 Task: Plan a trip to Dehradun, including famous places to visit, nearby cities, transportation options, and budget details.
Action: Mouse moved to (411, 435)
Screenshot: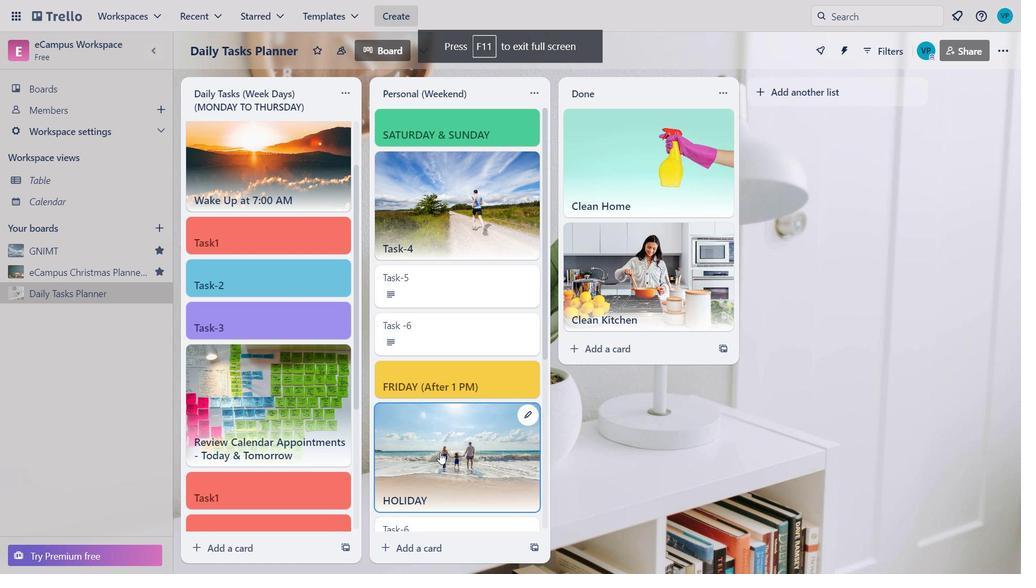 
Action: Mouse scrolled (411, 434) with delta (0, 0)
Screenshot: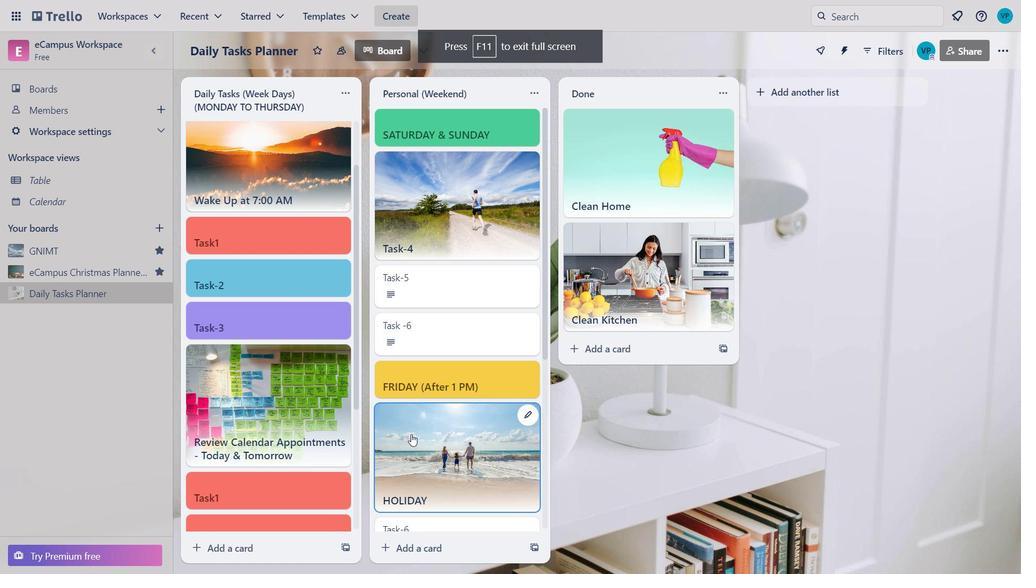 
Action: Mouse scrolled (411, 434) with delta (0, 0)
Screenshot: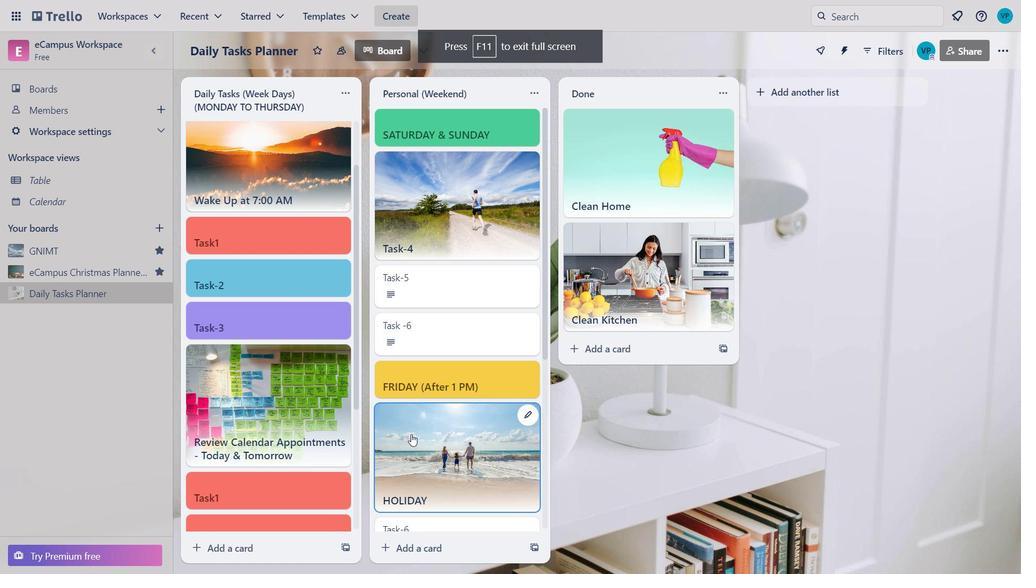 
Action: Mouse scrolled (411, 434) with delta (0, 0)
Screenshot: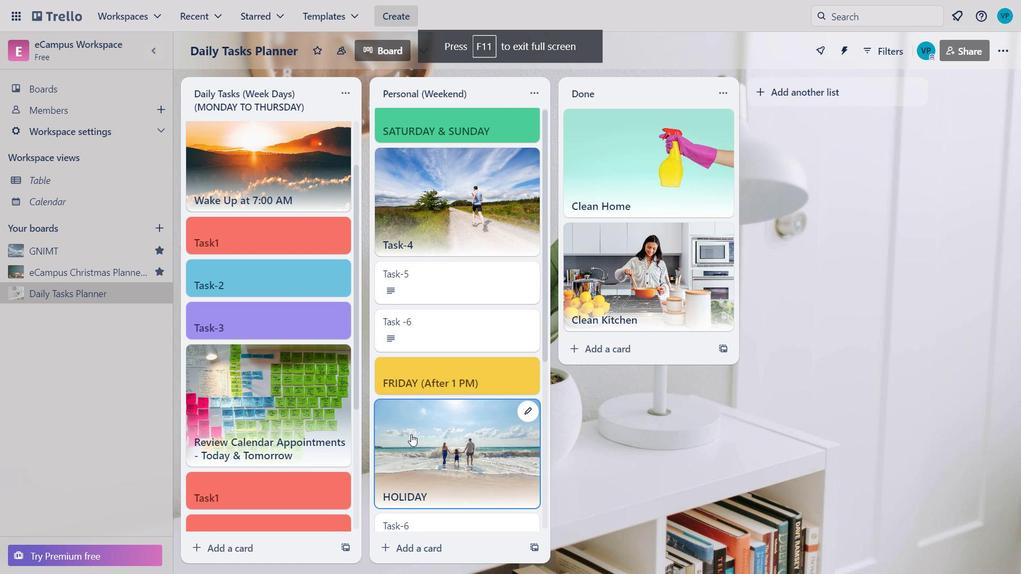 
Action: Mouse scrolled (411, 434) with delta (0, 0)
Screenshot: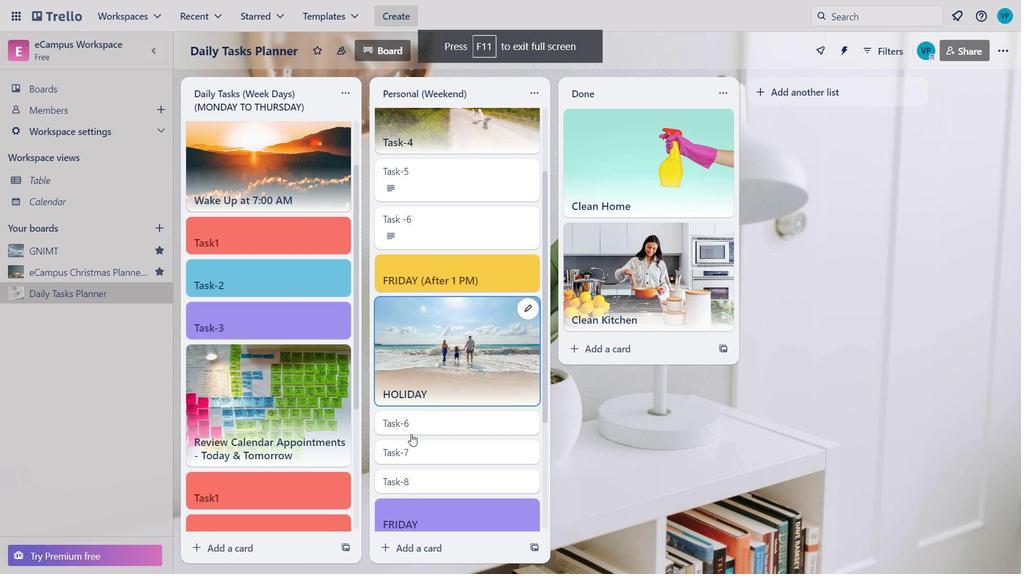 
Action: Mouse moved to (420, 276)
Screenshot: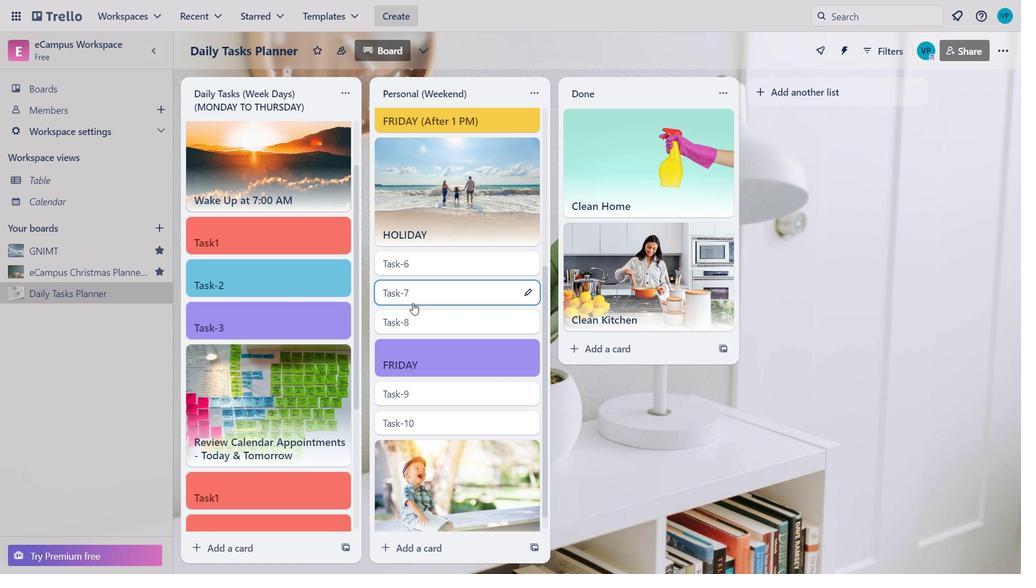 
Action: Mouse scrolled (420, 275) with delta (0, 0)
Screenshot: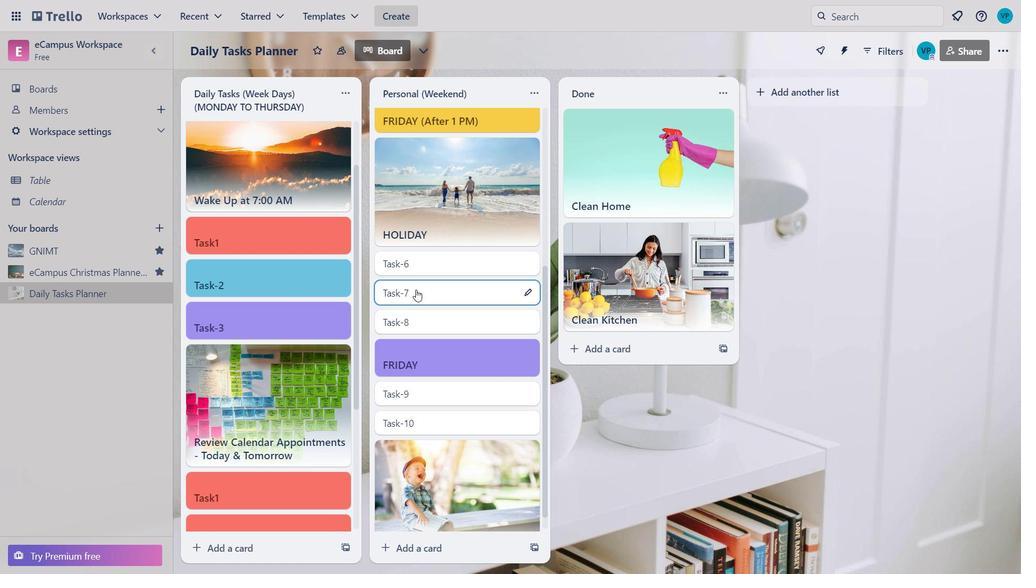 
Action: Mouse scrolled (420, 275) with delta (0, 0)
Screenshot: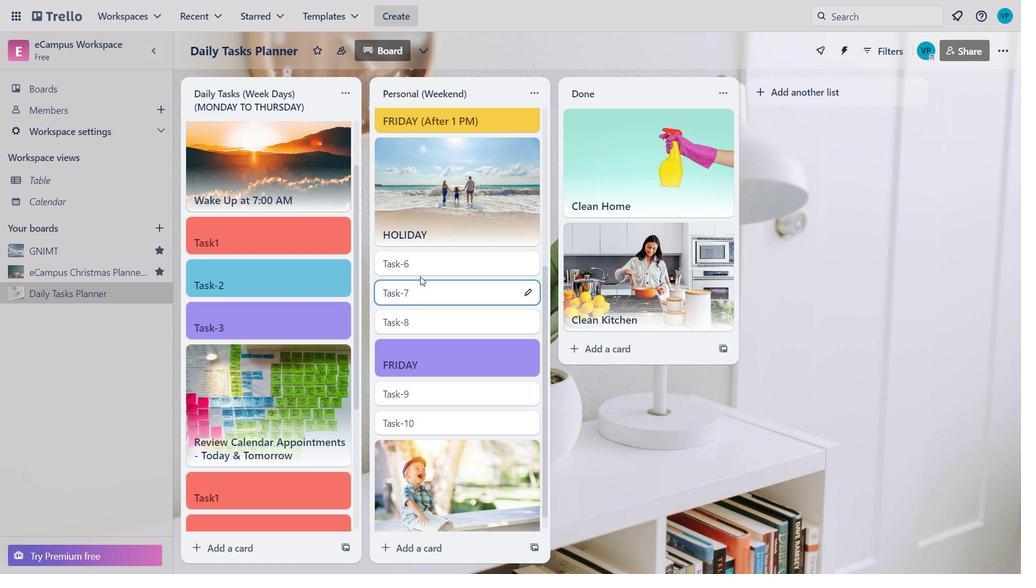 
Action: Mouse moved to (420, 272)
Screenshot: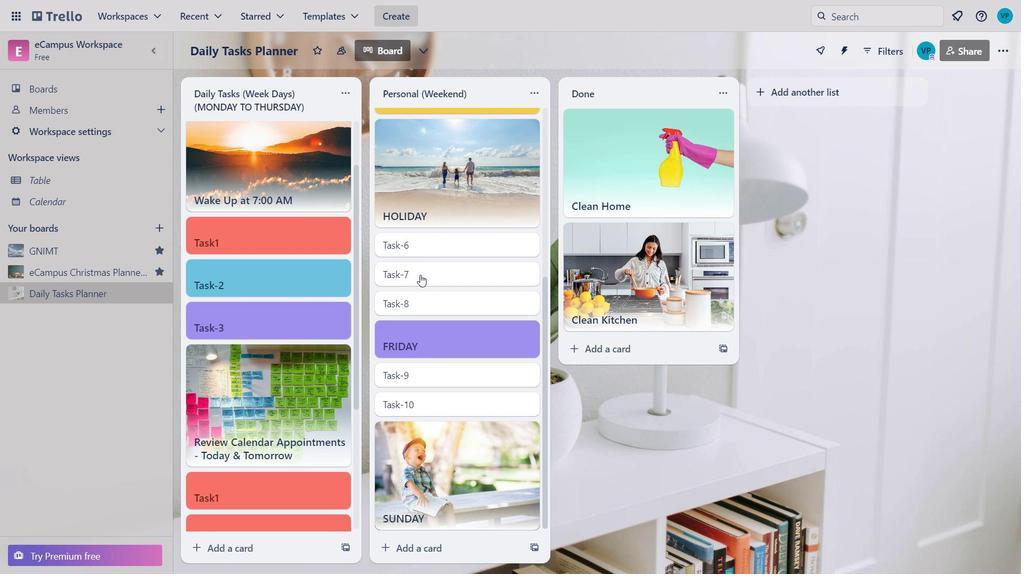 
Action: Mouse scrolled (420, 273) with delta (0, 0)
Screenshot: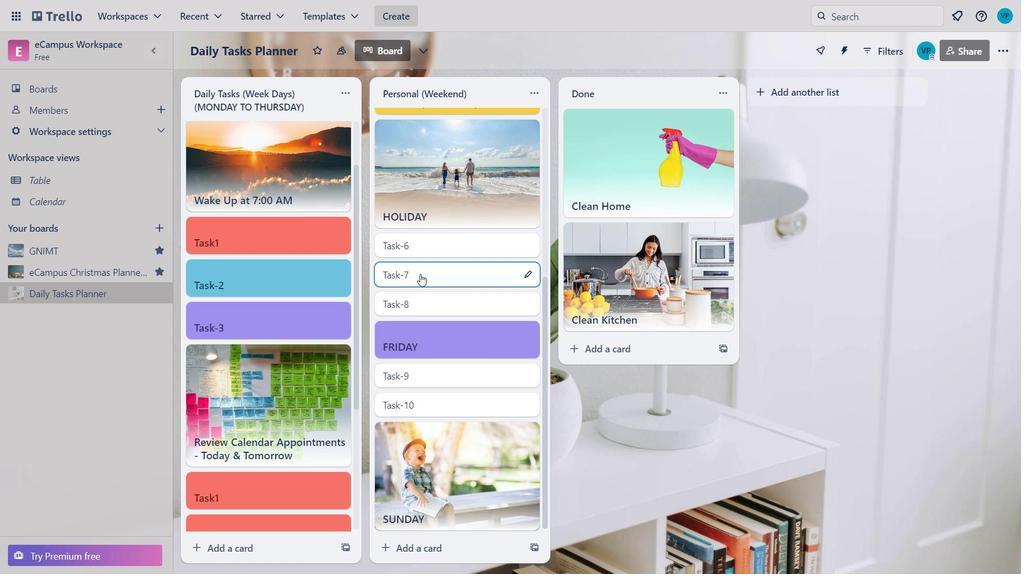 
Action: Mouse moved to (414, 309)
Screenshot: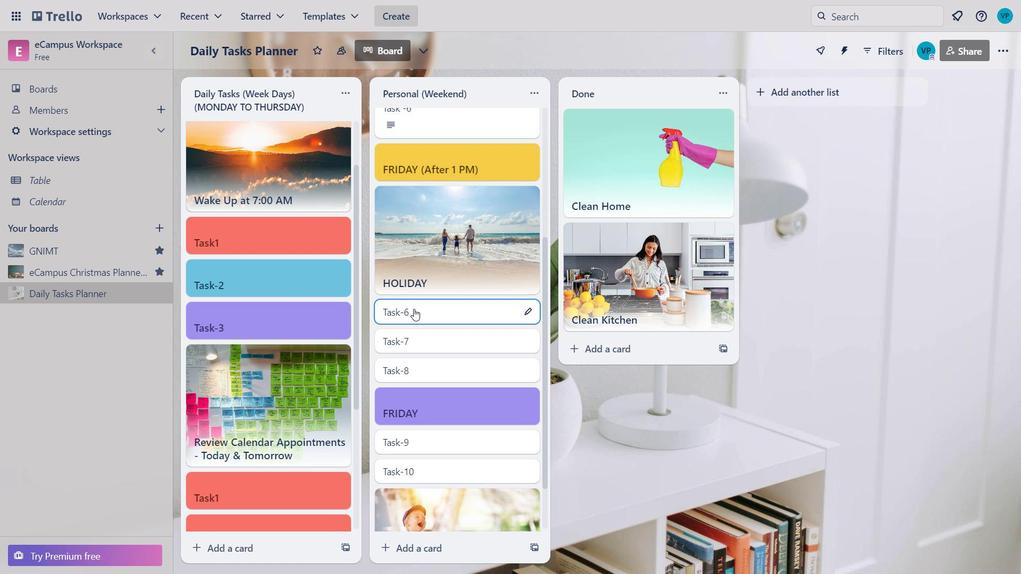 
Action: Mouse pressed left at (414, 309)
Screenshot: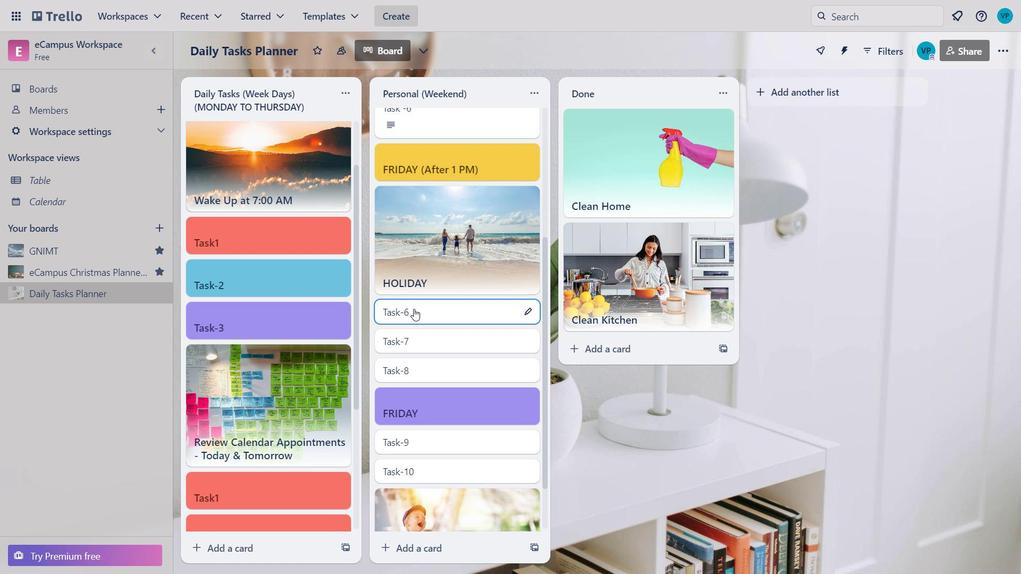 
Action: Mouse moved to (361, 187)
Screenshot: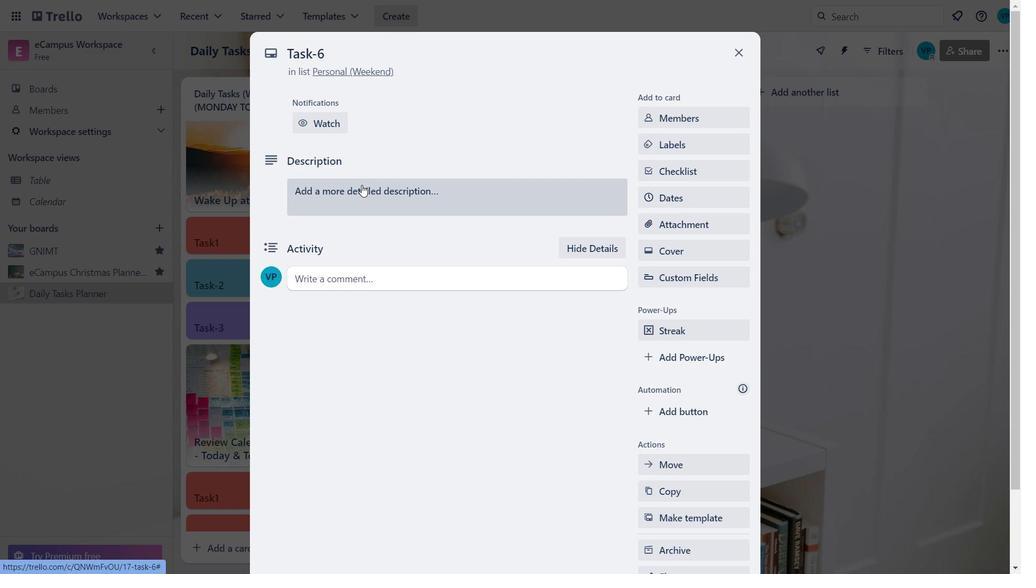 
Action: Mouse pressed left at (361, 187)
Screenshot: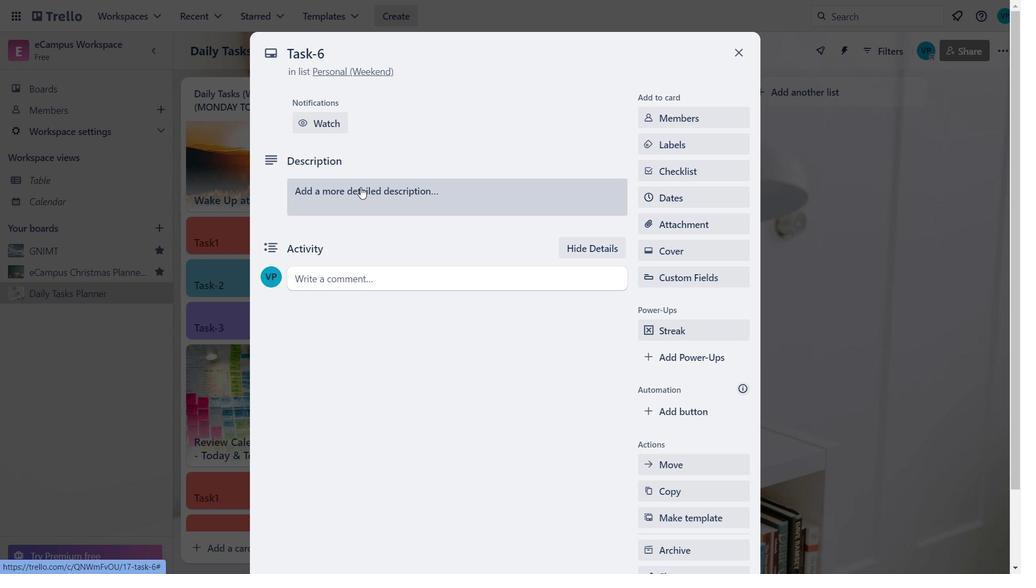 
Action: Mouse moved to (341, 235)
Screenshot: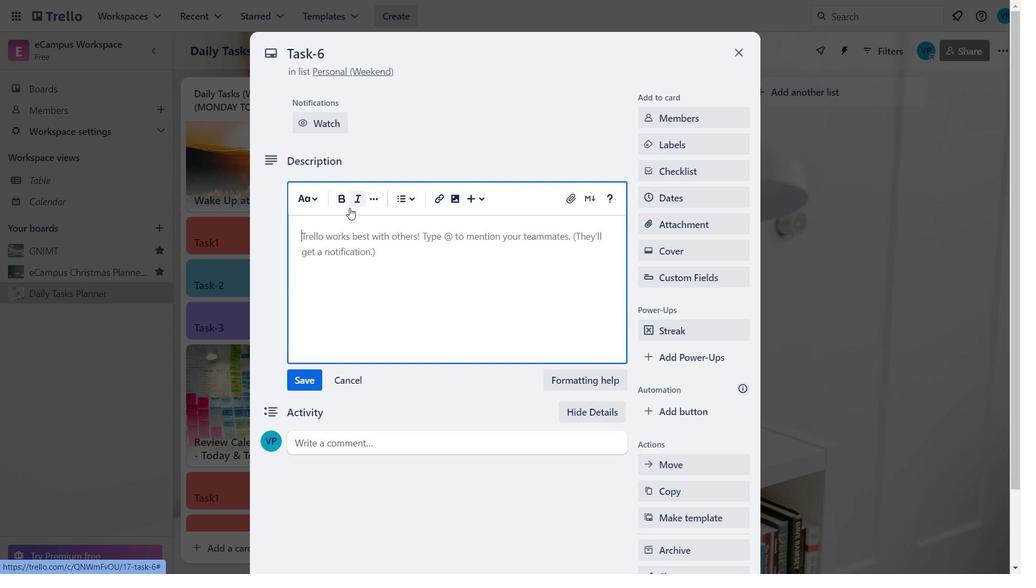 
Action: Mouse pressed left at (341, 235)
Screenshot: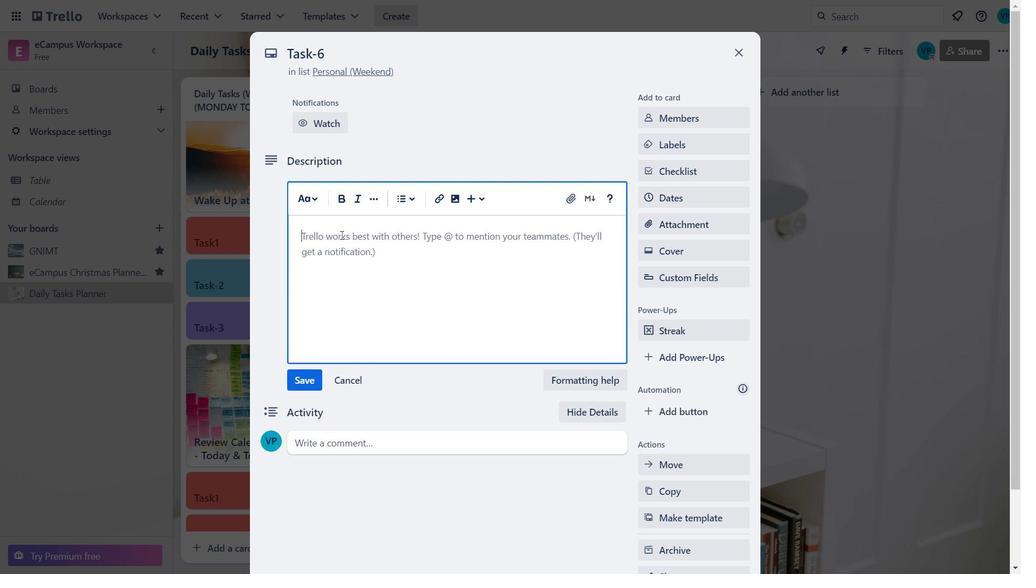 
Action: Mouse moved to (361, 247)
Screenshot: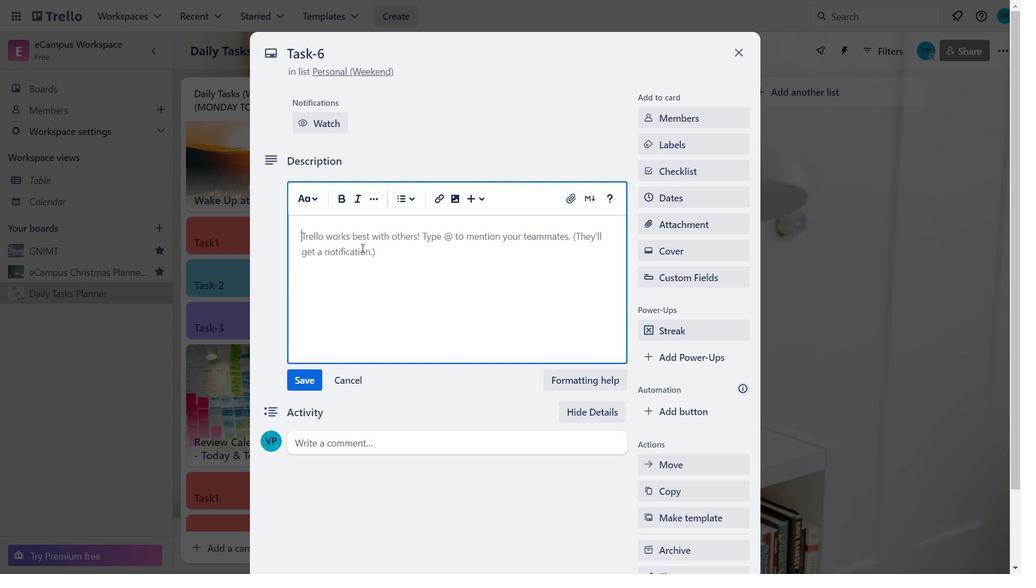 
Action: Key pressed <Key.caps_lock>H<Key.backspace><Key.caps_lock>p<Key.caps_lock><Key.caps_lock><Key.caps_lock>LAN<Key.space>TO<Key.space>VISIT<Key.space>
Screenshot: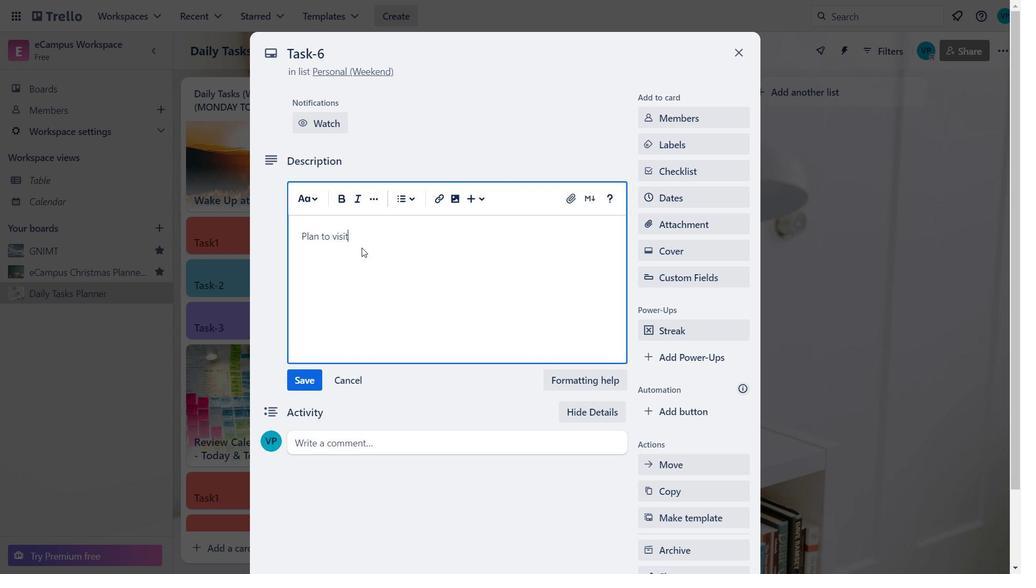 
Action: Mouse moved to (361, 246)
Screenshot: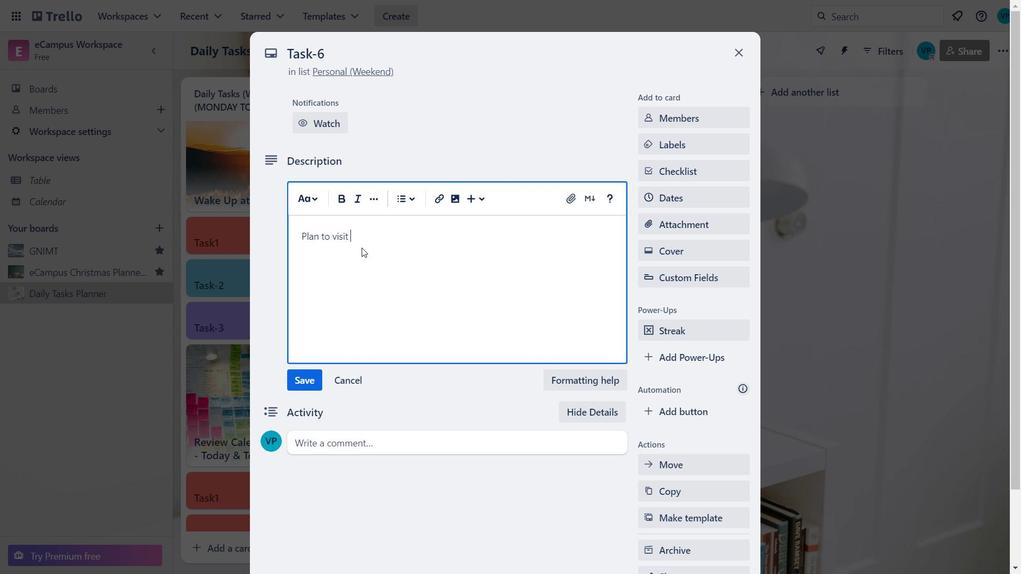 
Action: Key pressed <Key.caps_lock>d<Key.caps_lock>EHRADOON
Screenshot: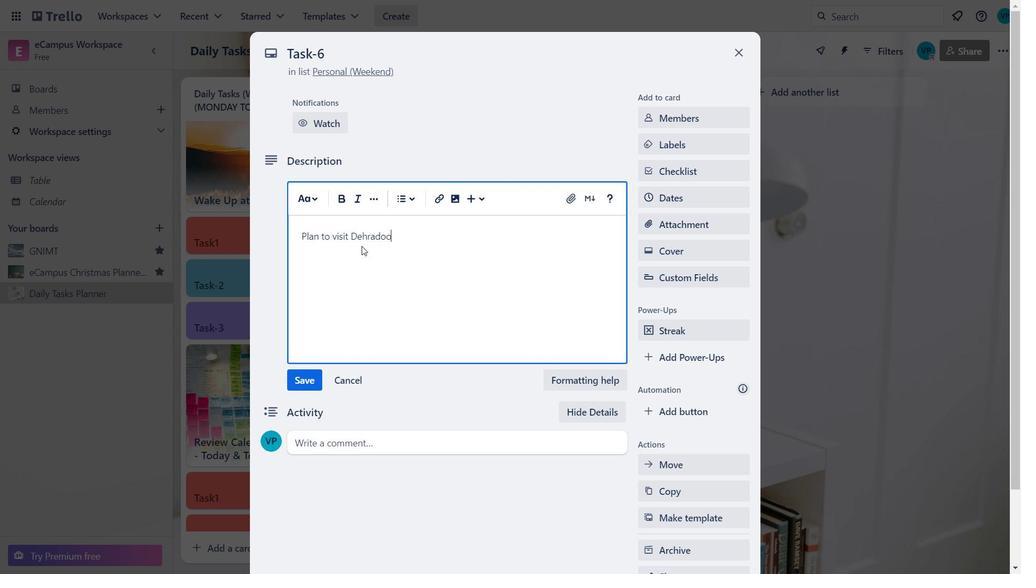 
Action: Mouse moved to (442, 237)
Screenshot: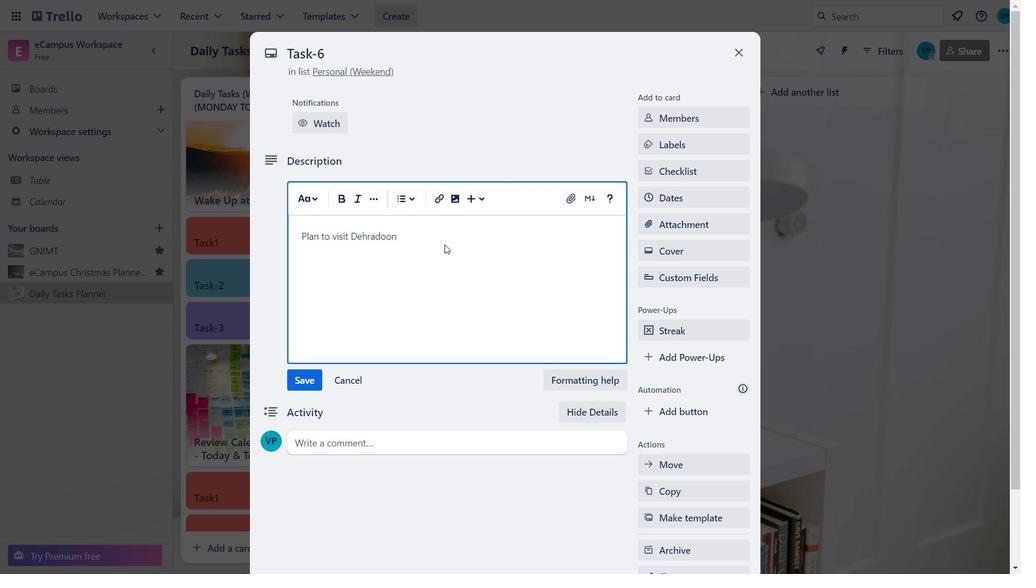 
Action: Key pressed <Key.backspace><Key.backspace><Key.backspace>UN
Screenshot: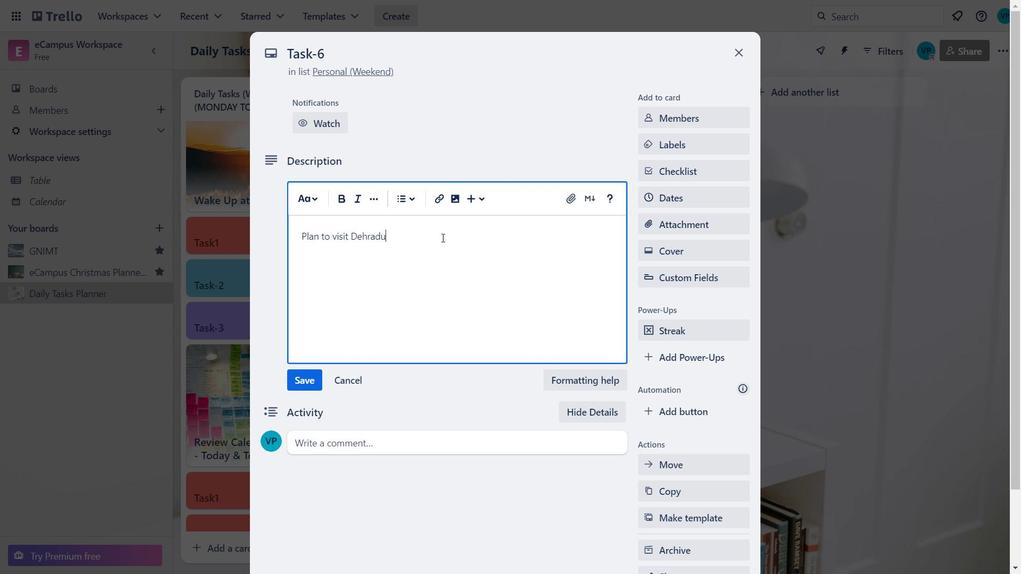 
Action: Mouse moved to (402, 242)
Screenshot: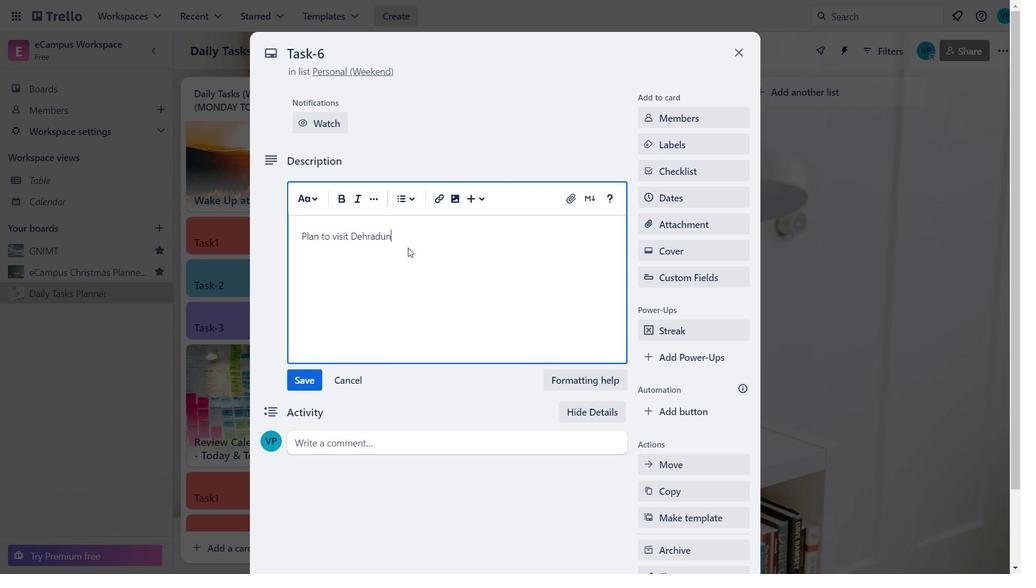 
Action: Mouse pressed left at (402, 242)
Screenshot: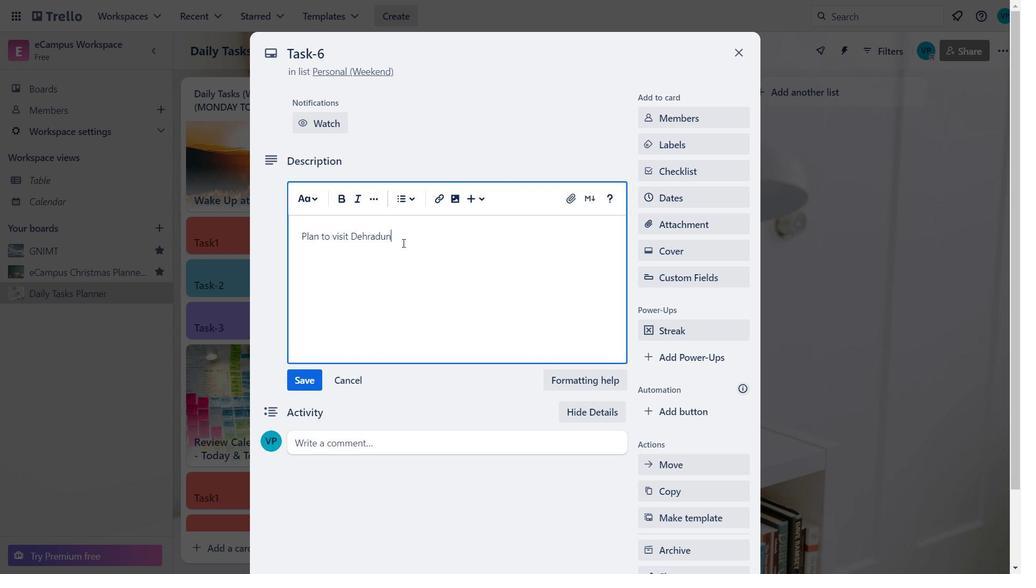 
Action: Mouse moved to (333, 197)
Screenshot: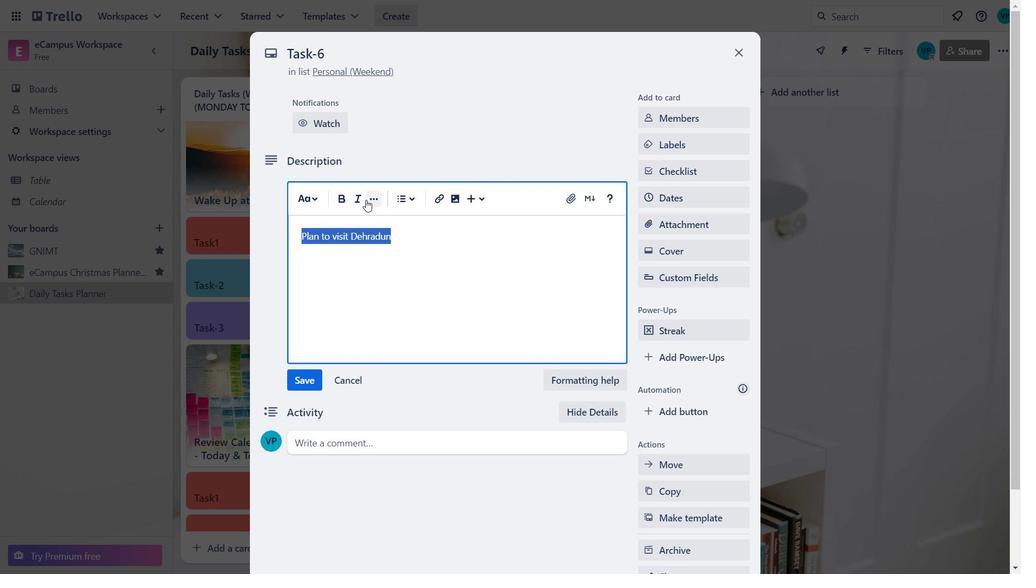 
Action: Mouse pressed left at (333, 197)
Screenshot: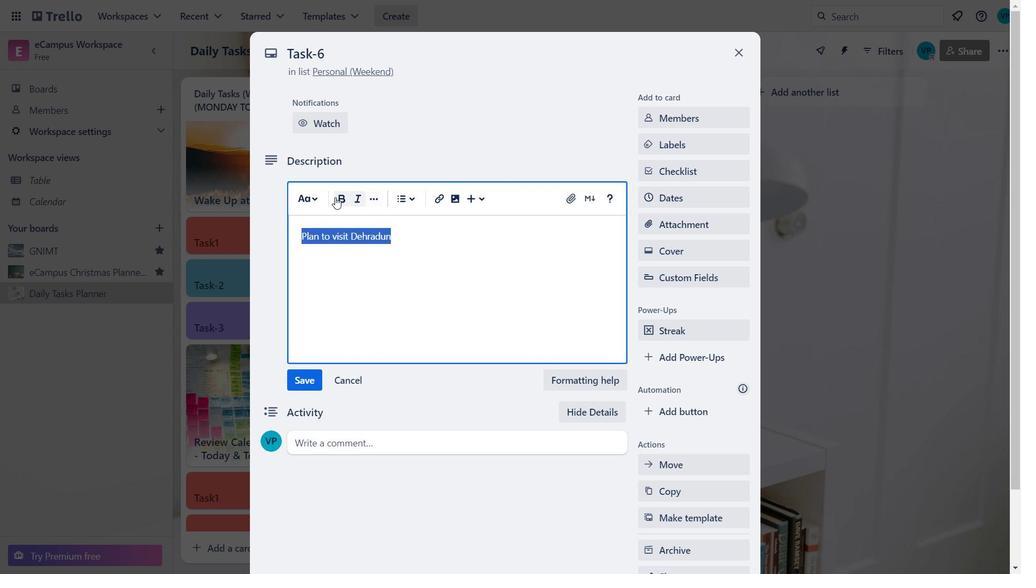 
Action: Mouse moved to (407, 239)
Screenshot: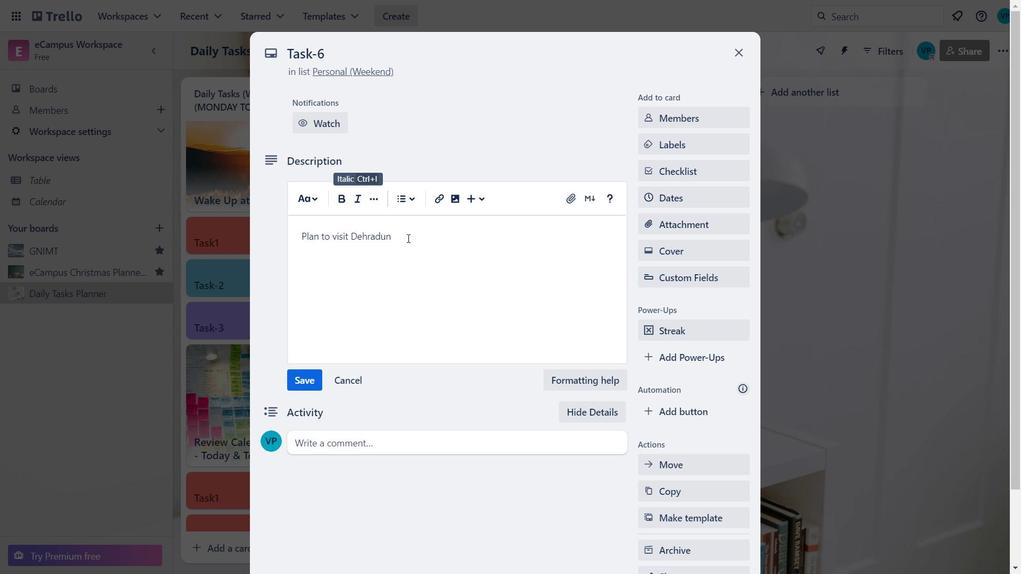 
Action: Mouse pressed left at (407, 239)
Screenshot: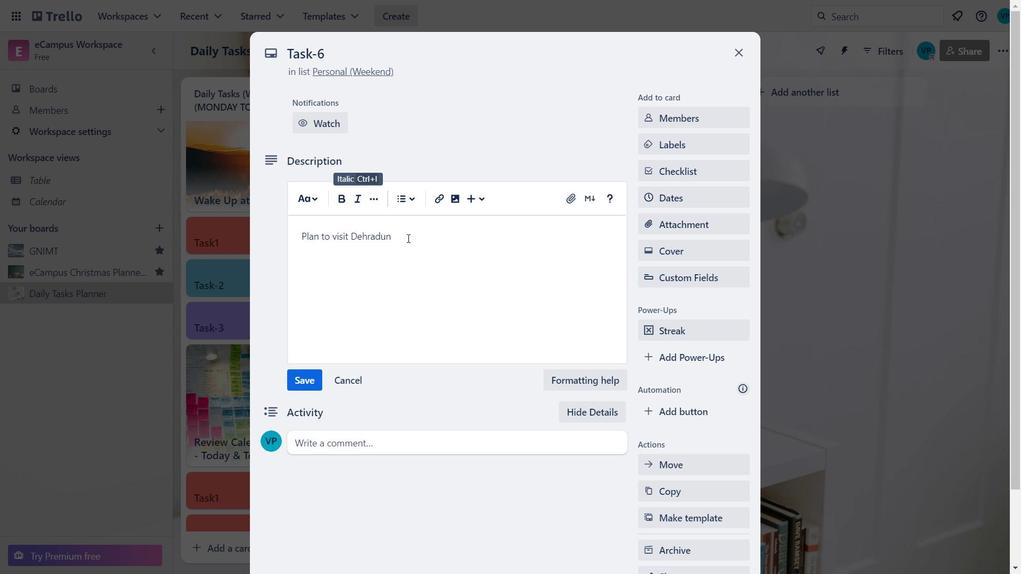 
Action: Mouse moved to (339, 201)
Screenshot: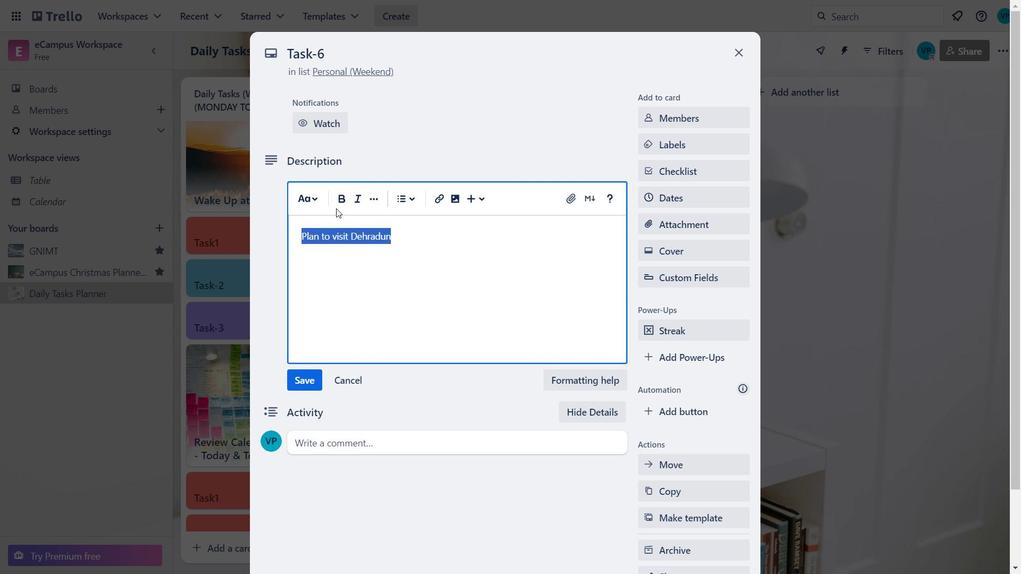 
Action: Mouse pressed left at (339, 201)
Screenshot: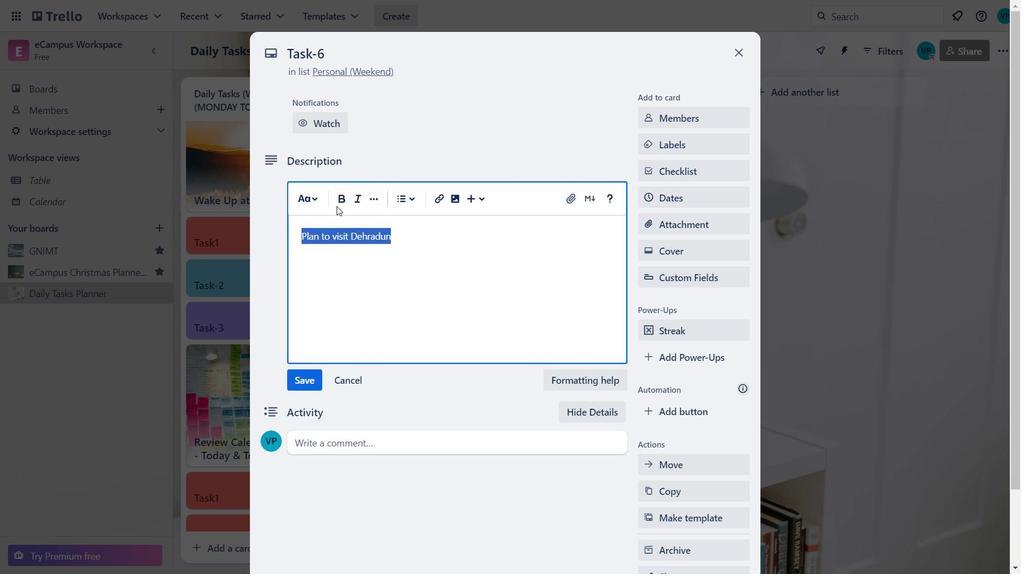 
Action: Mouse moved to (444, 254)
Screenshot: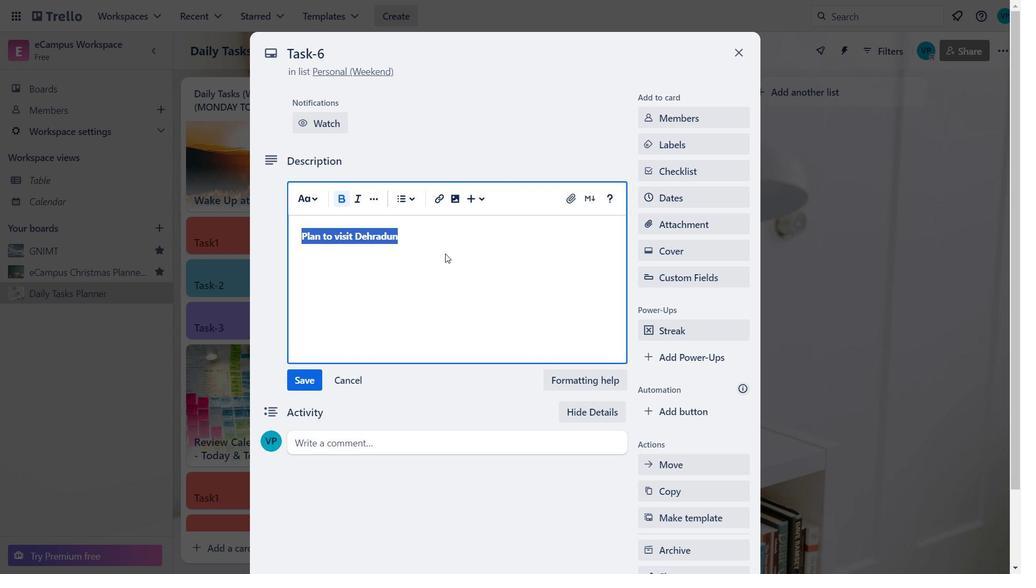 
Action: Mouse pressed left at (444, 254)
Screenshot: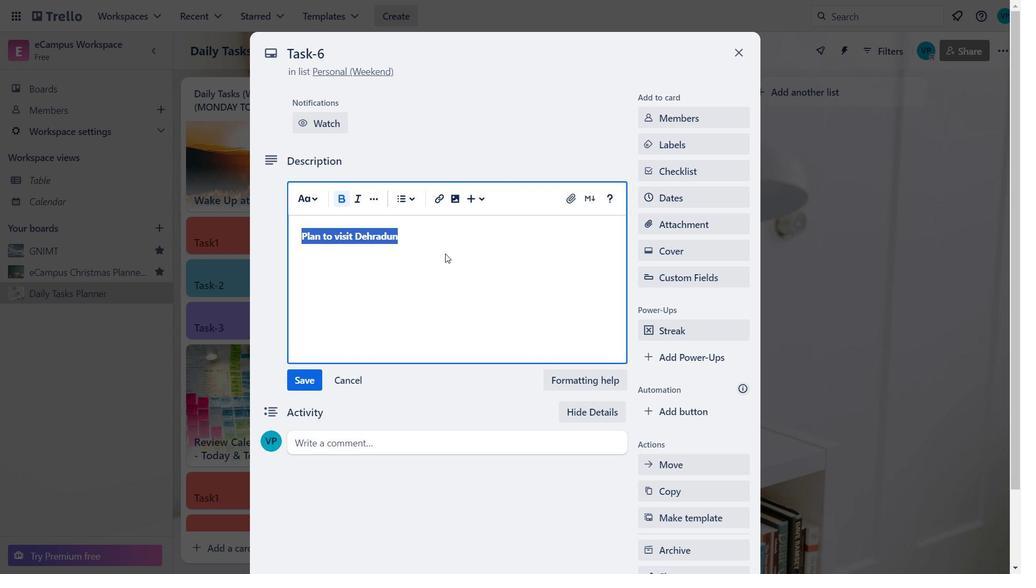 
Action: Mouse moved to (347, 428)
Screenshot: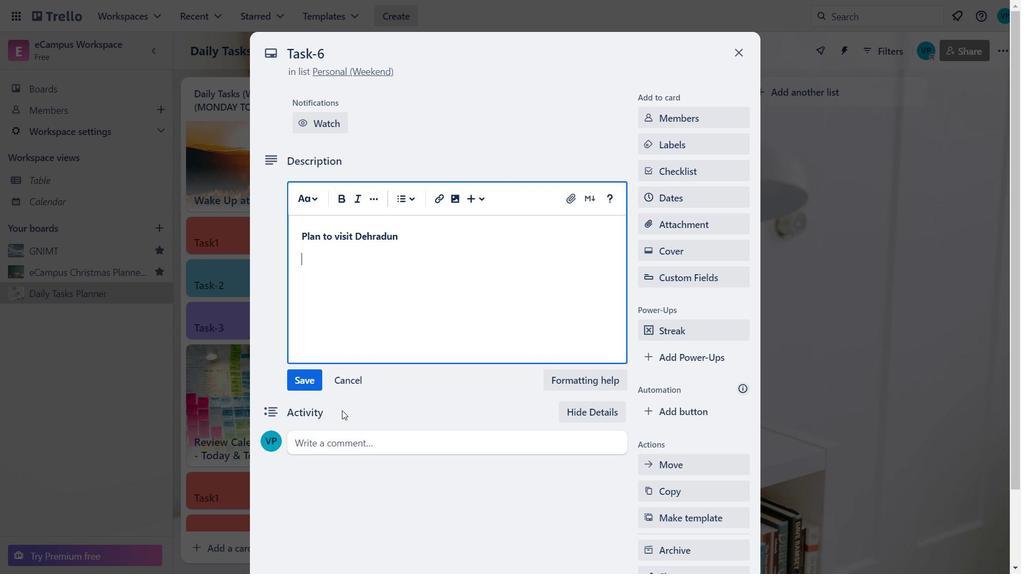 
Action: Mouse scrolled (347, 427) with delta (0, 0)
Screenshot: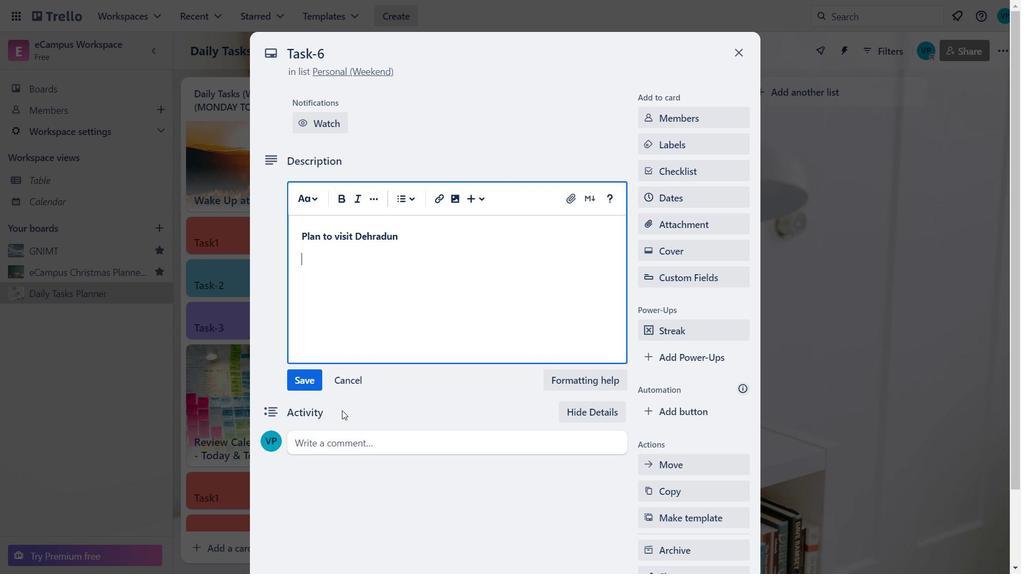 
Action: Mouse moved to (346, 382)
Screenshot: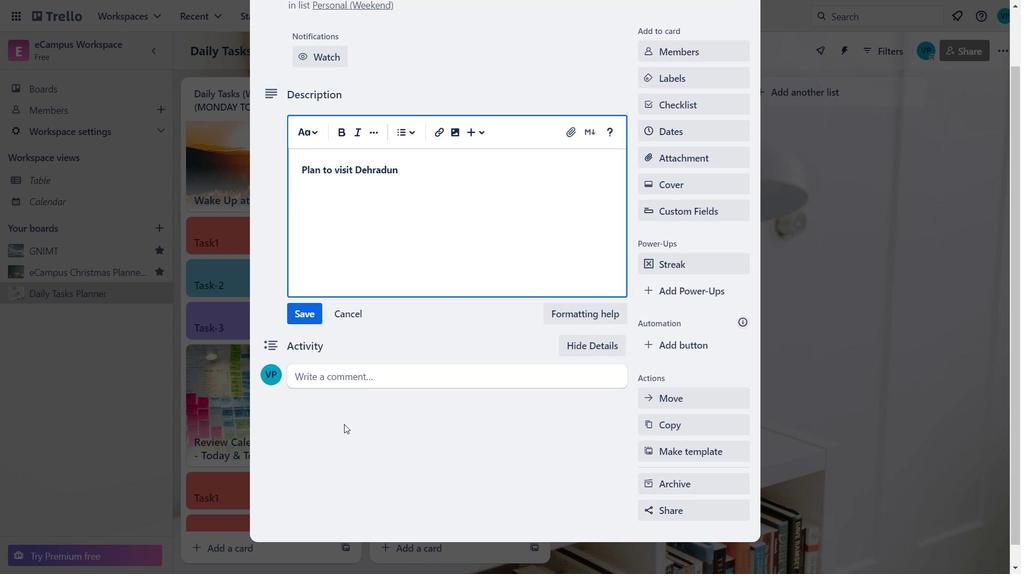 
Action: Mouse pressed left at (346, 382)
Screenshot: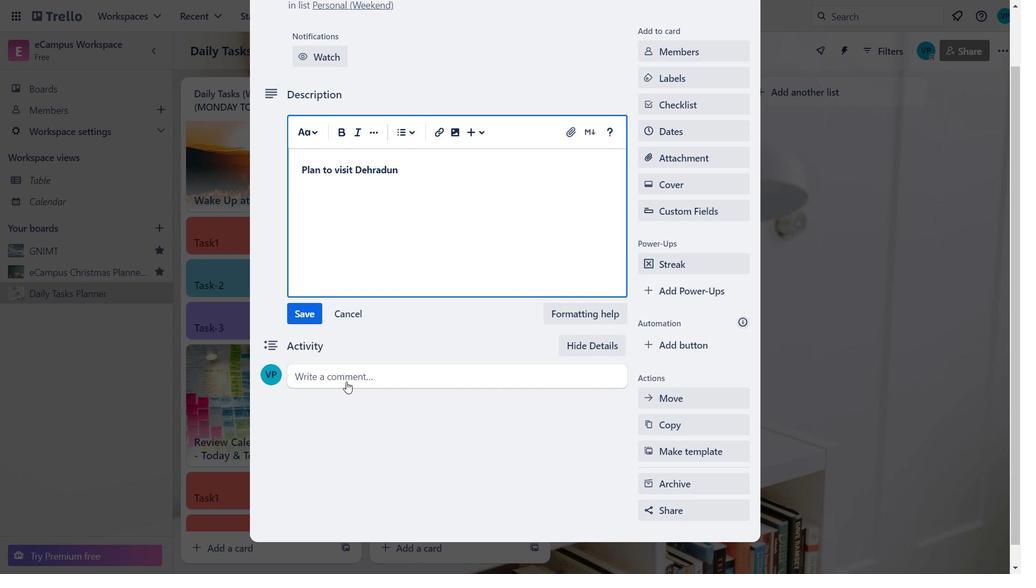 
Action: Mouse moved to (396, 343)
Screenshot: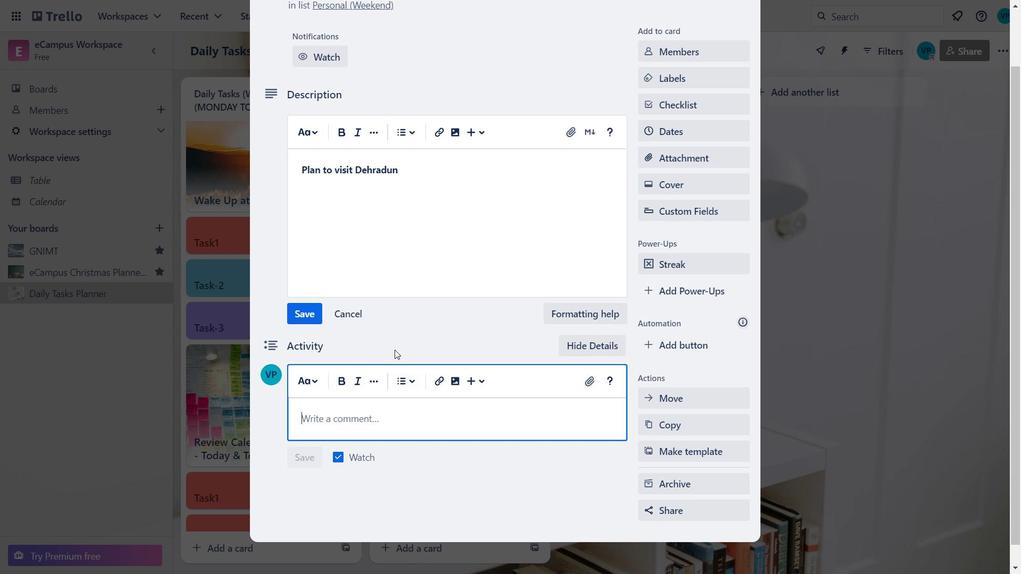 
Action: Mouse pressed left at (396, 343)
Screenshot: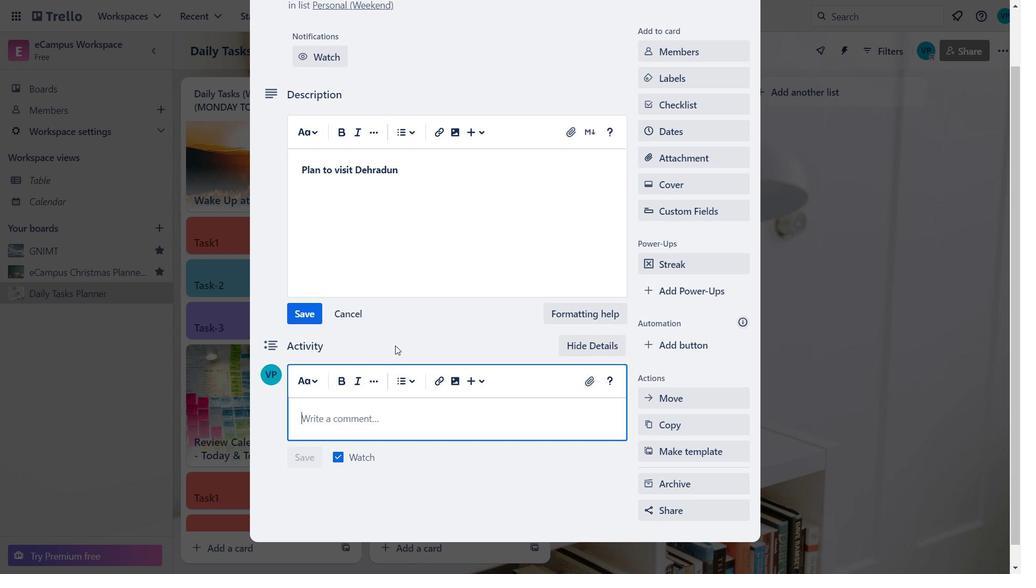
Action: Mouse moved to (383, 125)
Screenshot: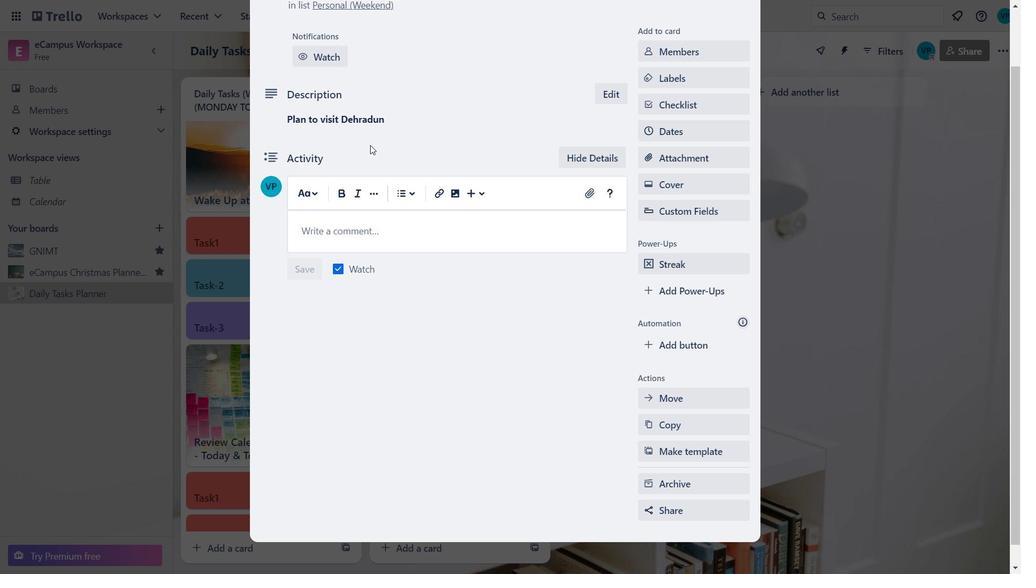 
Action: Mouse pressed left at (383, 125)
Screenshot: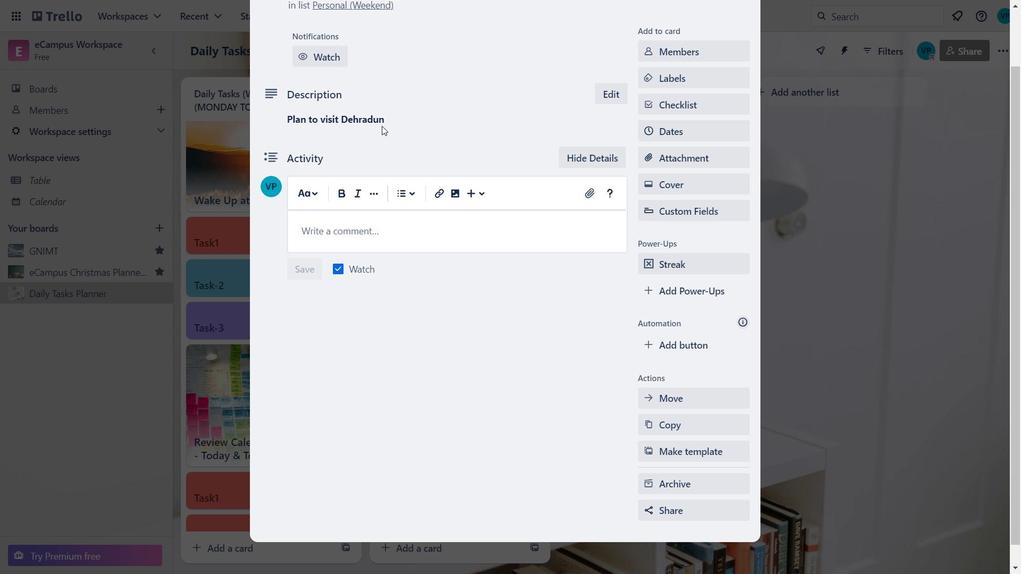
Action: Mouse moved to (391, 119)
Screenshot: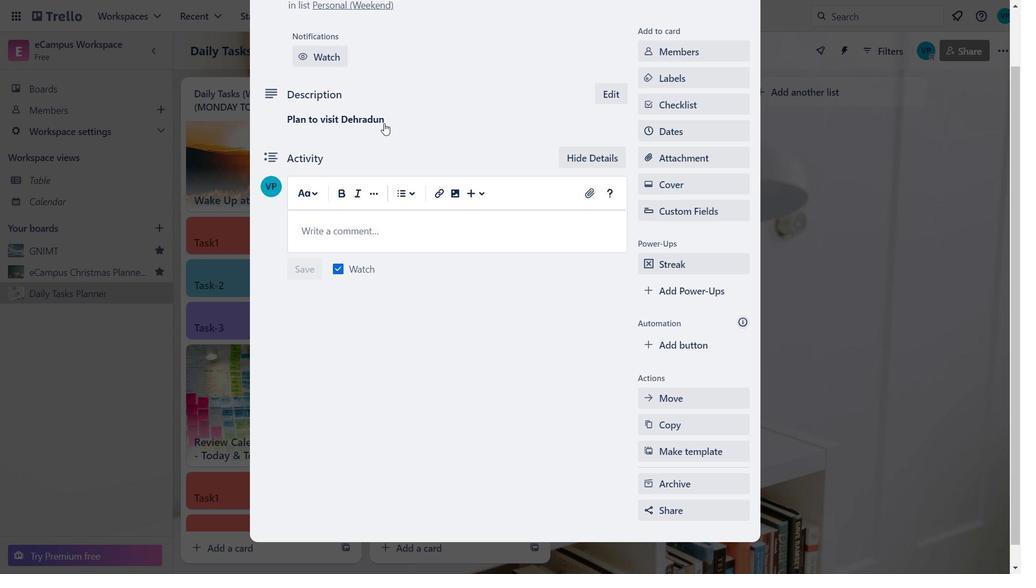 
Action: Mouse pressed left at (391, 119)
Screenshot: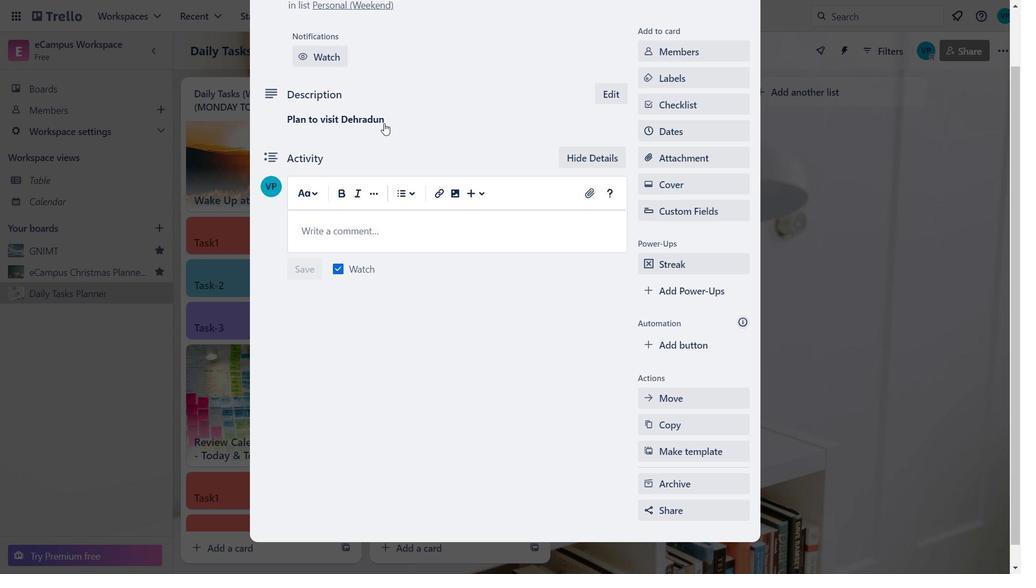 
Action: Mouse moved to (411, 172)
Screenshot: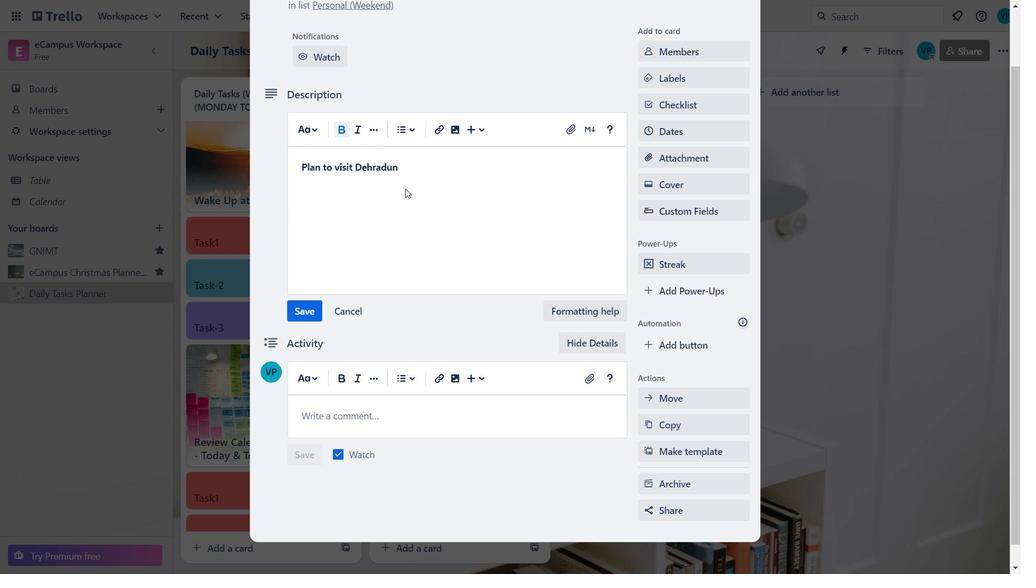 
Action: Mouse pressed left at (411, 172)
Screenshot: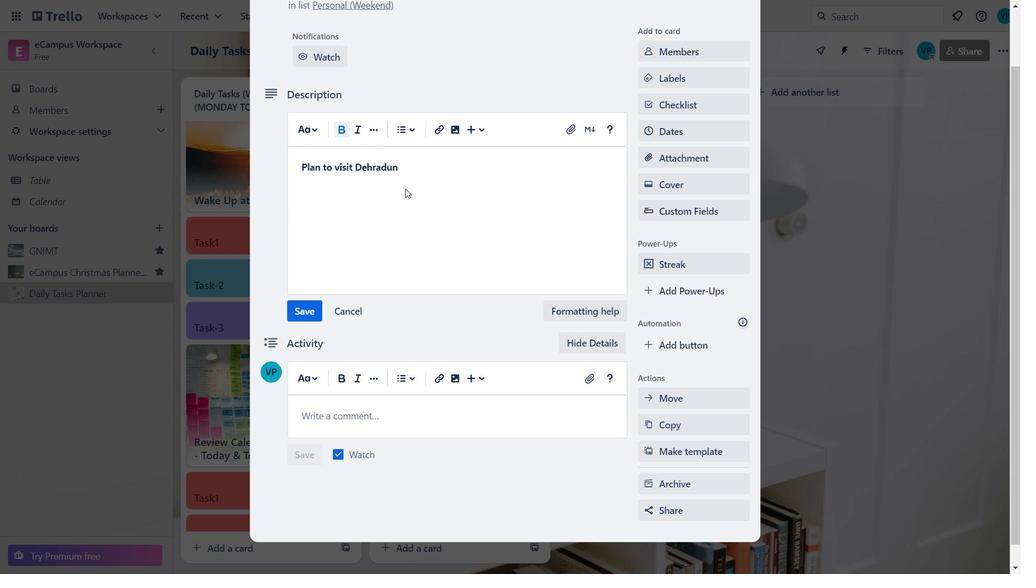 
Action: Mouse moved to (405, 172)
Screenshot: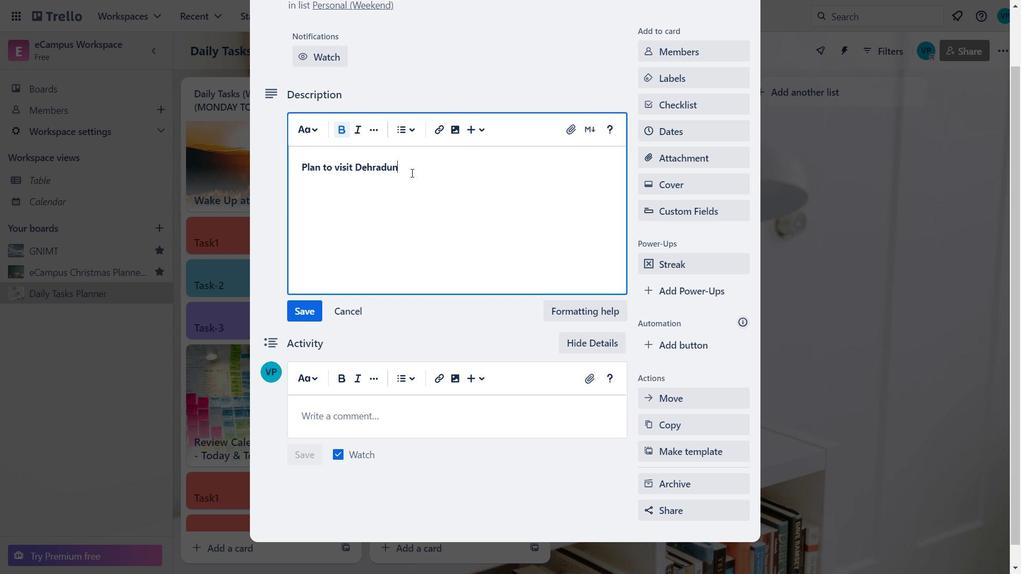
Action: Key pressed <Key.enter><Key.caps_lock>famous<Key.space>o<Key.backspace>places<Key.space><Key.caps_lock><Key.caps_lock>for<Key.space>visiting
Screenshot: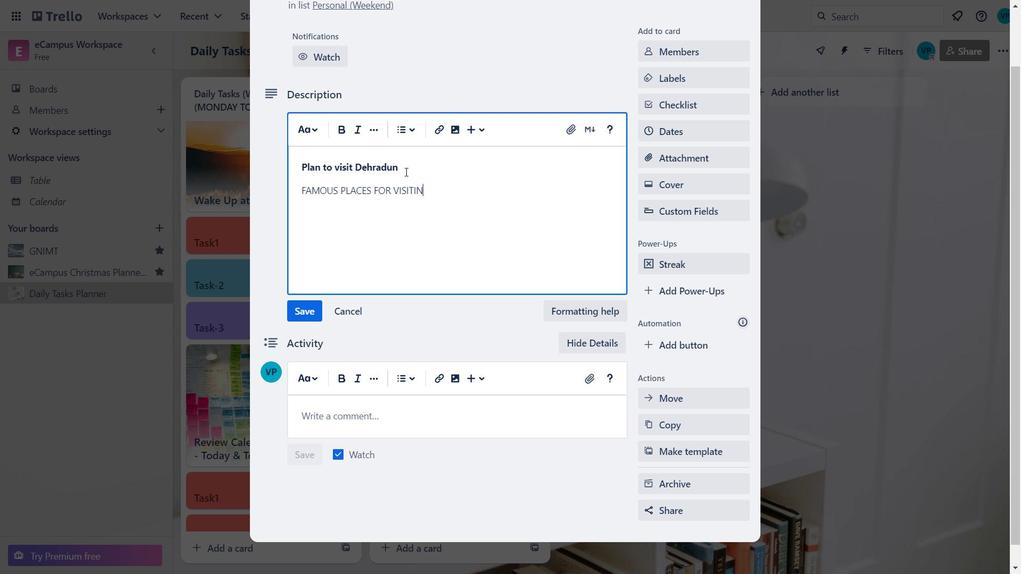 
Action: Mouse moved to (420, 158)
Screenshot: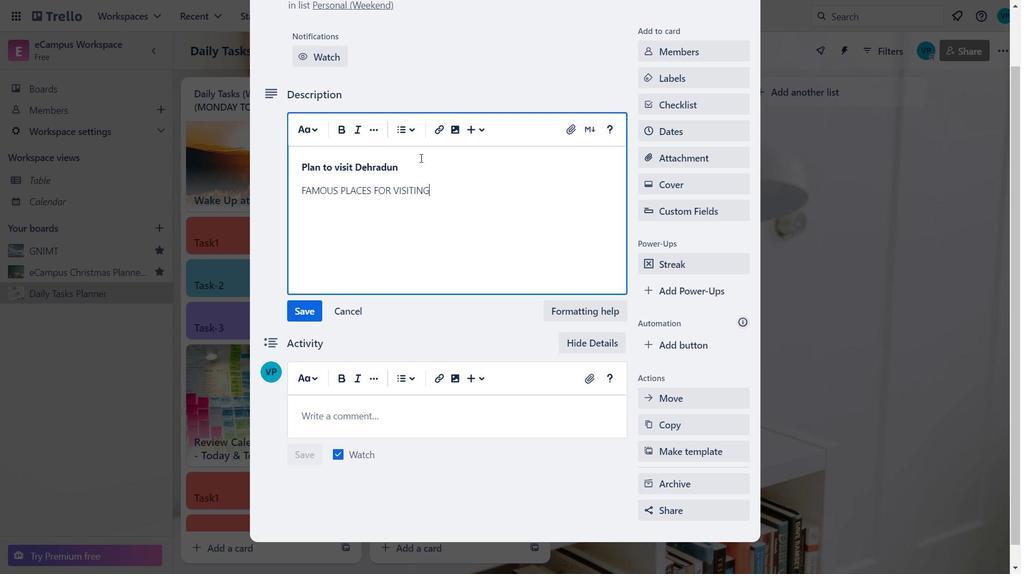
Action: Mouse scrolled (420, 158) with delta (0, 0)
Screenshot: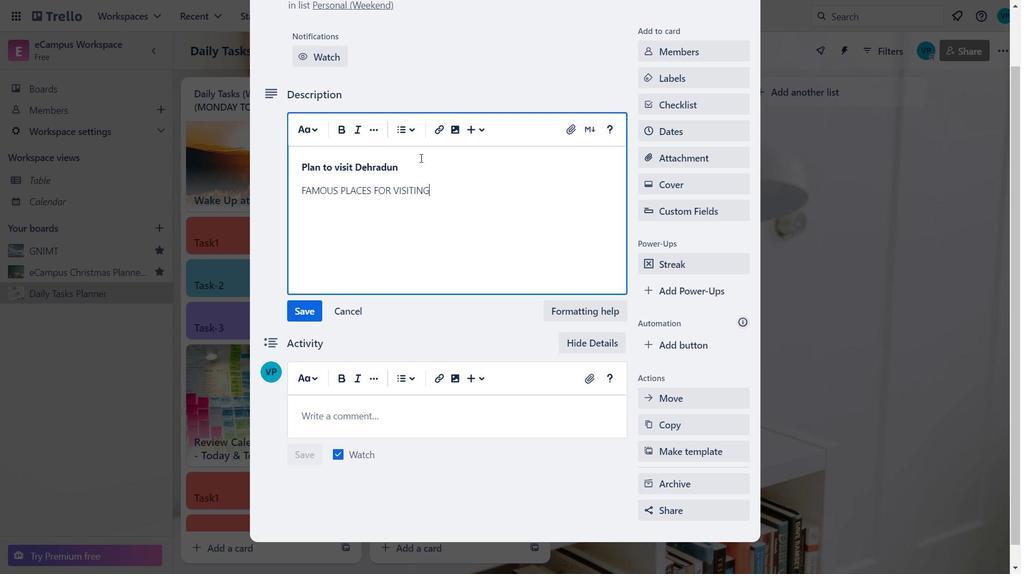 
Action: Mouse moved to (431, 250)
Screenshot: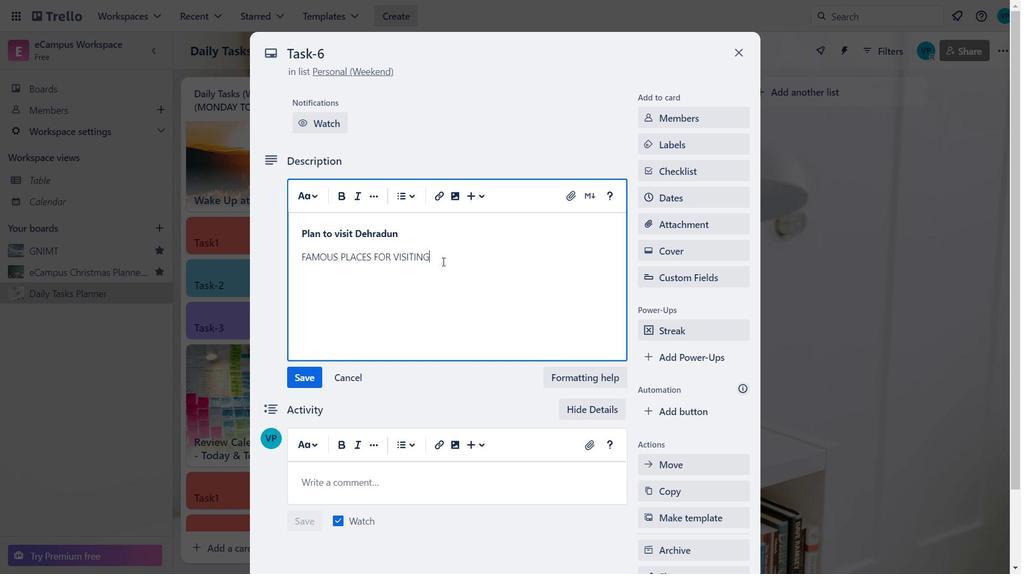 
Action: Mouse pressed left at (431, 250)
Screenshot: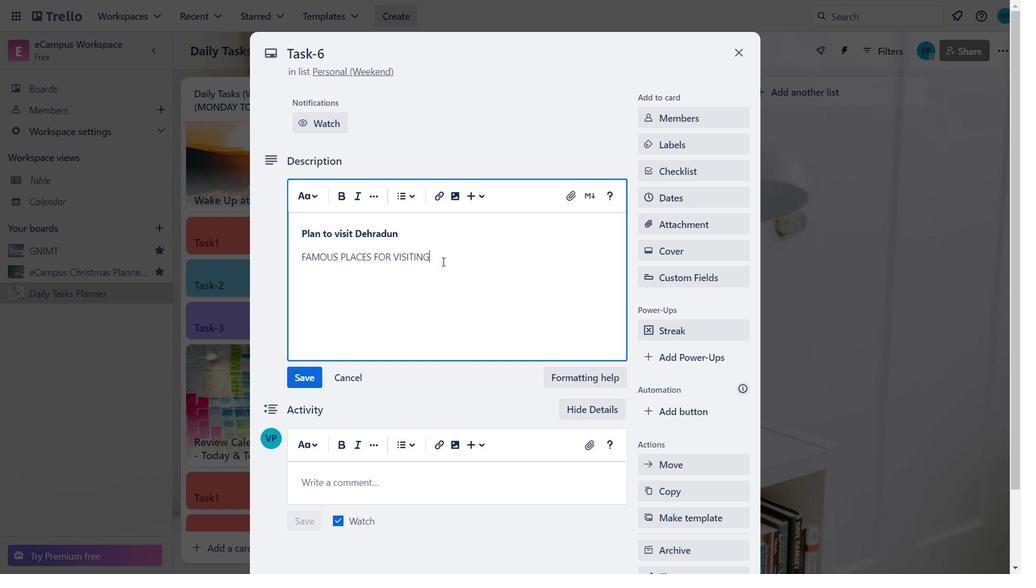 
Action: Mouse moved to (395, 190)
Screenshot: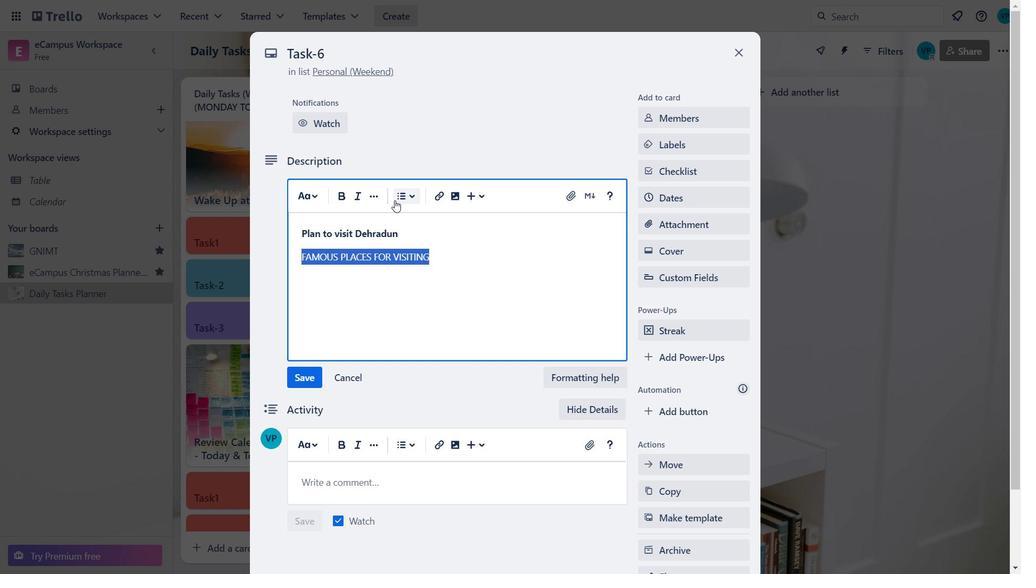 
Action: Mouse pressed left at (395, 190)
Screenshot: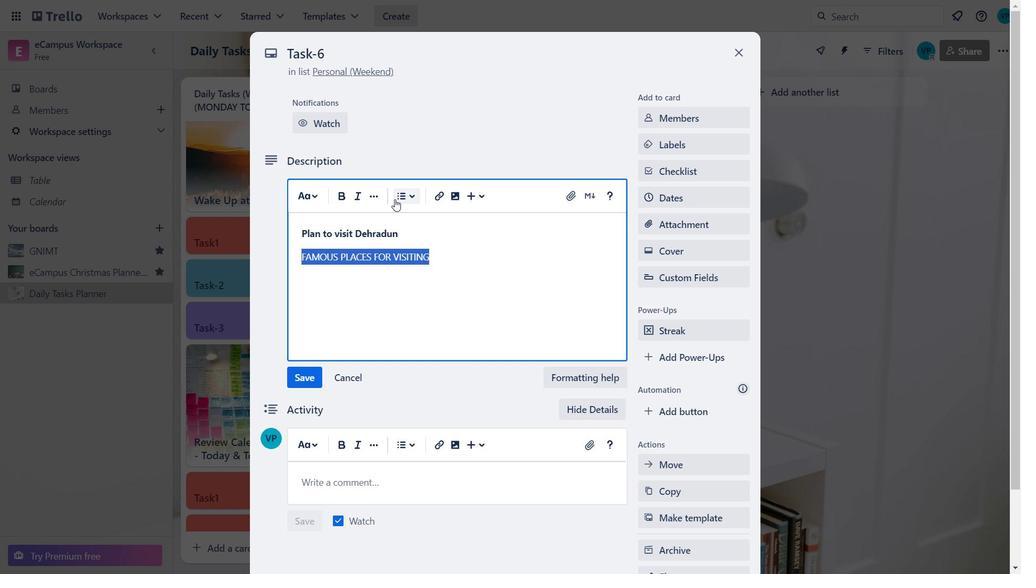 
Action: Mouse moved to (423, 227)
Screenshot: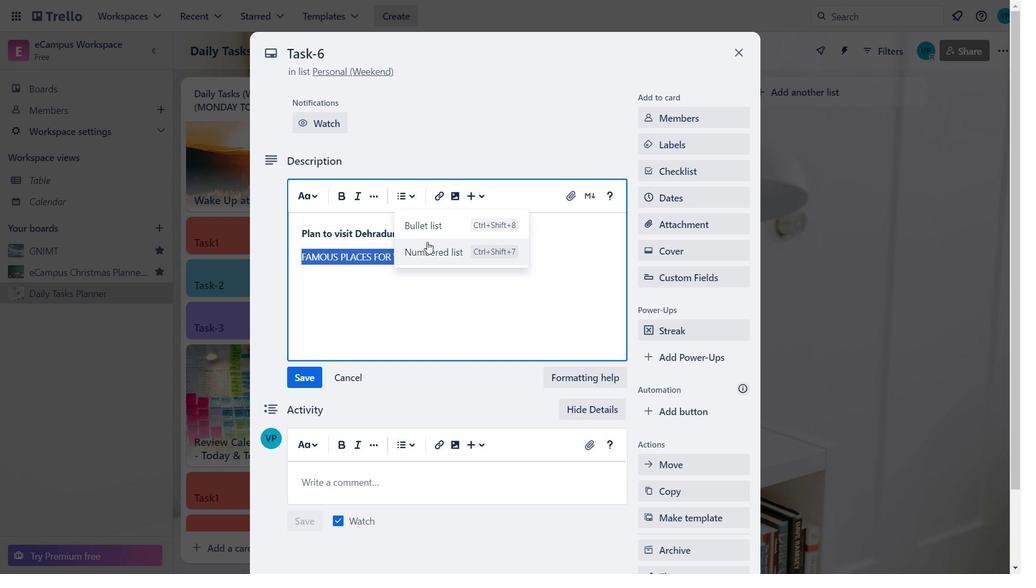 
Action: Mouse pressed left at (423, 227)
Screenshot: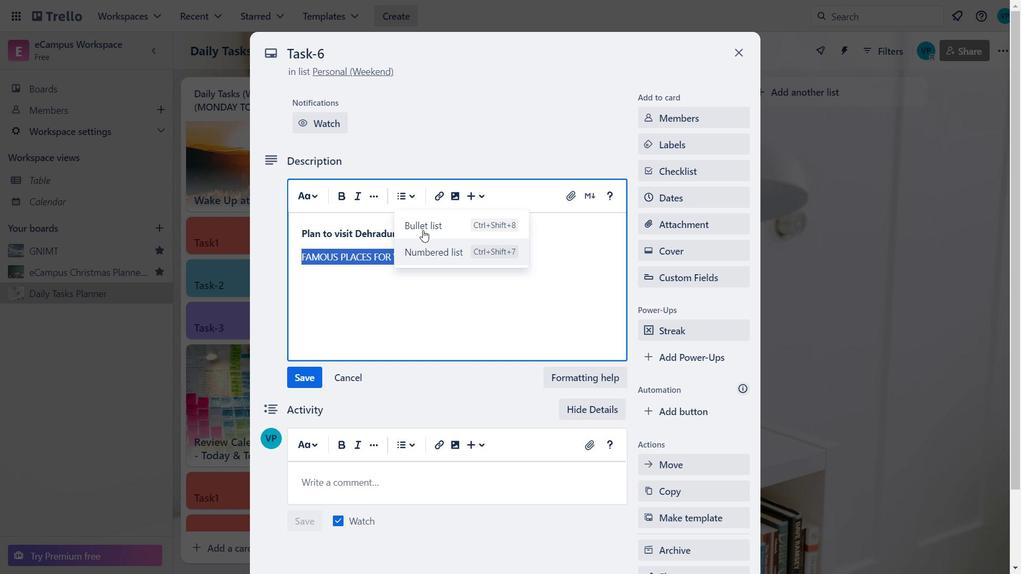 
Action: Mouse moved to (436, 329)
Screenshot: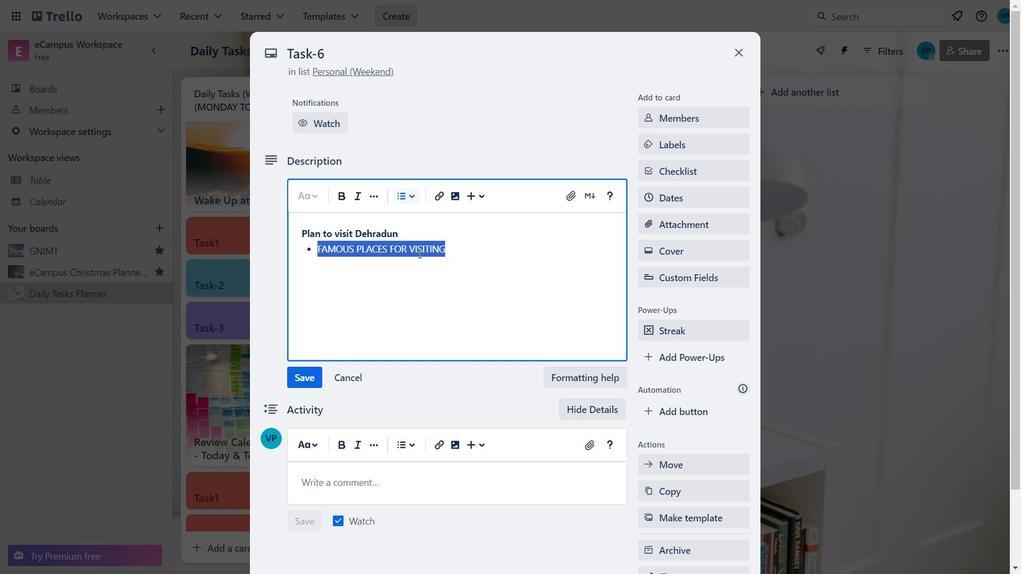 
Action: Mouse pressed left at (436, 329)
Screenshot: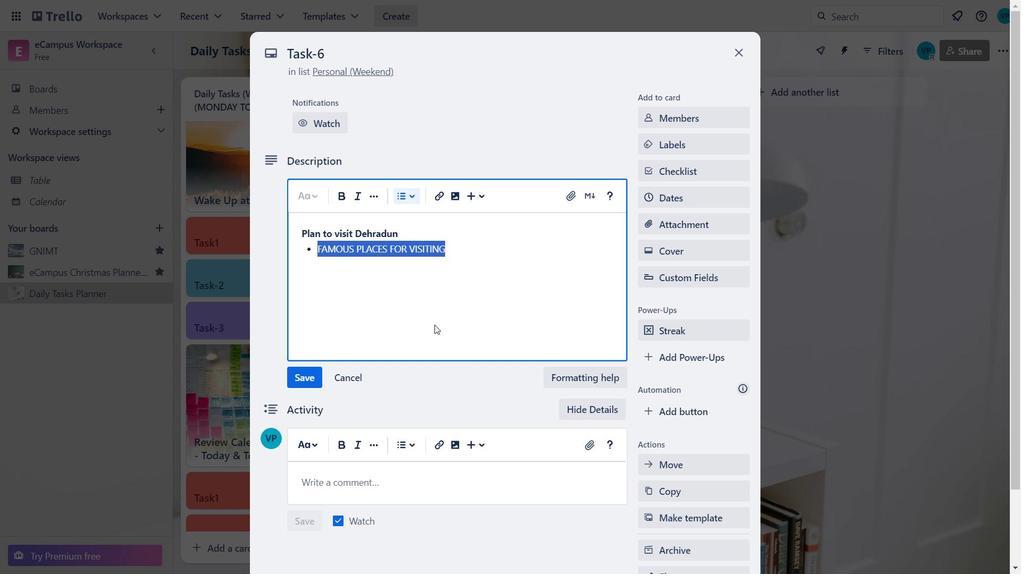 
Action: Mouse moved to (281, 374)
Screenshot: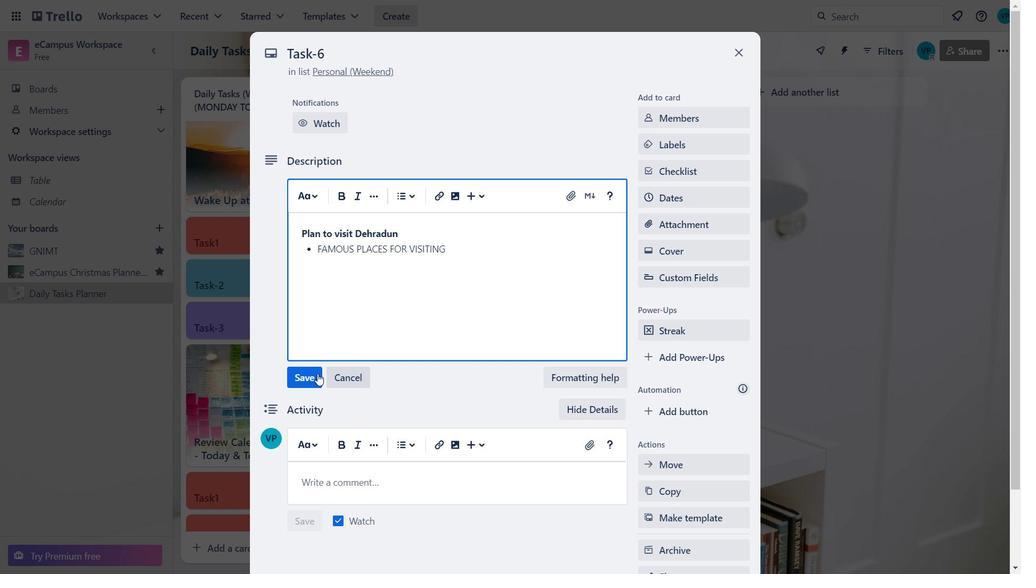 
Action: Mouse pressed left at (281, 374)
Screenshot: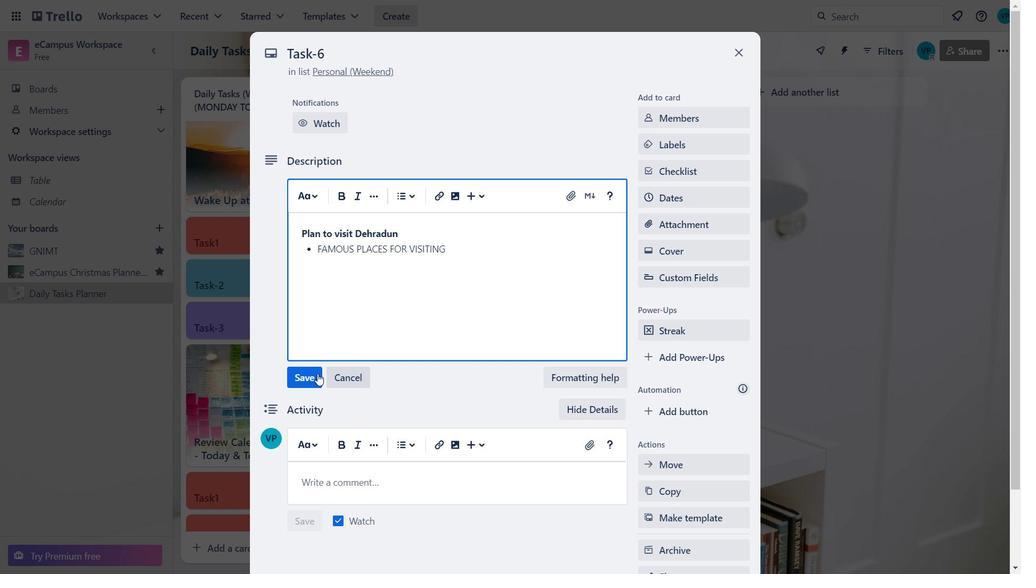 
Action: Mouse moved to (683, 169)
Screenshot: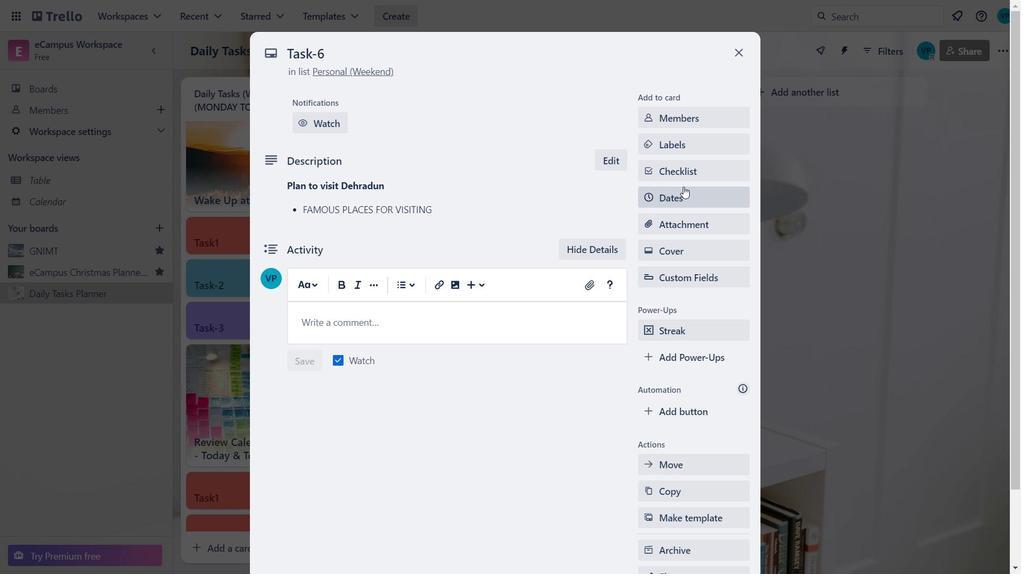 
Action: Mouse pressed left at (683, 169)
Screenshot: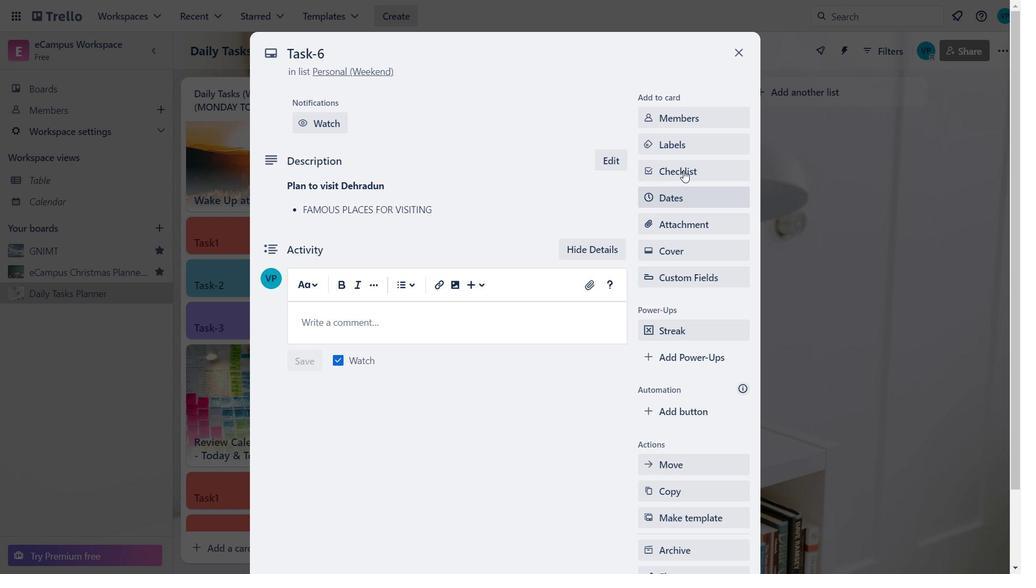 
Action: Mouse moved to (701, 230)
Screenshot: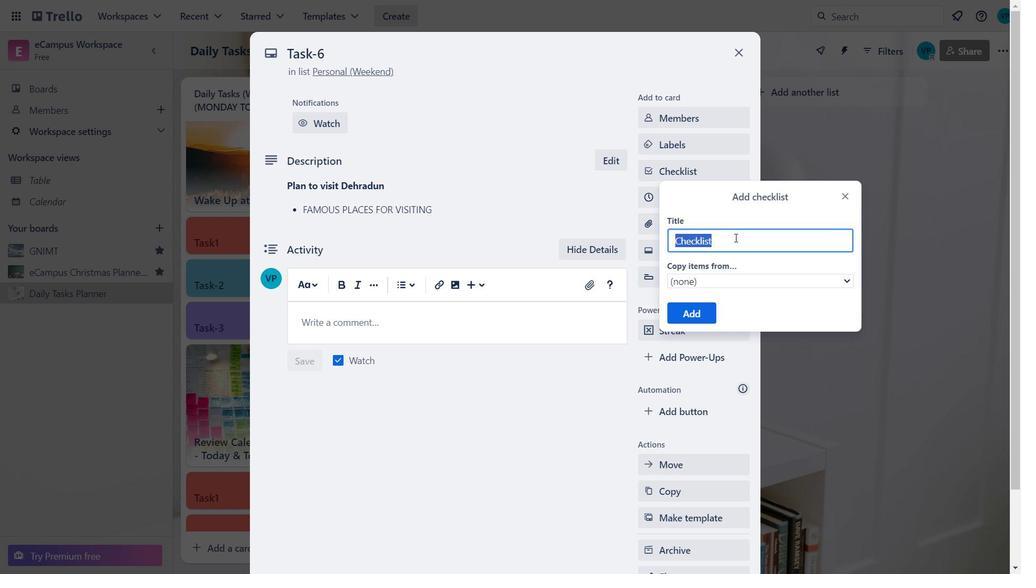 
Action: Key pressed <Key.backspace><Key.caps_lock>F<Key.backspace><Key.caps_lock>
Screenshot: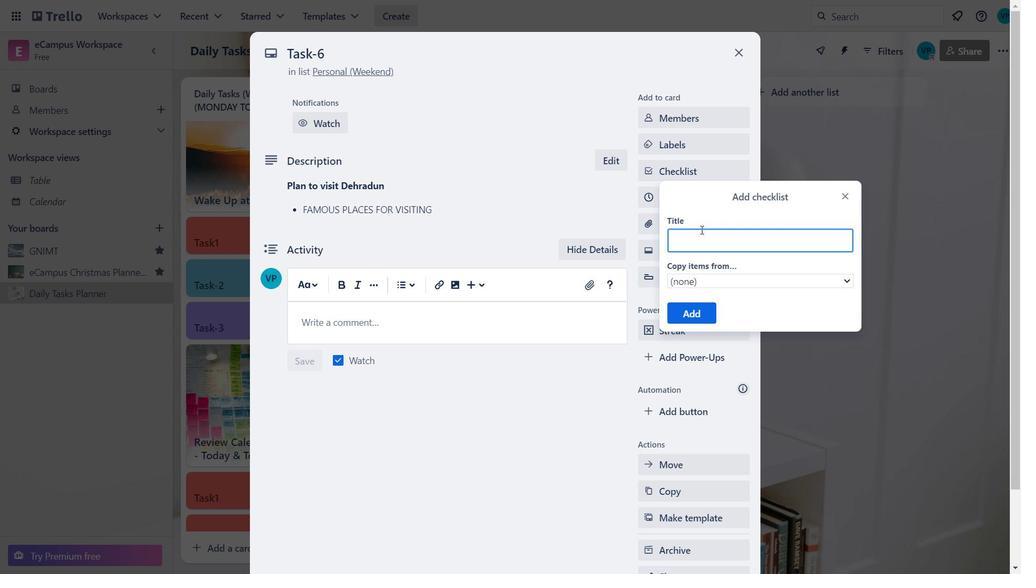 
Action: Mouse moved to (701, 230)
Screenshot: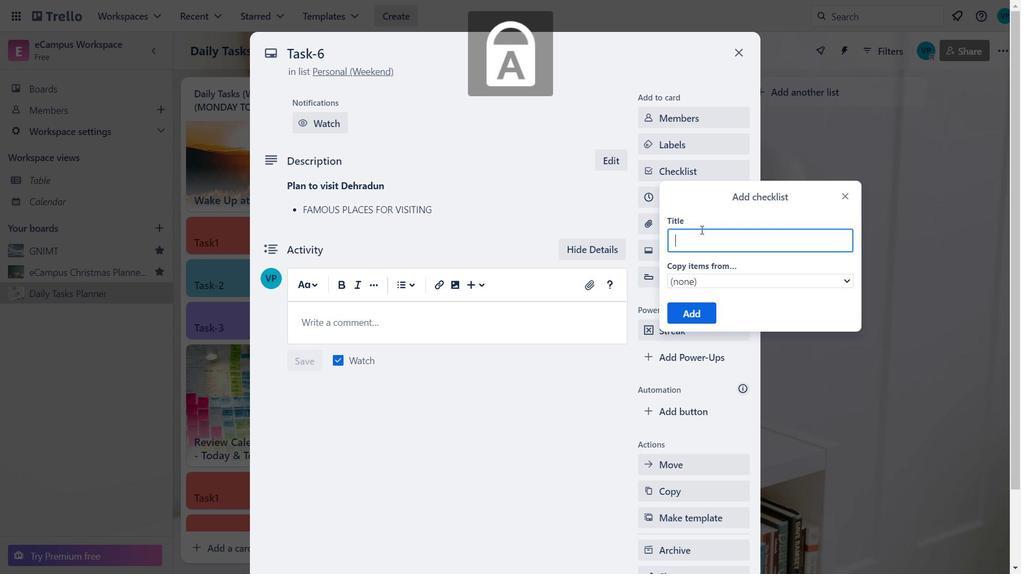 
Action: Key pressed f<Key.caps_lock>AMOUS<Key.space><Key.caps_lock>p<Key.caps_lock>LACES
Screenshot: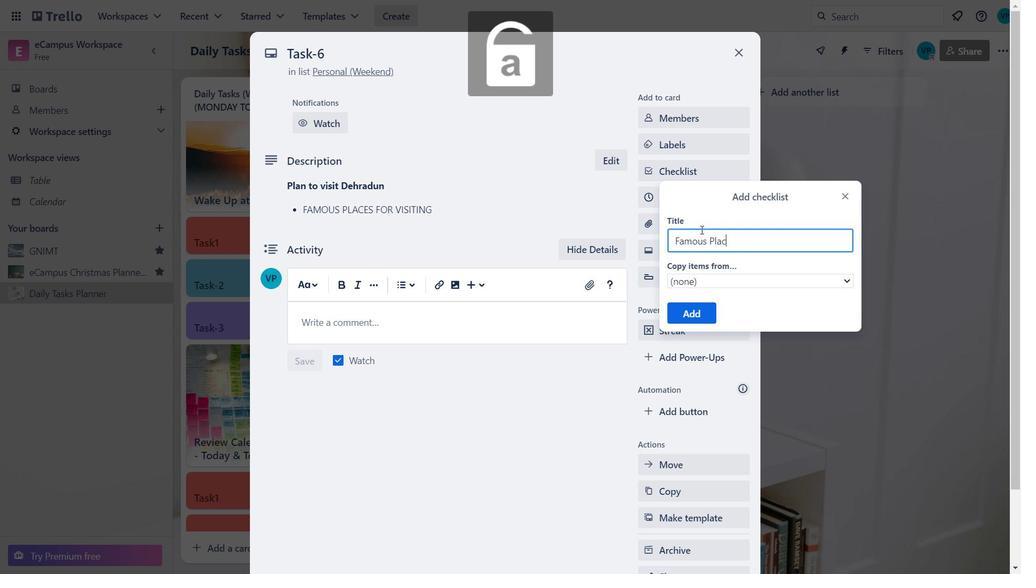 
Action: Mouse moved to (700, 314)
Screenshot: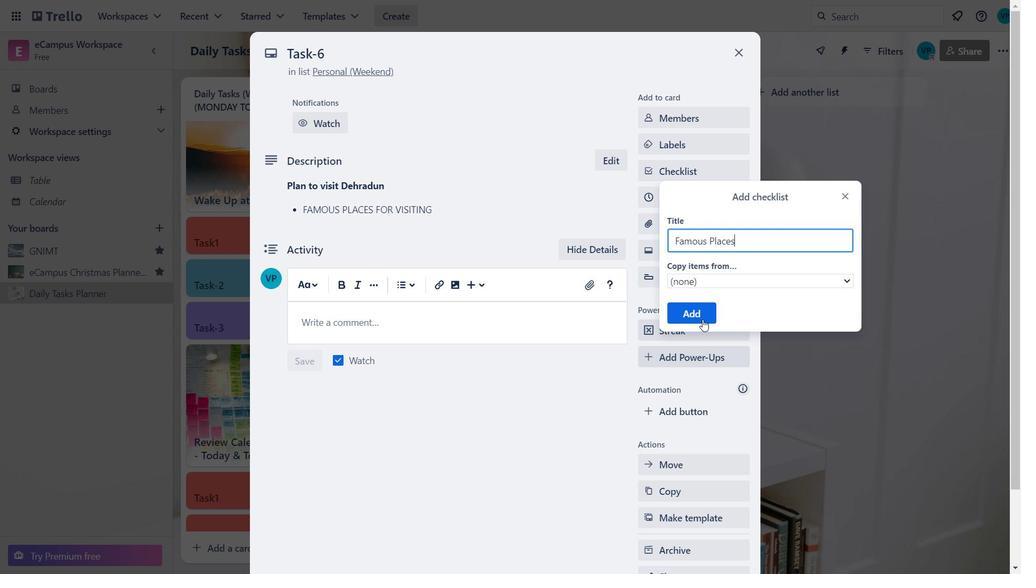 
Action: Mouse pressed left at (700, 314)
Screenshot: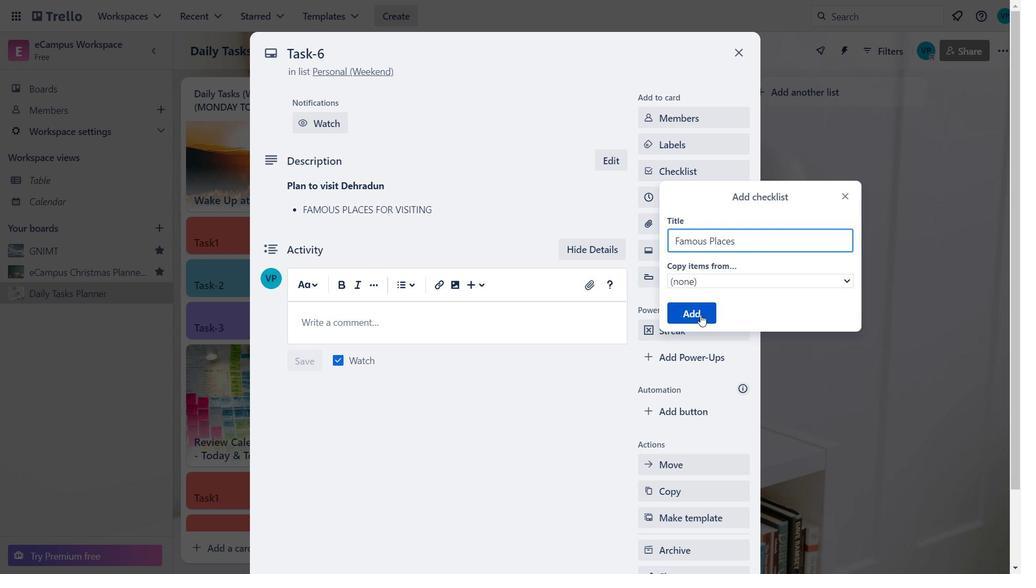 
Action: Mouse moved to (318, 298)
Screenshot: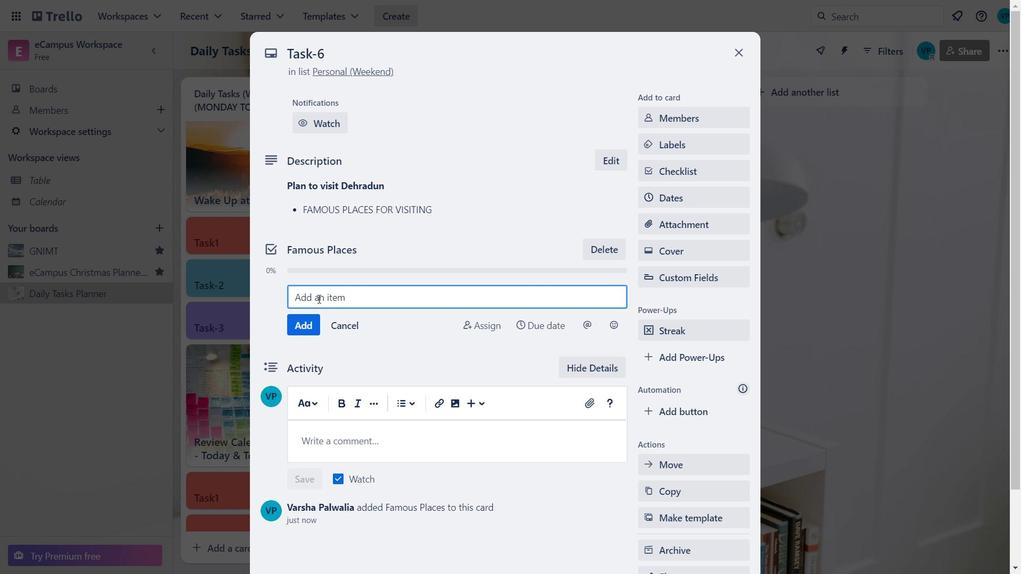 
Action: Mouse pressed left at (318, 298)
Screenshot: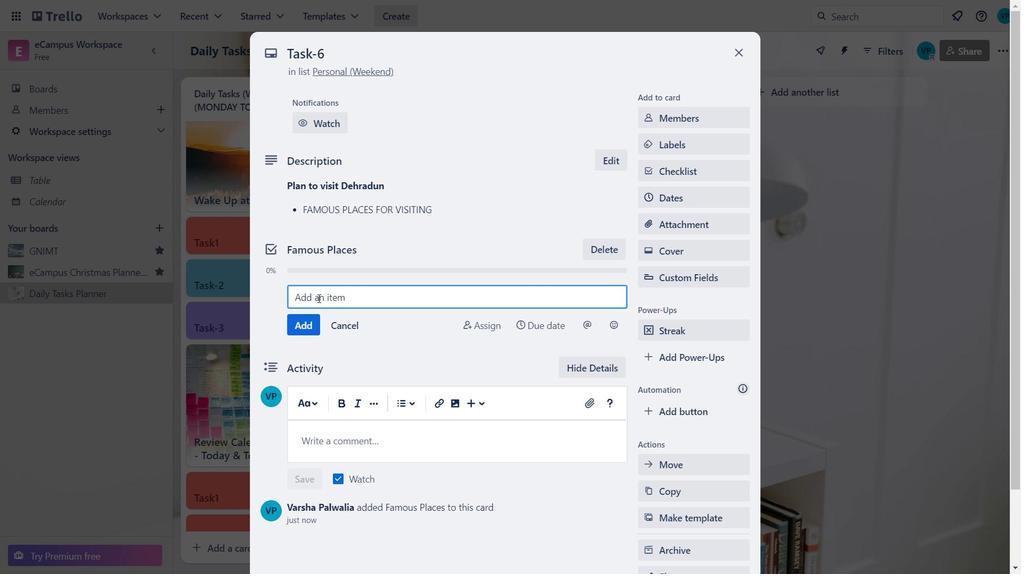 
Action: Mouse moved to (305, 325)
Screenshot: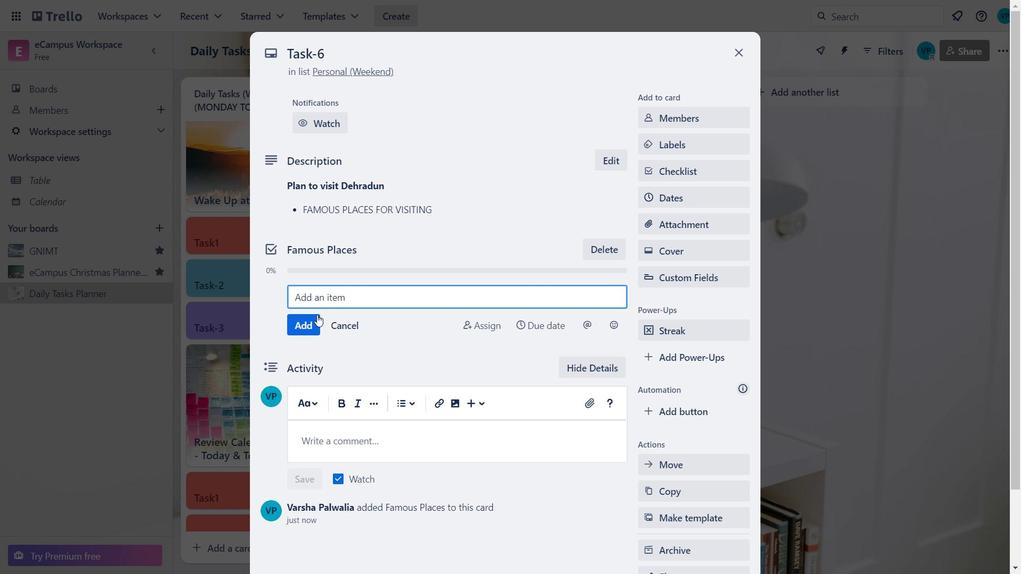 
Action: Mouse pressed left at (305, 325)
Screenshot: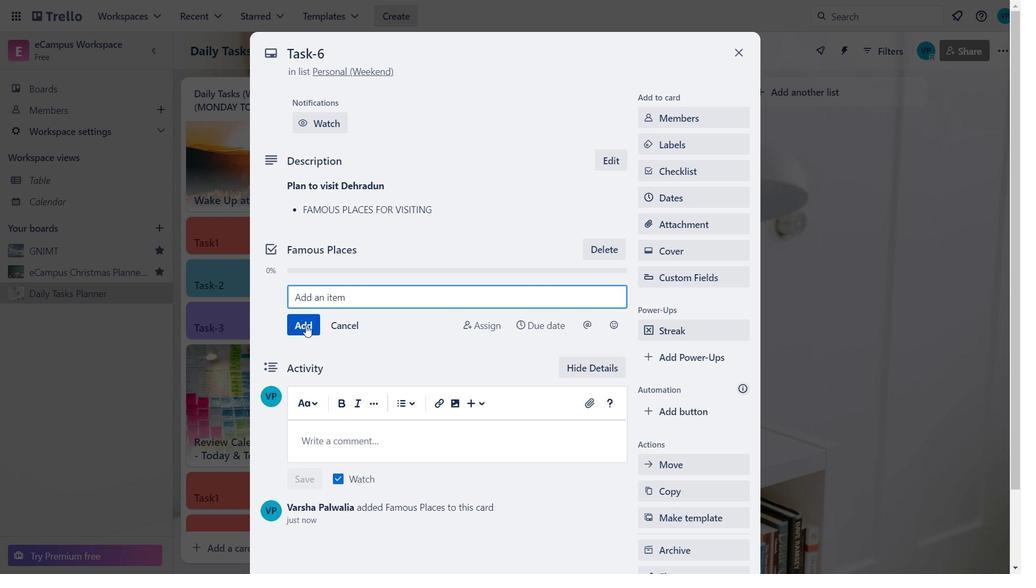 
Action: Mouse moved to (332, 287)
Screenshot: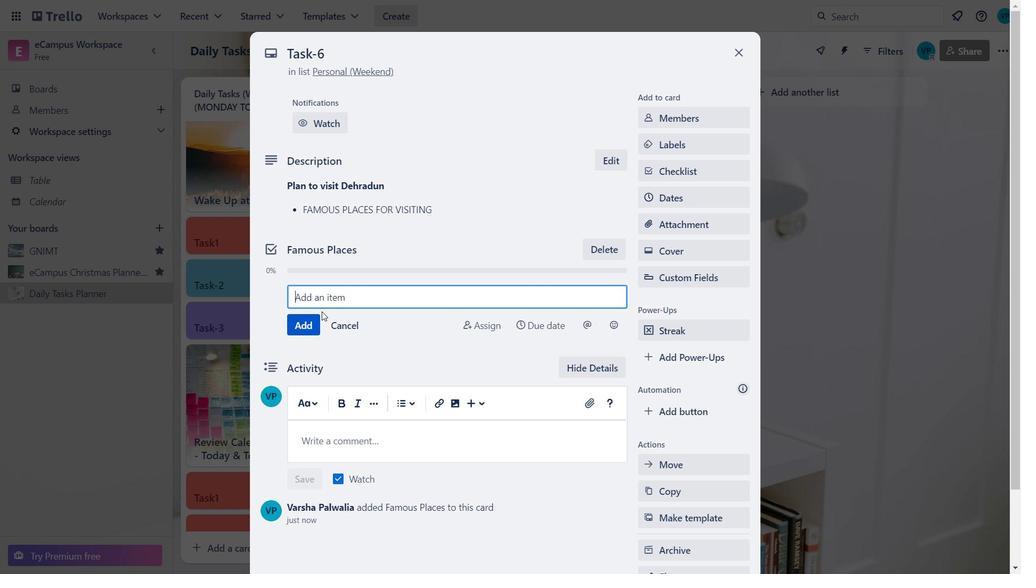 
Action: Mouse pressed left at (332, 287)
Screenshot: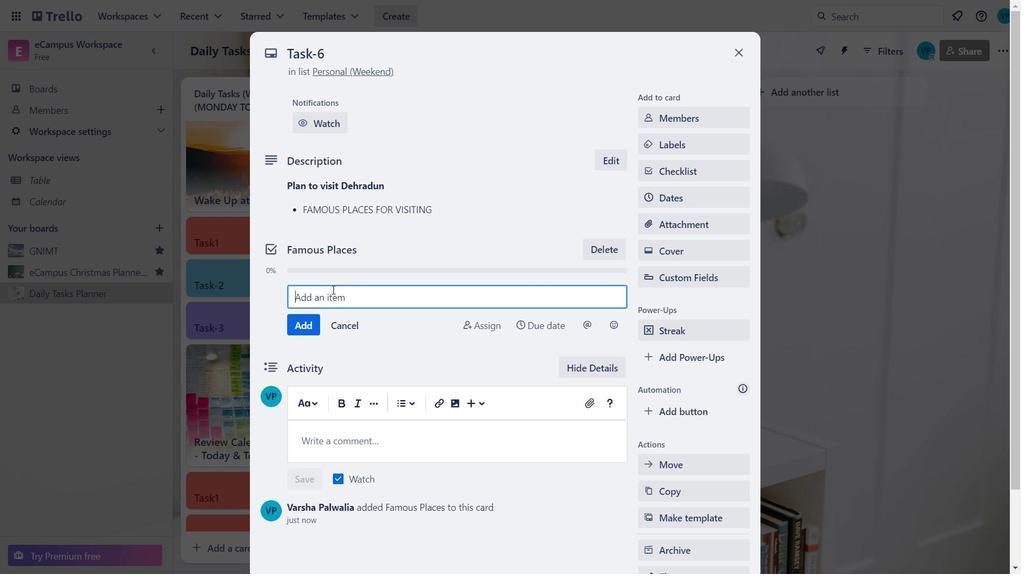 
Action: Mouse moved to (326, 300)
Screenshot: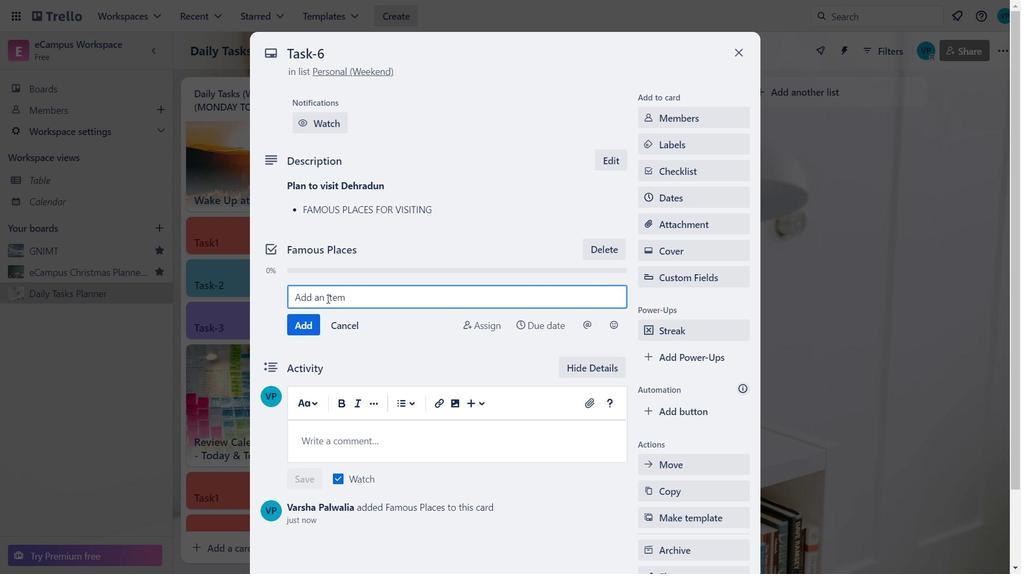 
Action: Mouse pressed left at (326, 300)
Screenshot: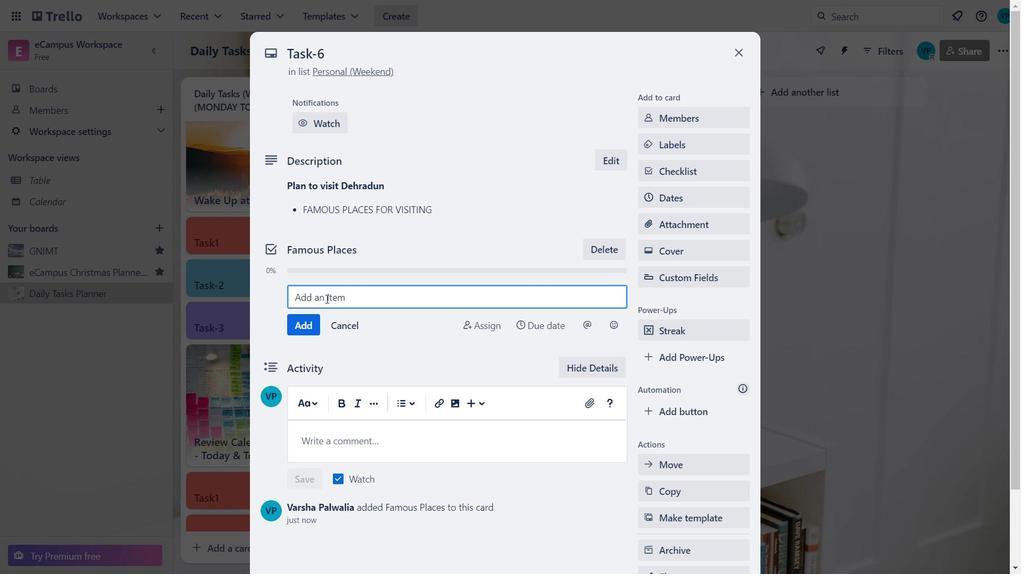 
Action: Mouse moved to (329, 295)
Screenshot: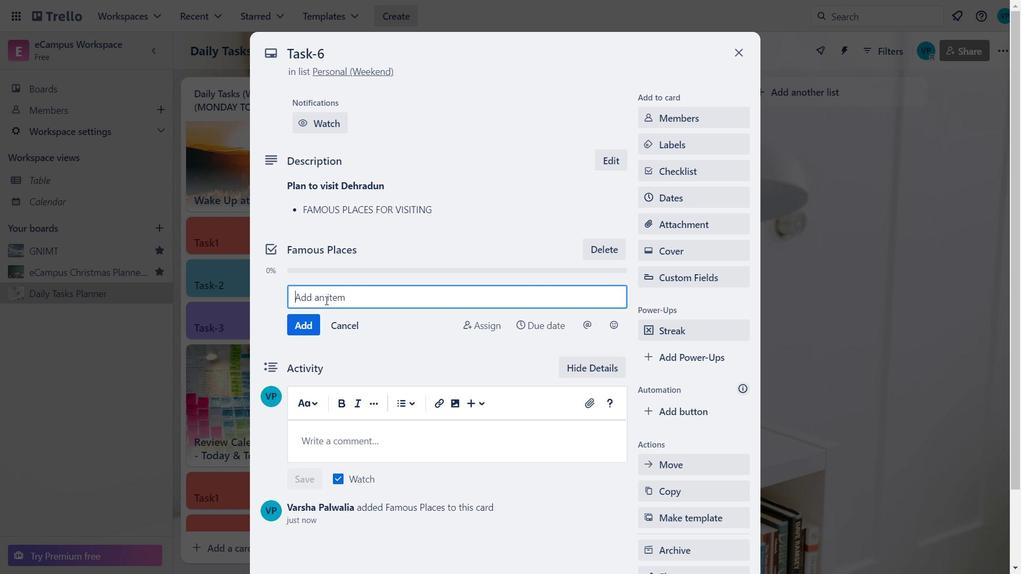 
Action: Key pressed <Key.caps_lock>f<Key.caps_lock>OREST<Key.space><Key.caps_lock>r<Key.caps_lock>ESEARCH<Key.space><Key.caps_lock>i<Key.caps_lock>NSTITUR<Key.backspace>TE
Screenshot: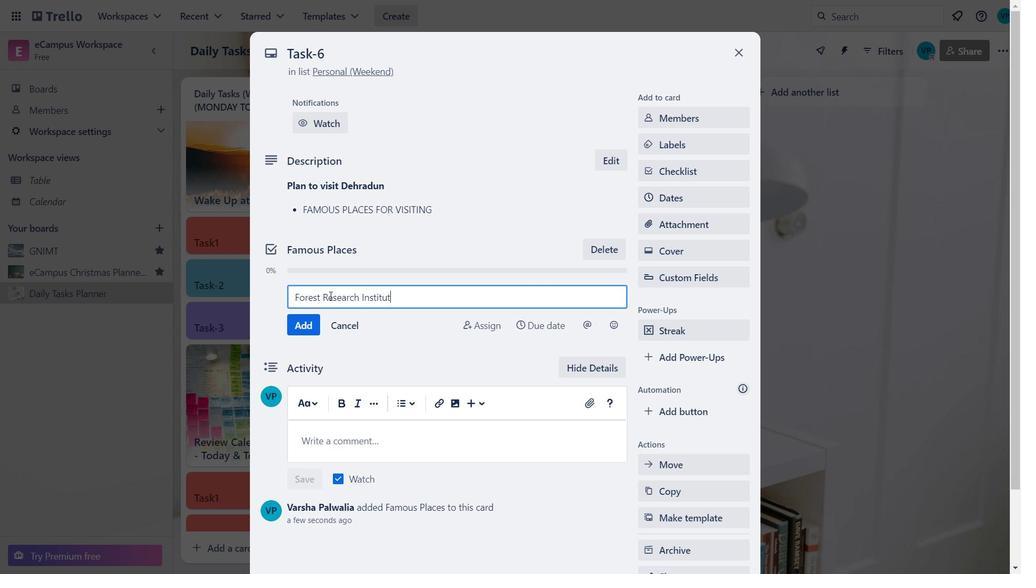 
Action: Mouse moved to (302, 322)
Screenshot: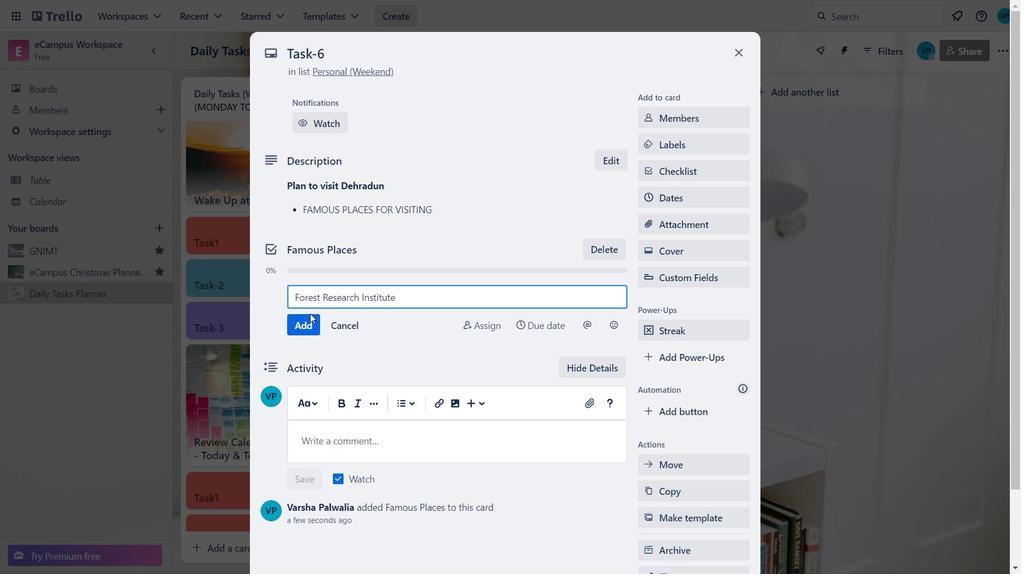
Action: Mouse pressed left at (302, 322)
Screenshot: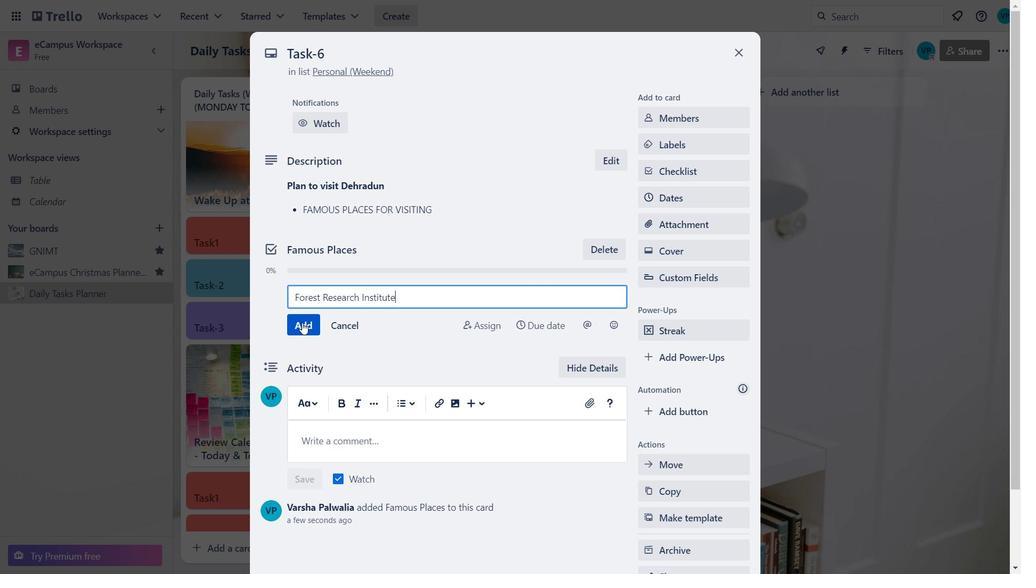 
Action: Mouse moved to (309, 320)
Screenshot: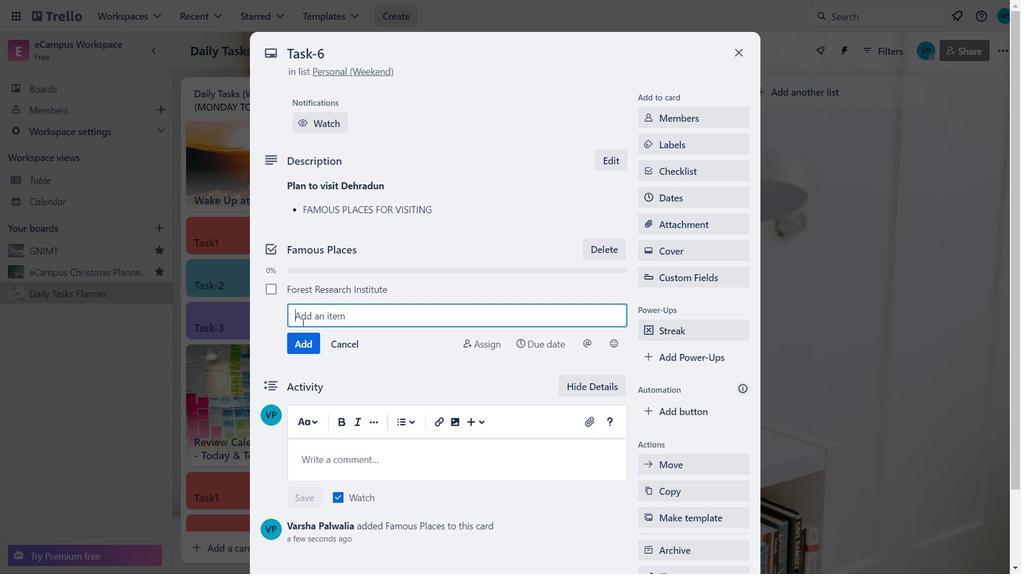 
Action: Key pressed <Key.caps_lock>t<Key.caps_lock>APESH
Screenshot: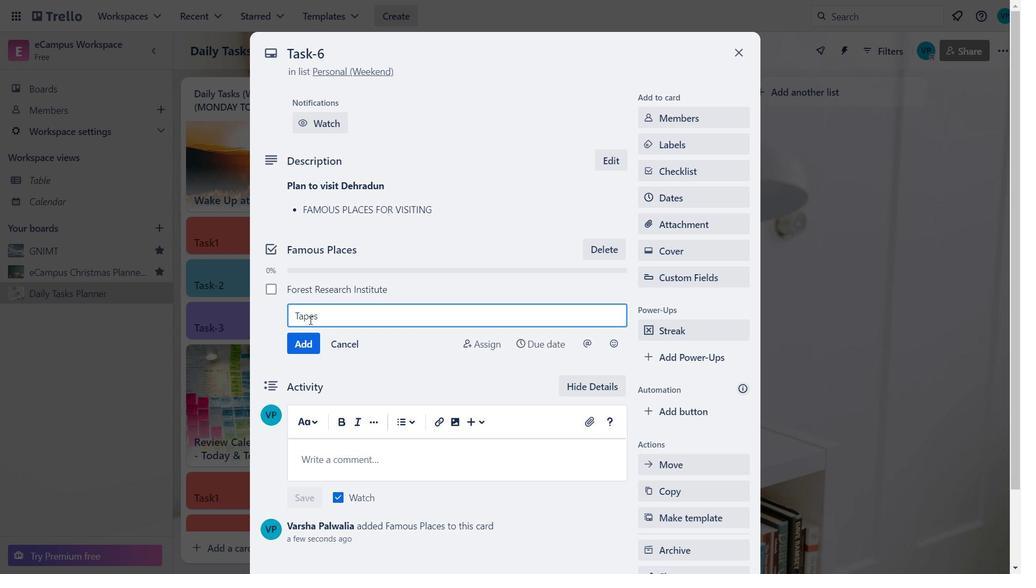 
Action: Mouse moved to (485, 349)
Screenshot: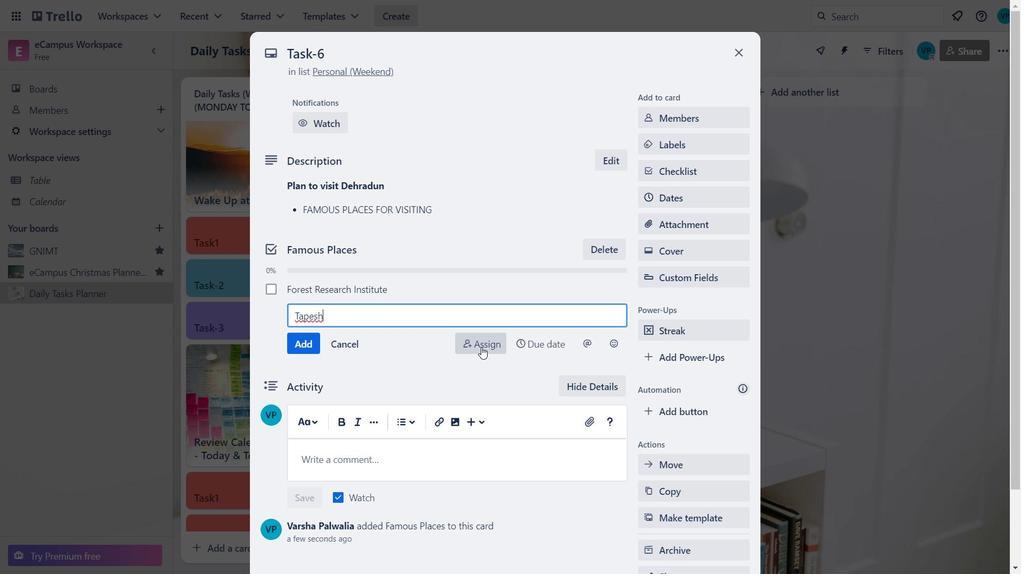 
Action: Key pressed <Key.backspace><Key.backspace><Key.backspace>KESHWAR<Key.space><Key.caps_lock>m<Key.caps_lock>AHADEV<Key.space><Key.caps_lock>m<Key.caps_lock>ANDIR
Screenshot: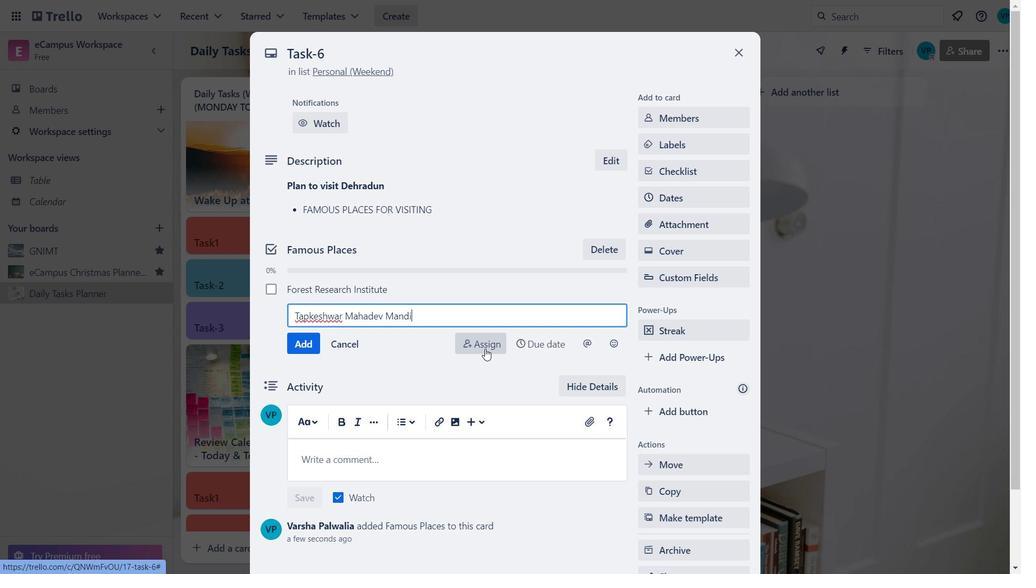 
Action: Mouse moved to (308, 344)
Screenshot: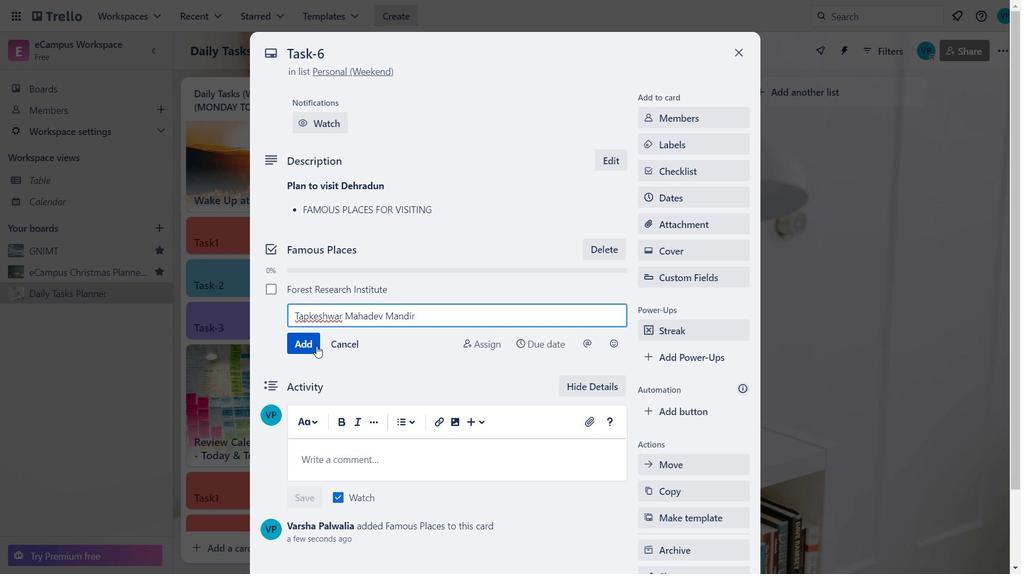 
Action: Mouse pressed left at (308, 344)
Screenshot: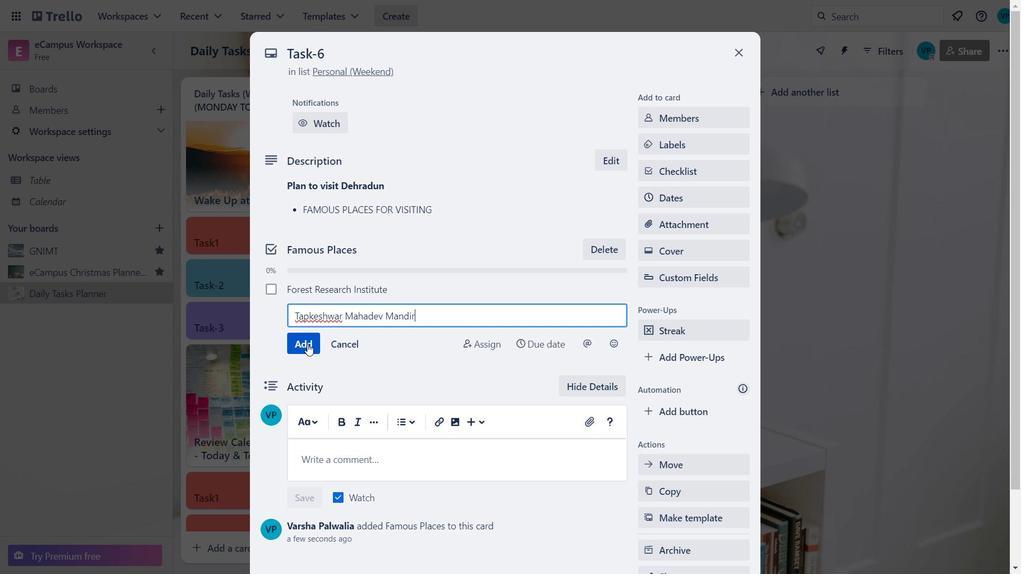 
Action: Mouse moved to (308, 339)
Screenshot: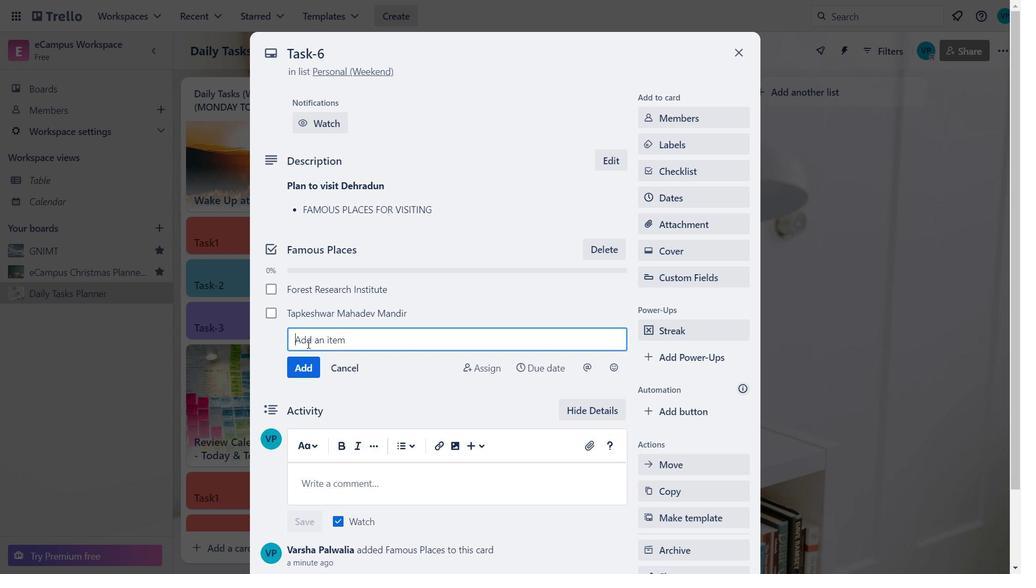 
Action: Key pressed <Key.caps_lock>m<Key.caps_lock>INDROLING<Key.space>
Screenshot: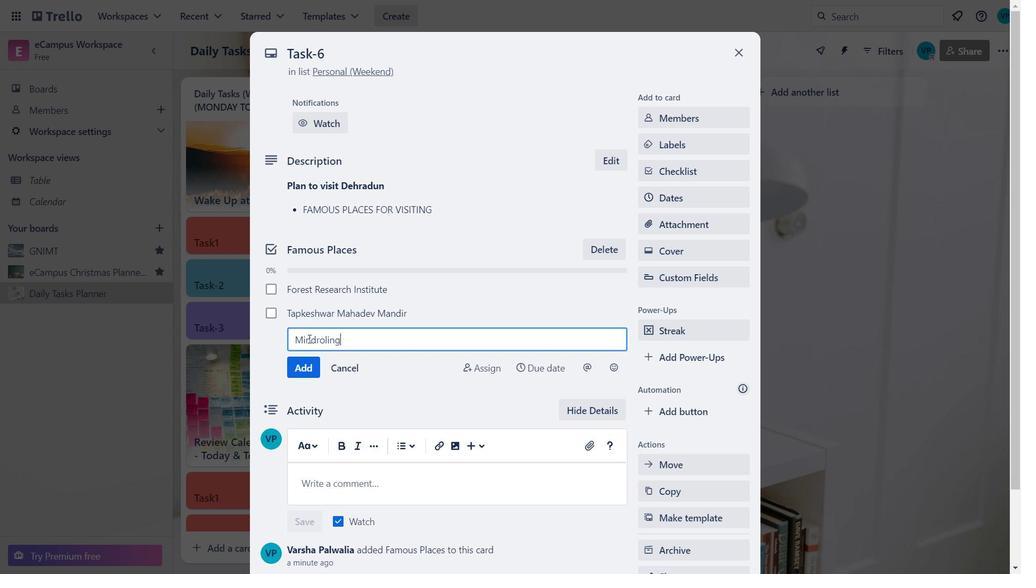 
Action: Mouse moved to (325, 344)
Screenshot: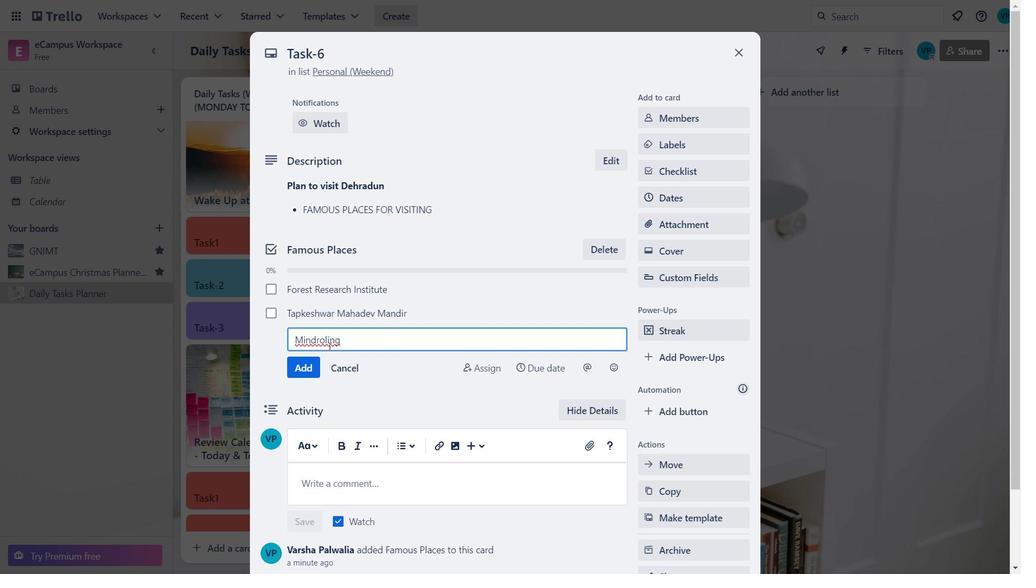 
Action: Mouse pressed left at (325, 344)
Screenshot: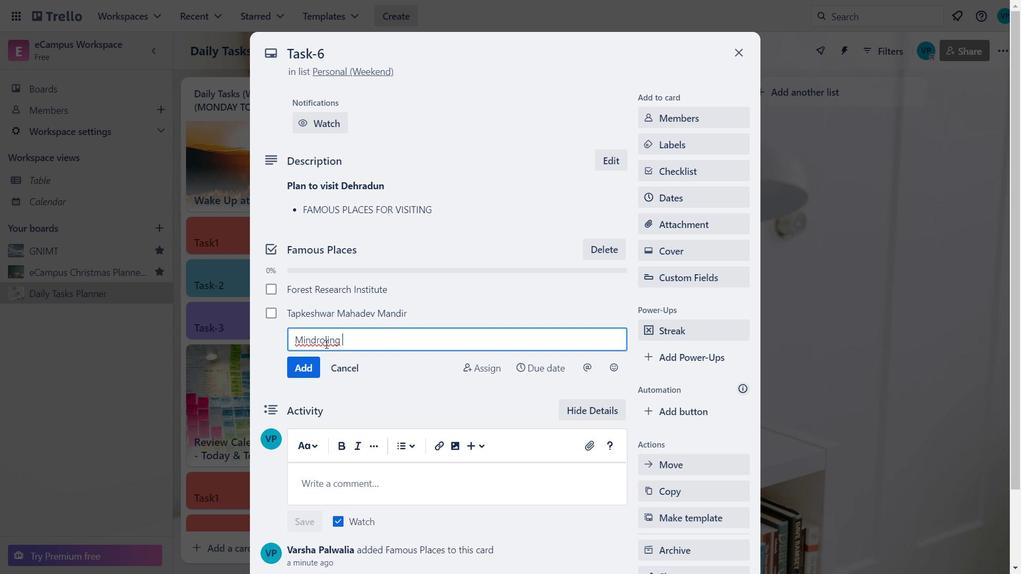 
Action: Key pressed L
Screenshot: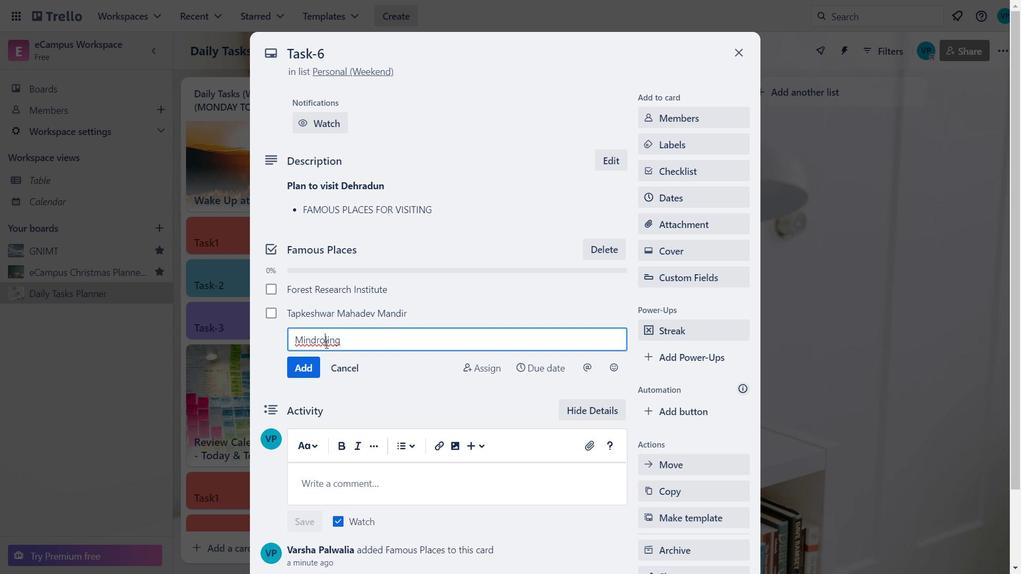 
Action: Mouse moved to (359, 334)
Screenshot: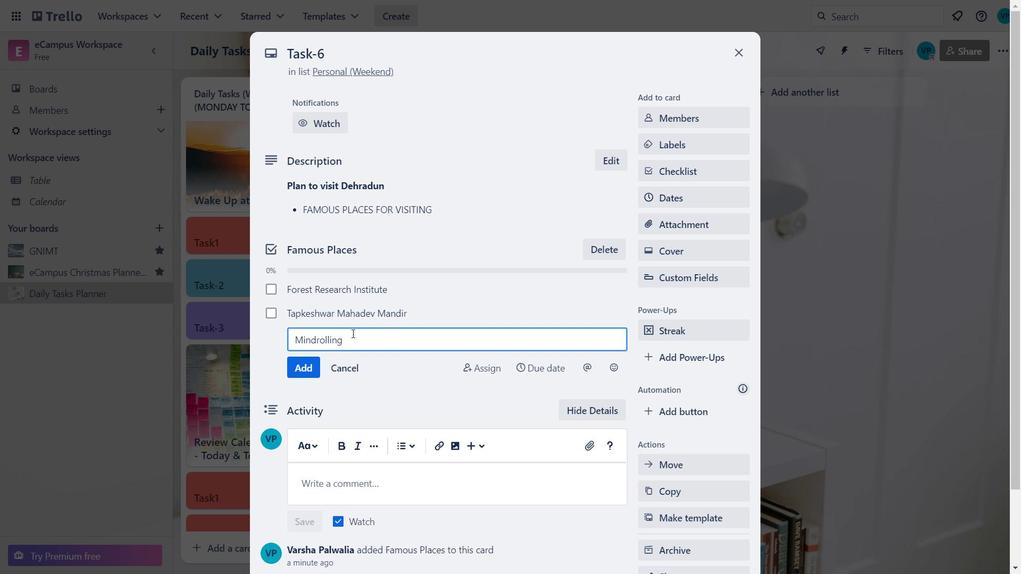 
Action: Mouse pressed left at (359, 334)
Screenshot: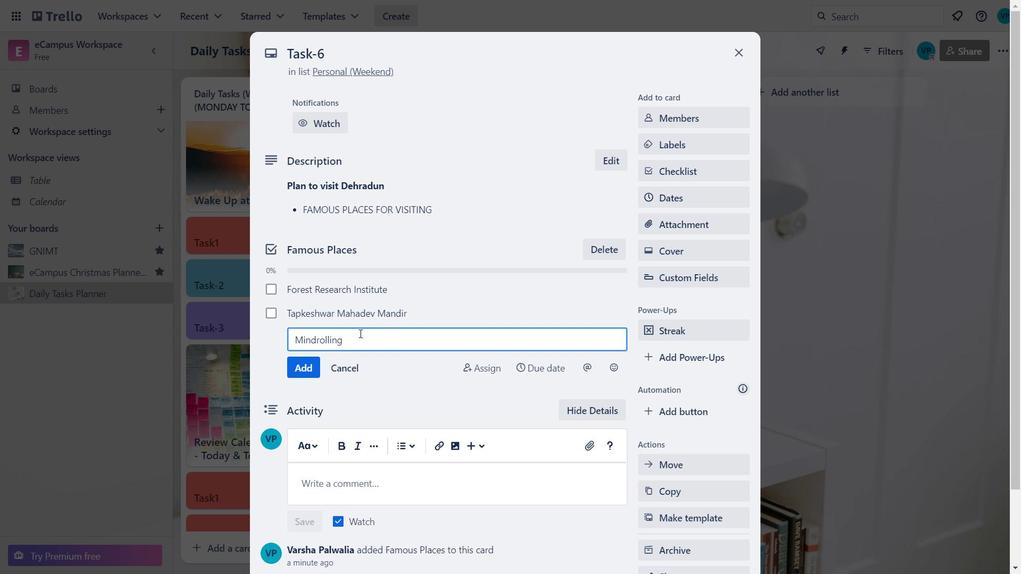 
Action: Key pressed <Key.caps_lock>m<Key.caps_lock>ONASTRY
Screenshot: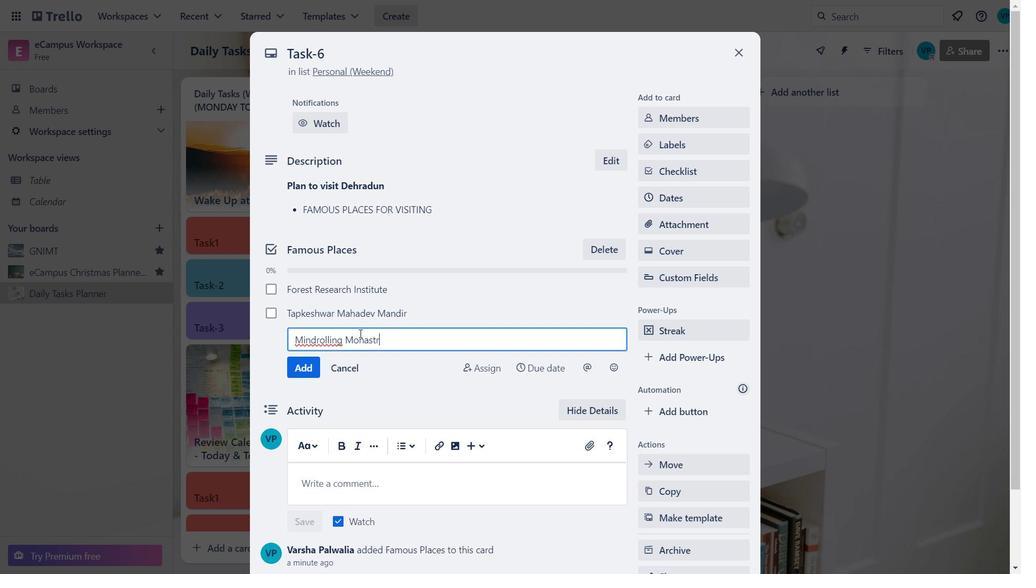
Action: Mouse moved to (299, 367)
Screenshot: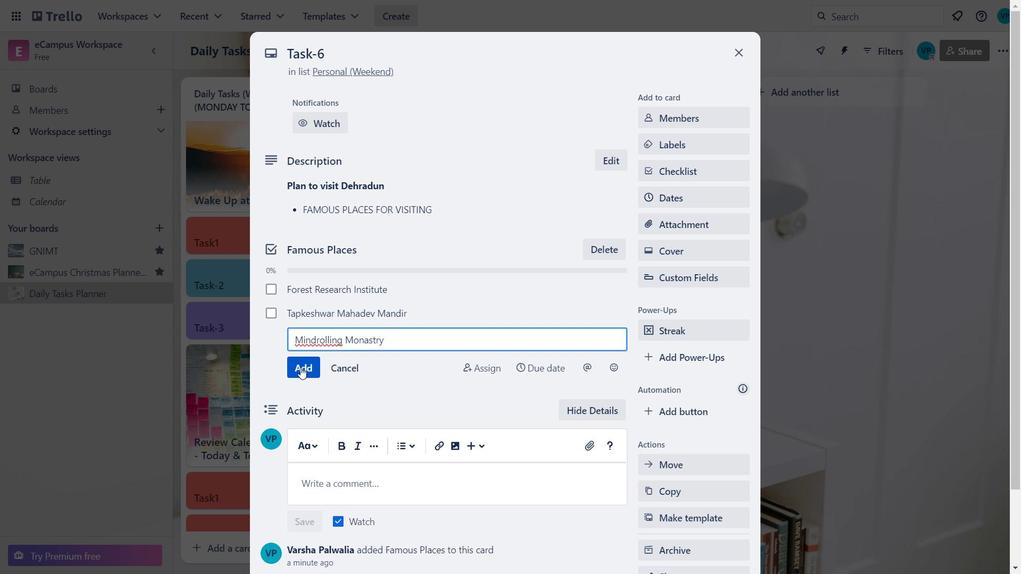
Action: Mouse pressed left at (299, 367)
Screenshot: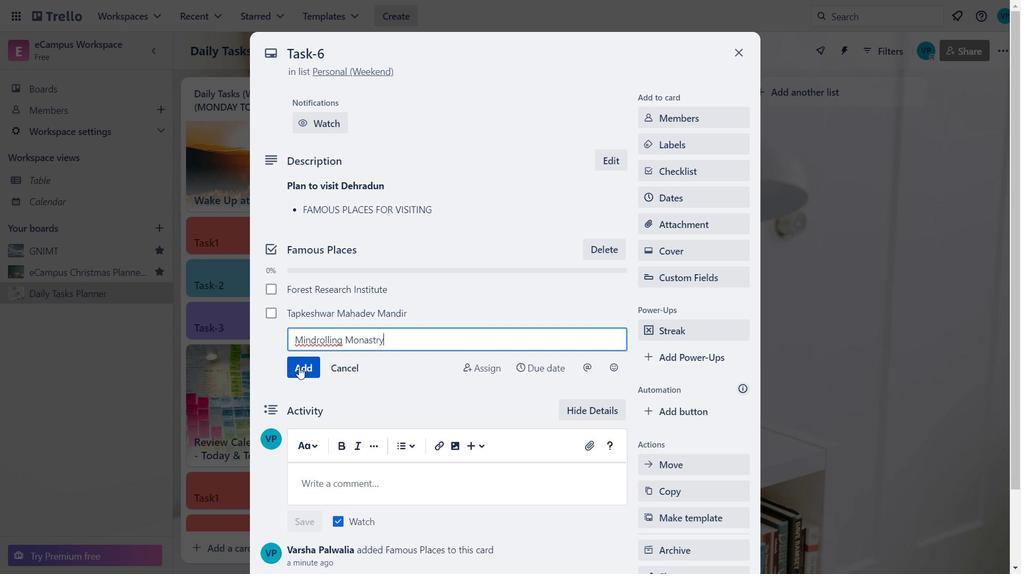 
Action: Mouse moved to (319, 361)
Screenshot: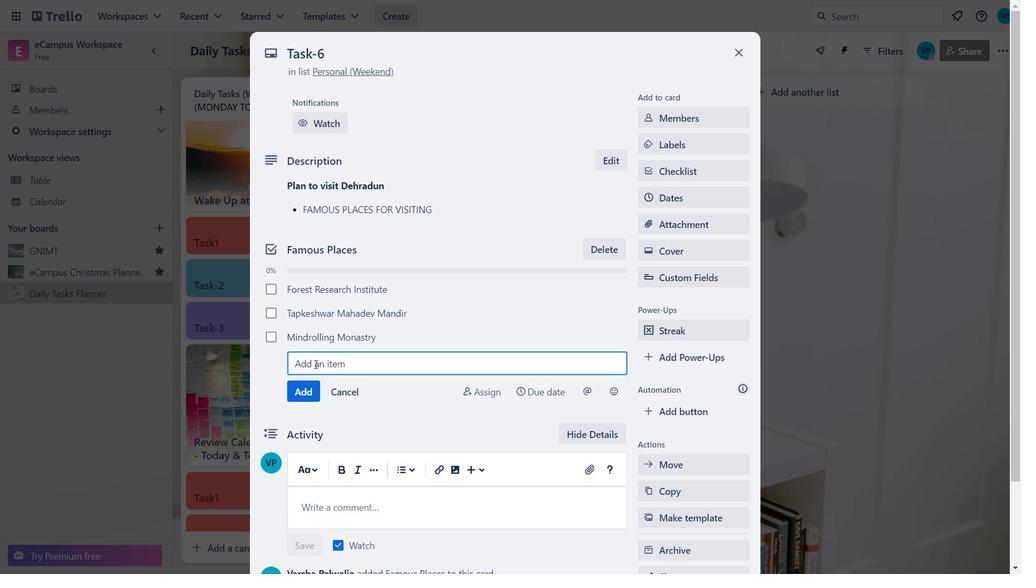 
Action: Key pressed <Key.caps_lock>r<Key.caps_lock>OBBER'S<Key.space><Key.caps_lock>c<Key.caps_lock>AVE
Screenshot: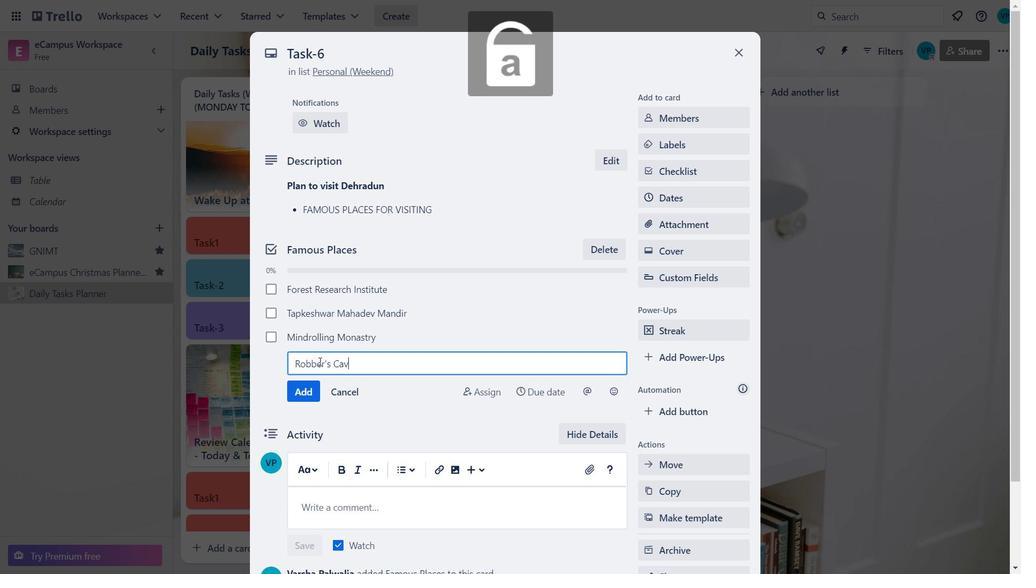 
Action: Mouse moved to (305, 396)
Screenshot: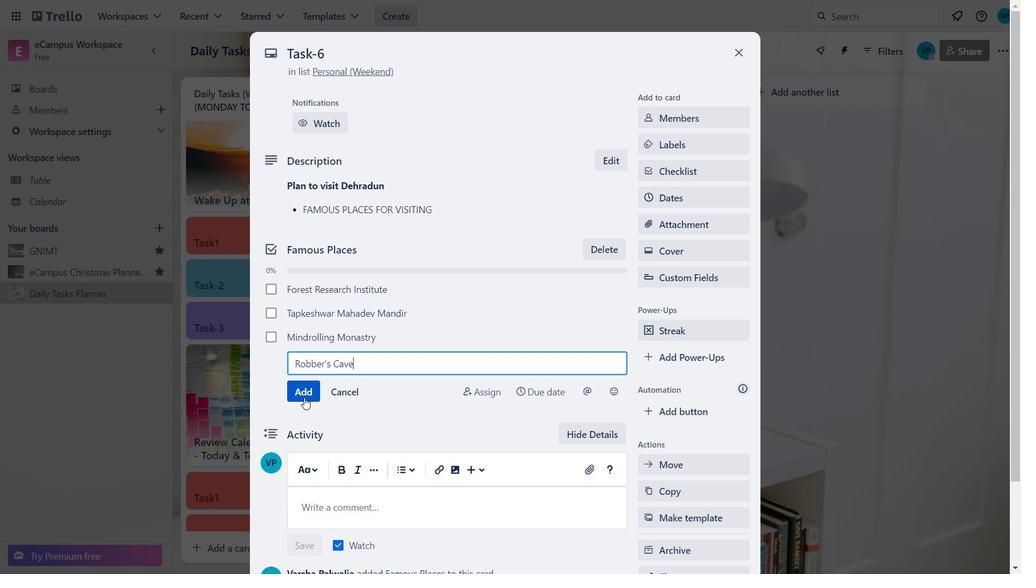 
Action: Mouse pressed left at (305, 396)
Screenshot: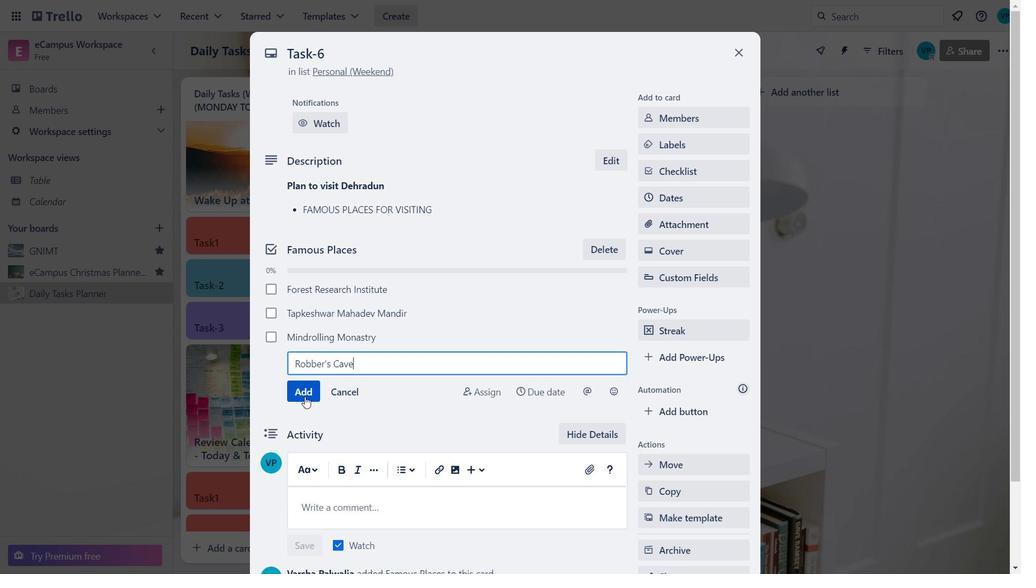 
Action: Mouse moved to (335, 384)
Screenshot: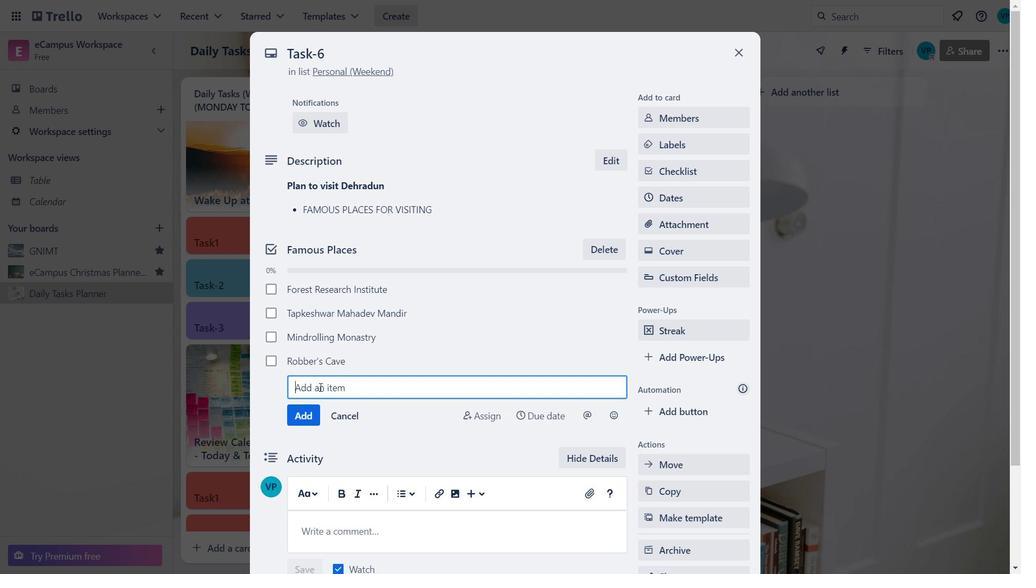
Action: Key pressed <Key.caps_lock>m<Key.caps_lock>ALSI<Key.space><Key.caps_lock>d<Key.caps_lock>EER<Key.space><Key.caps_lock>p<Key.caps_lock>ARK
Screenshot: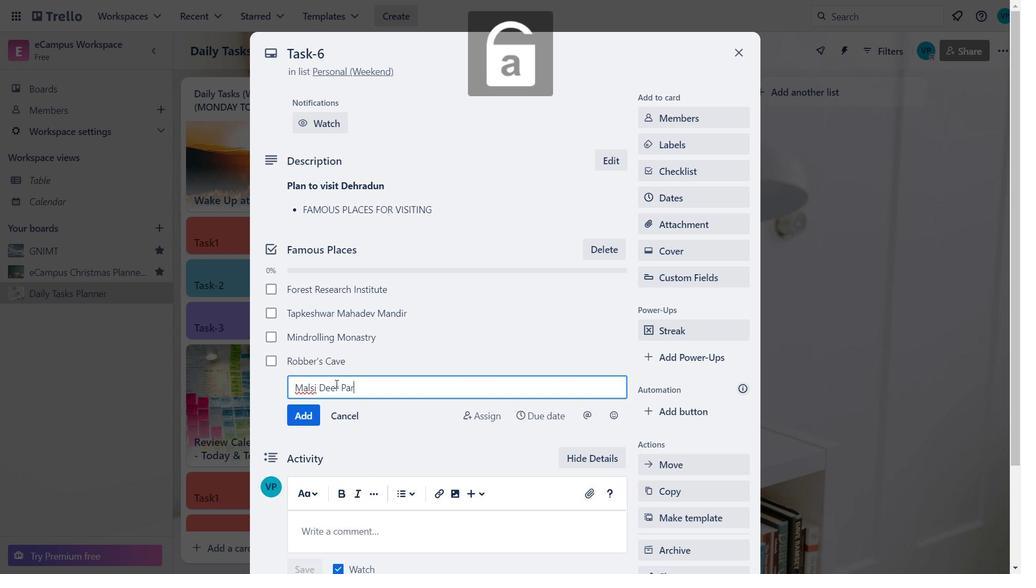 
Action: Mouse moved to (310, 405)
Screenshot: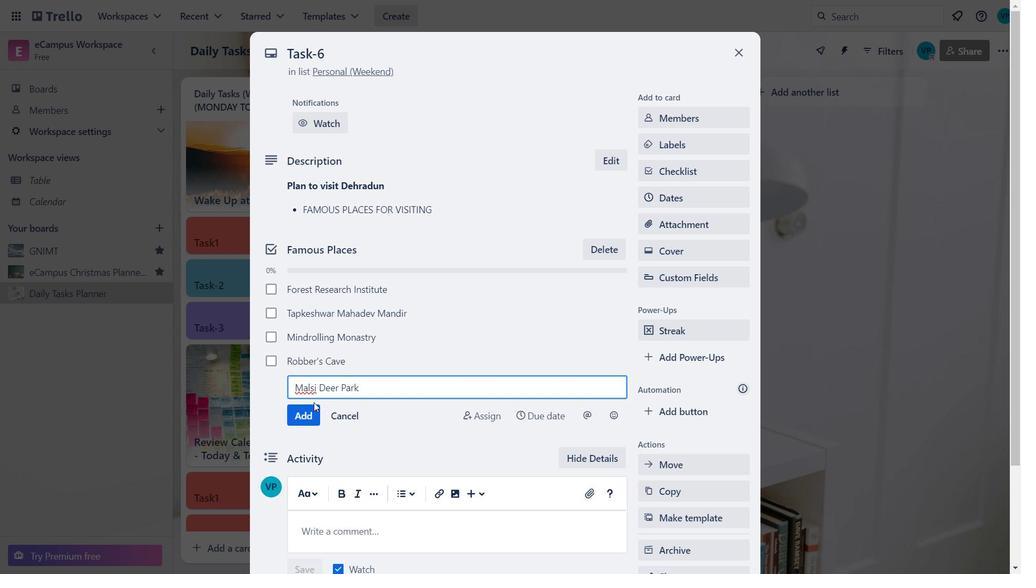
Action: Mouse pressed left at (310, 405)
Screenshot: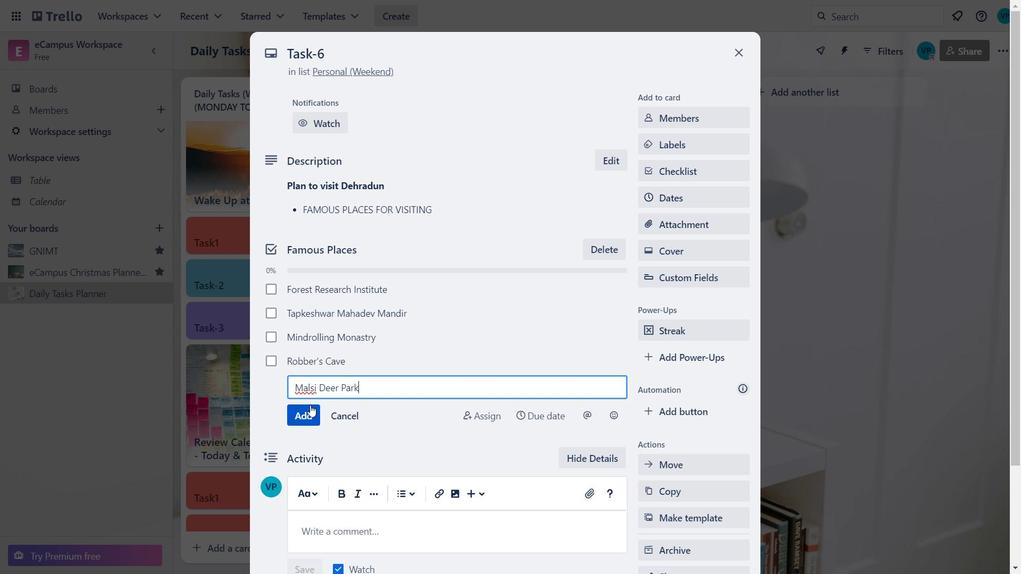 
Action: Key pressed <Key.caps_lock>d<Key.caps_lock>EHRADUN<Key.space><Key.caps_lock>z<Key.caps_lock>OO
Screenshot: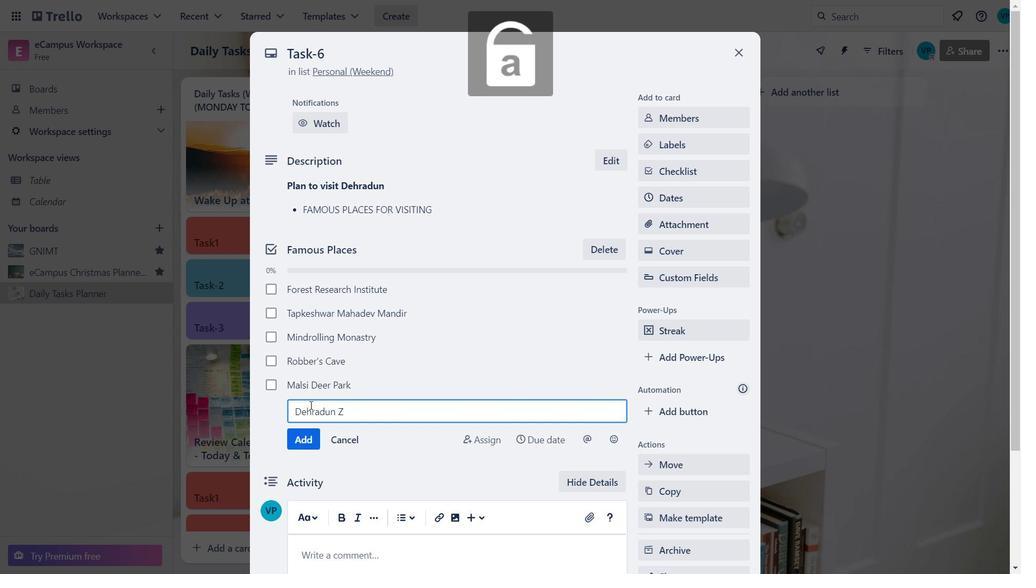 
Action: Mouse moved to (304, 438)
Screenshot: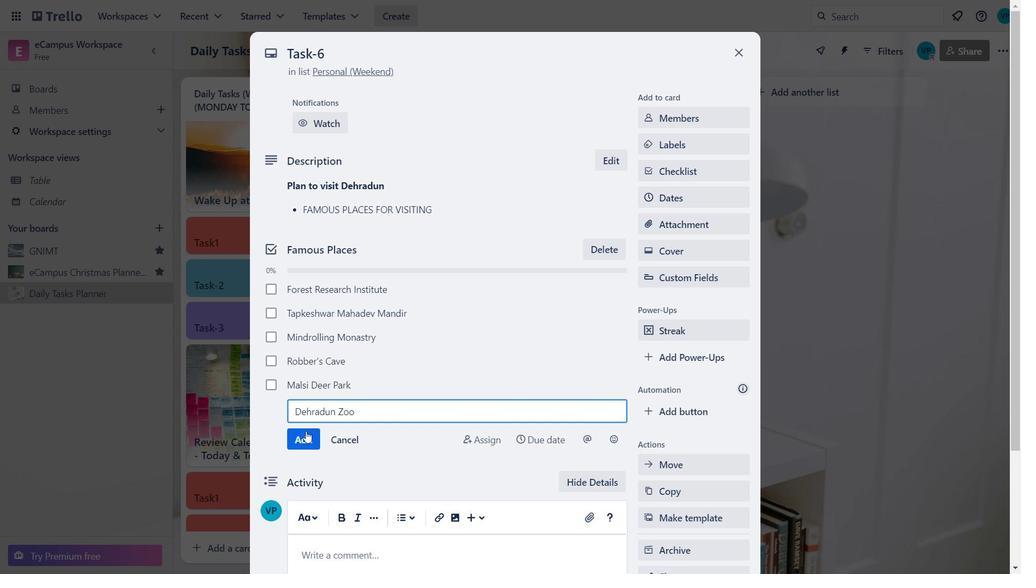 
Action: Mouse pressed left at (304, 438)
Screenshot: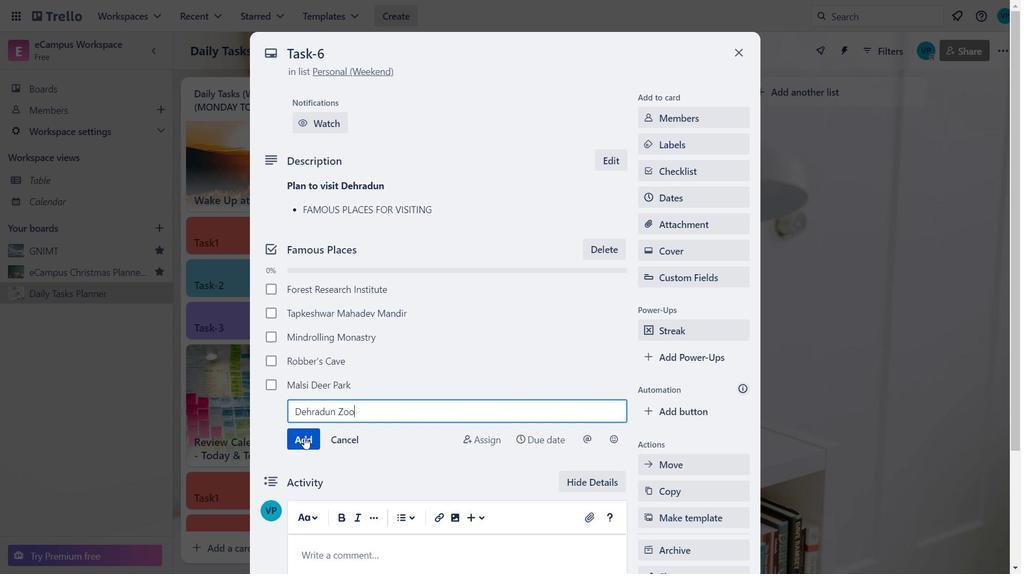 
Action: Key pressed <Key.caps_lock>s<Key.caps_lock>HIKHAR<Key.space><Key.caps_lock>f<Key.caps_lock>ALL
Screenshot: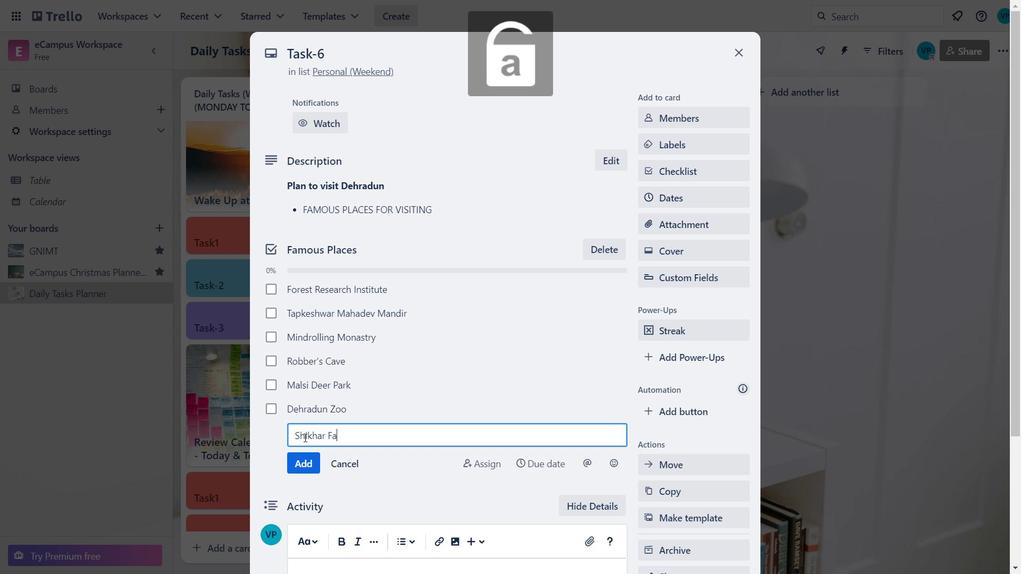
Action: Mouse moved to (307, 470)
Screenshot: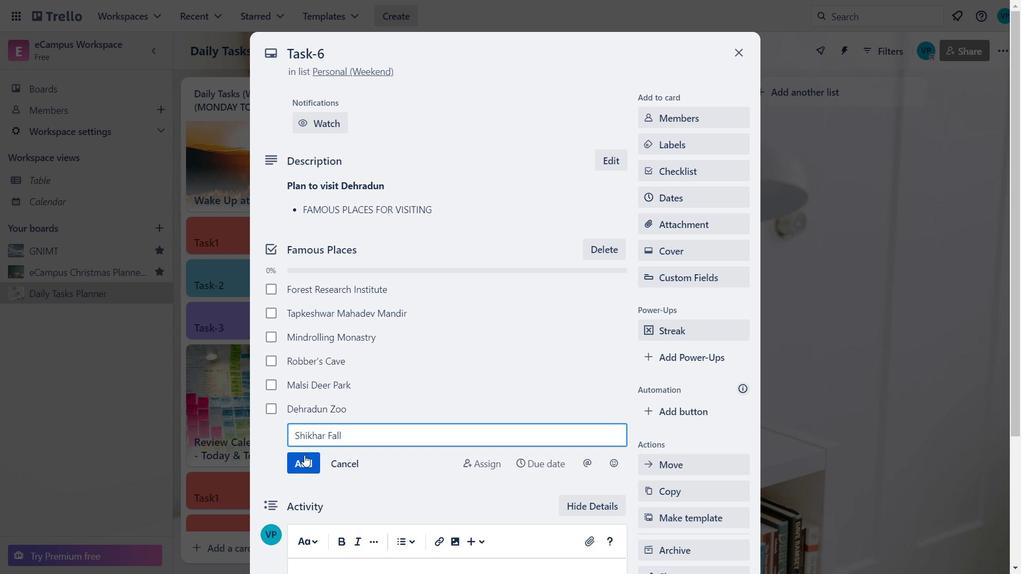 
Action: Mouse pressed left at (307, 470)
Screenshot: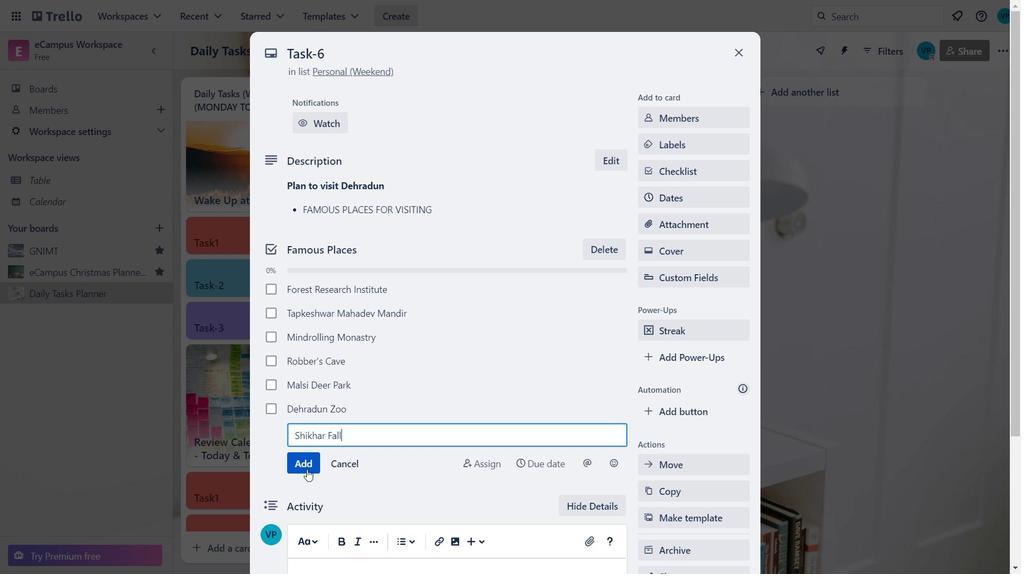 
Action: Key pressed <Key.caps_lock>t<Key.caps_lock>APOVAN<Key.space><Key.caps_lock>t<Key.caps_lock>EMOPP<Key.backspace><Key.backspace><Key.backspace>PLE
Screenshot: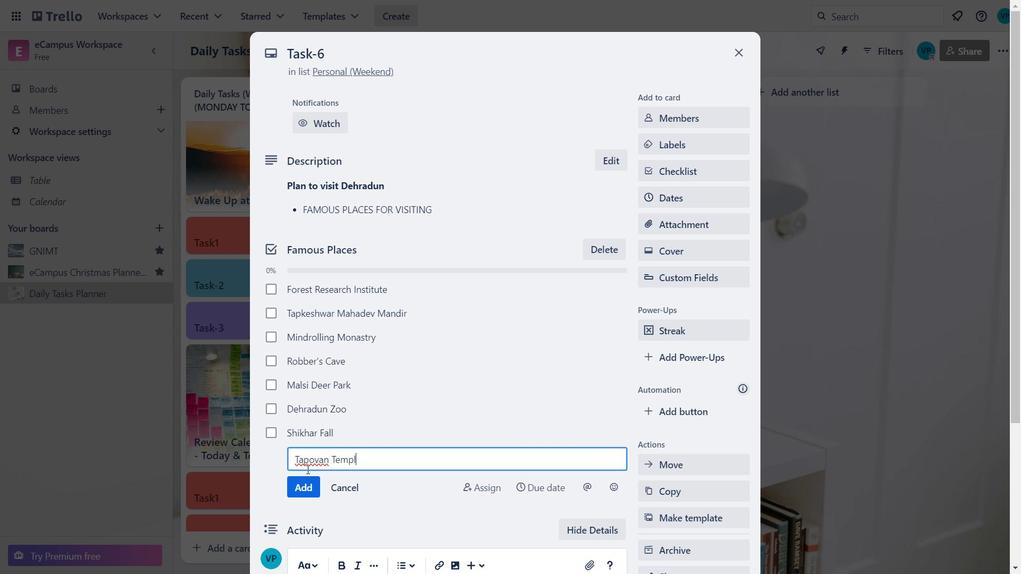 
Action: Mouse moved to (300, 487)
Screenshot: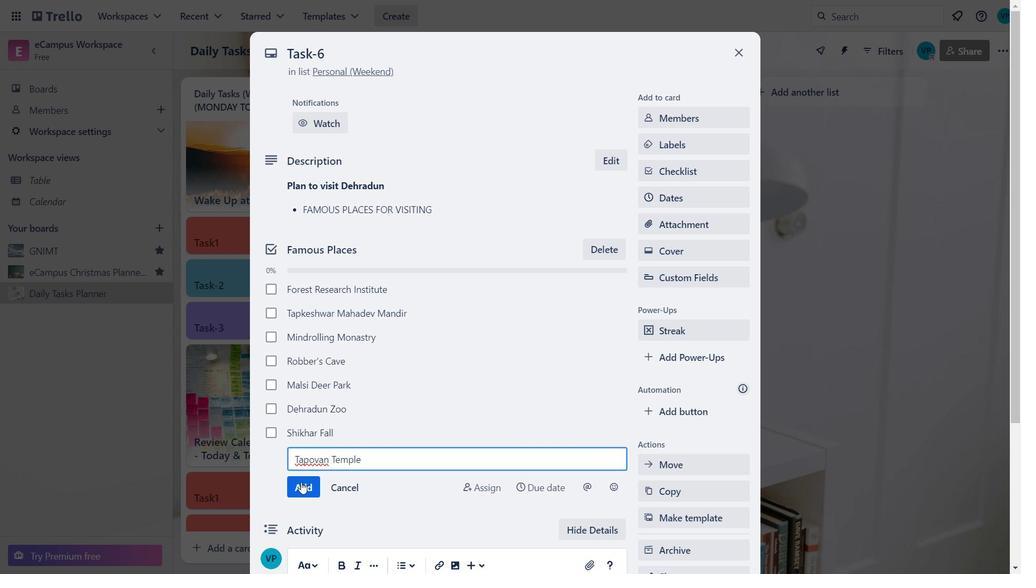 
Action: Mouse pressed left at (300, 487)
Screenshot: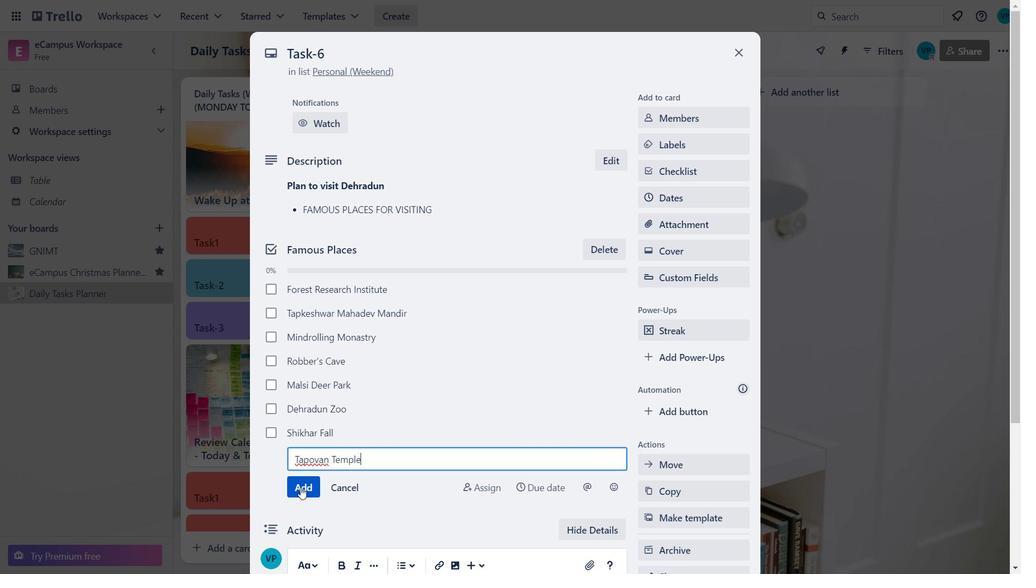 
Action: Key pressed <Key.caps_lock>r<Key.caps_lock>AJAJI<Key.space><Key.caps_lock>n<Key.caps_lock>ATIONAL<Key.space><Key.caps_lock>p<Key.caps_lock>ARK
Screenshot: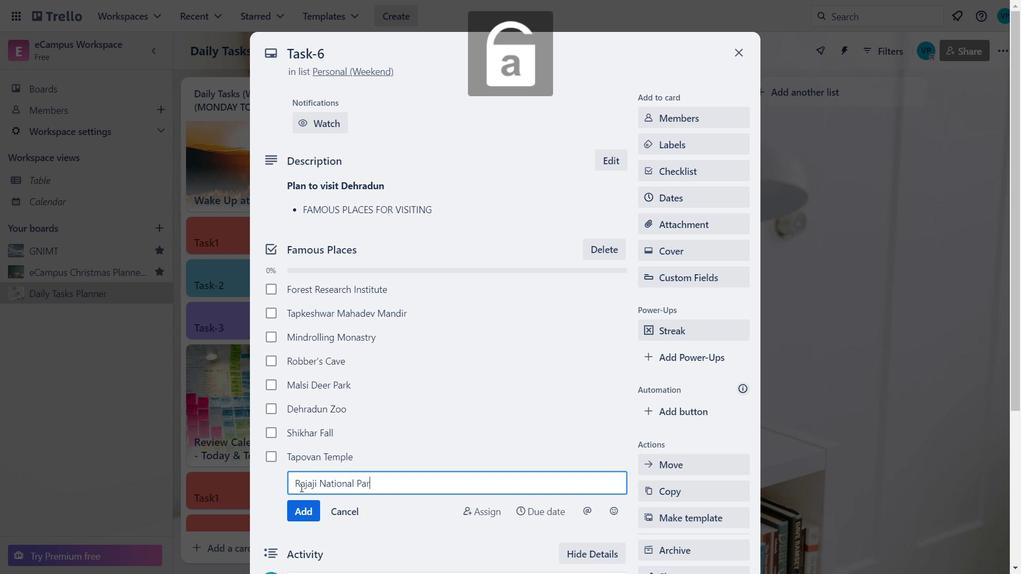 
Action: Mouse moved to (308, 507)
Screenshot: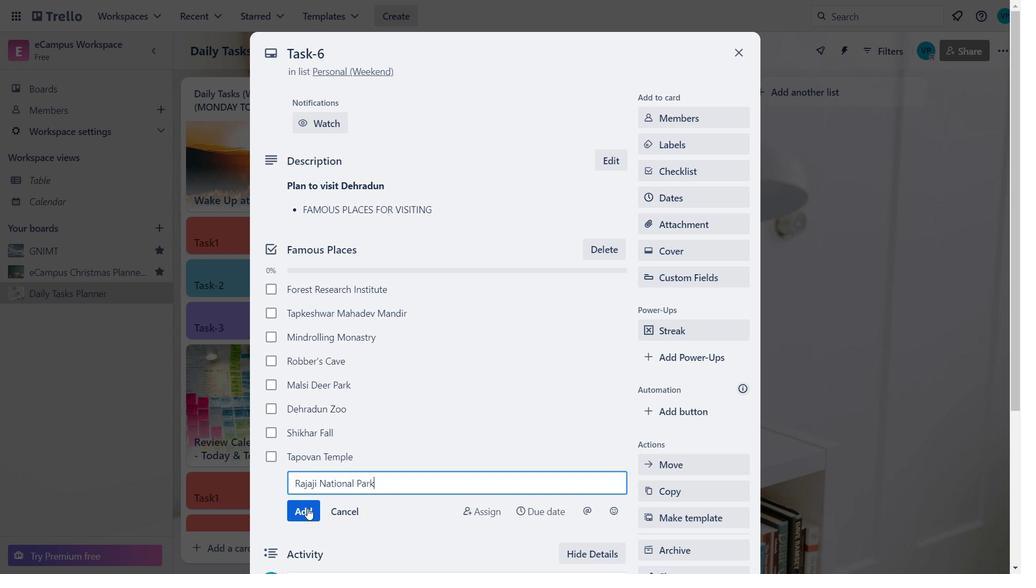 
Action: Mouse pressed left at (308, 507)
Screenshot: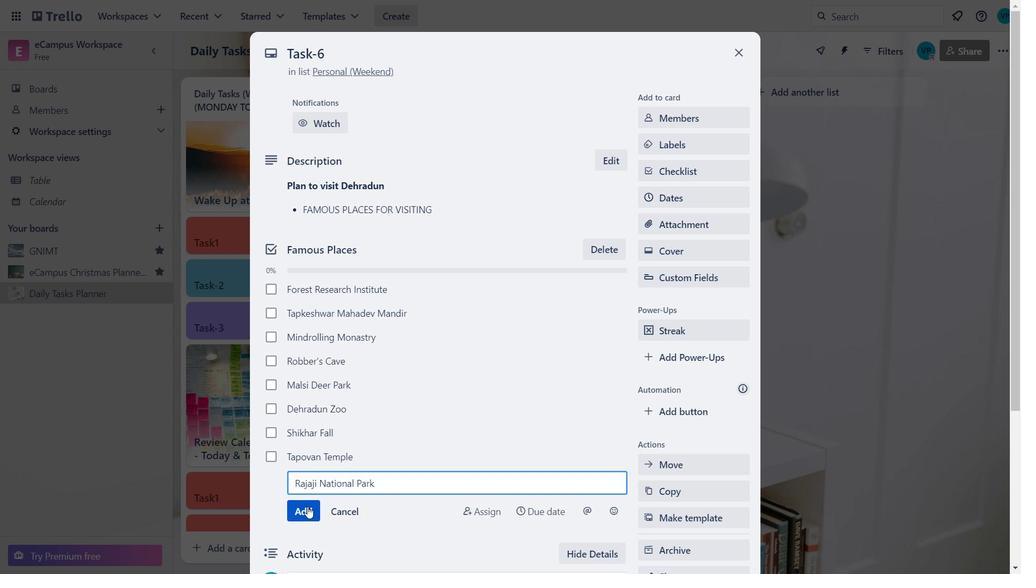 
Action: Key pressed <Key.caps_lock>t<Key.caps_lock>IGER<Key.space><Key.caps_lock>f<Key.caps_lock>ALL<Key.space>-<Key.space><Key.caps_lock>c<Key.caps_lock>HAKRATA
Screenshot: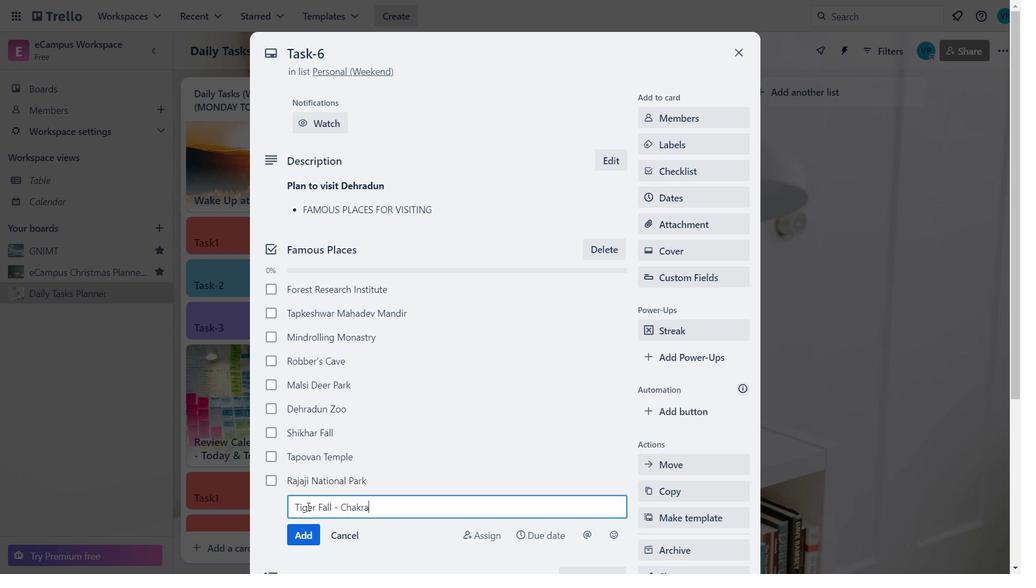 
Action: Mouse moved to (296, 533)
Screenshot: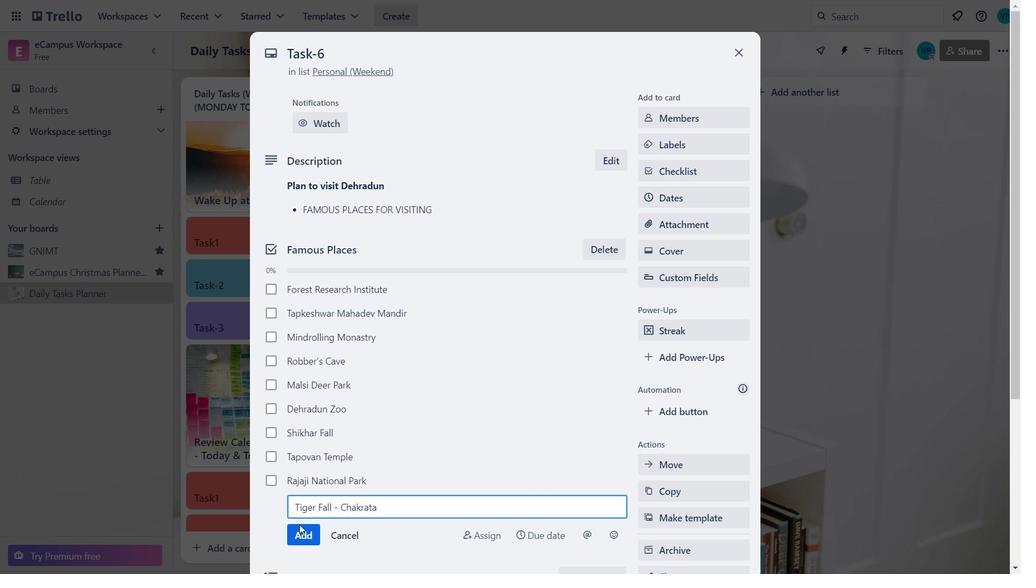 
Action: Mouse pressed left at (296, 533)
Screenshot: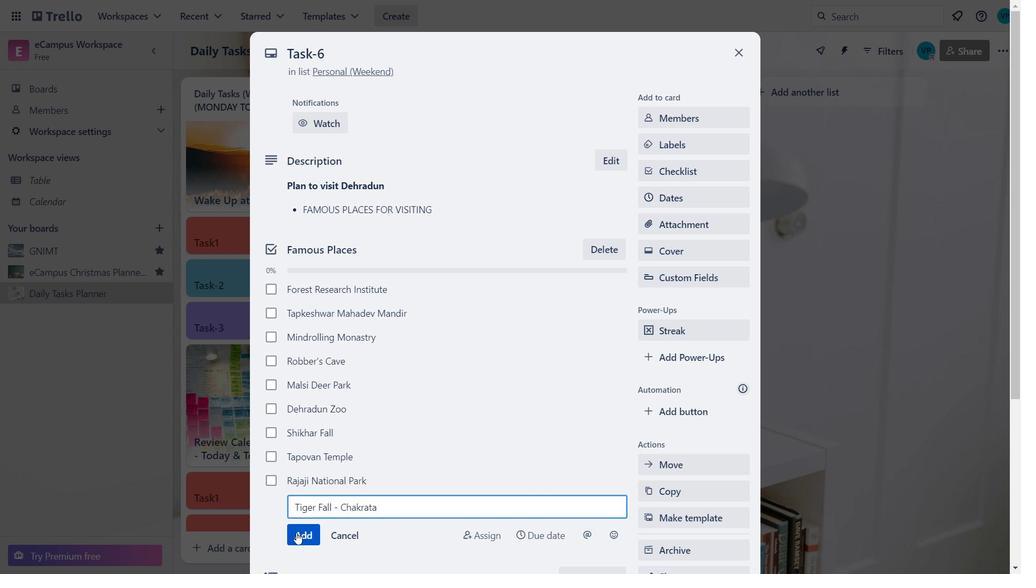 
Action: Key pressed <Key.caps_lock>b<Key.caps_lock>UDDHA<Key.space><Key.caps_lock>t<Key.caps_lock>EMPLE
Screenshot: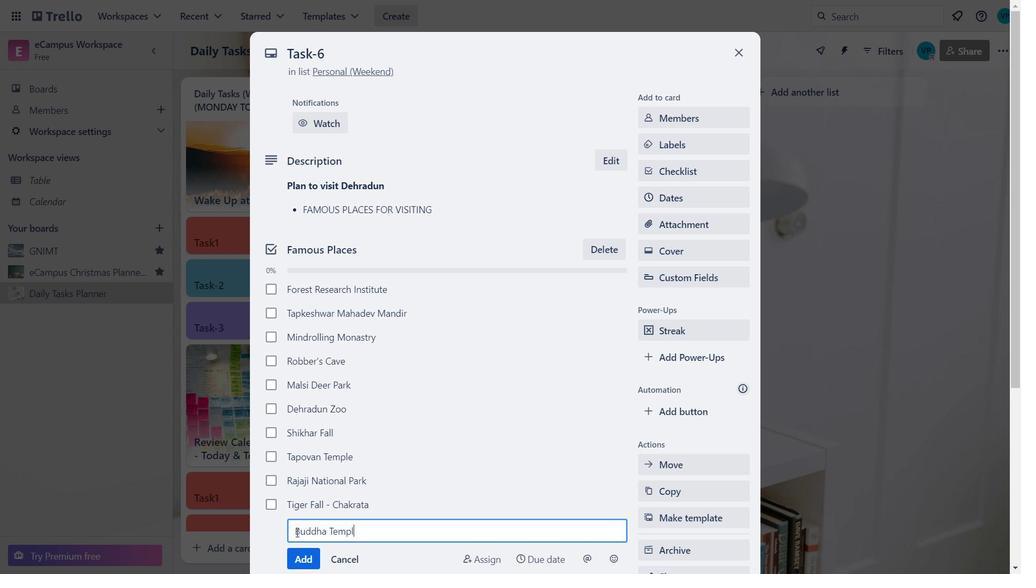 
Action: Mouse moved to (301, 559)
Screenshot: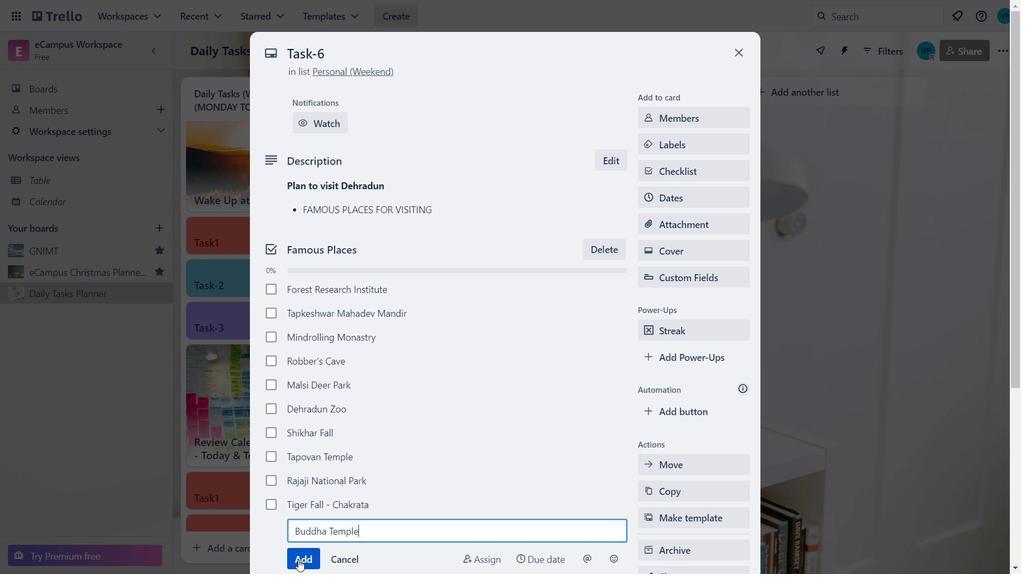 
Action: Mouse pressed left at (301, 559)
Screenshot: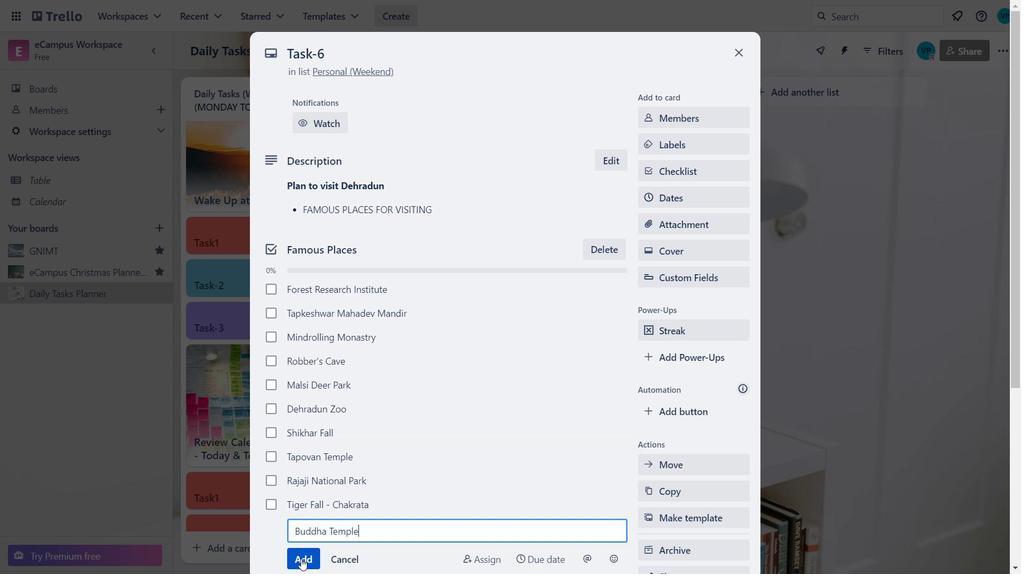 
Action: Mouse moved to (365, 272)
Screenshot: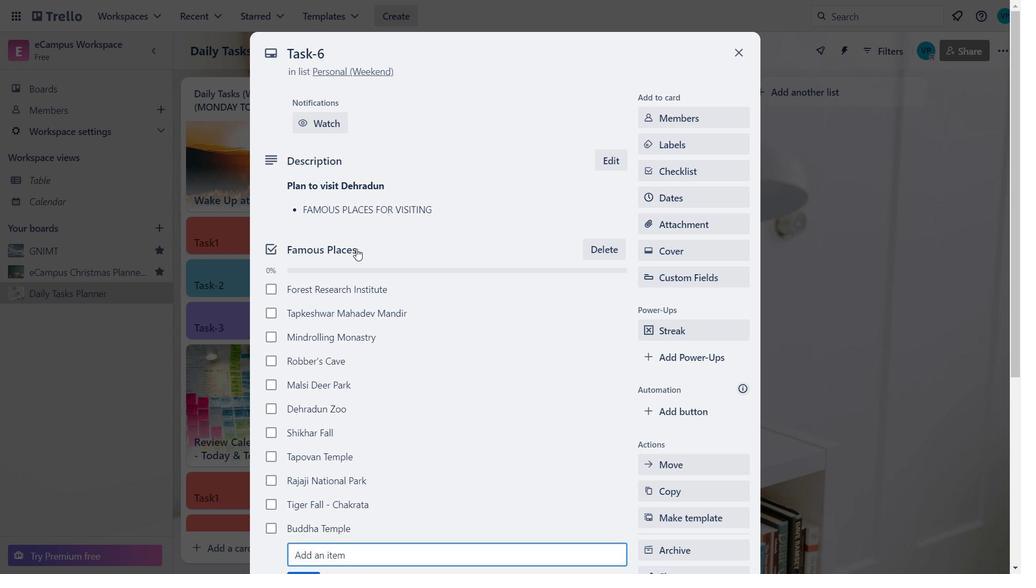 
Action: Mouse scrolled (365, 272) with delta (0, 0)
Screenshot: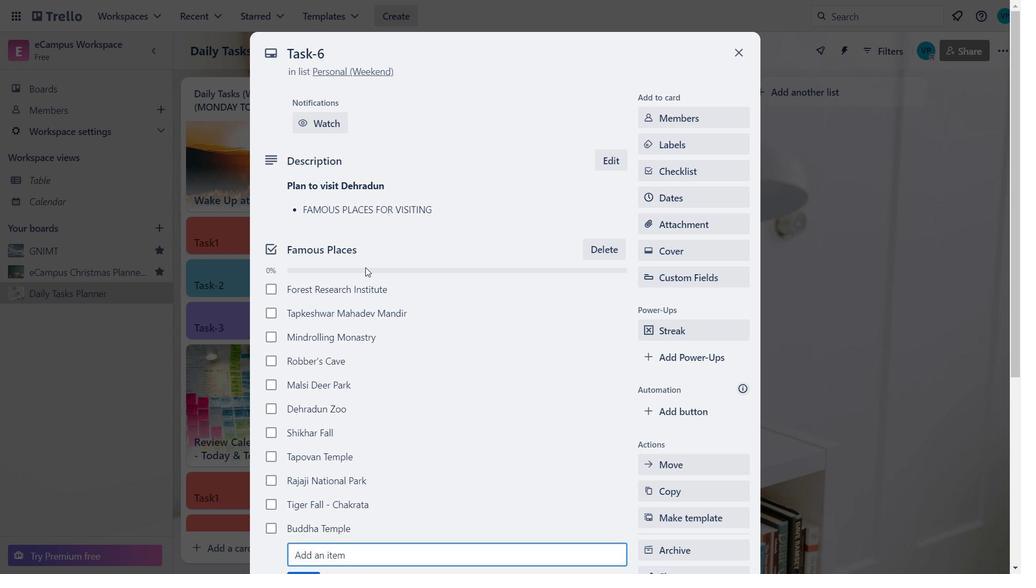 
Action: Mouse moved to (367, 283)
Screenshot: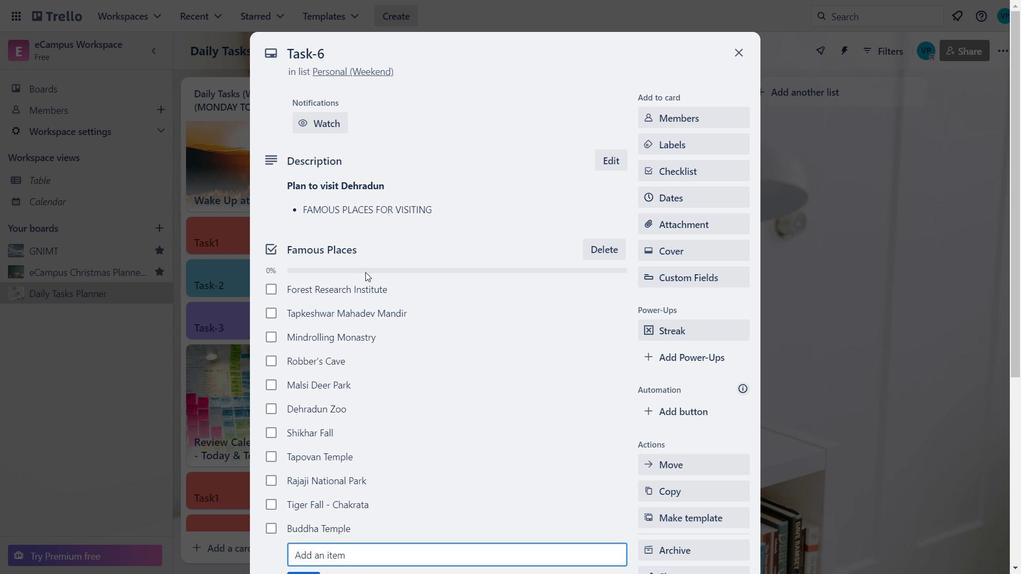 
Action: Mouse scrolled (367, 283) with delta (0, 0)
Screenshot: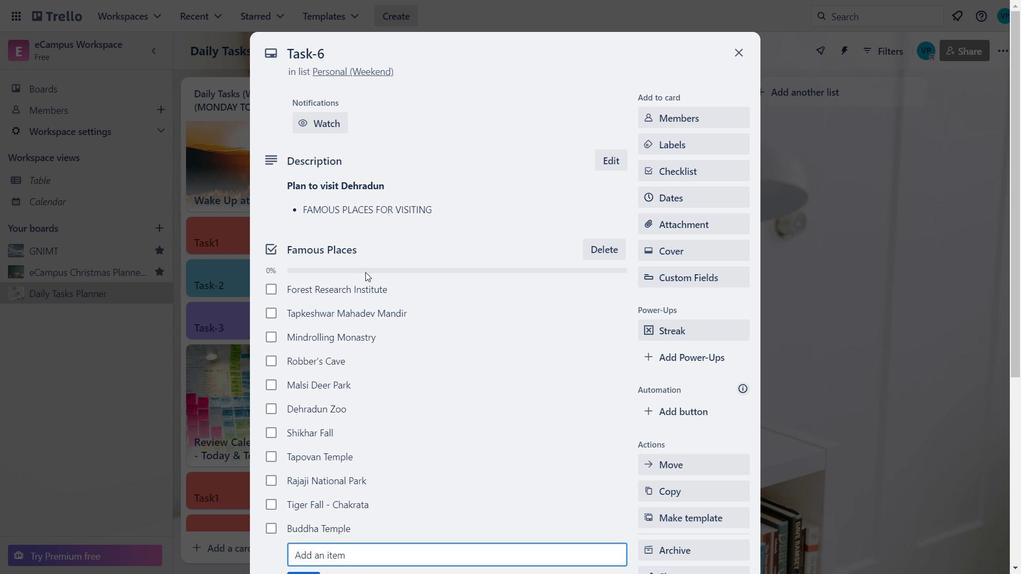 
Action: Mouse moved to (367, 285)
Screenshot: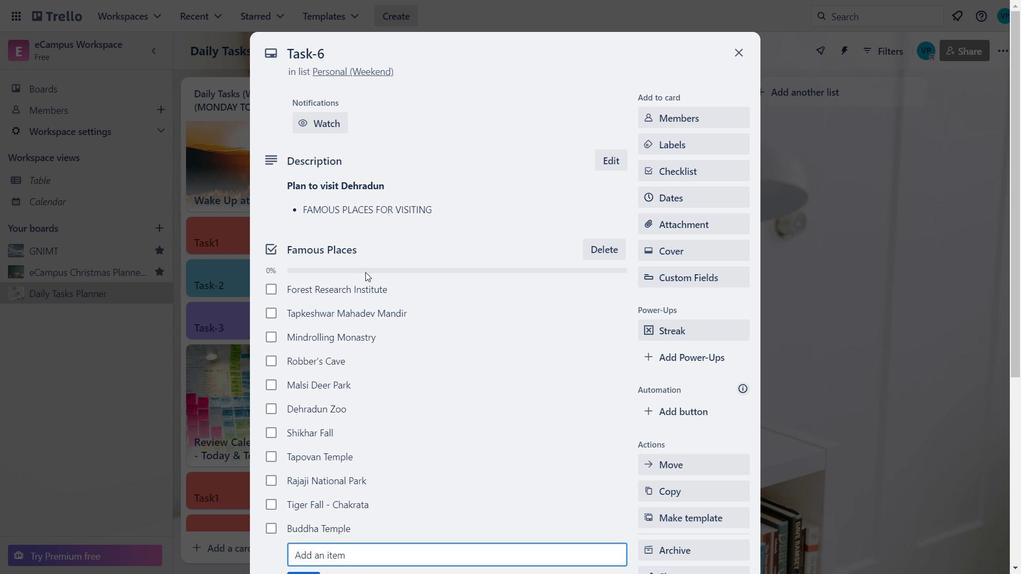 
Action: Mouse scrolled (367, 284) with delta (0, 0)
Screenshot: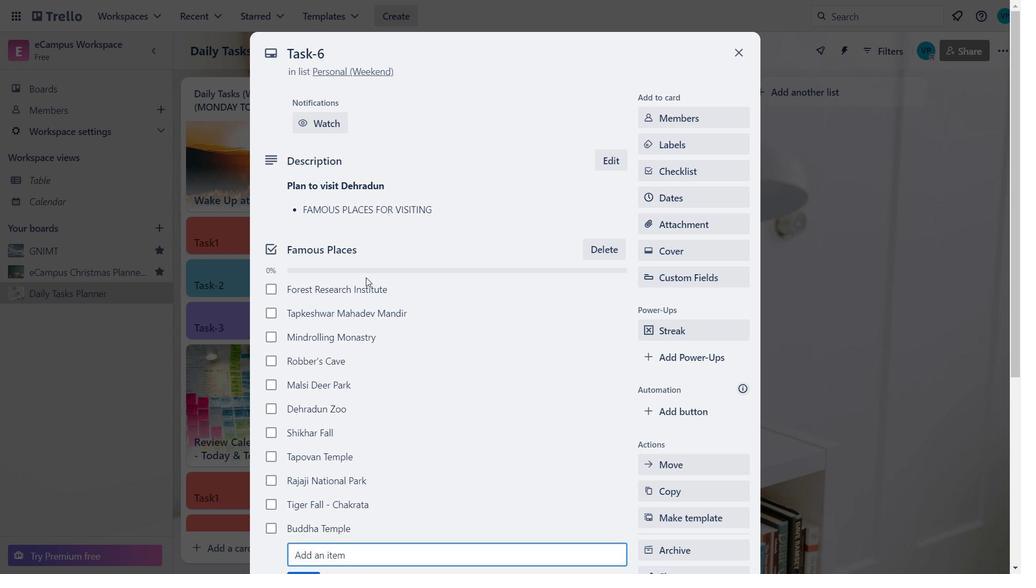 
Action: Mouse moved to (418, 400)
Screenshot: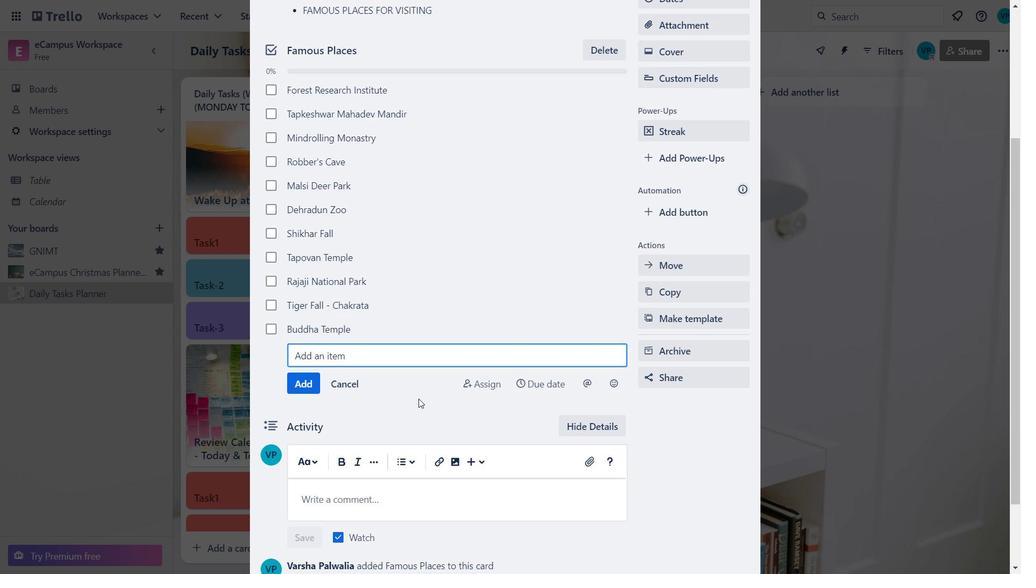 
Action: Mouse pressed left at (418, 400)
Screenshot: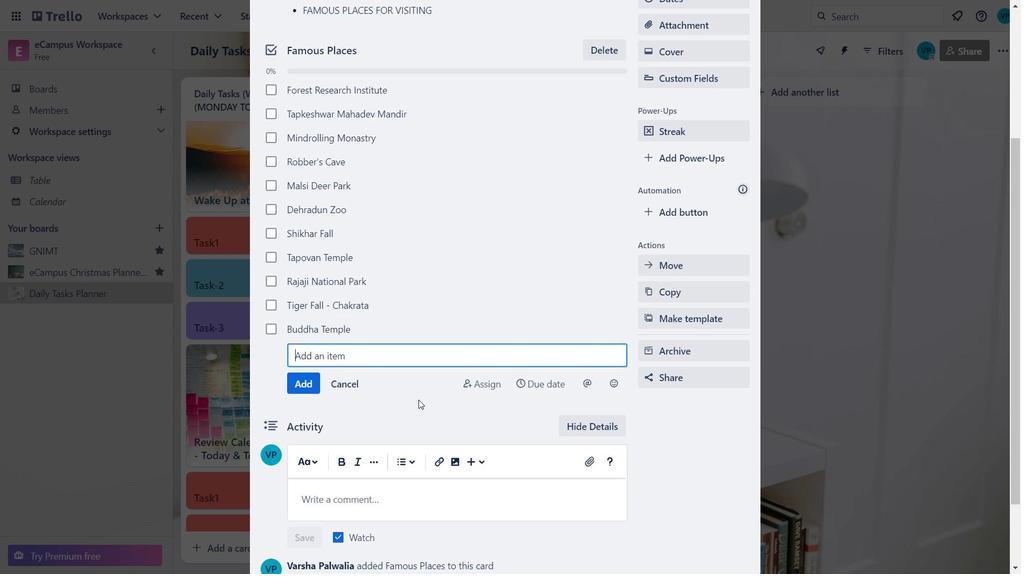 
Action: Mouse moved to (709, 108)
Screenshot: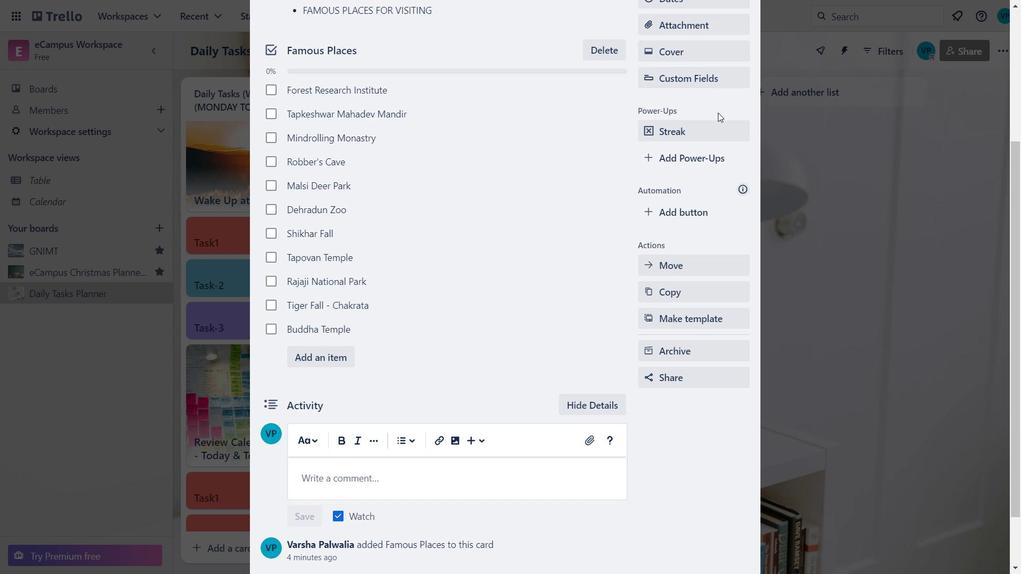 
Action: Mouse scrolled (709, 108) with delta (0, 0)
Screenshot: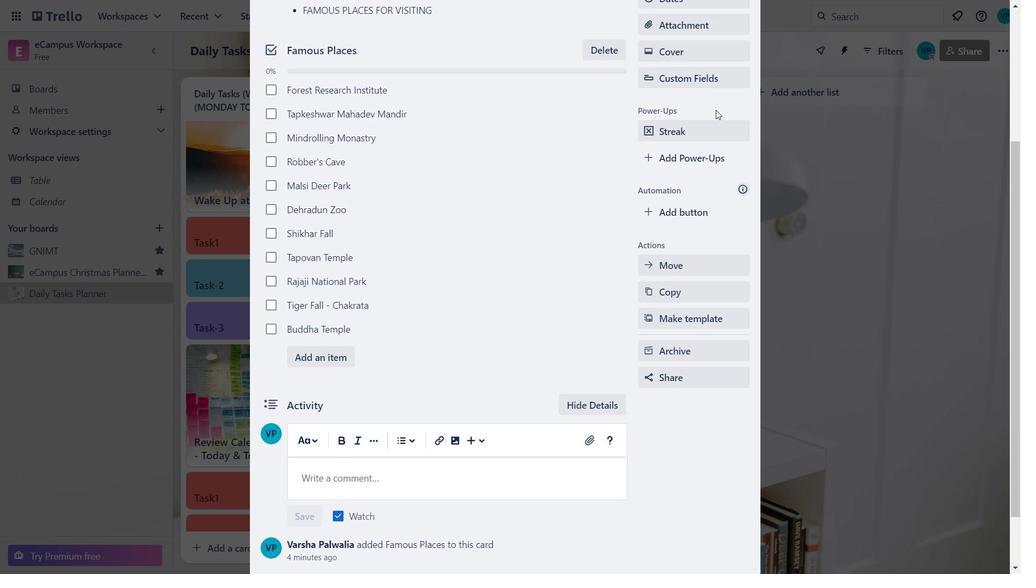
Action: Mouse scrolled (709, 108) with delta (0, 0)
Screenshot: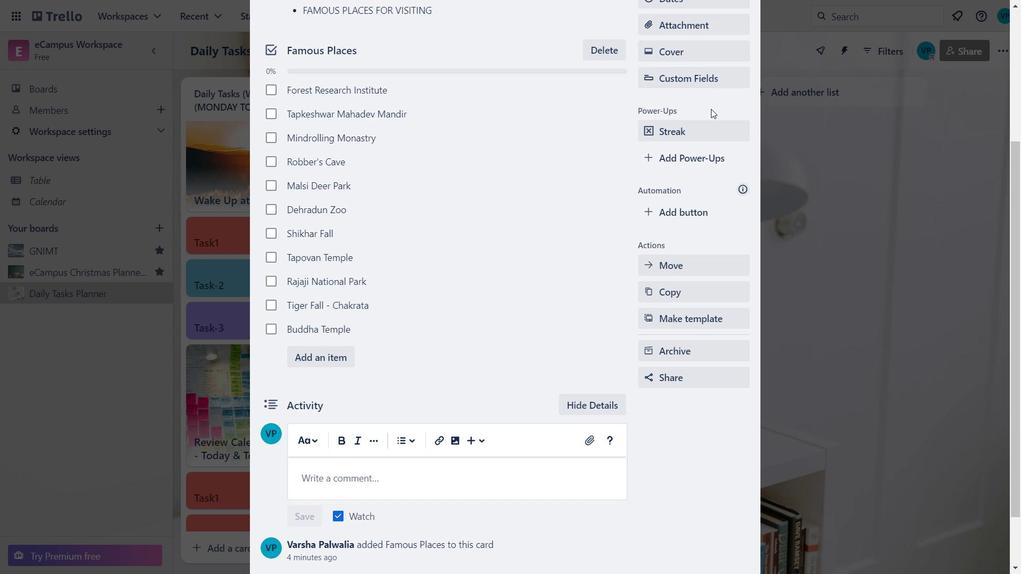 
Action: Mouse moved to (689, 218)
Screenshot: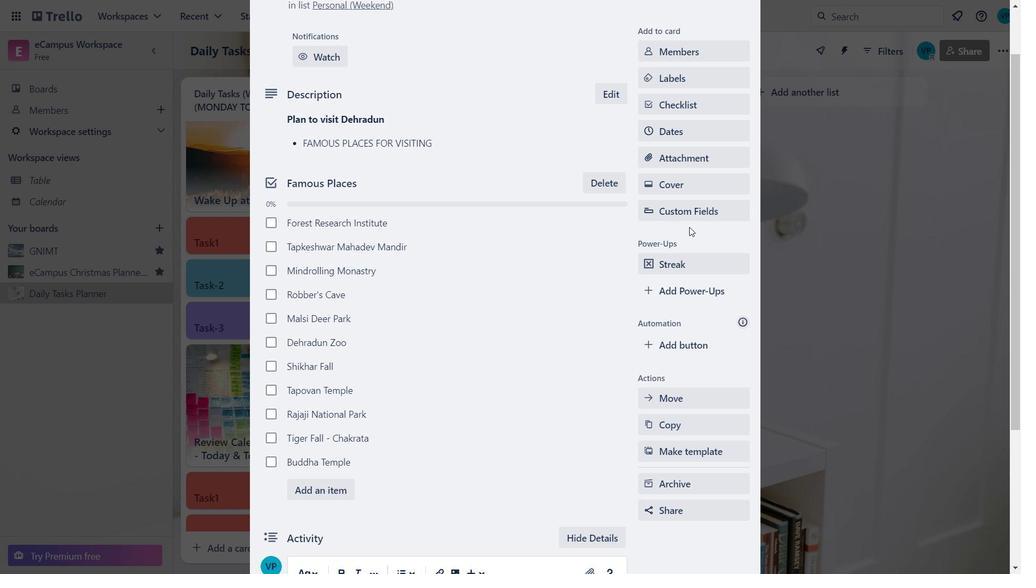 
Action: Mouse scrolled (689, 218) with delta (0, 0)
Screenshot: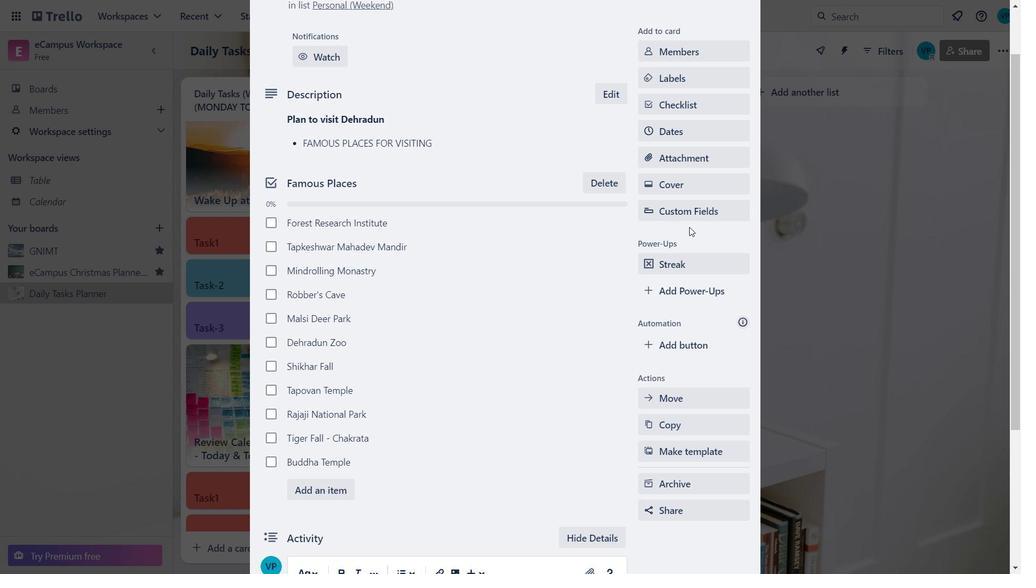
Action: Mouse moved to (687, 178)
Screenshot: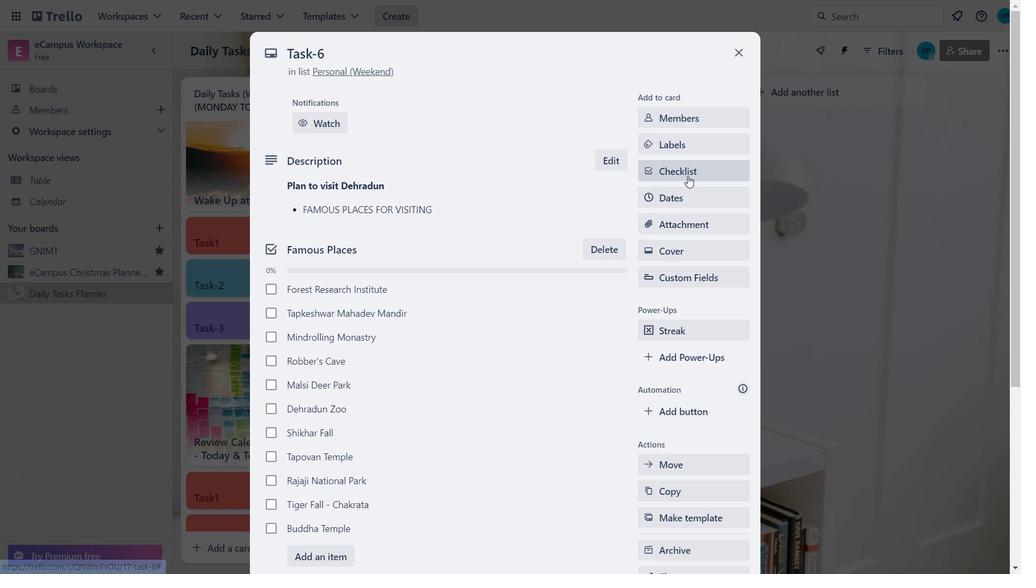 
Action: Mouse pressed left at (687, 178)
Screenshot: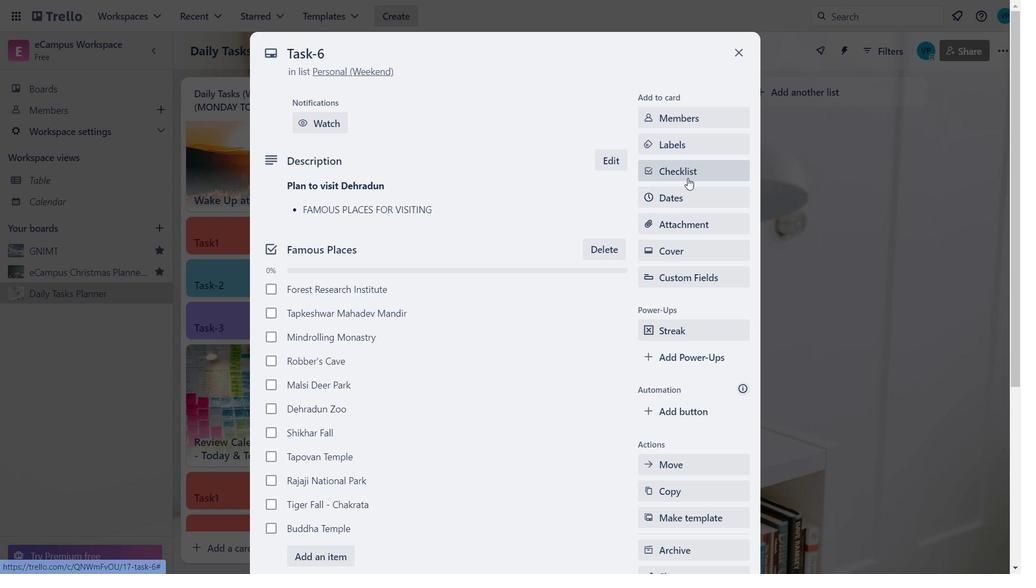 
Action: Mouse moved to (709, 245)
Screenshot: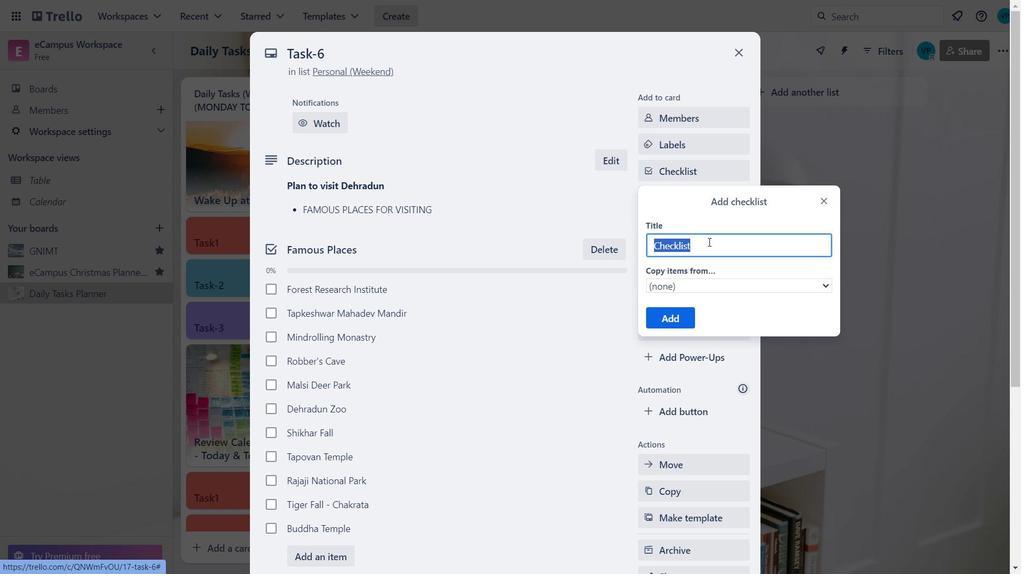 
Action: Mouse pressed left at (709, 245)
Screenshot: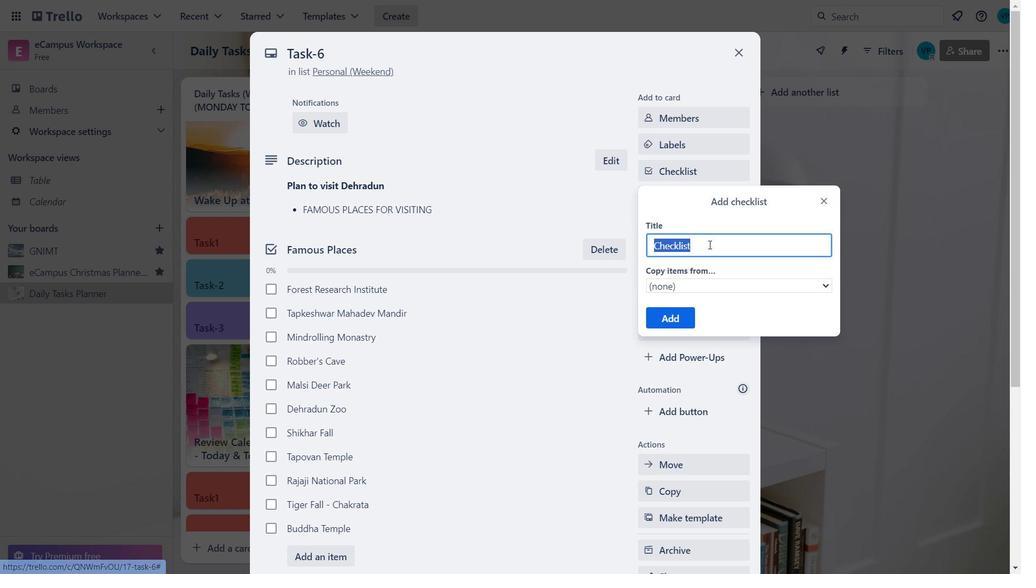 
Action: Mouse moved to (709, 245)
Screenshot: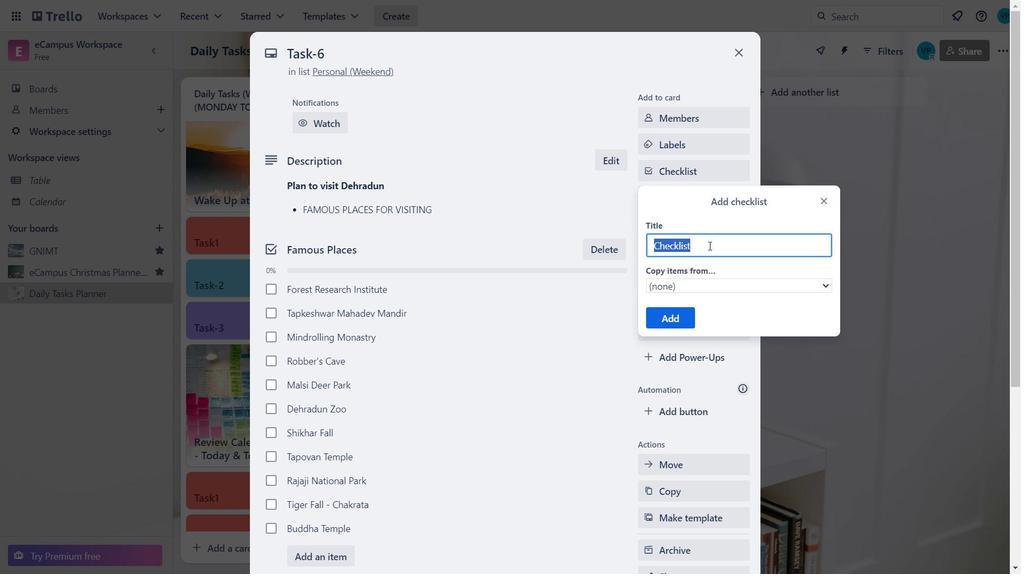 
Action: Key pressed <Key.backspace><Key.caps_lock>
Screenshot: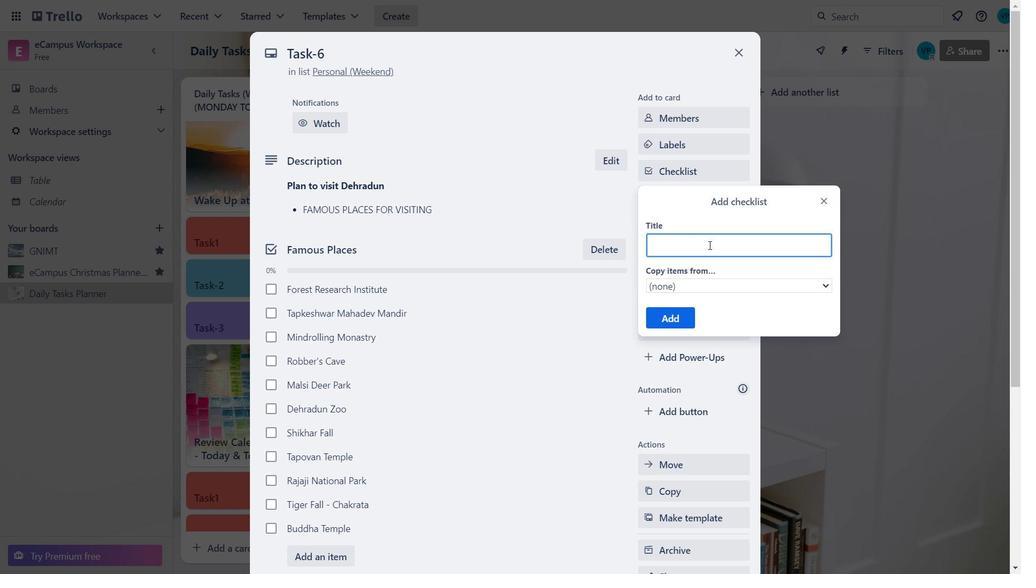 
Action: Mouse moved to (709, 244)
Screenshot: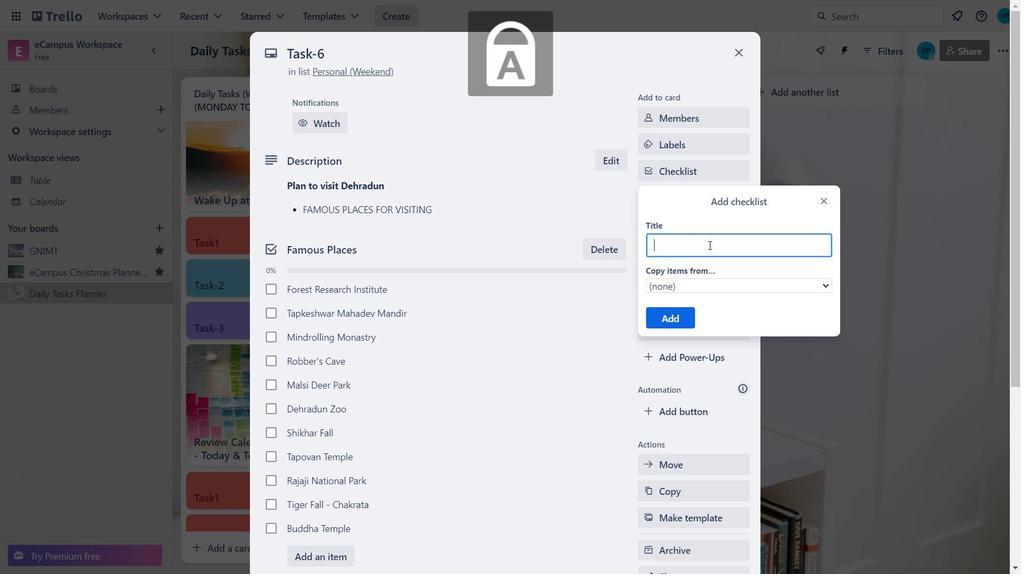 
Action: Key pressed v<Key.caps_lock><Key.backspace><Key.caps_lock>n<Key.caps_lock>EAREST<Key.space><Key.caps_lock>p<Key.caps_lock>L
Screenshot: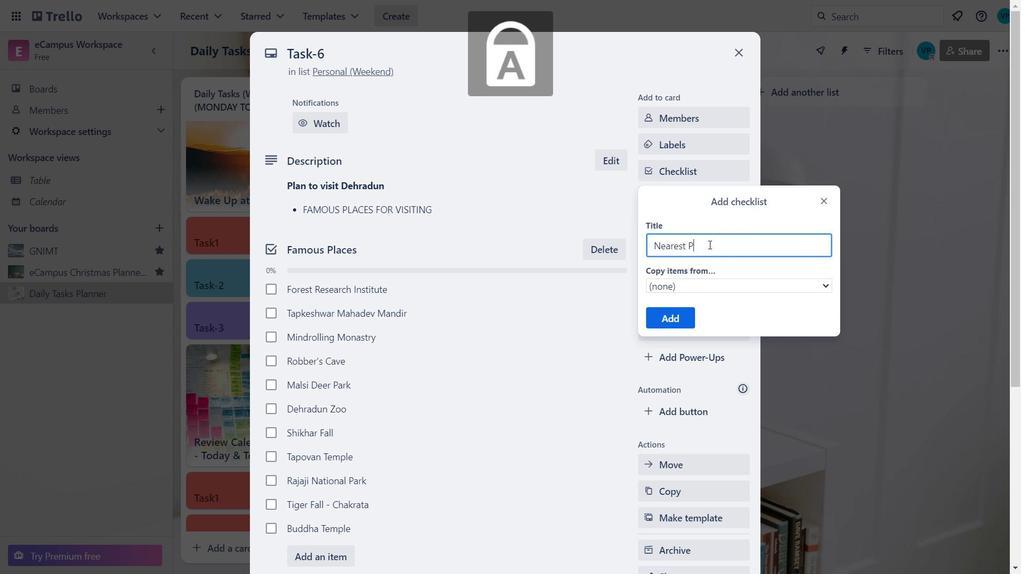 
Action: Mouse moved to (708, 249)
Screenshot: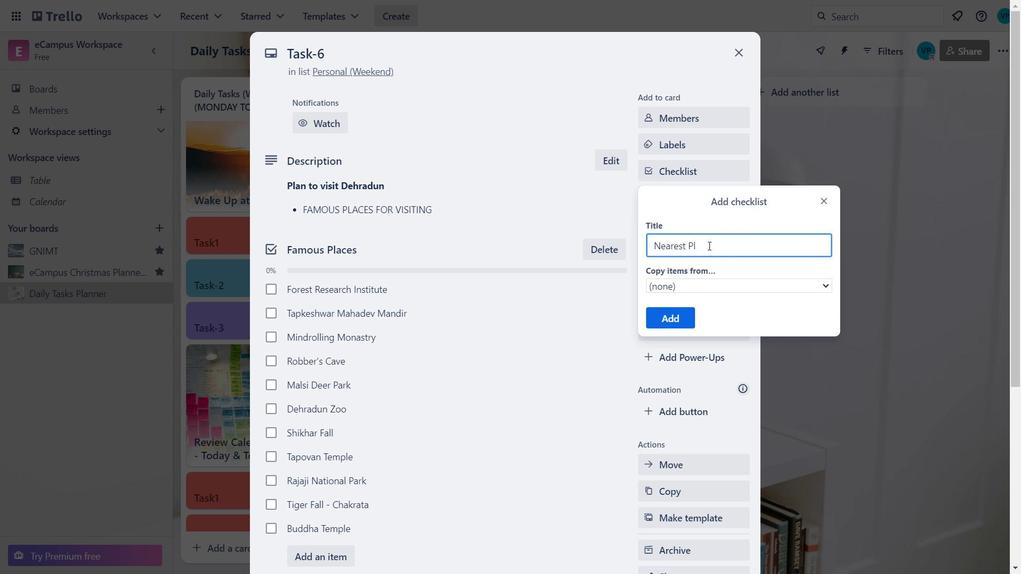 
Action: Key pressed <Key.backspace><Key.backspace><Key.caps_lock>d<Key.caps_lock>EHRADUN<Key.space><Key.caps_lock>f<Key.caps_lock>ROM<Key.space>
Screenshot: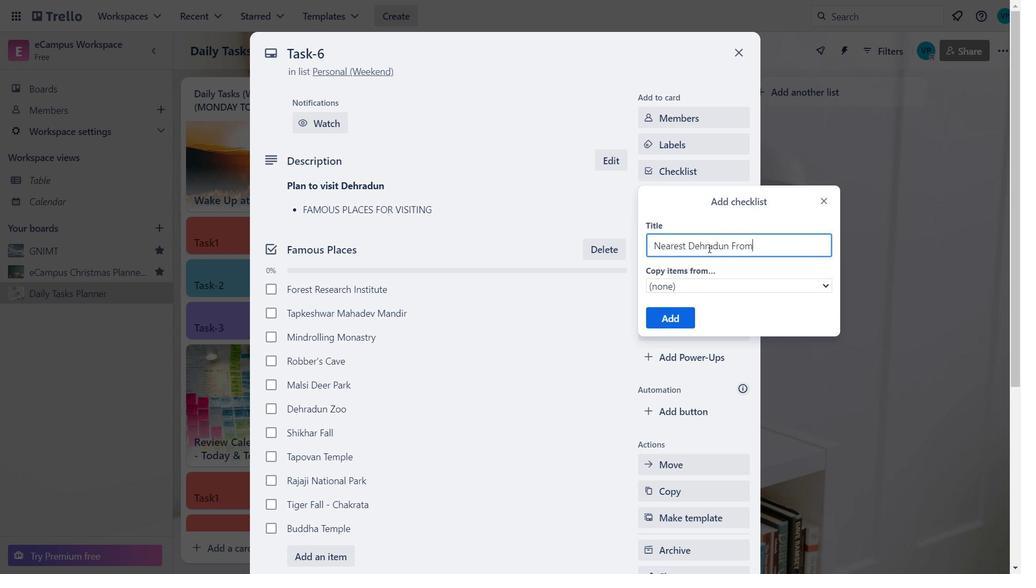 
Action: Mouse moved to (681, 324)
Screenshot: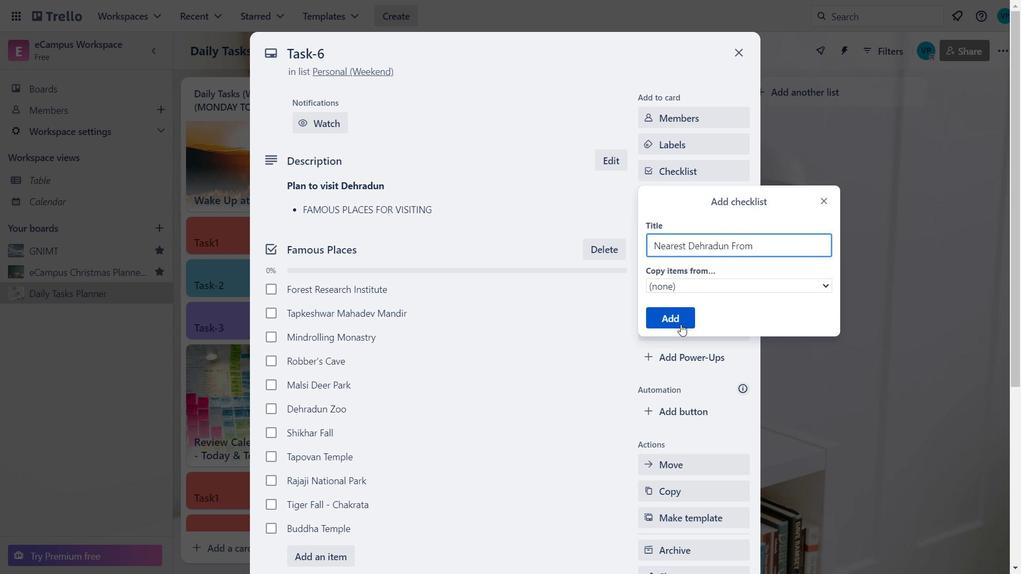 
Action: Mouse pressed left at (681, 324)
Screenshot: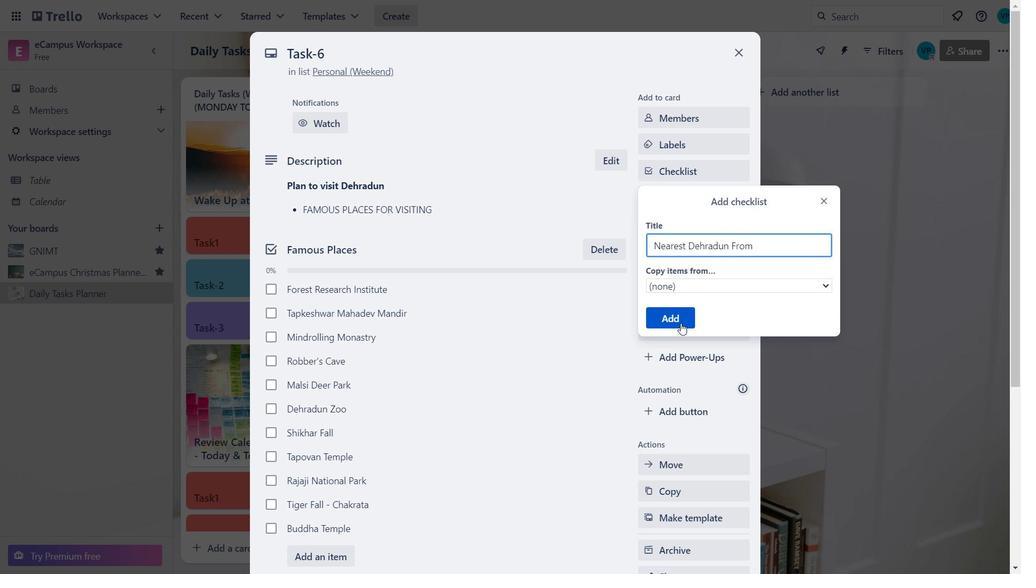 
Action: Mouse moved to (334, 291)
Screenshot: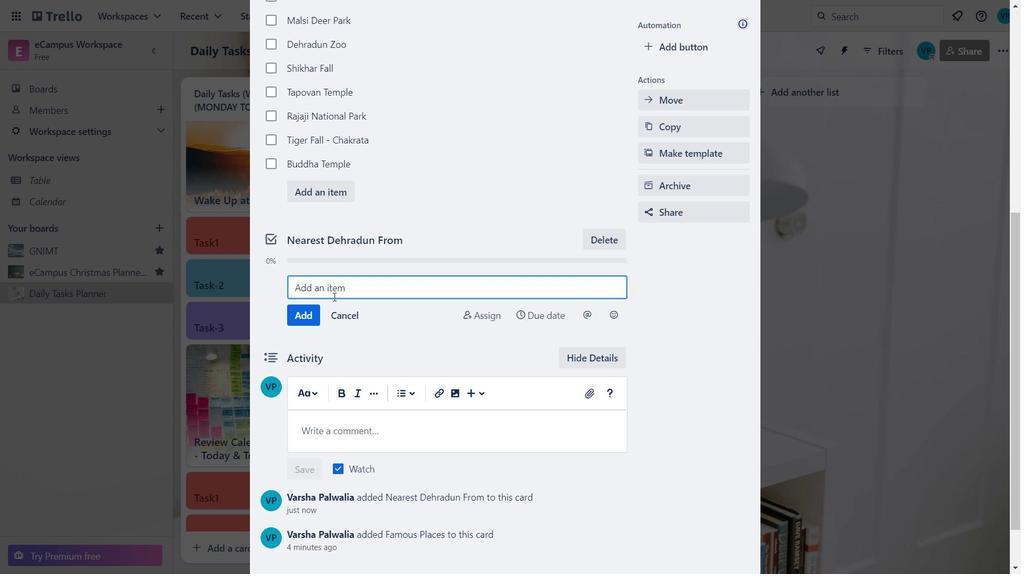 
Action: Mouse pressed left at (334, 291)
Screenshot: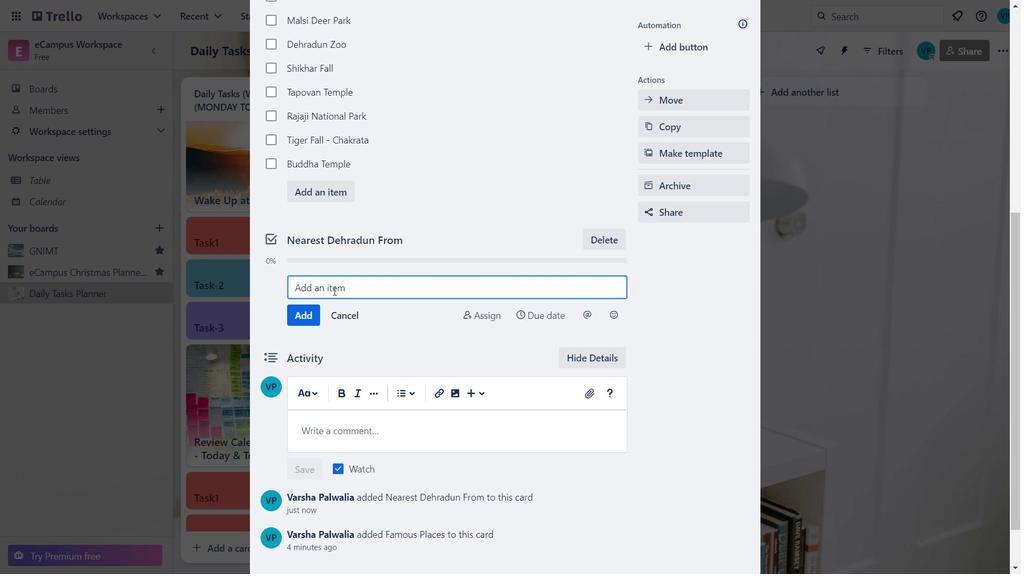 
Action: Mouse moved to (333, 291)
Screenshot: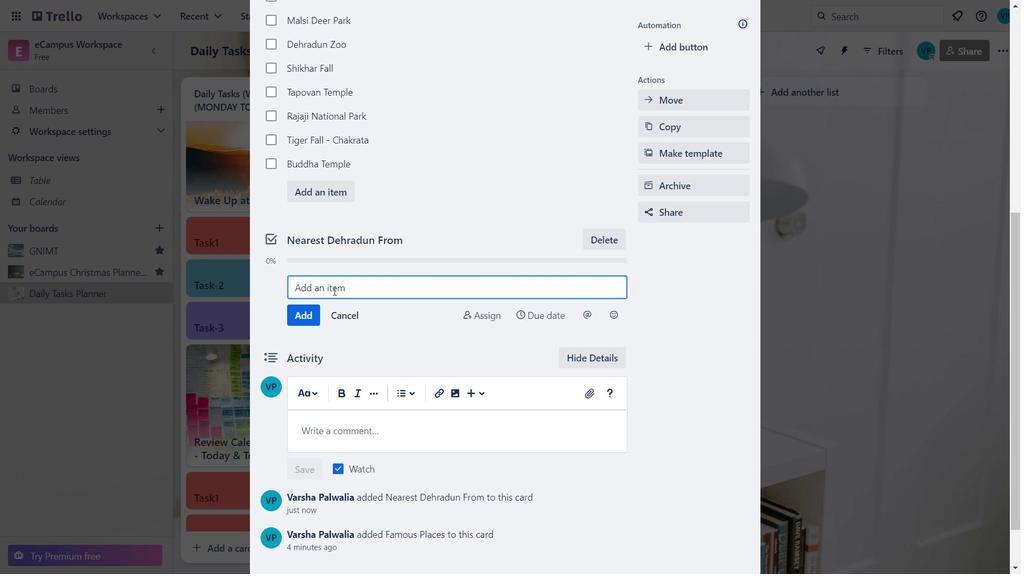 
Action: Key pressed <Key.caps_lock>d<Key.caps_lock>ELHI<Key.enter>
Screenshot: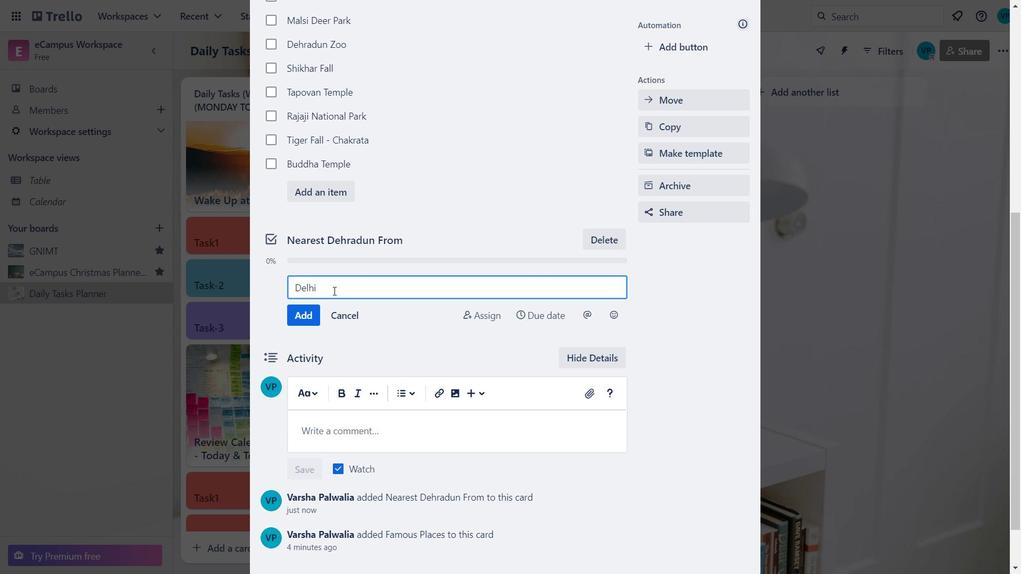 
Action: Mouse moved to (313, 301)
Screenshot: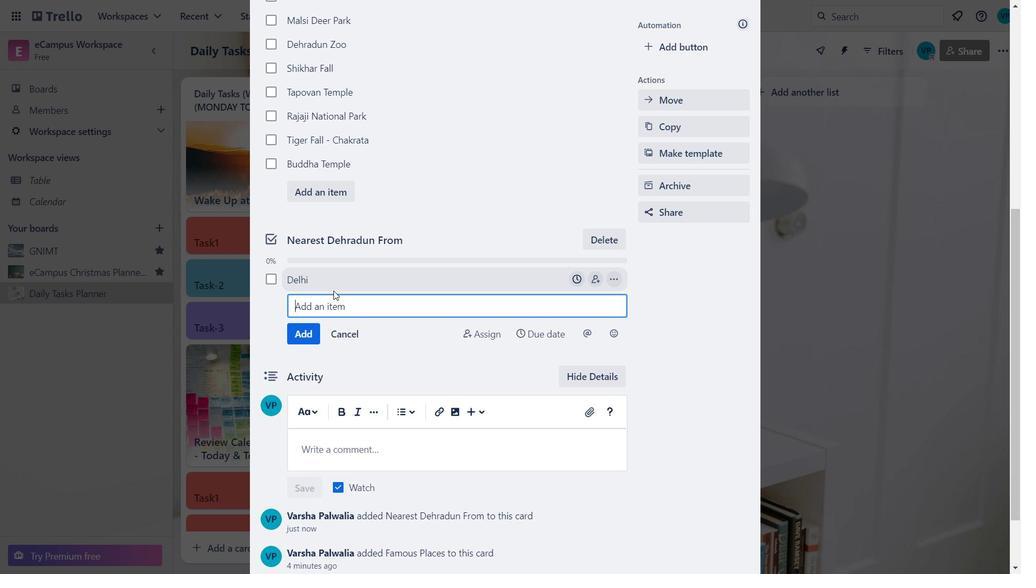 
Action: Key pressed <Key.caps_lock>m<Key.caps_lock>EERUT
Screenshot: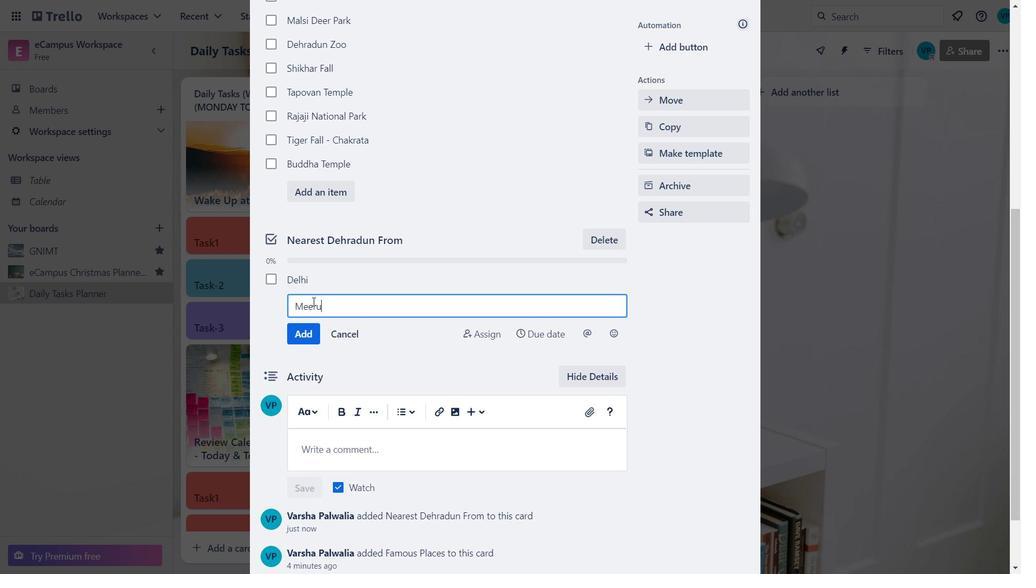 
Action: Mouse moved to (301, 330)
Screenshot: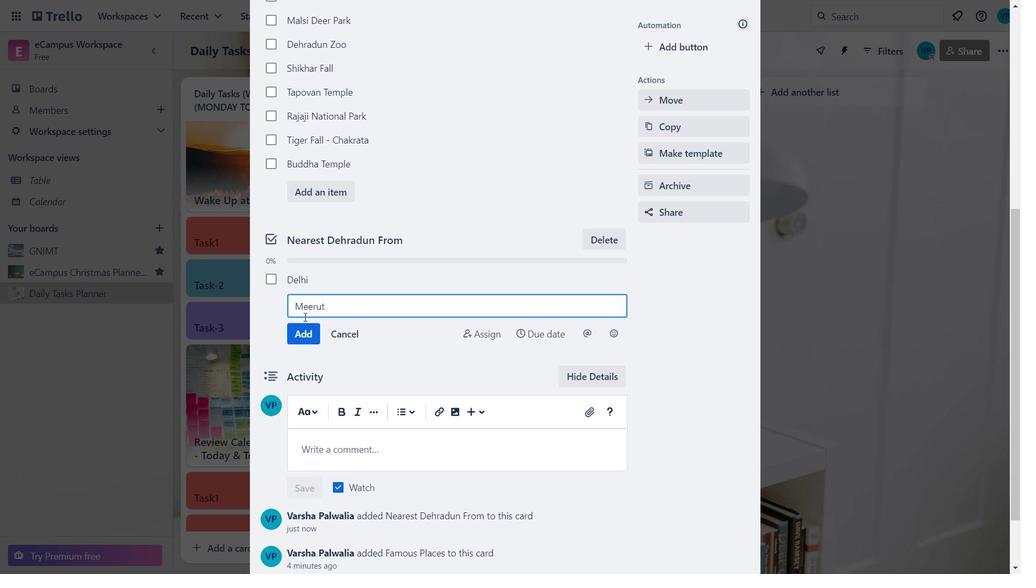 
Action: Mouse pressed left at (301, 330)
Screenshot: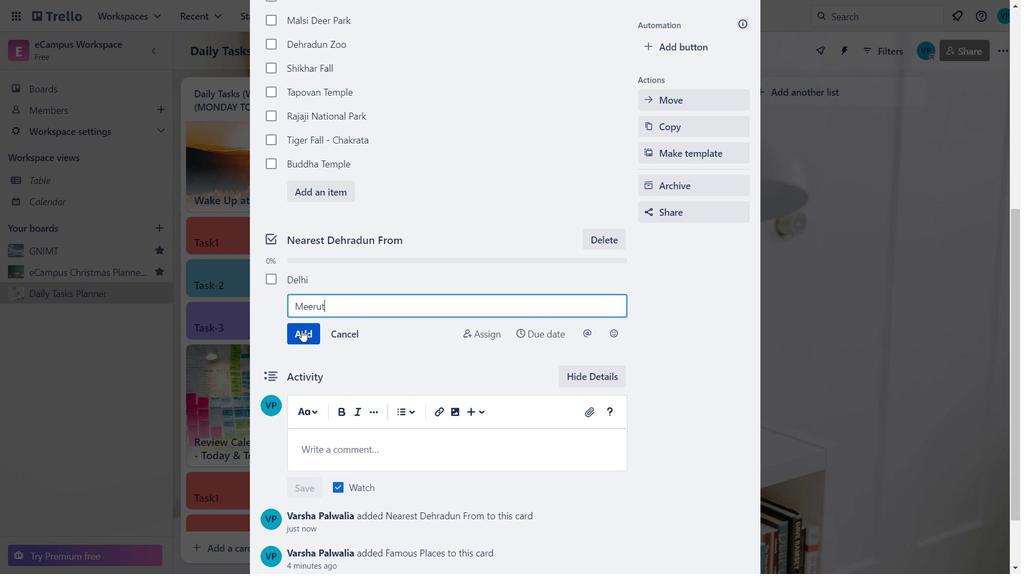 
Action: Mouse pressed left at (301, 330)
Screenshot: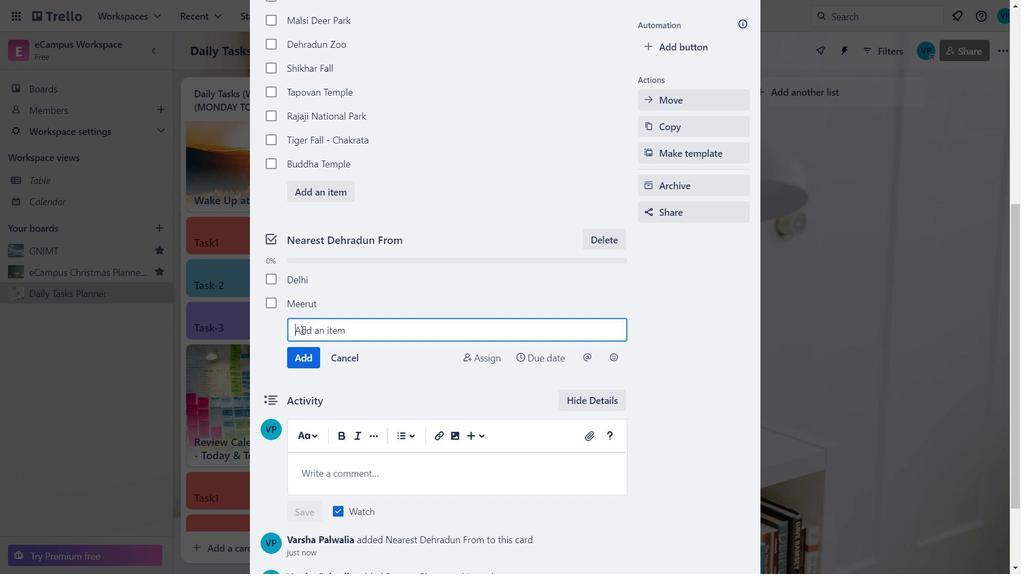 
Action: Key pressed <Key.caps_lock>
Screenshot: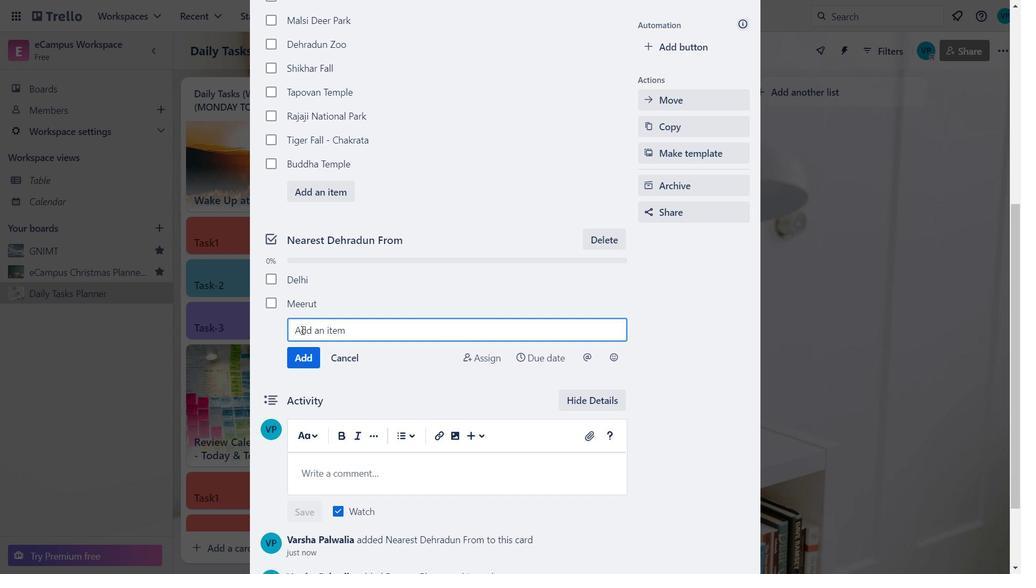
Action: Mouse pressed left at (301, 330)
Screenshot: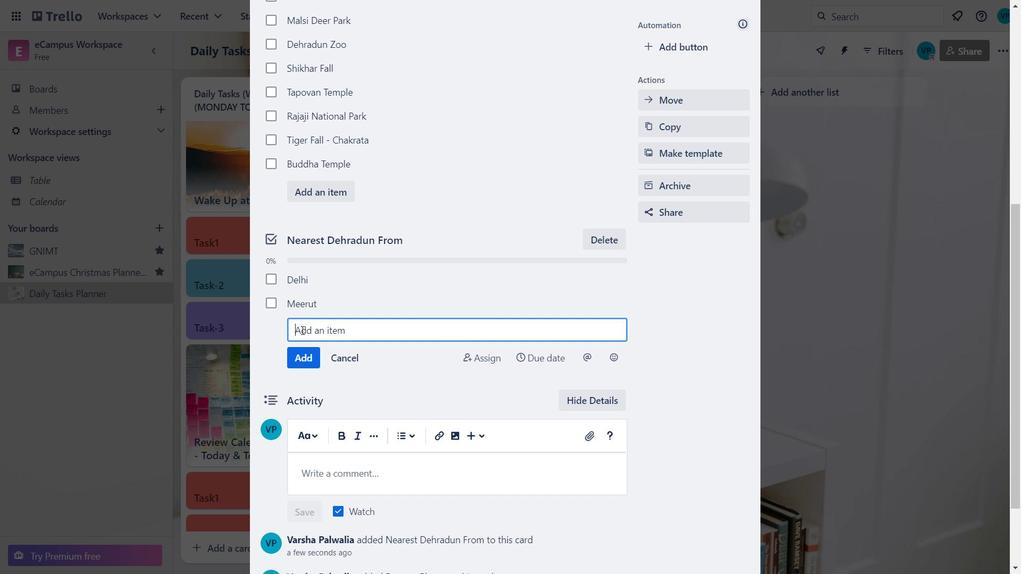 
Action: Mouse pressed left at (301, 330)
Screenshot: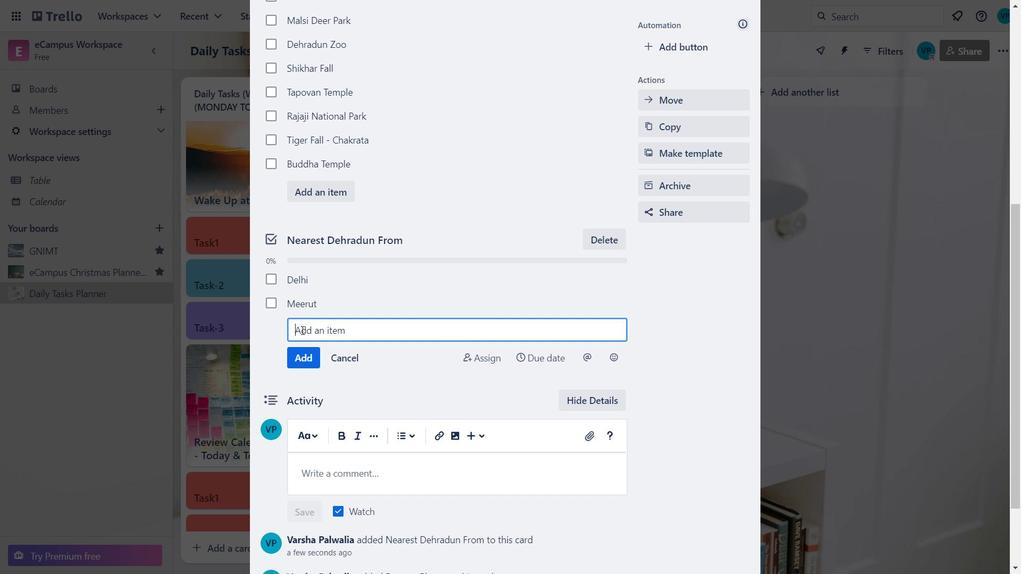 
Action: Key pressed bih<Key.backspace>jnor
Screenshot: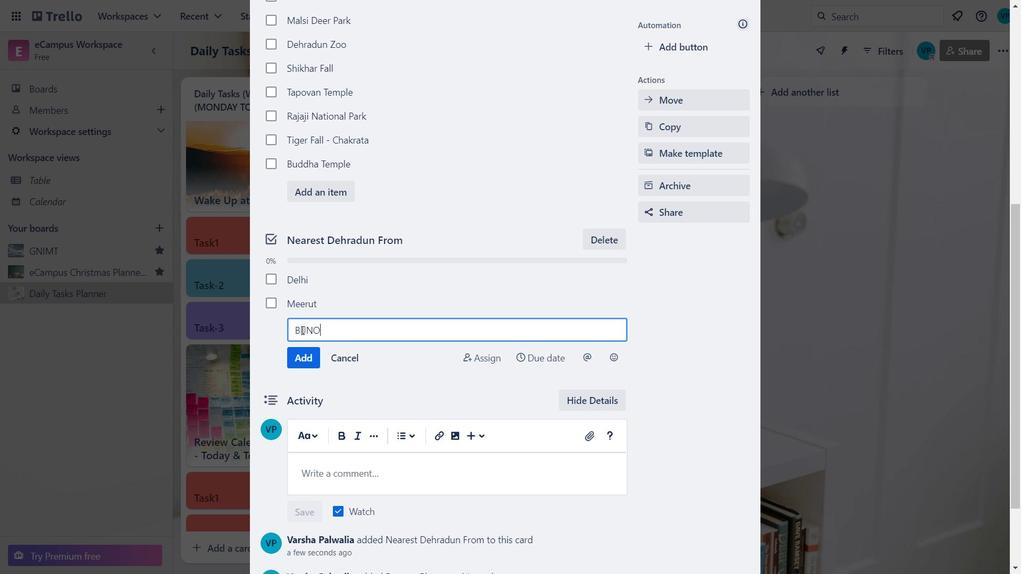 
Action: Mouse moved to (341, 340)
Screenshot: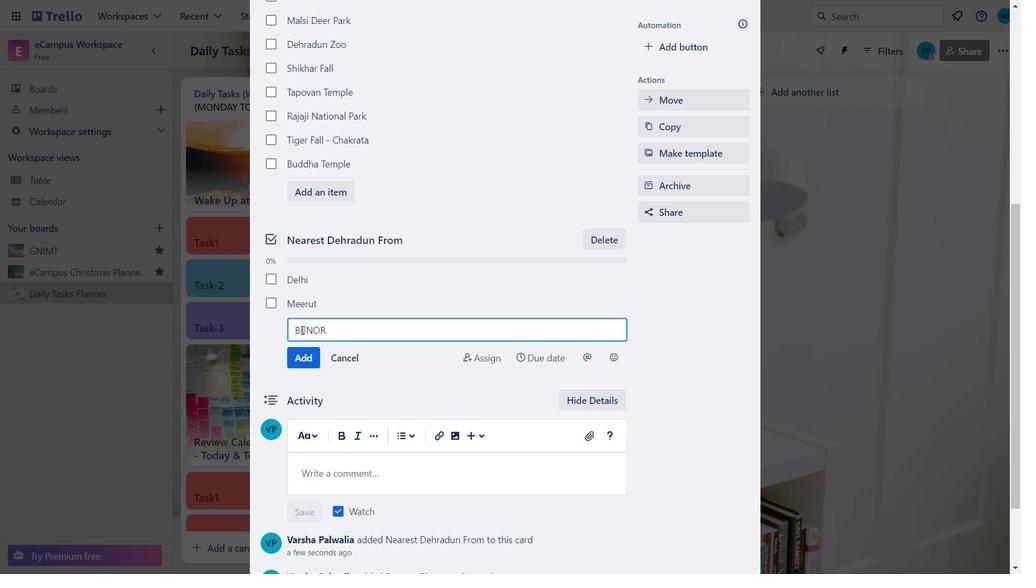 
Action: Key pressed <Key.backspace><Key.backspace><Key.backspace><Key.backspace><Key.backspace><Key.caps_lock>IJNOR
Screenshot: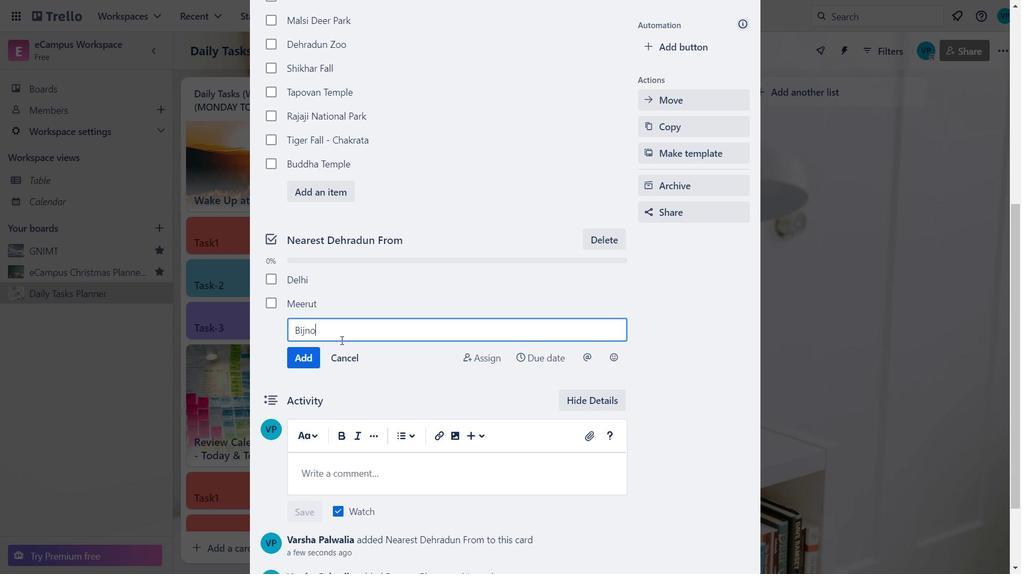 
Action: Mouse moved to (282, 372)
Screenshot: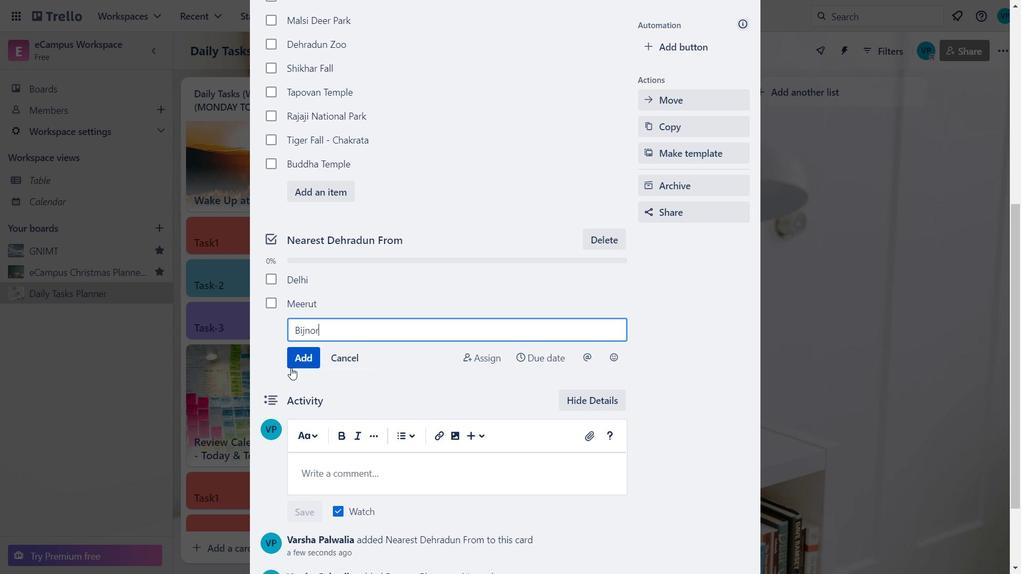 
Action: Mouse pressed left at (282, 372)
Screenshot: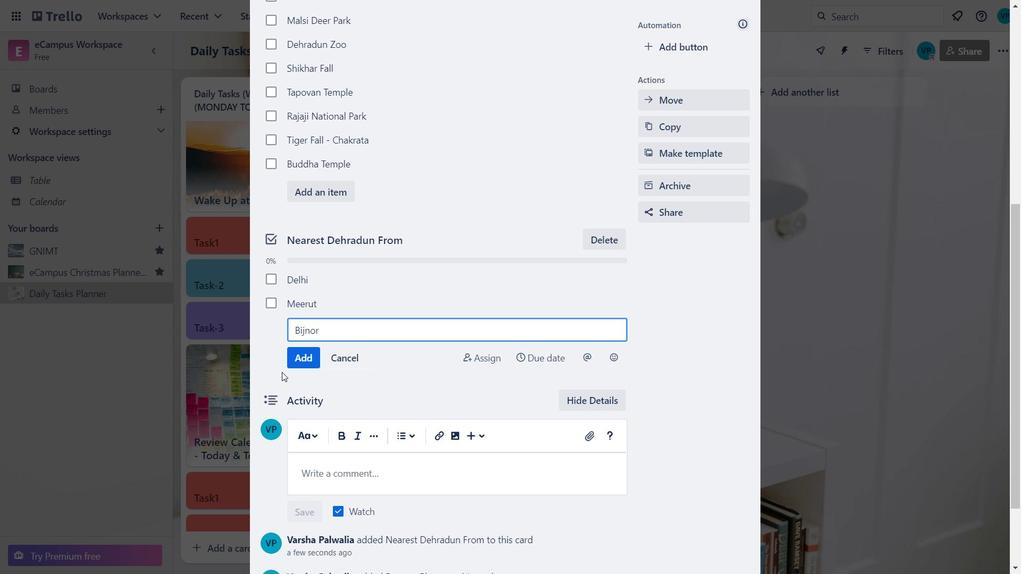
Action: Mouse moved to (345, 328)
Screenshot: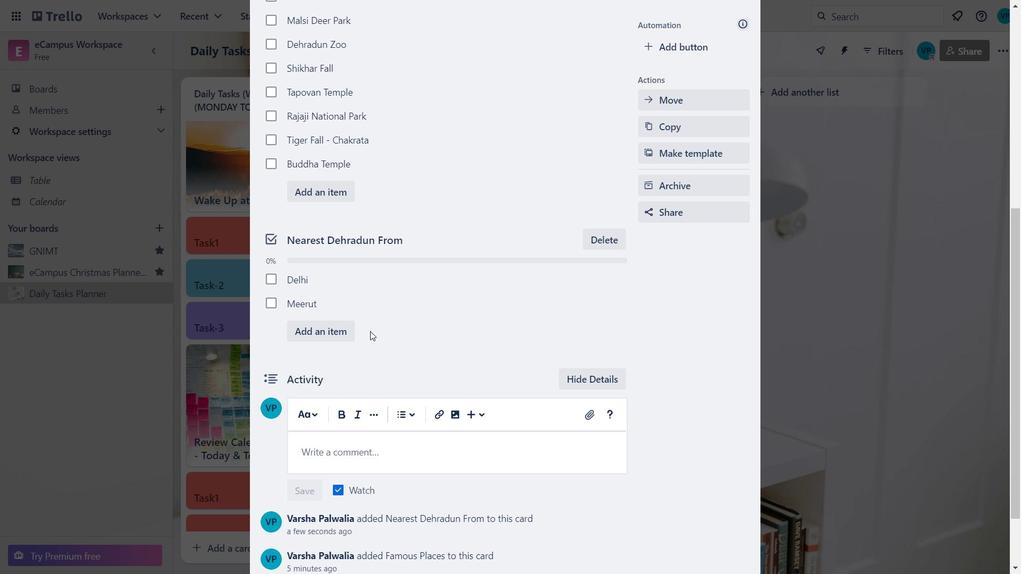 
Action: Mouse pressed left at (345, 328)
Screenshot: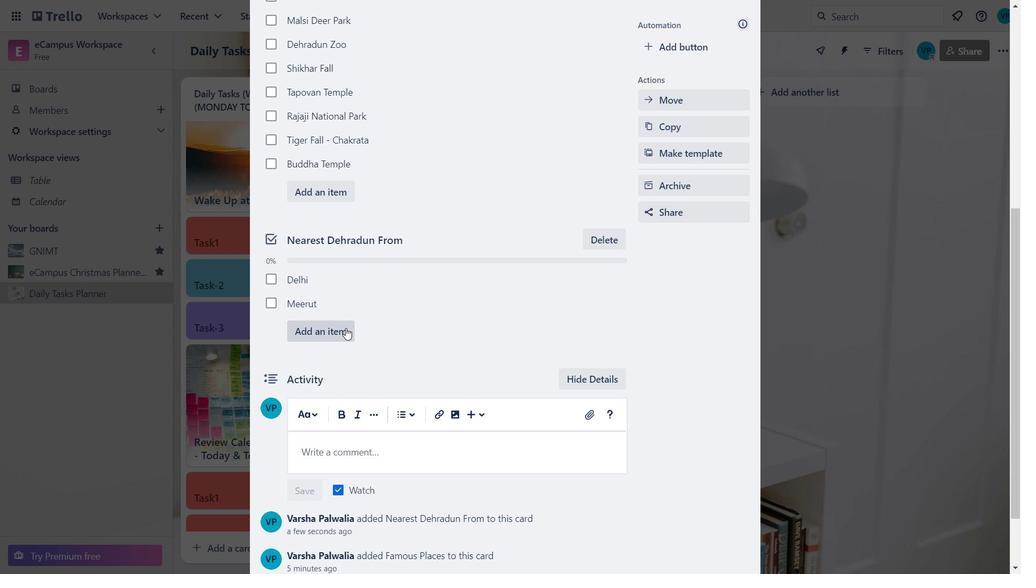 
Action: Mouse moved to (306, 365)
Screenshot: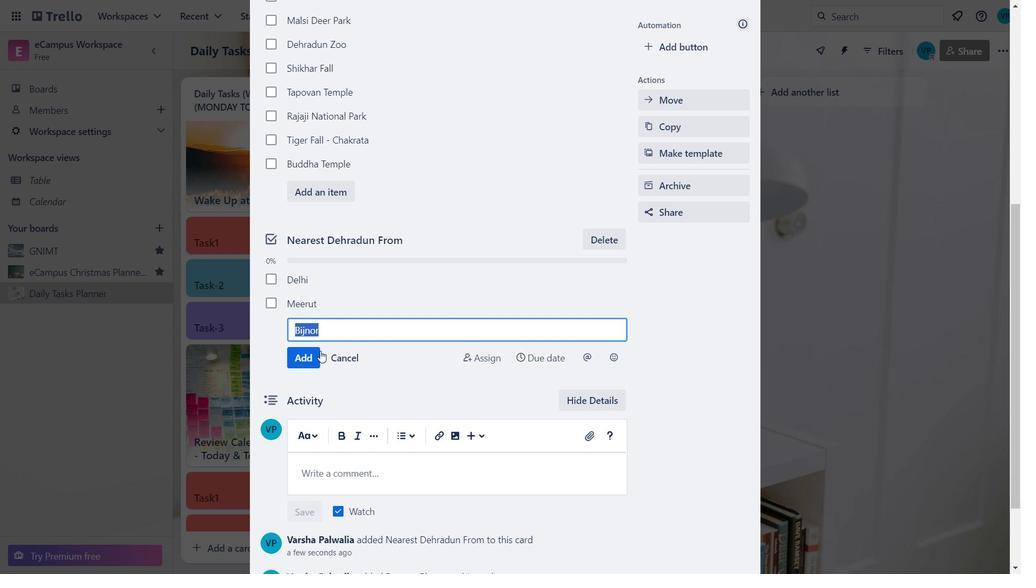 
Action: Mouse pressed left at (306, 365)
Screenshot: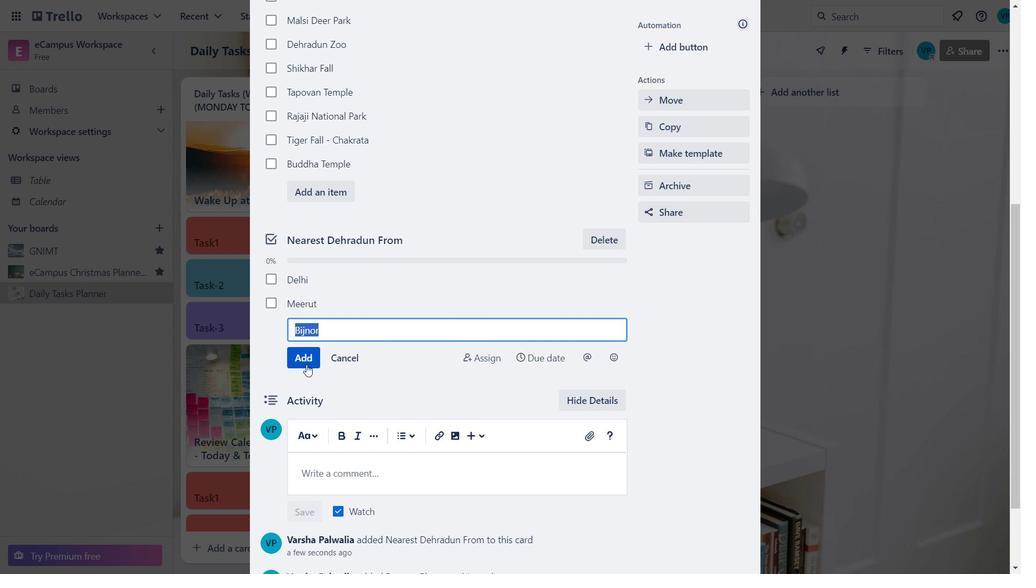 
Action: Mouse moved to (412, 312)
Screenshot: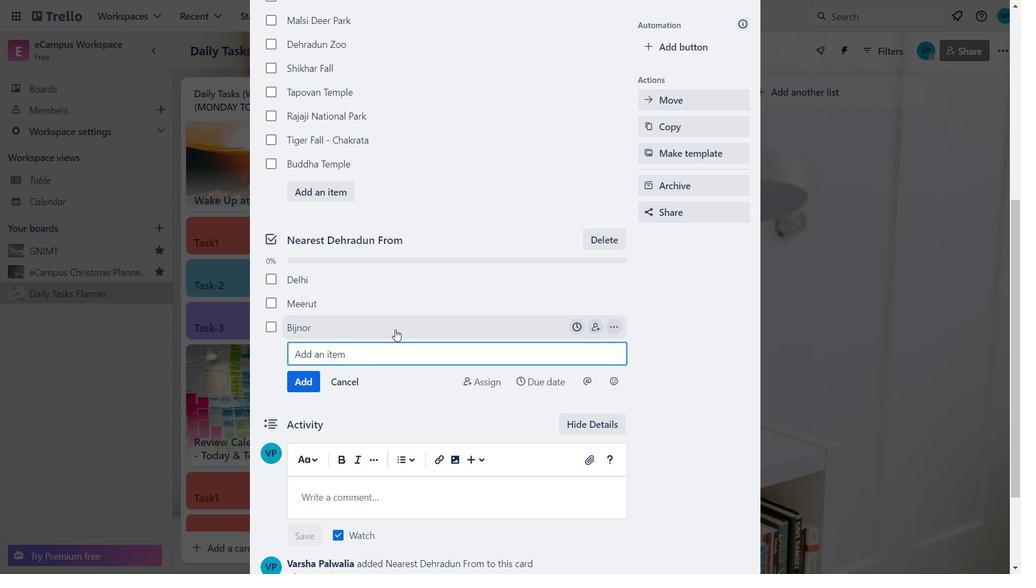 
Action: Mouse scrolled (412, 313) with delta (0, 0)
Screenshot: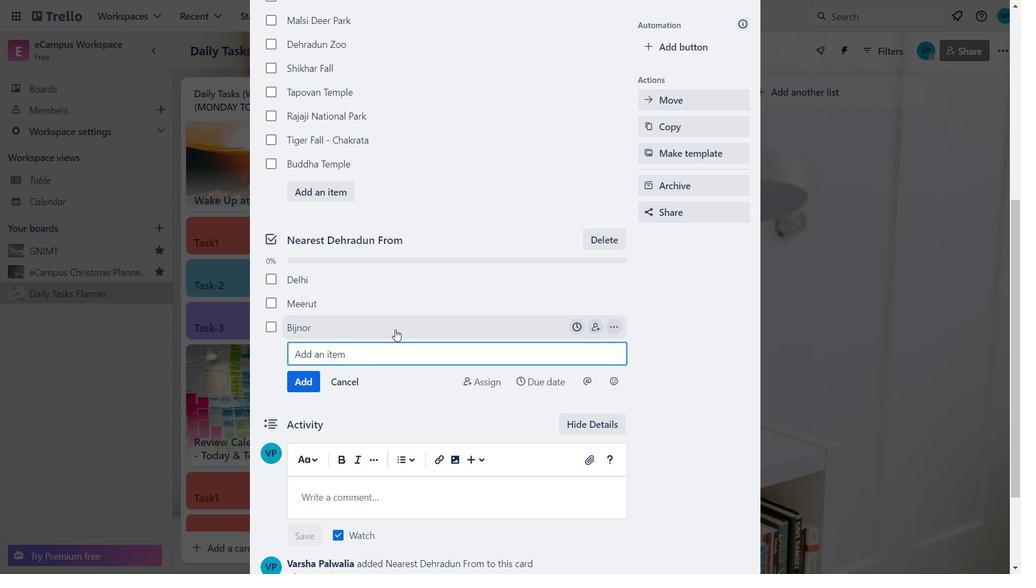 
Action: Mouse moved to (421, 298)
Screenshot: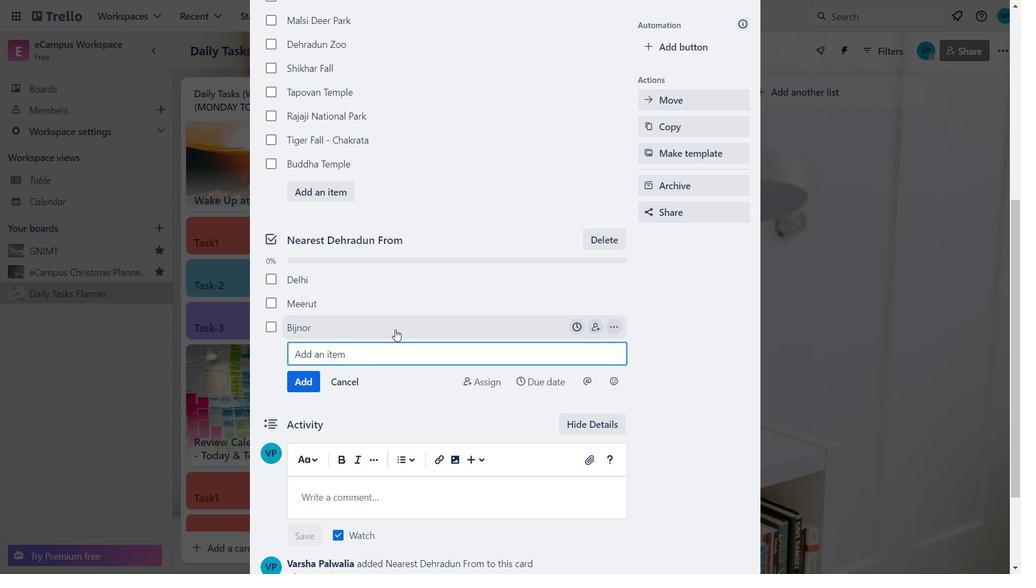 
Action: Mouse scrolled (421, 299) with delta (0, 0)
Screenshot: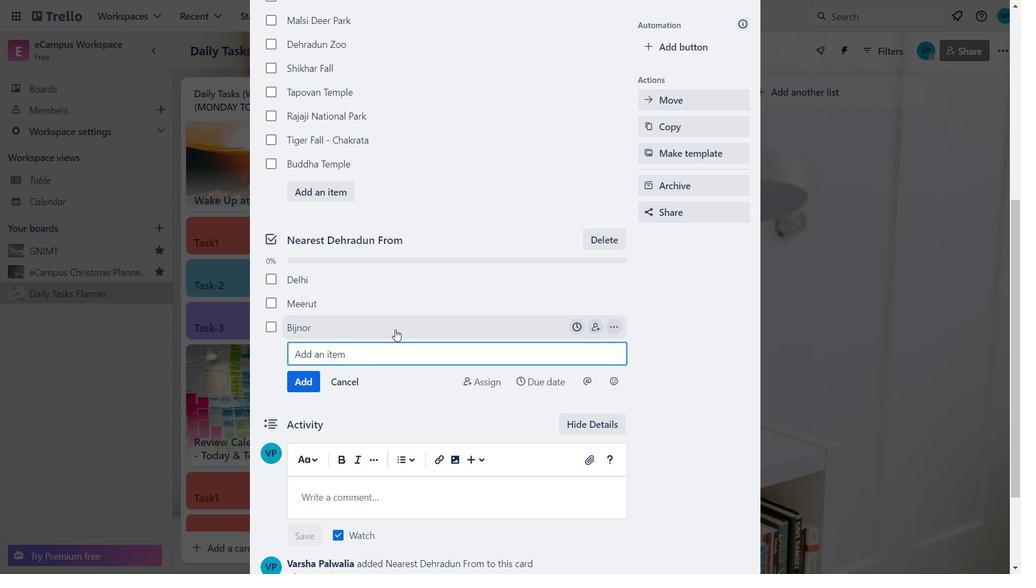 
Action: Mouse moved to (410, 20)
Screenshot: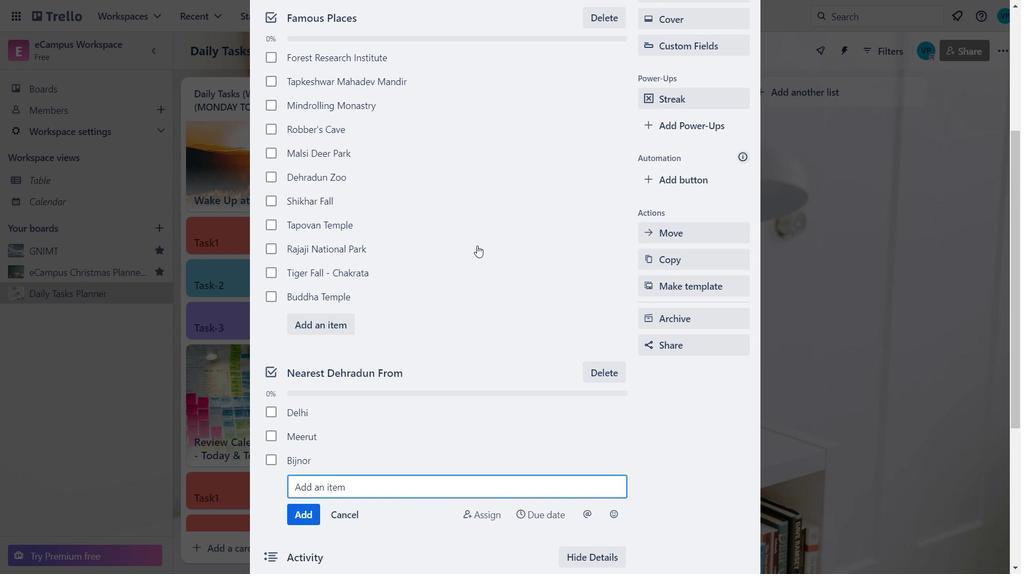 
Action: Mouse scrolled (410, 21) with delta (0, 0)
Screenshot: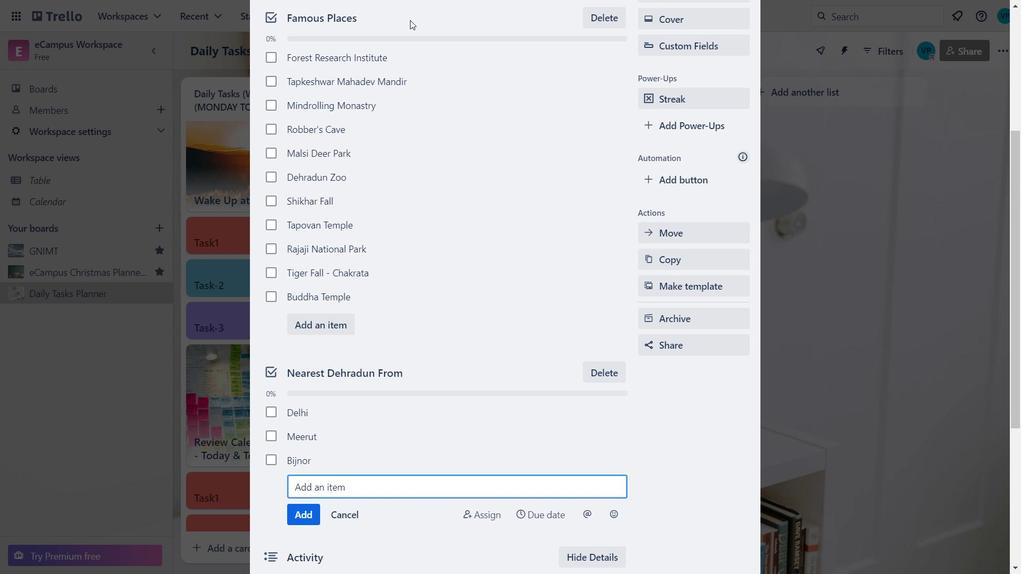 
Action: Mouse moved to (409, 21)
Screenshot: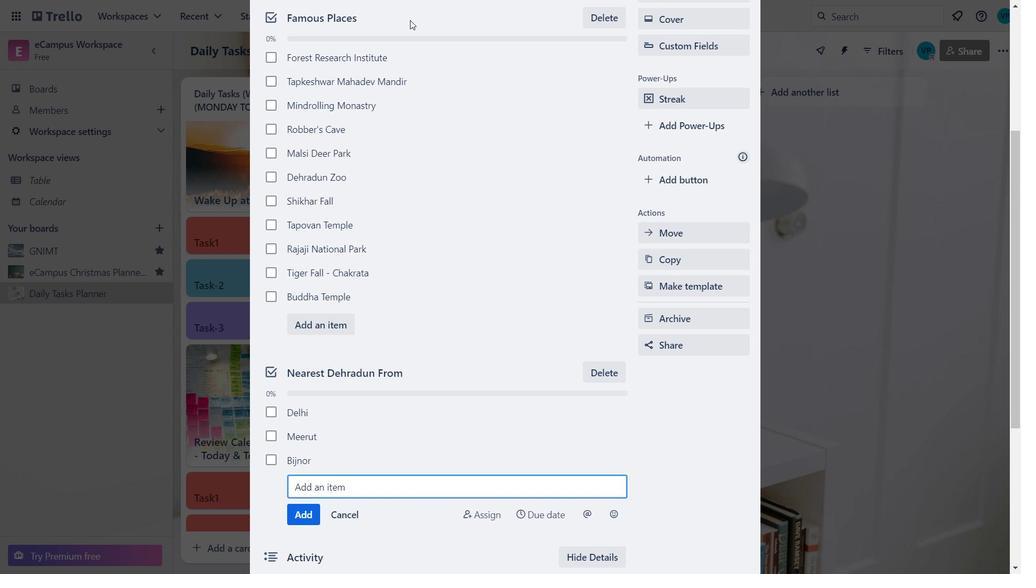 
Action: Mouse scrolled (409, 22) with delta (0, 0)
Screenshot: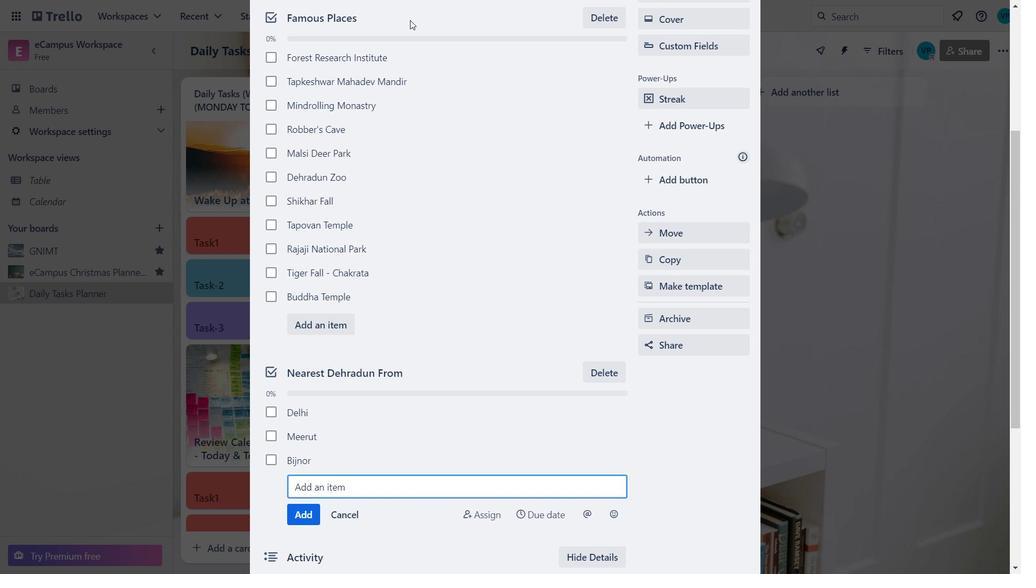 
Action: Mouse moved to (408, 26)
Screenshot: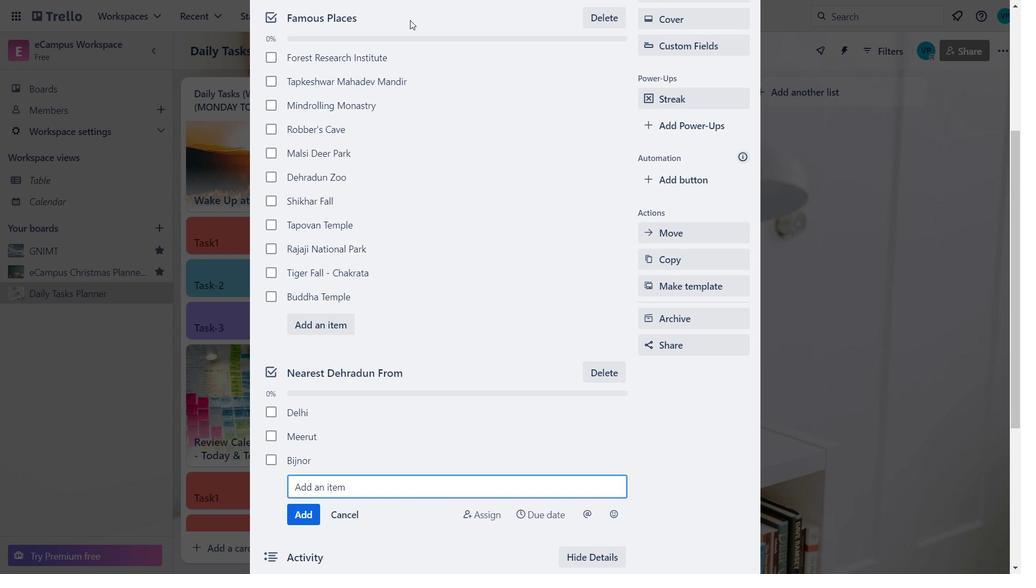 
Action: Mouse scrolled (408, 26) with delta (0, 0)
Screenshot: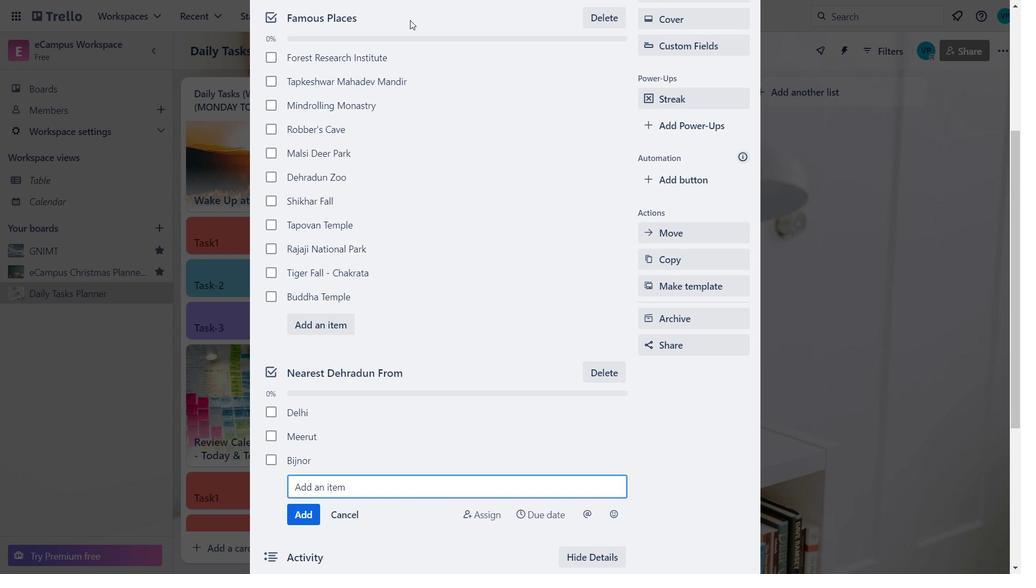 
Action: Mouse moved to (389, 233)
Screenshot: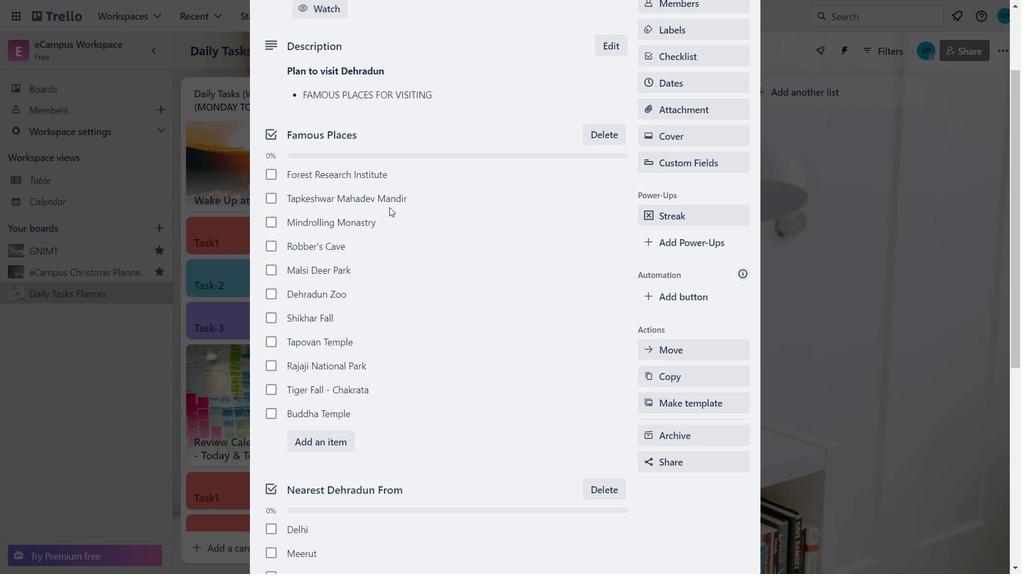 
Action: Mouse scrolled (389, 233) with delta (0, 0)
Screenshot: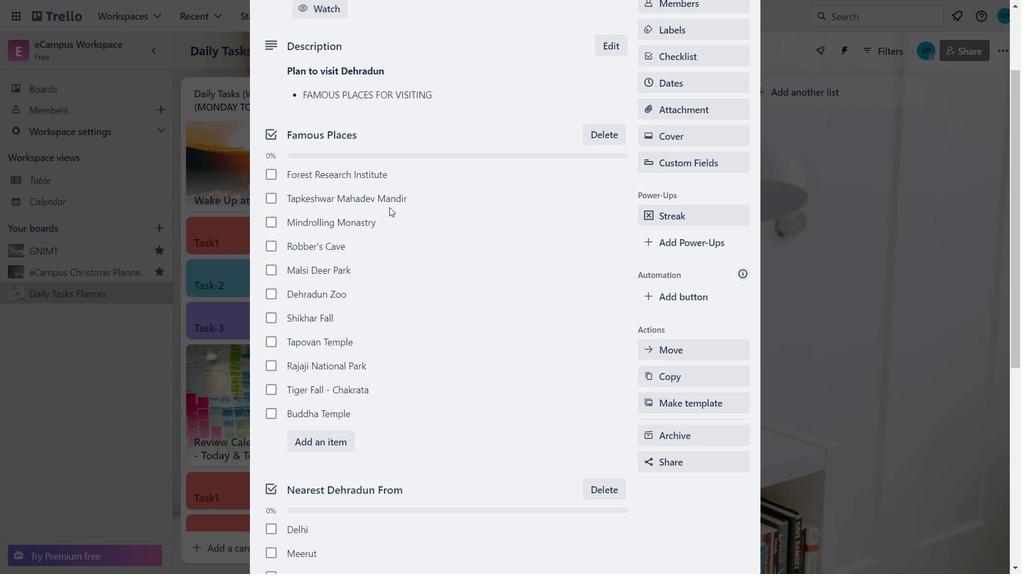 
Action: Mouse moved to (391, 252)
Screenshot: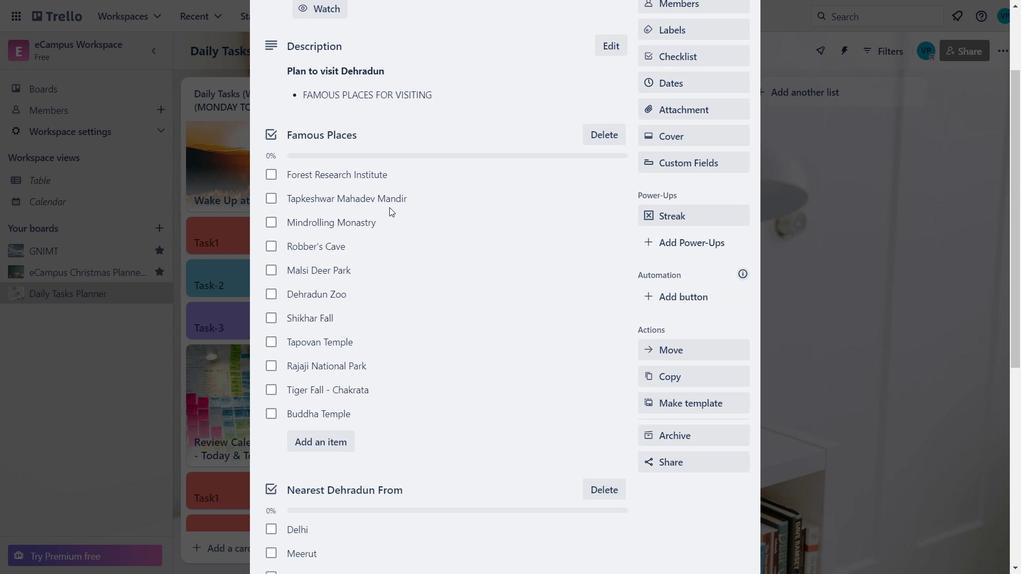 
Action: Mouse scrolled (391, 251) with delta (0, 0)
Screenshot: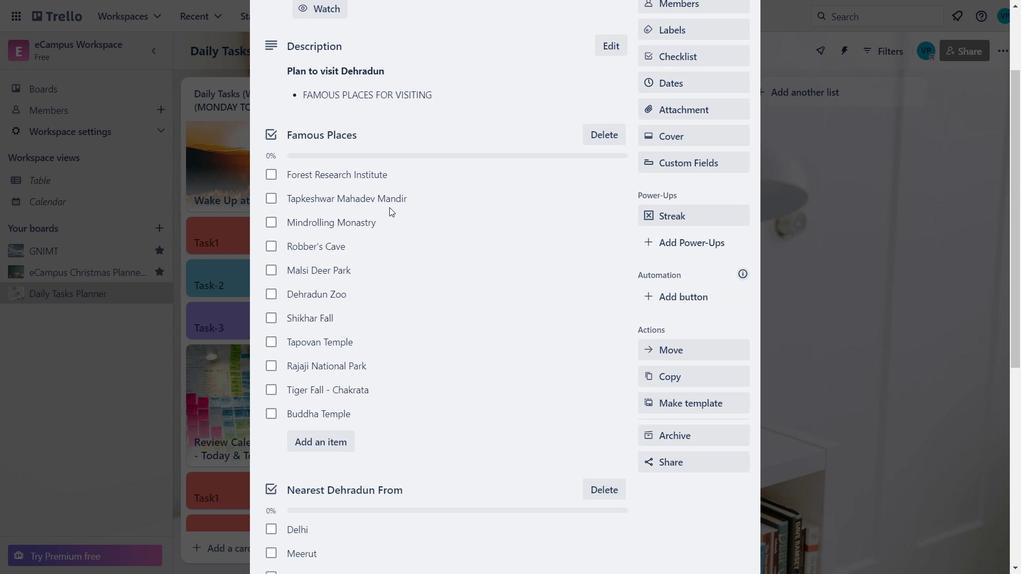 
Action: Mouse moved to (394, 272)
Screenshot: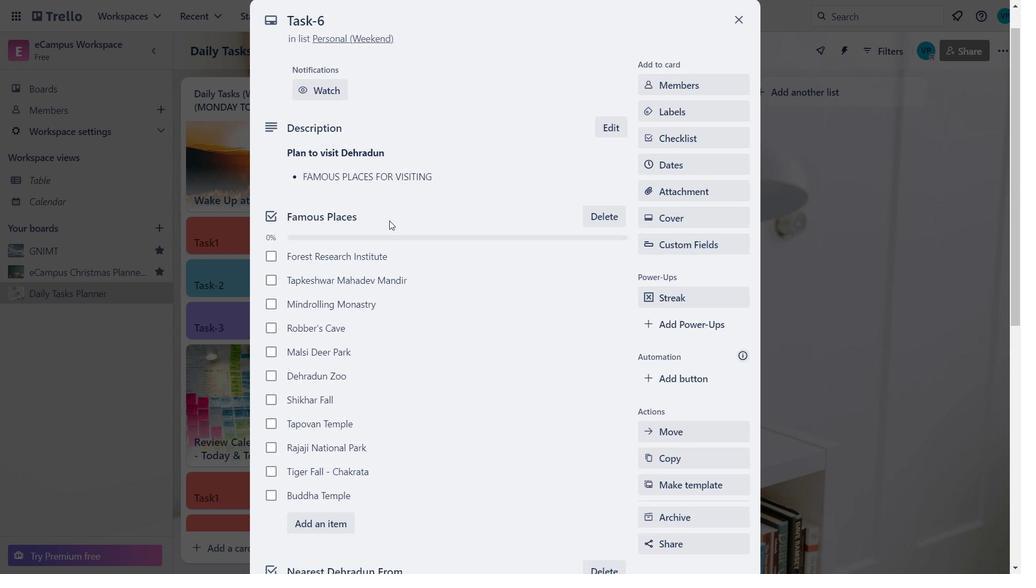 
Action: Mouse scrolled (394, 272) with delta (0, 0)
Screenshot: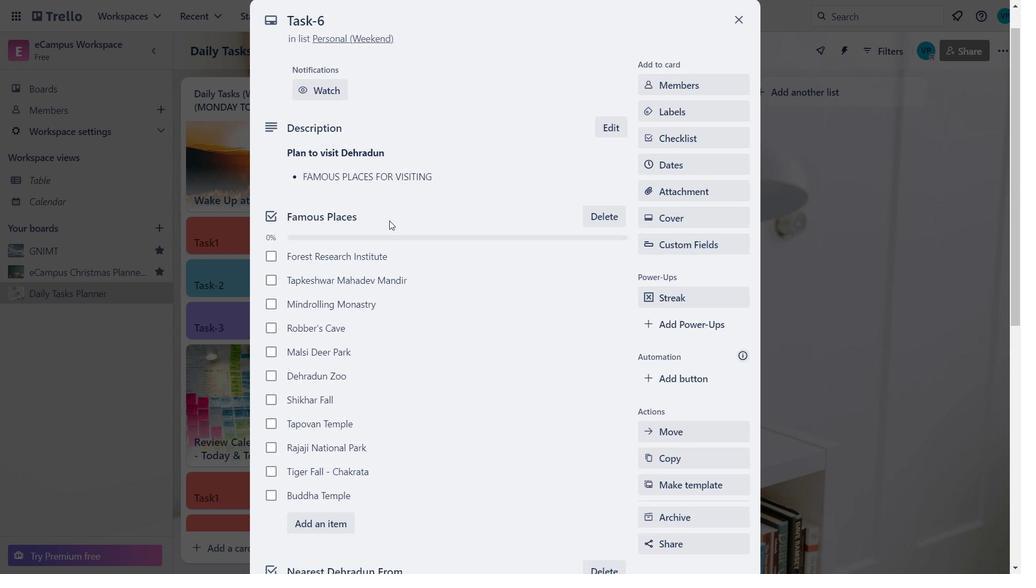 
Action: Mouse moved to (400, 296)
Screenshot: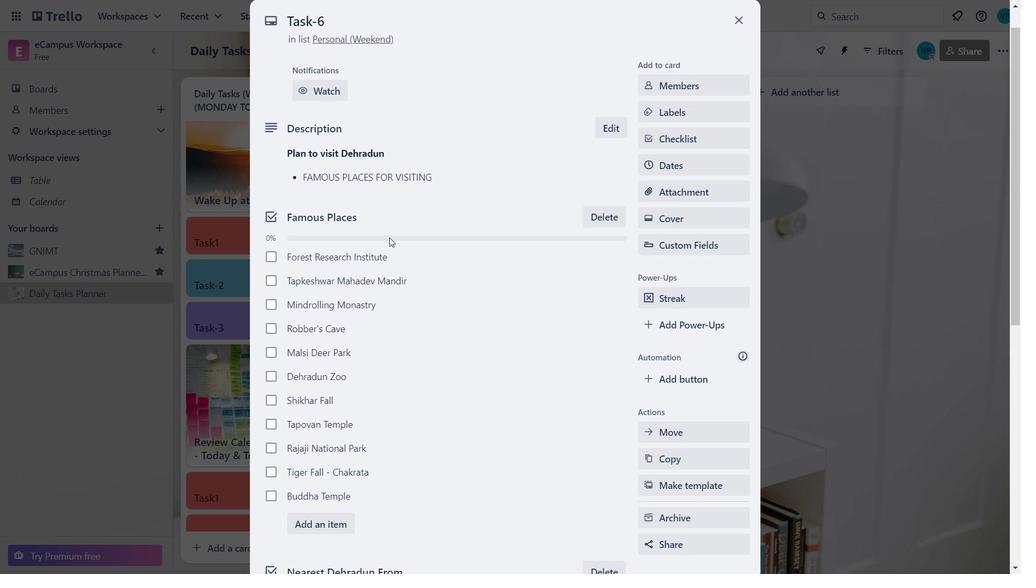 
Action: Mouse scrolled (400, 295) with delta (0, 0)
Screenshot: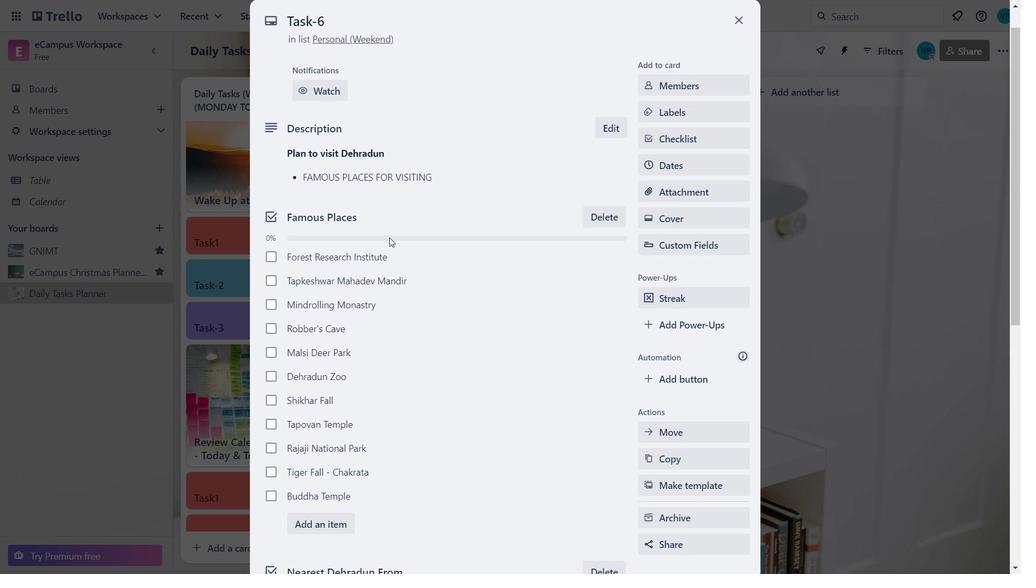 
Action: Mouse moved to (415, 318)
Screenshot: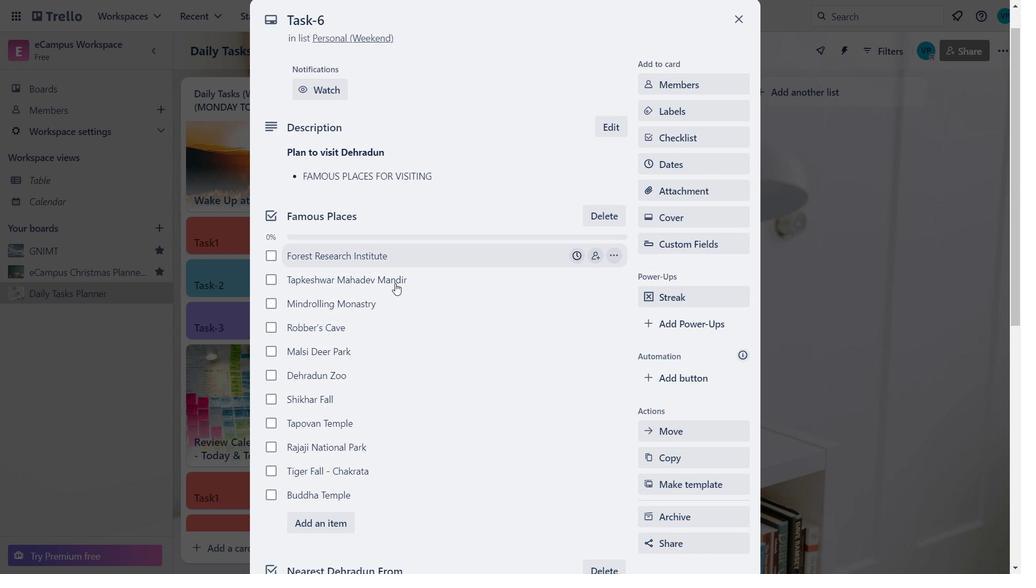 
Action: Mouse scrolled (415, 318) with delta (0, 0)
Screenshot: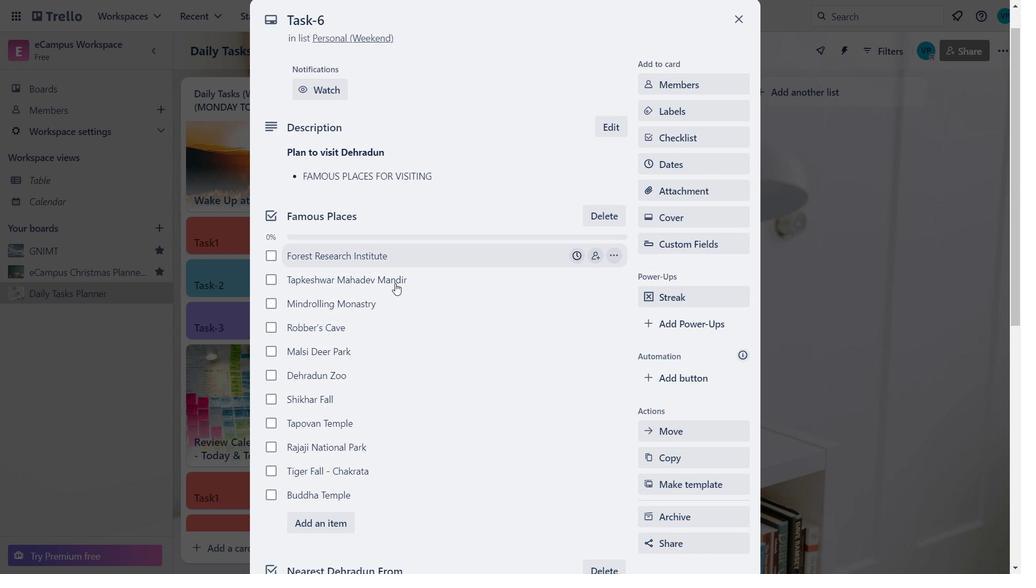 
Action: Mouse moved to (417, 323)
Screenshot: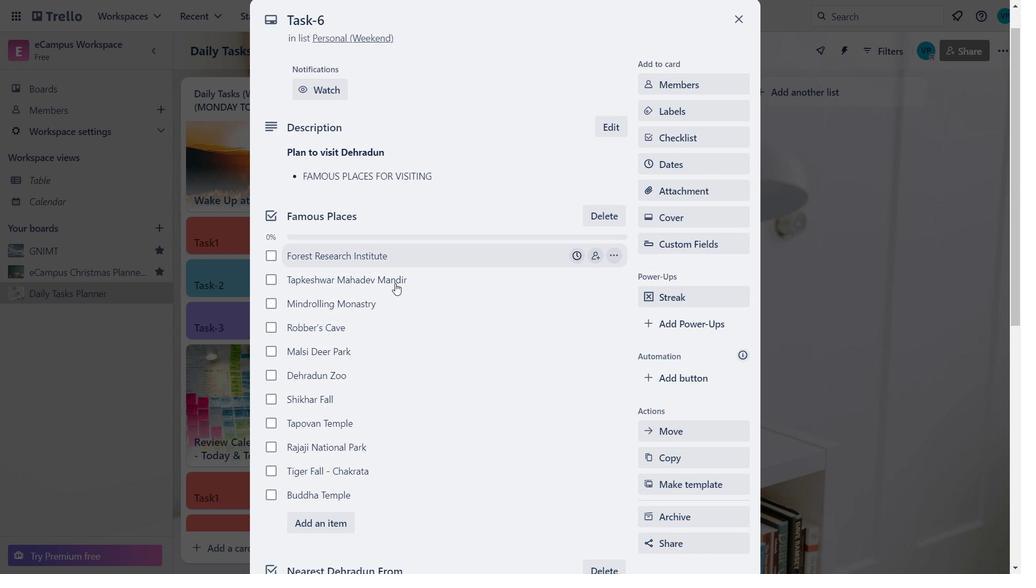 
Action: Mouse scrolled (417, 322) with delta (0, 0)
Screenshot: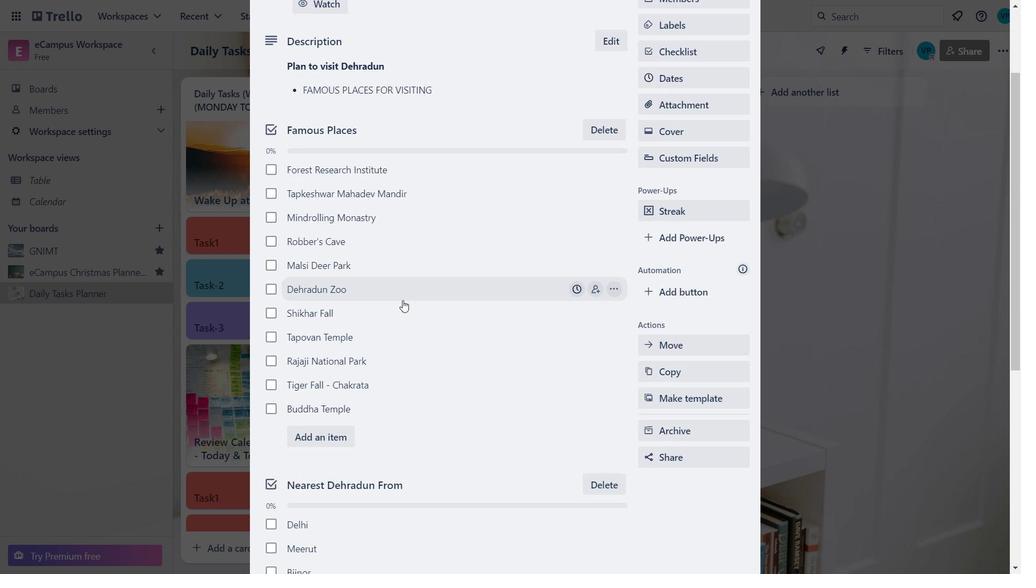 
Action: Mouse moved to (672, 148)
Screenshot: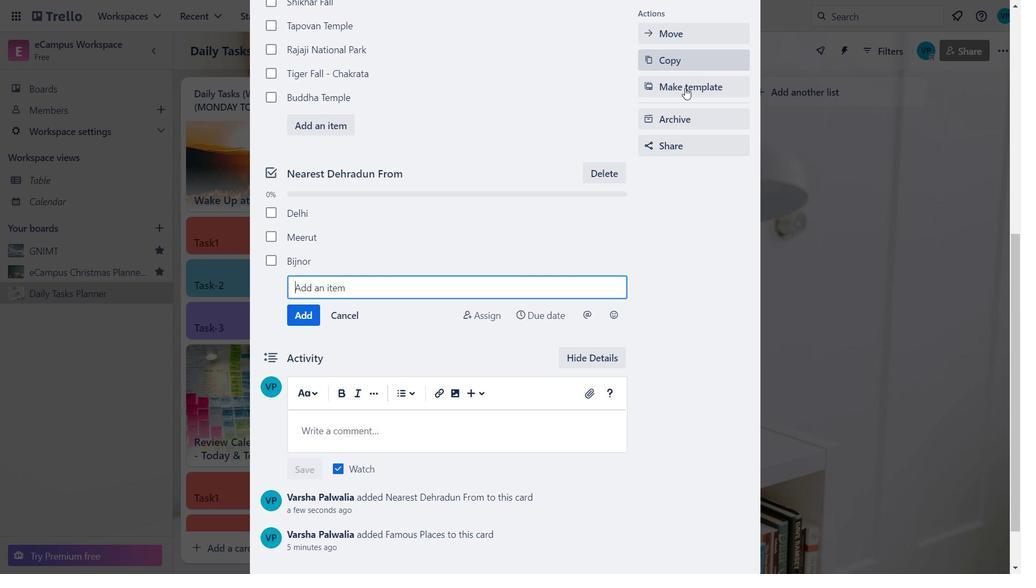 
Action: Mouse scrolled (672, 148) with delta (0, 0)
Screenshot: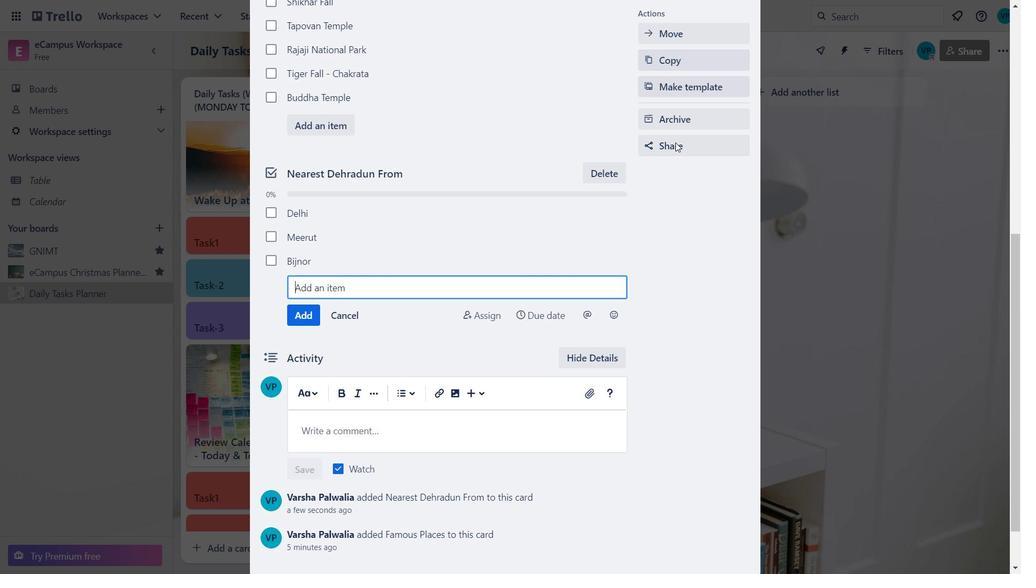 
Action: Mouse moved to (672, 148)
Screenshot: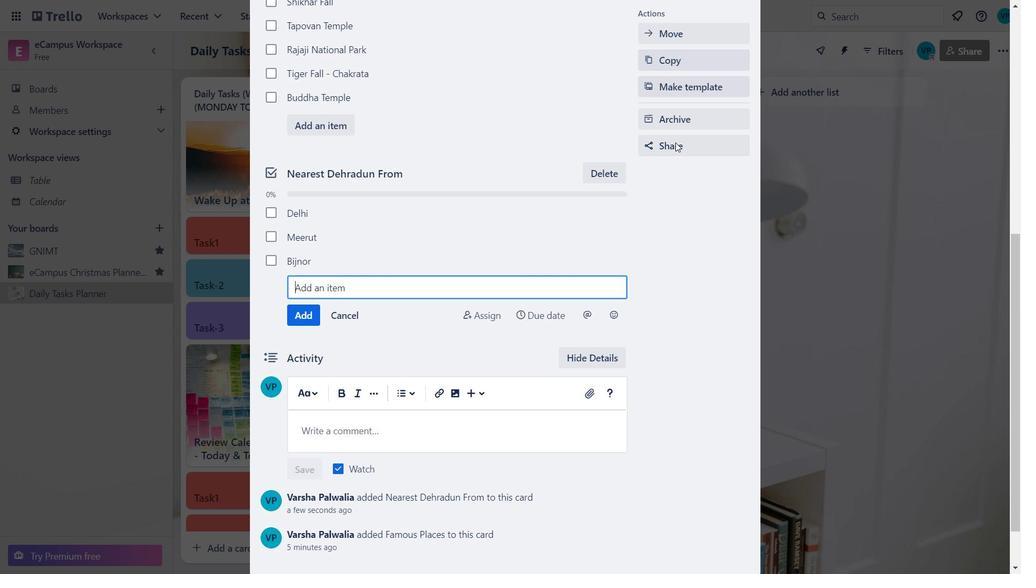 
Action: Mouse scrolled (672, 148) with delta (0, 0)
Screenshot: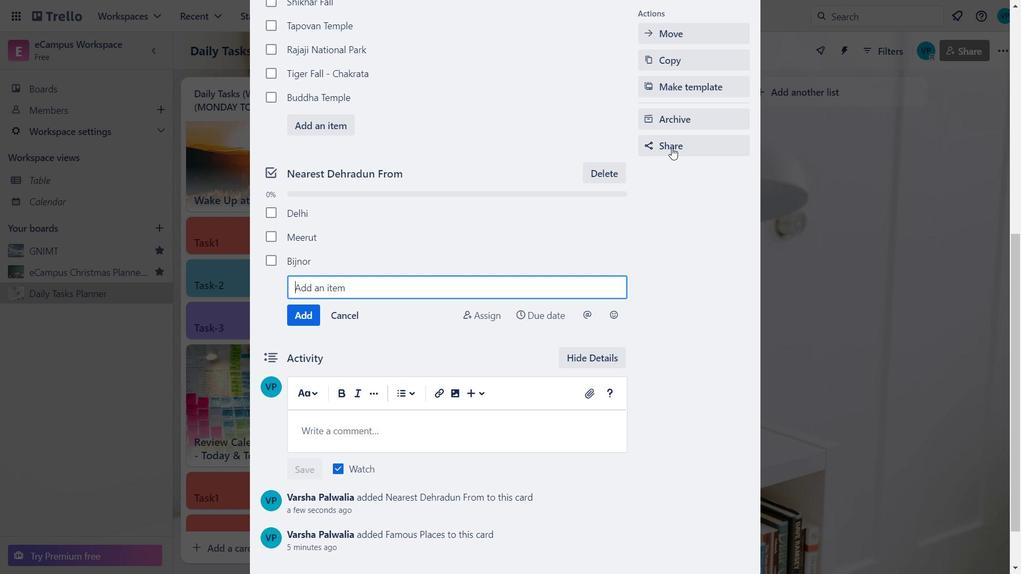 
Action: Mouse moved to (648, 142)
Screenshot: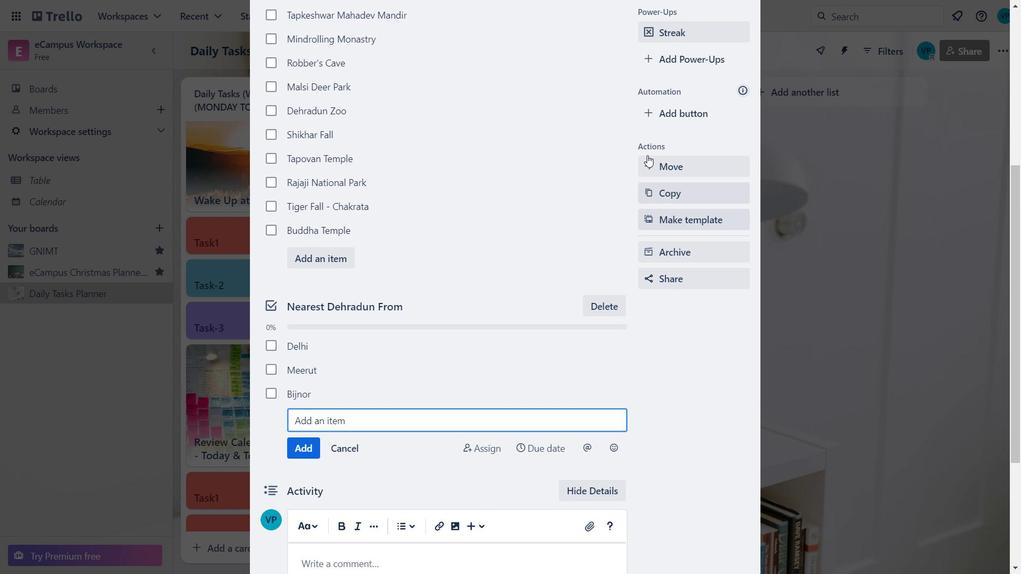 
Action: Mouse scrolled (648, 143) with delta (0, 0)
Screenshot: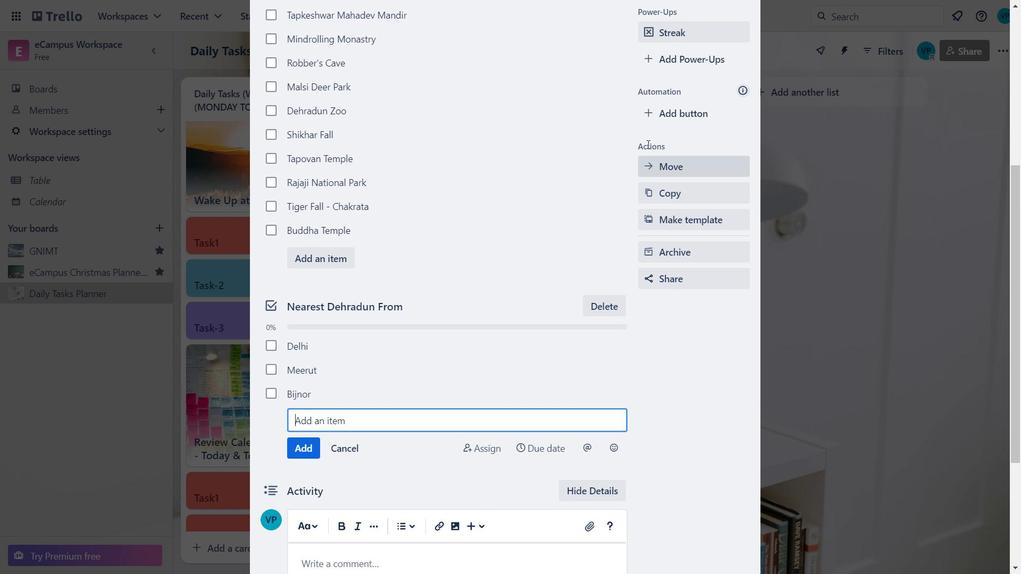 
Action: Mouse moved to (648, 142)
Screenshot: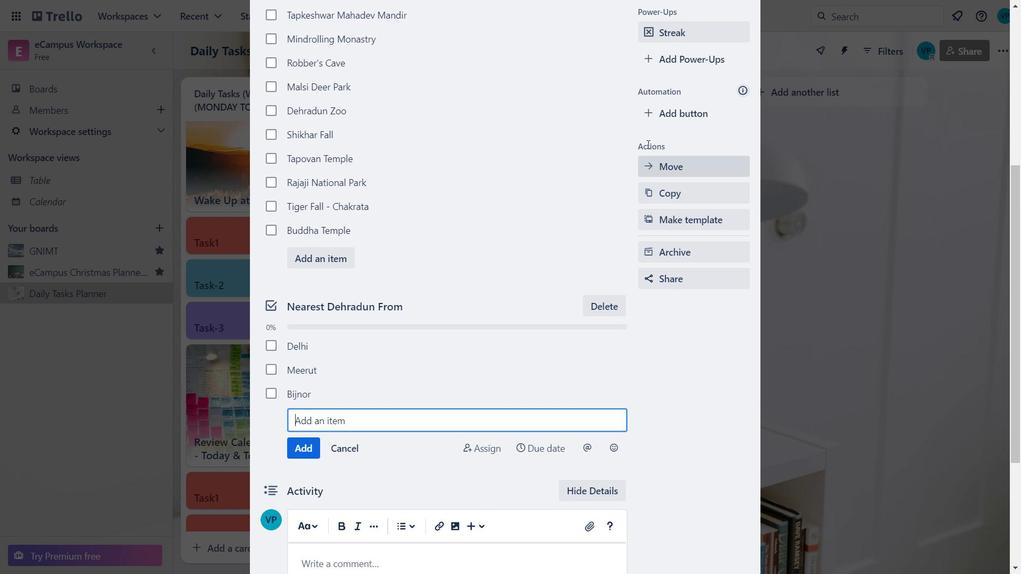 
Action: Mouse scrolled (648, 143) with delta (0, 0)
Screenshot: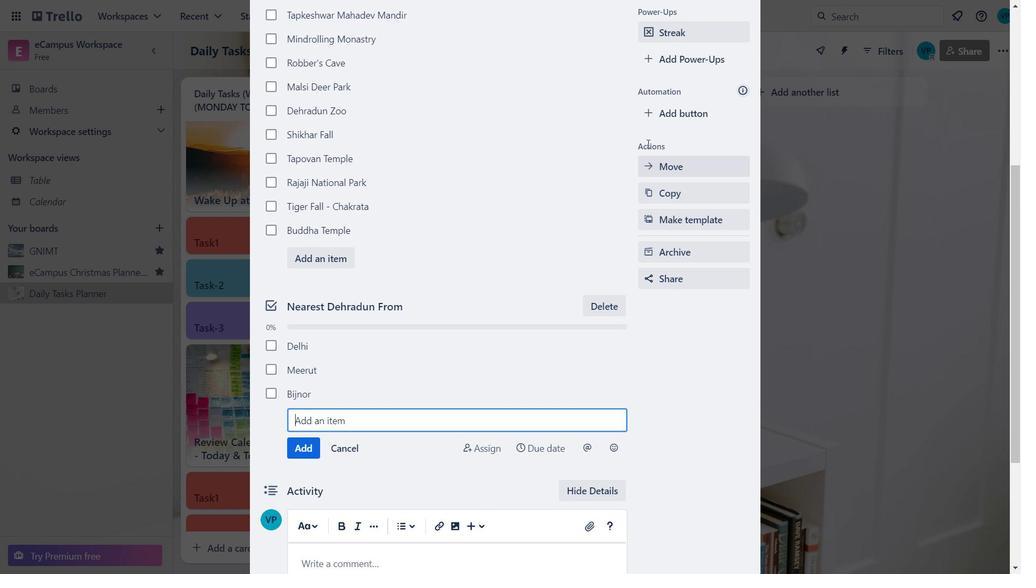 
Action: Mouse moved to (673, 91)
Screenshot: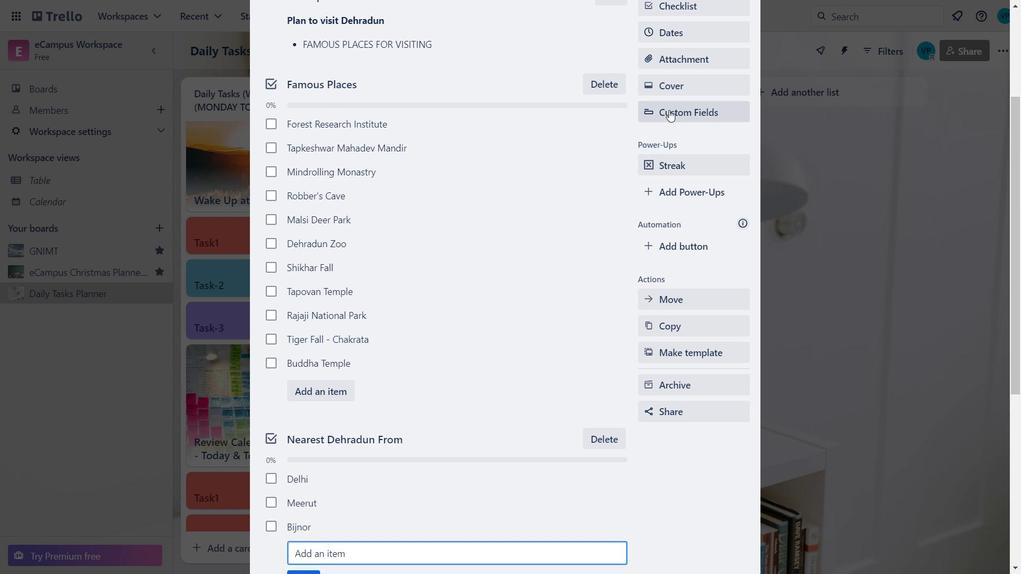 
Action: Mouse scrolled (673, 92) with delta (0, 0)
Screenshot: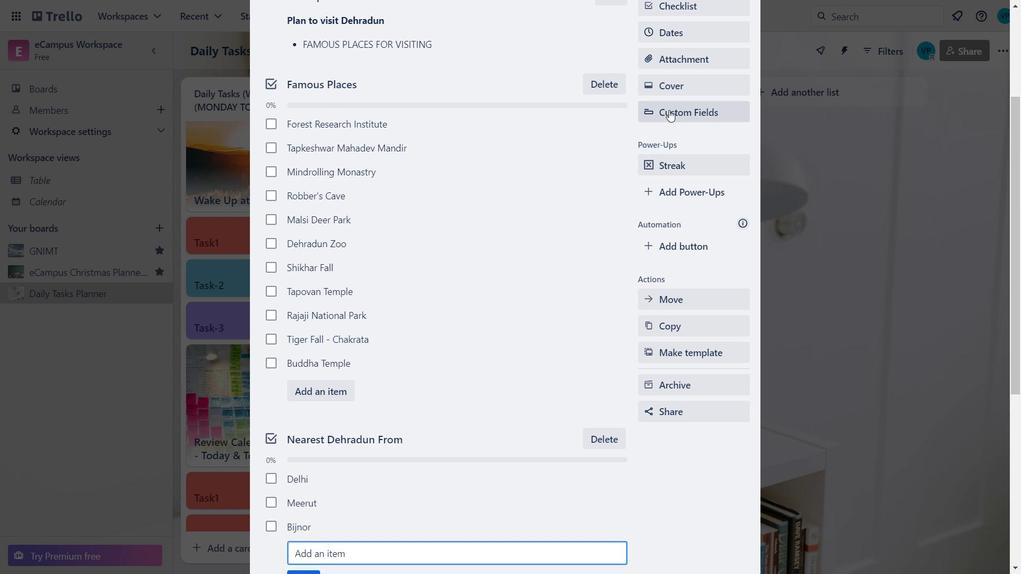 
Action: Mouse scrolled (673, 92) with delta (0, 0)
Screenshot: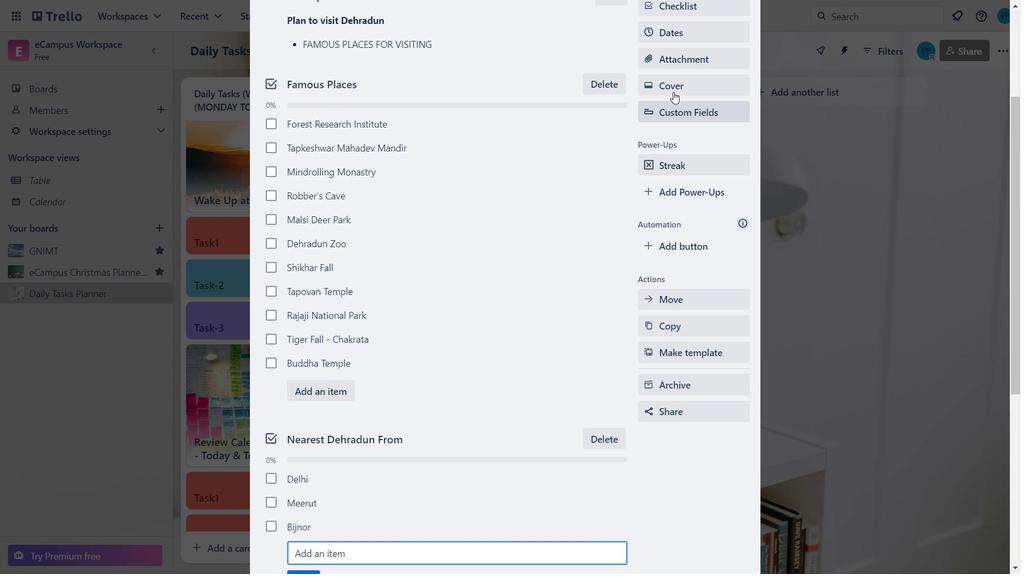 
Action: Mouse moved to (698, 144)
Screenshot: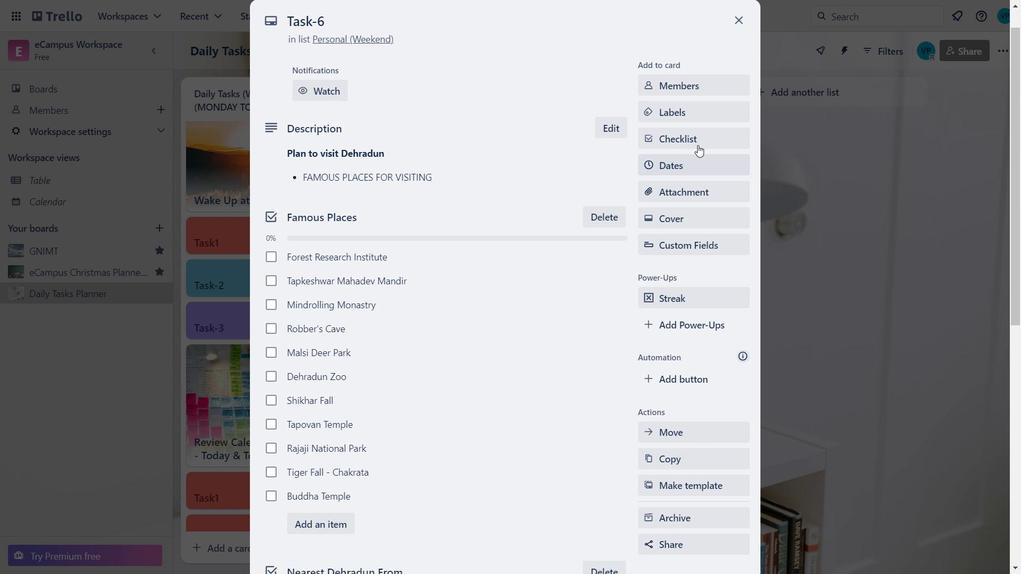 
Action: Mouse pressed left at (698, 144)
Screenshot: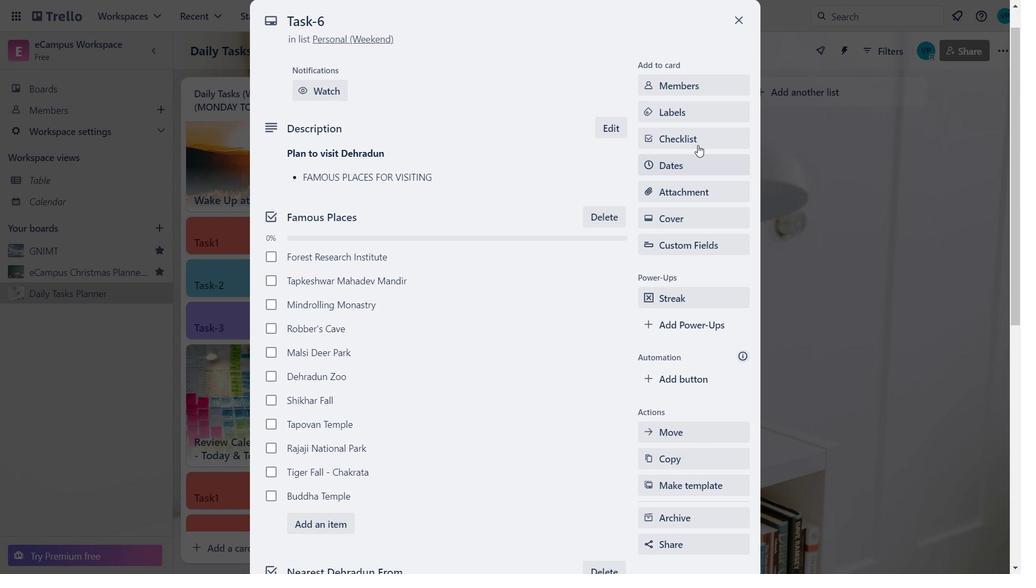 
Action: Mouse moved to (721, 208)
Screenshot: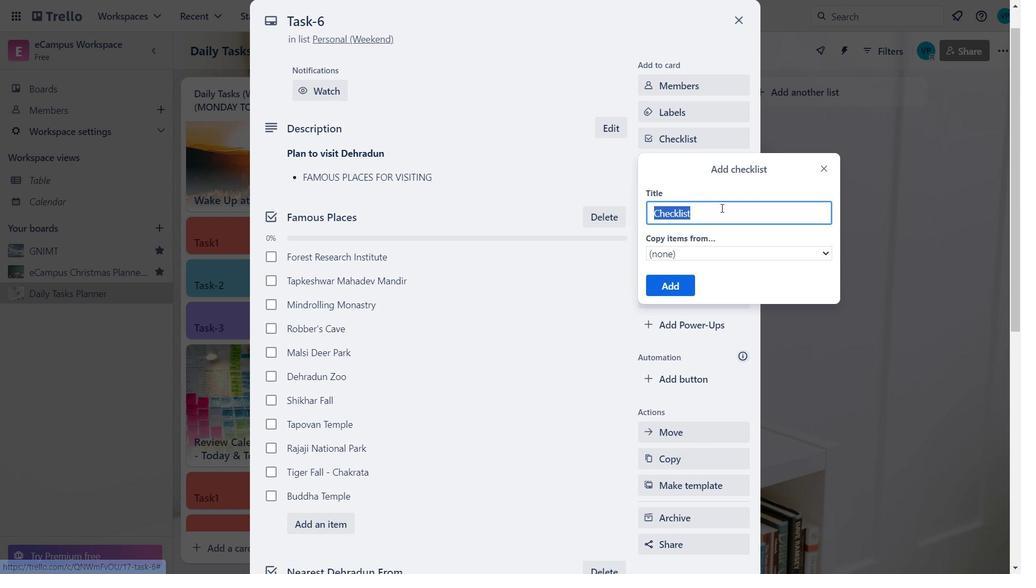 
Action: Key pressed <Key.backspace><Key.caps_lock><Key.caps_lock><Key.caps_lock>v<Key.caps_lock>EHICLE<Key.space><Key.caps_lock>t<Key.caps_lock>O<Key.space><Key.caps_lock>v<Key.caps_lock>ISIT
Screenshot: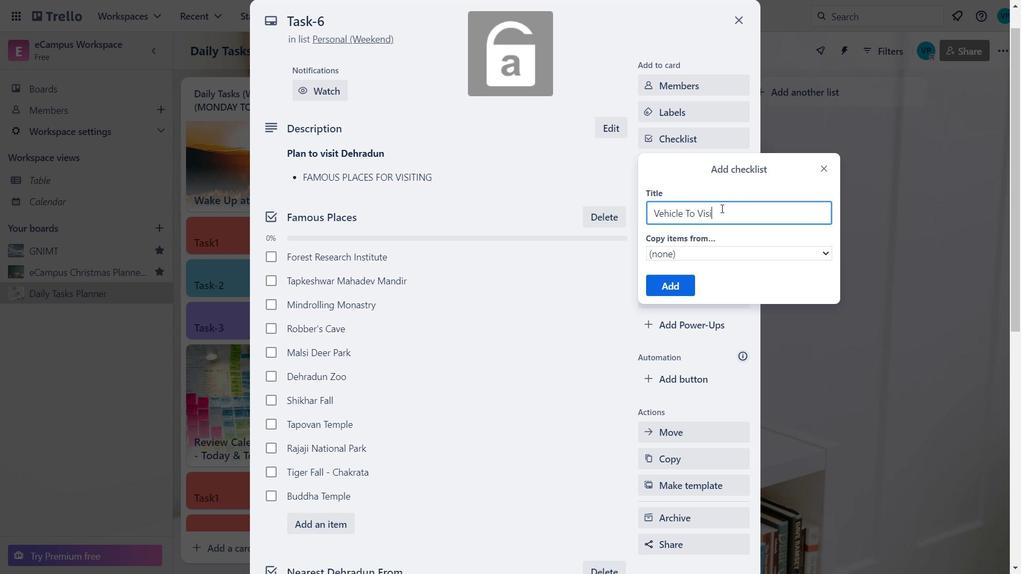 
Action: Mouse moved to (661, 299)
Screenshot: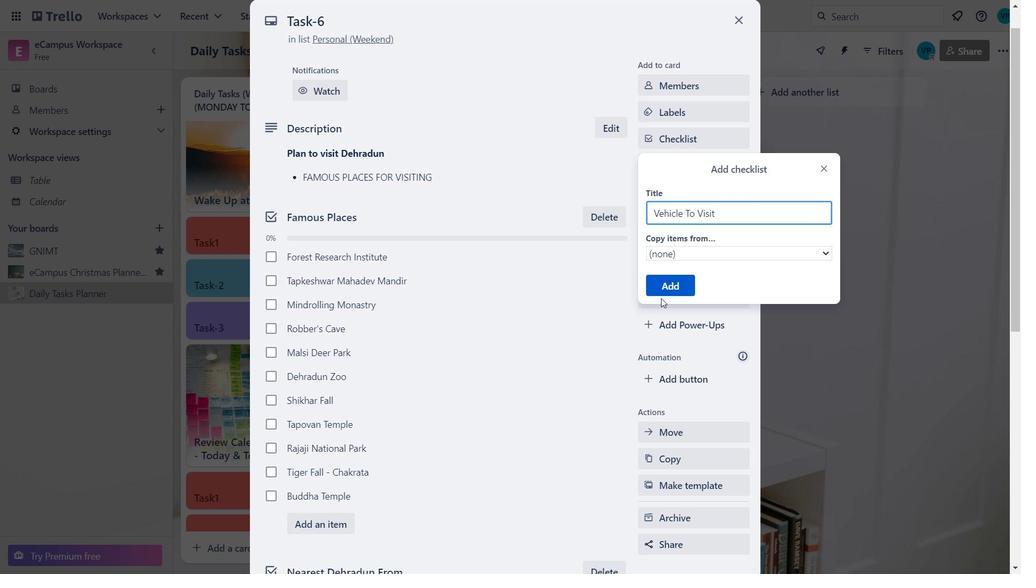 
Action: Mouse pressed left at (661, 299)
Screenshot: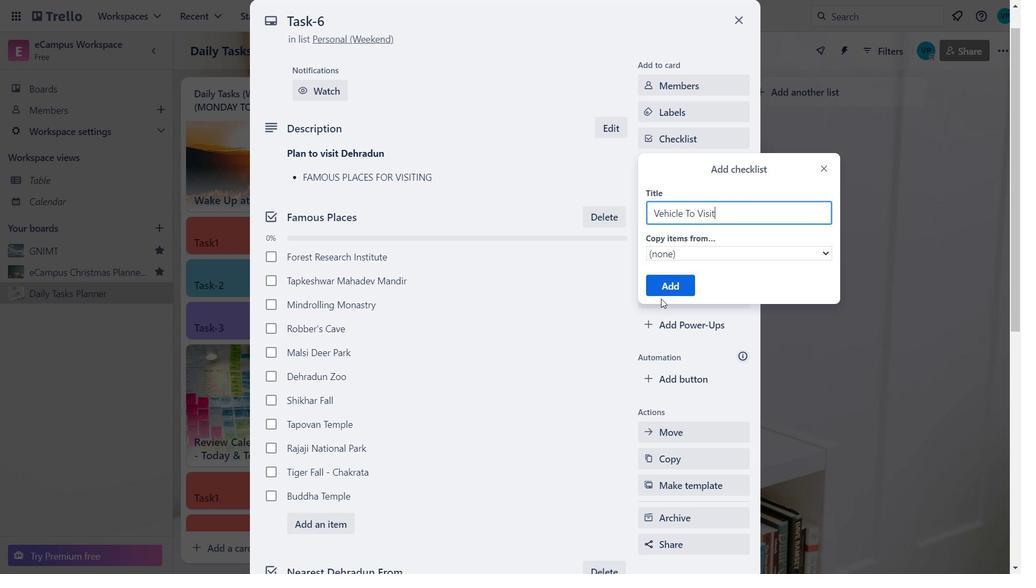 
Action: Mouse moved to (673, 289)
Screenshot: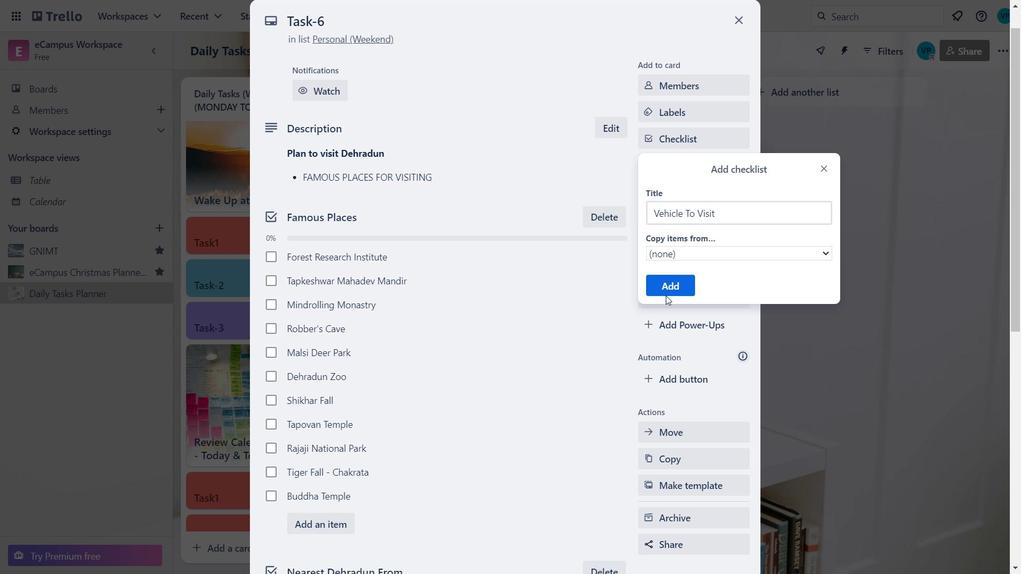 
Action: Mouse pressed left at (673, 289)
Screenshot: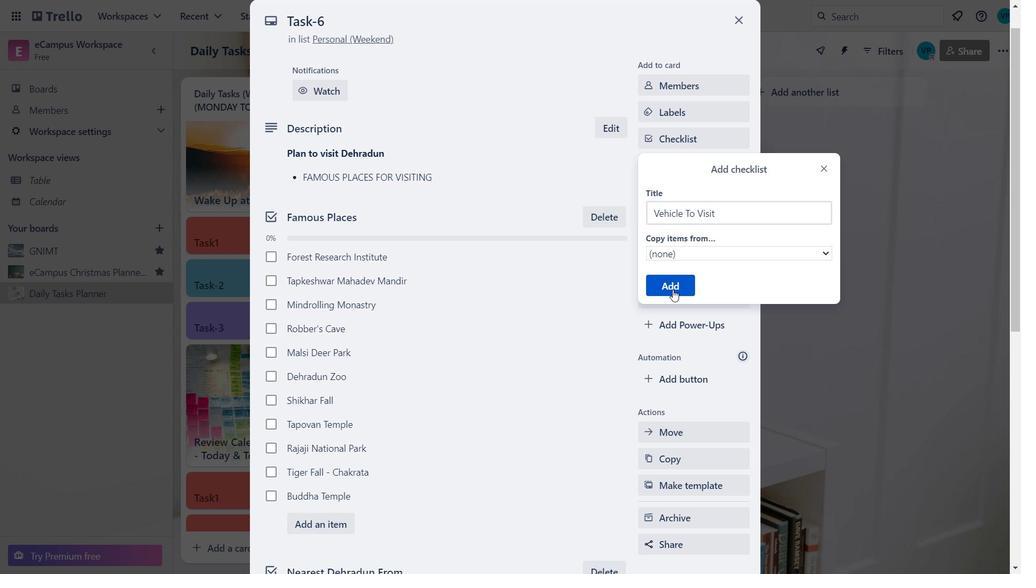 
Action: Mouse moved to (447, 336)
Screenshot: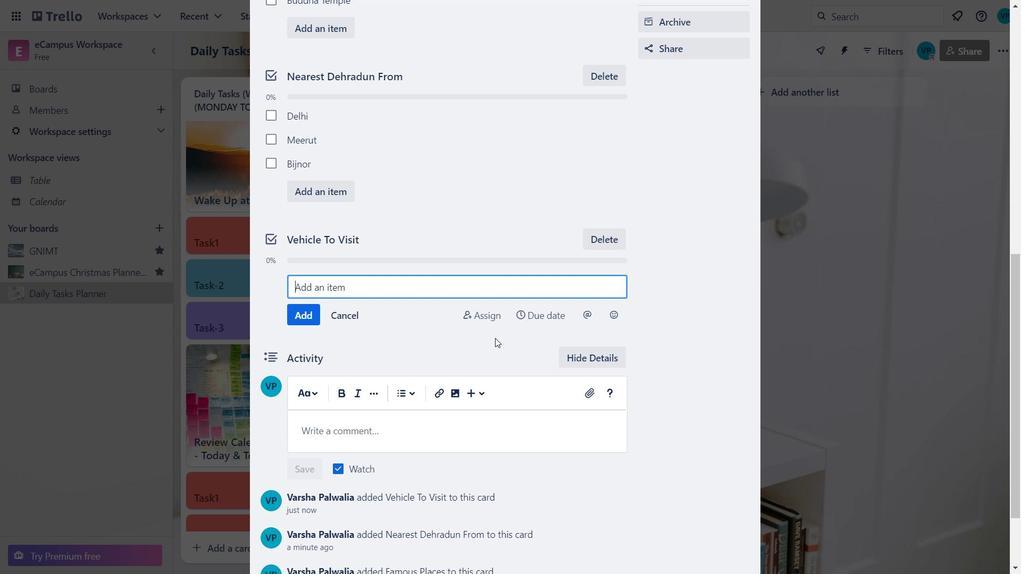 
Action: Mouse scrolled (447, 335) with delta (0, 0)
Screenshot: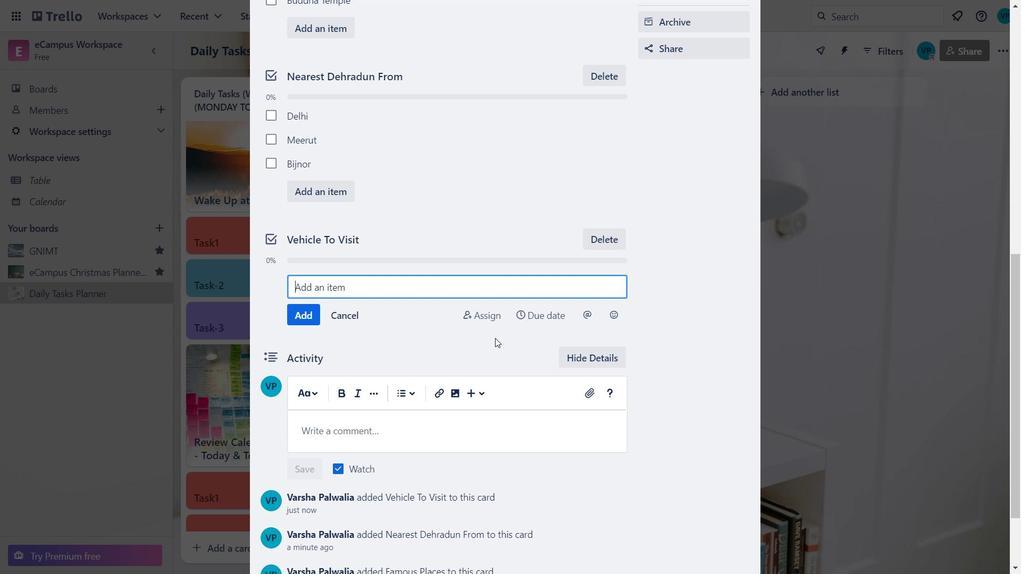 
Action: Mouse moved to (334, 224)
Screenshot: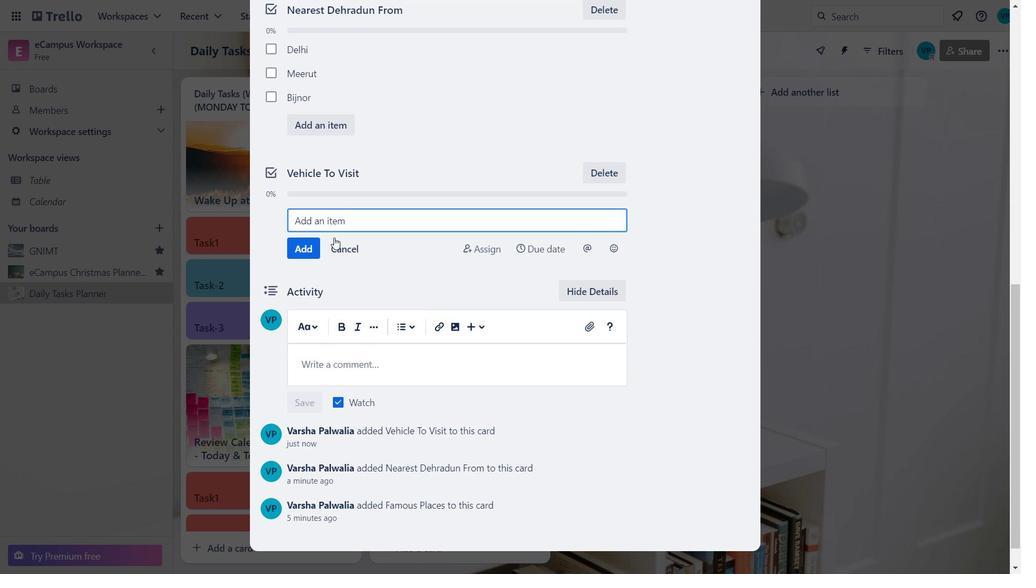
Action: Key pressed <Key.caps_lock>t<Key.caps_lock>RAIN
Screenshot: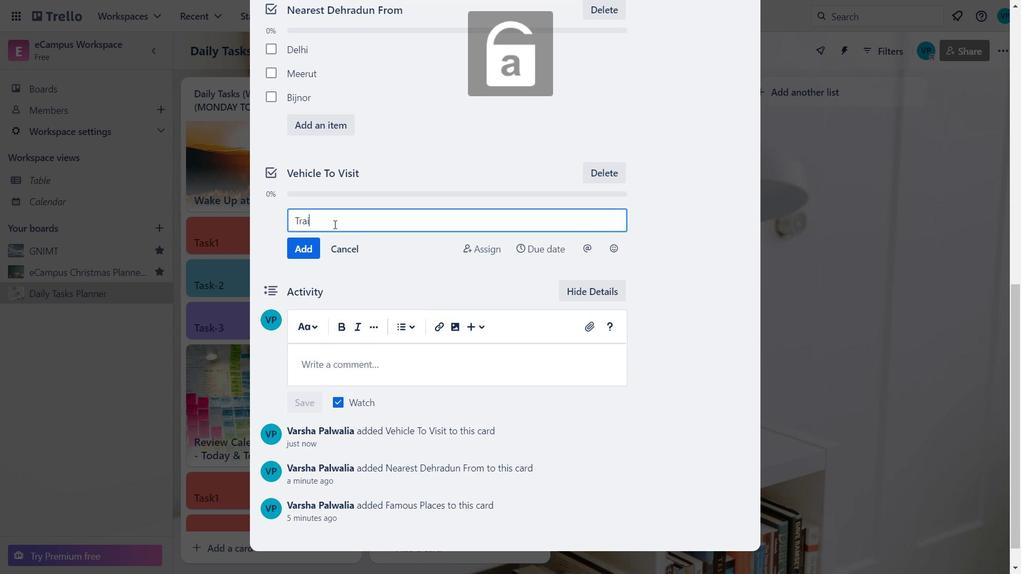 
Action: Mouse moved to (313, 252)
Screenshot: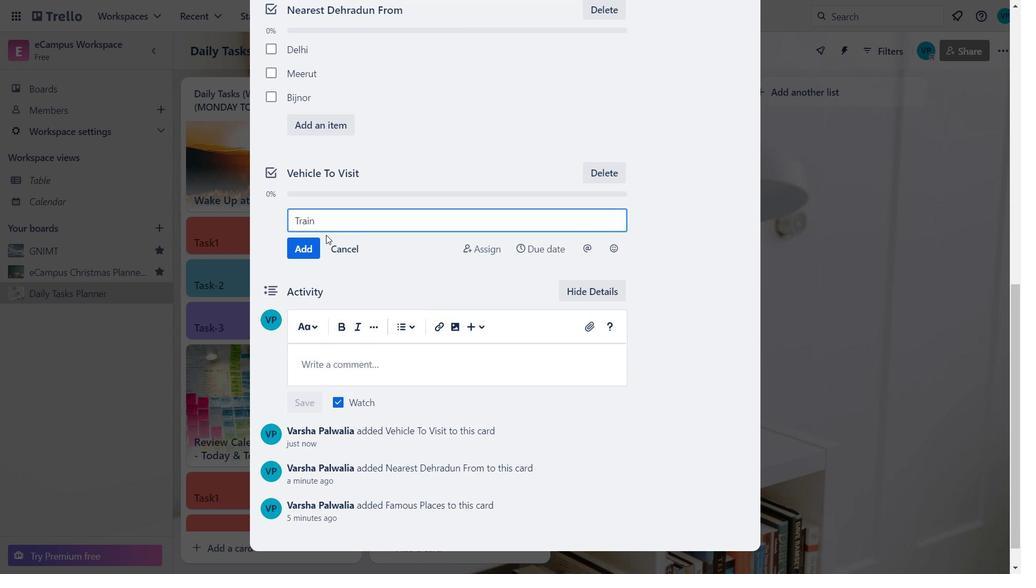 
Action: Mouse pressed left at (313, 252)
Screenshot: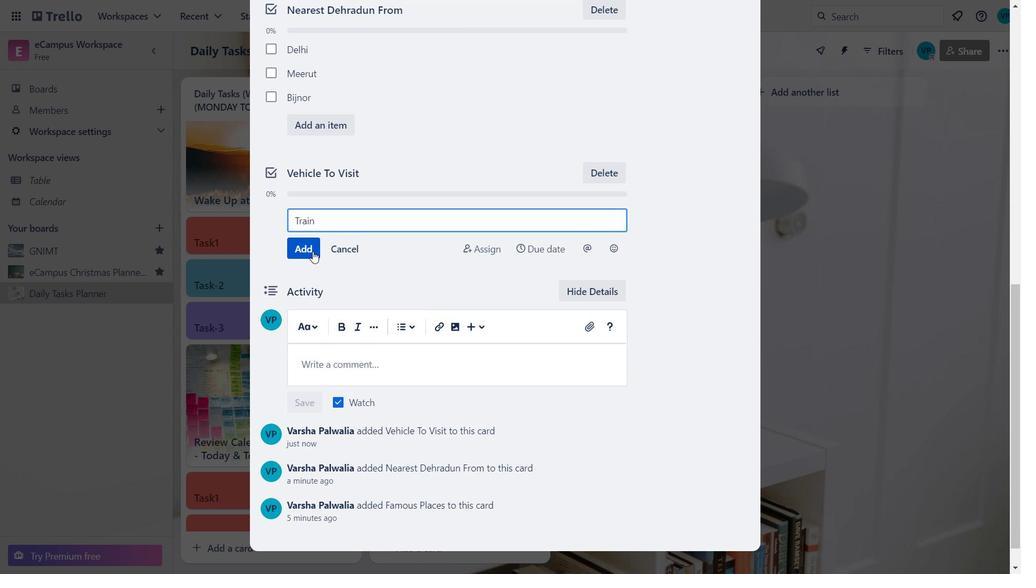 
Action: Key pressed <Key.caps_lock>c<Key.caps_lock>AR
Screenshot: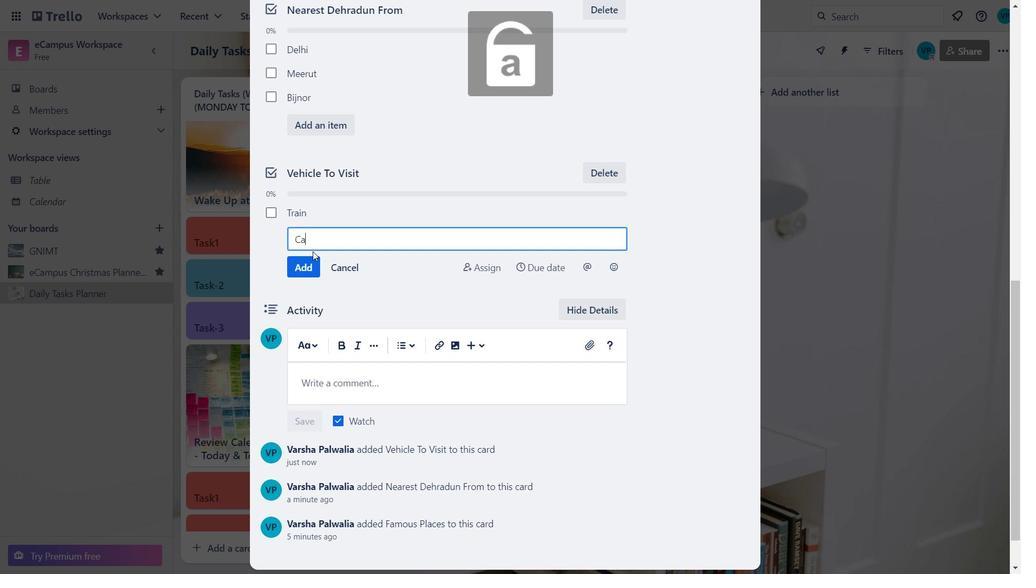 
Action: Mouse moved to (306, 265)
Screenshot: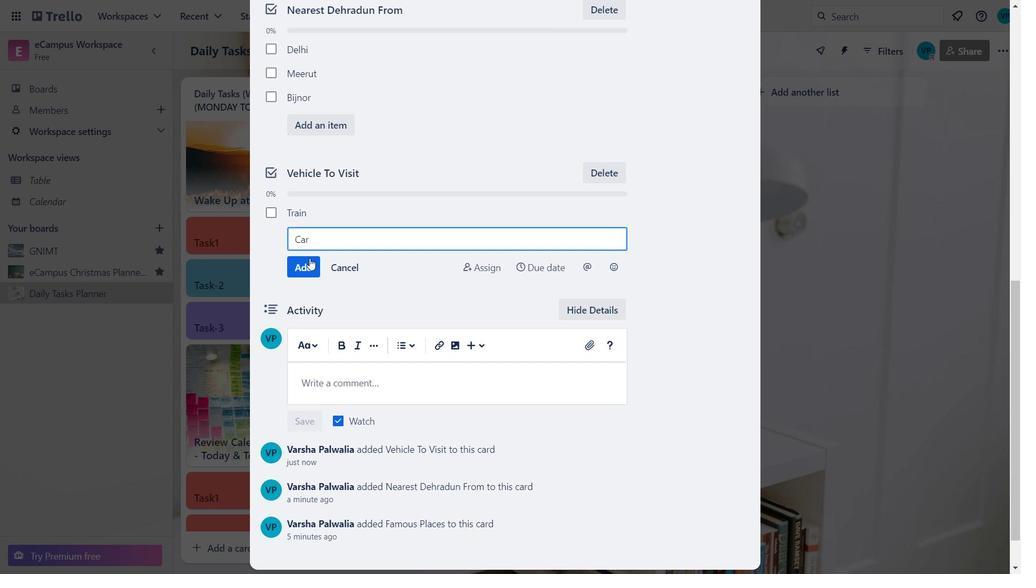 
Action: Mouse pressed left at (306, 265)
Screenshot: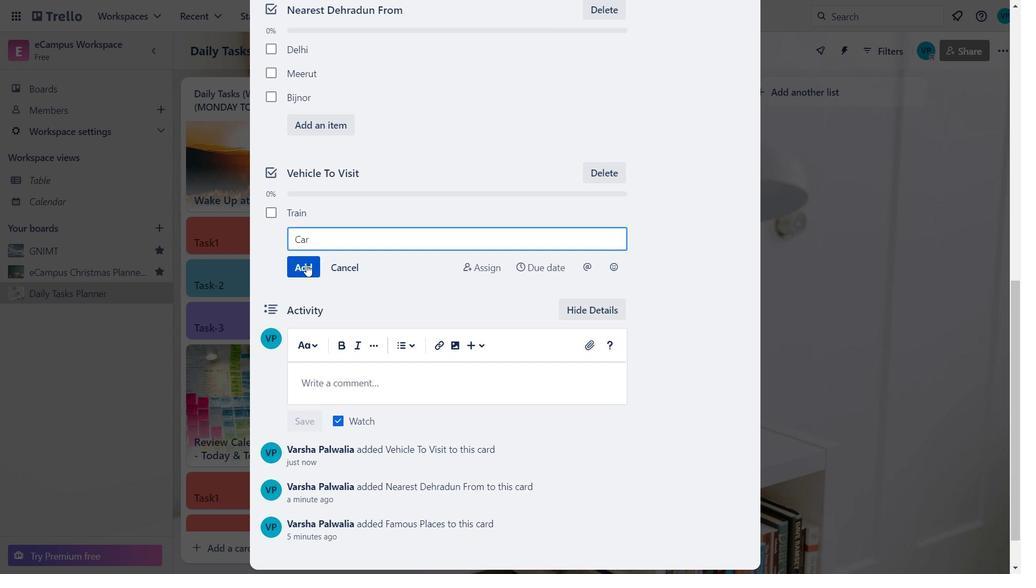 
Action: Key pressed <Key.caps_lock>b<Key.caps_lock>US
Screenshot: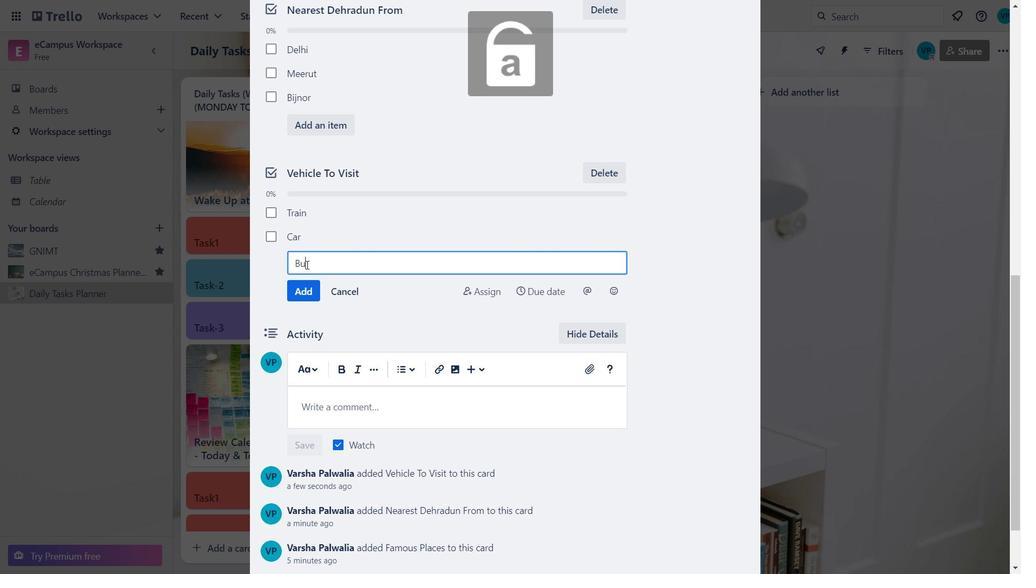 
Action: Mouse moved to (306, 284)
Screenshot: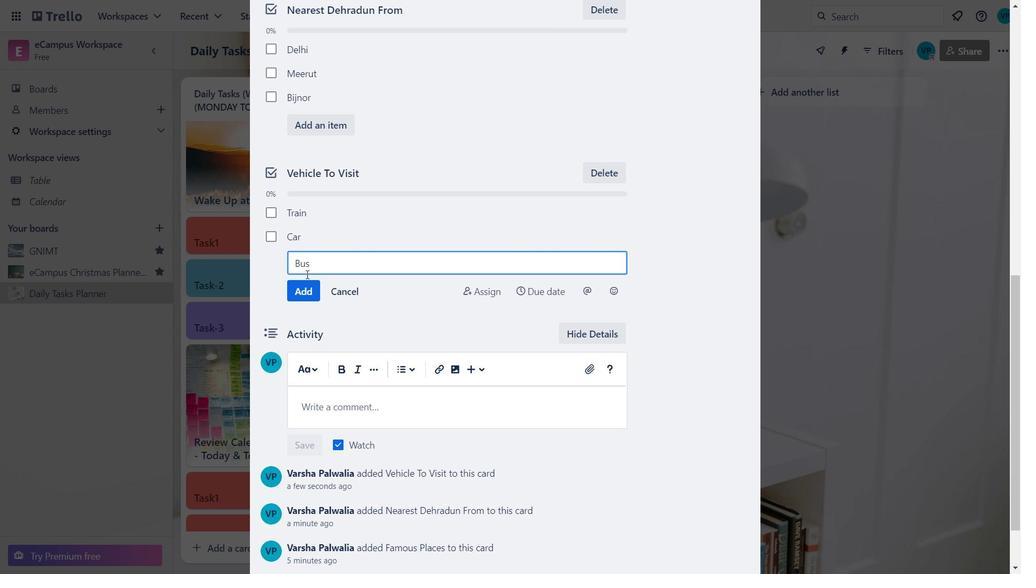 
Action: Mouse pressed left at (306, 284)
Screenshot: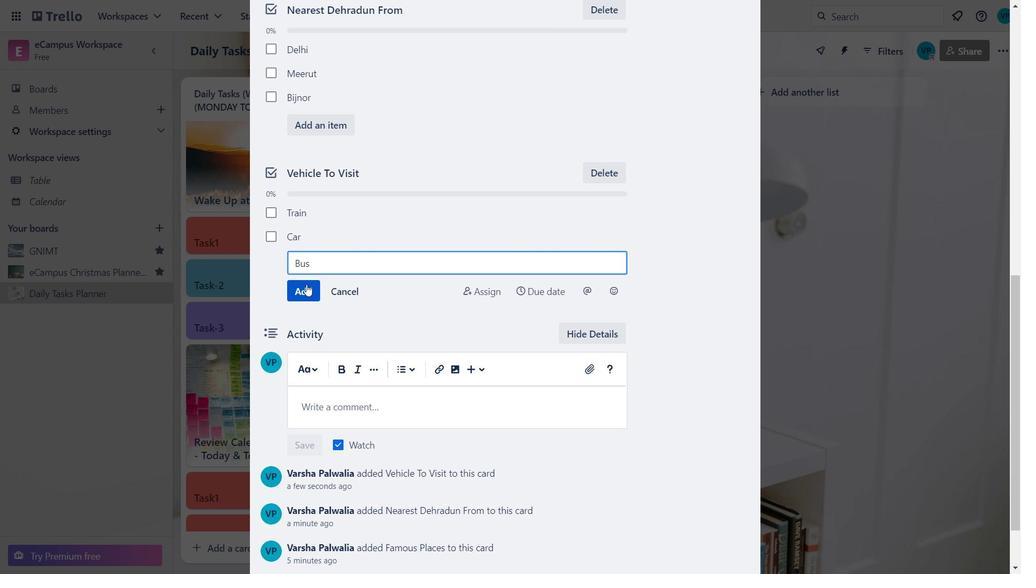 
Action: Key pressed <Key.caps_lock>p<Key.caps_lock>LANE
Screenshot: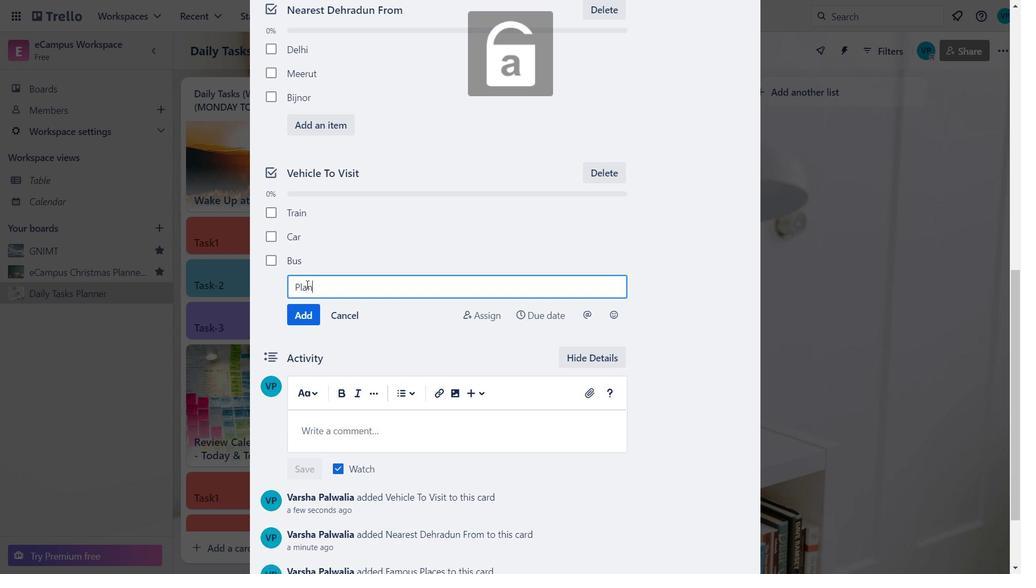 
Action: Mouse moved to (299, 318)
Screenshot: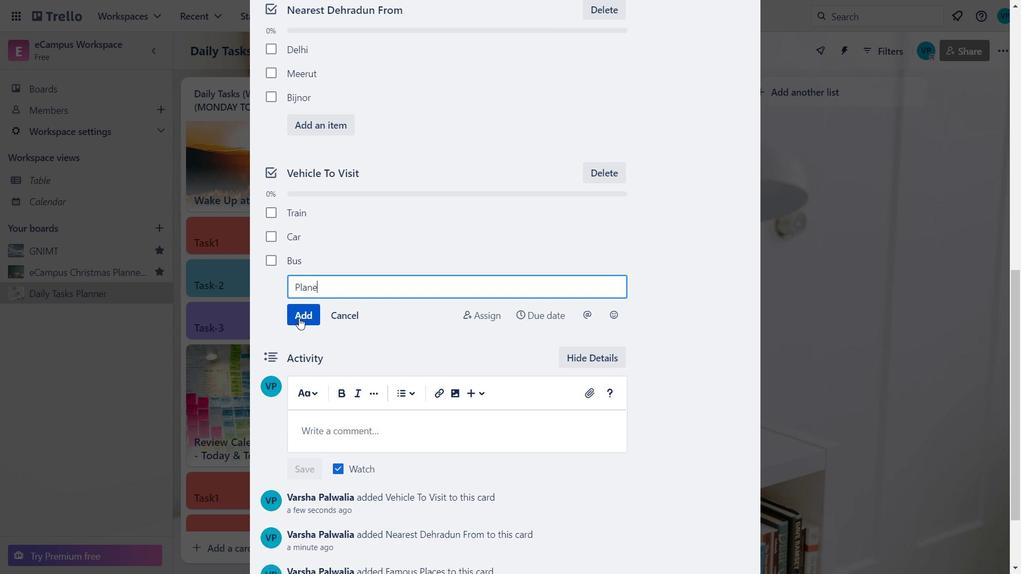 
Action: Mouse pressed left at (299, 318)
Screenshot: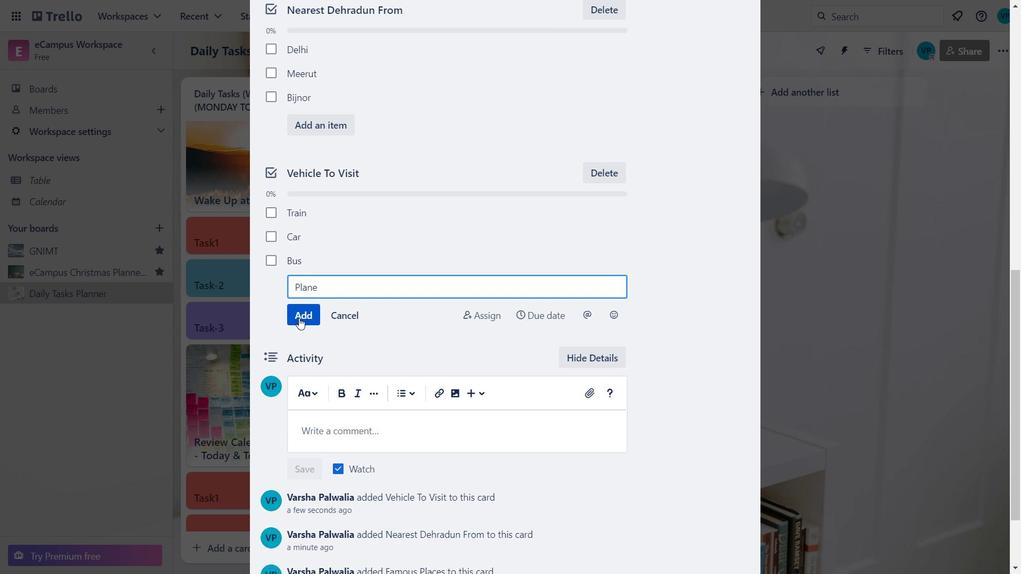 
Action: Mouse moved to (414, 226)
Screenshot: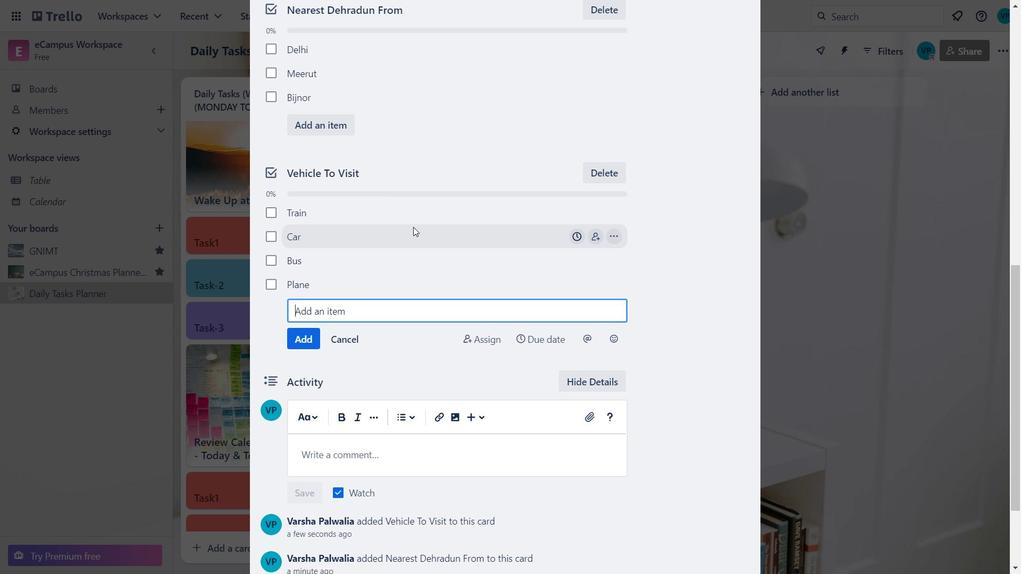 
Action: Mouse scrolled (414, 226) with delta (0, 0)
Screenshot: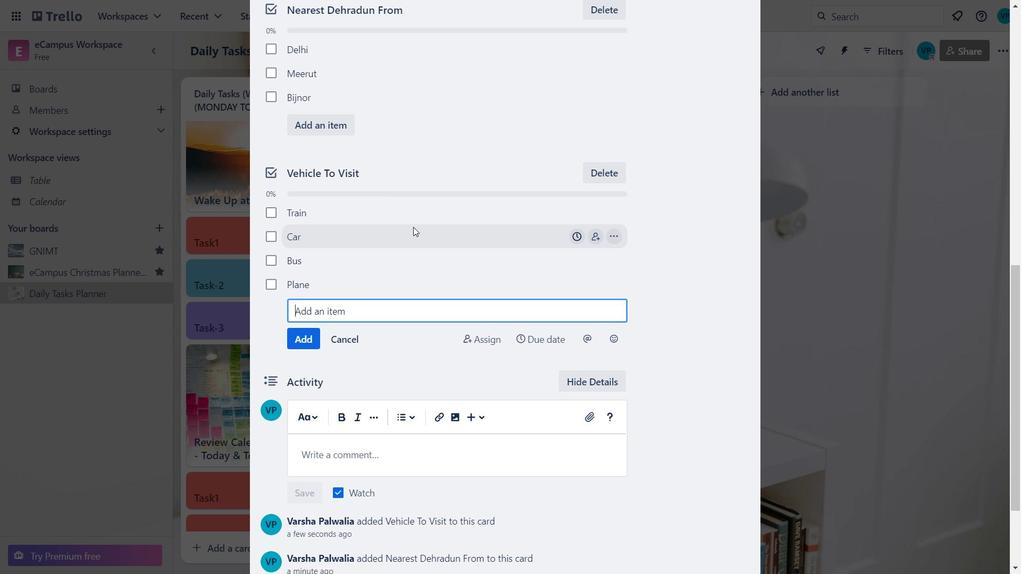 
Action: Mouse scrolled (414, 226) with delta (0, 0)
Screenshot: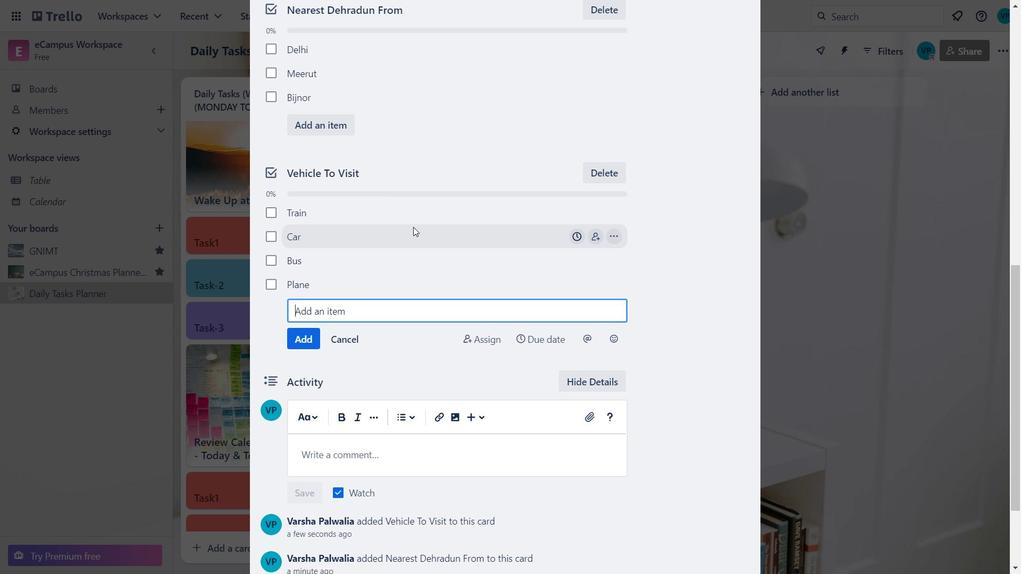 
Action: Mouse scrolled (414, 226) with delta (0, 0)
Screenshot: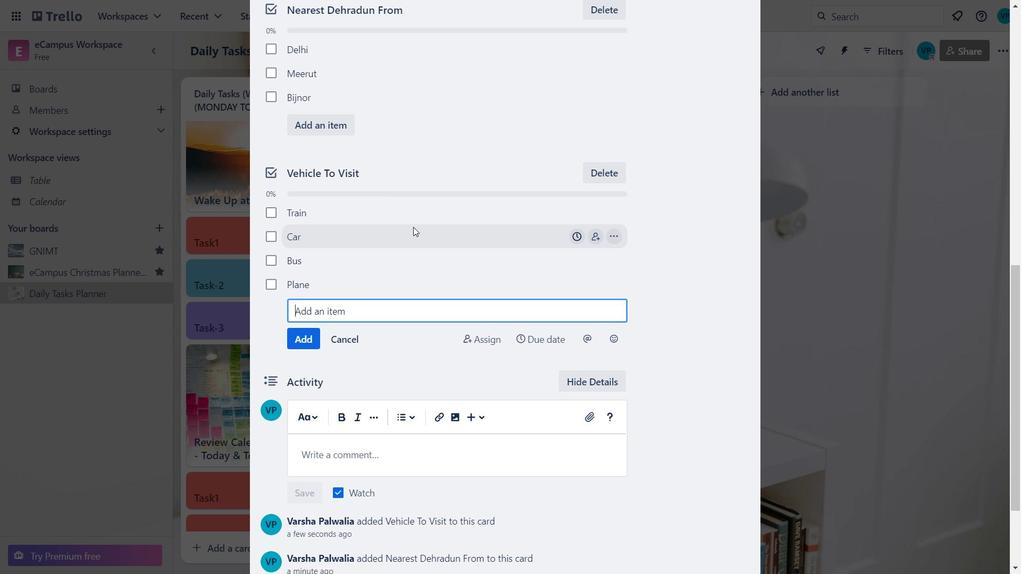 
Action: Mouse moved to (415, 225)
Screenshot: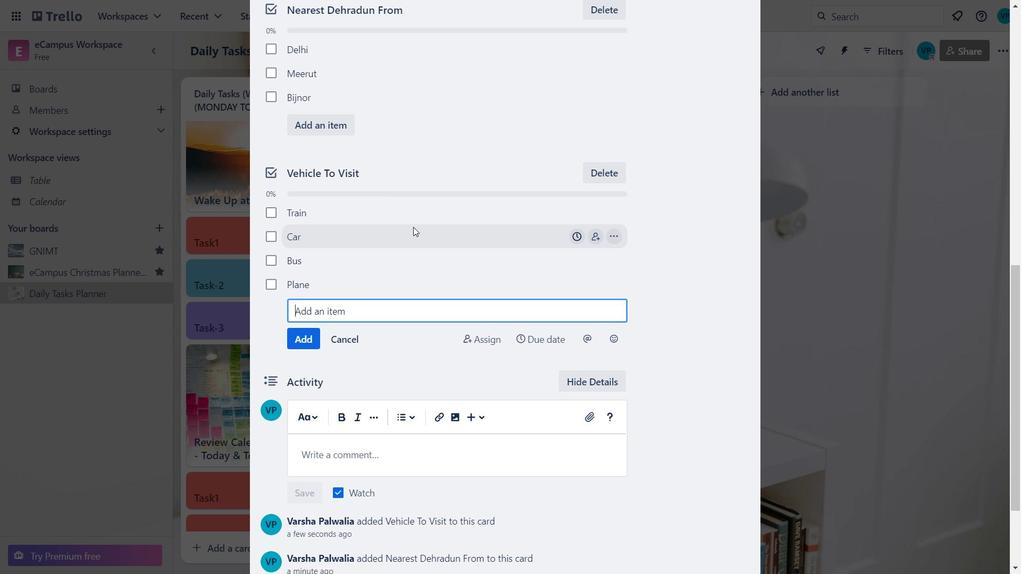 
Action: Mouse scrolled (415, 226) with delta (0, 0)
Screenshot: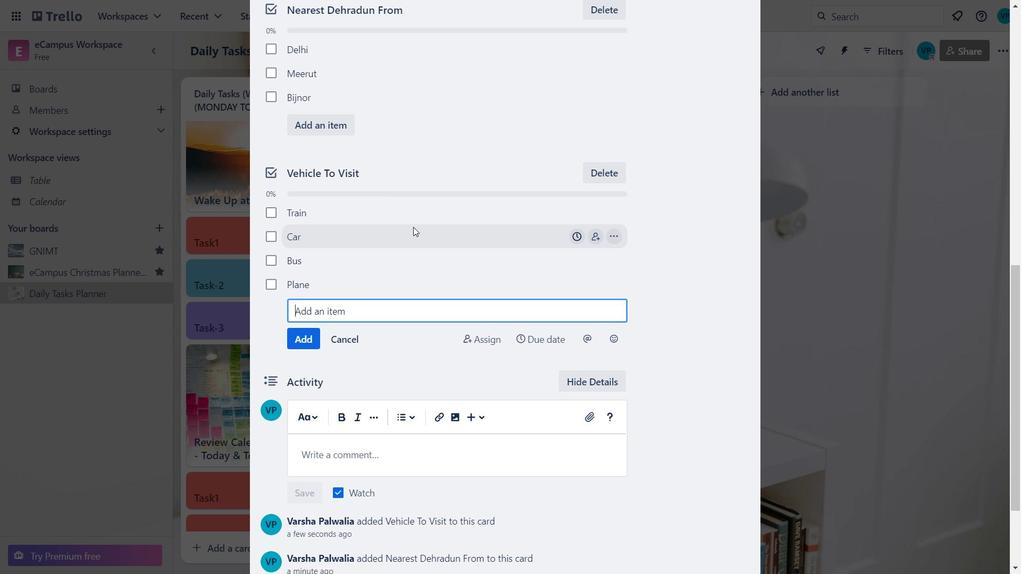 
Action: Mouse scrolled (415, 226) with delta (0, 0)
Screenshot: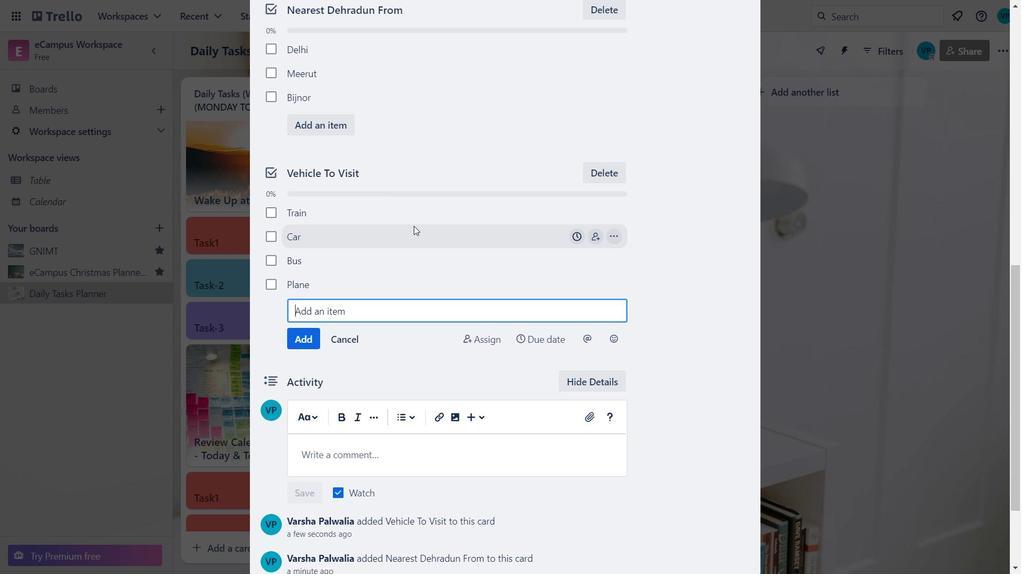 
Action: Mouse scrolled (415, 226) with delta (0, 0)
Screenshot: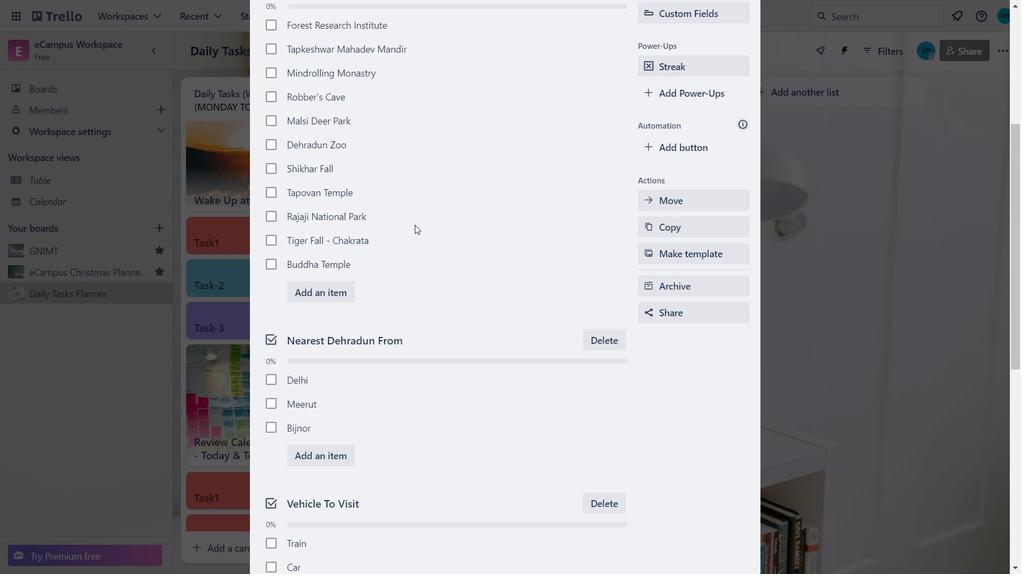 
Action: Mouse scrolled (415, 226) with delta (0, 0)
Screenshot: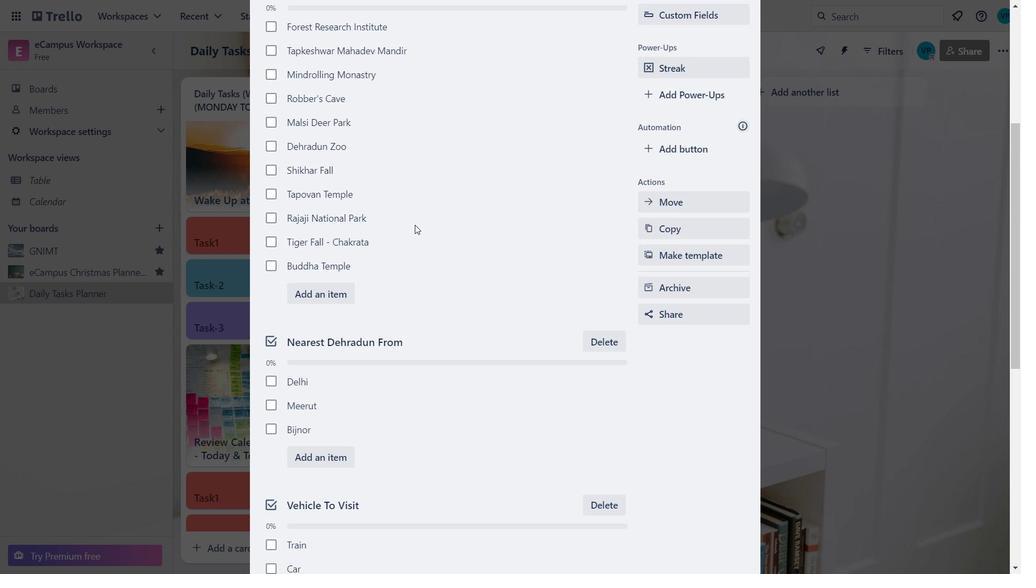 
Action: Mouse scrolled (415, 226) with delta (0, 0)
Screenshot: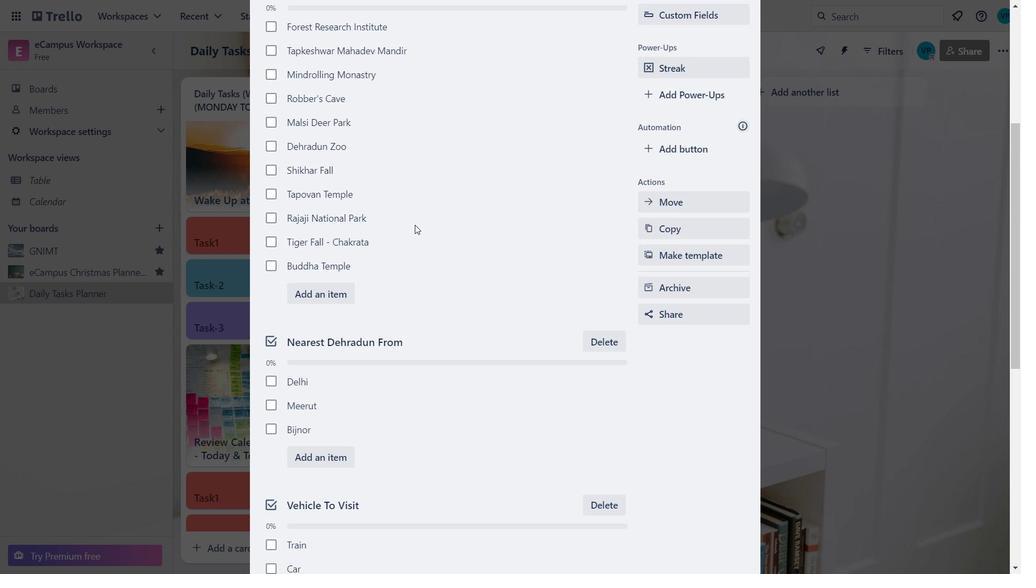 
Action: Mouse scrolled (415, 226) with delta (0, 0)
Screenshot: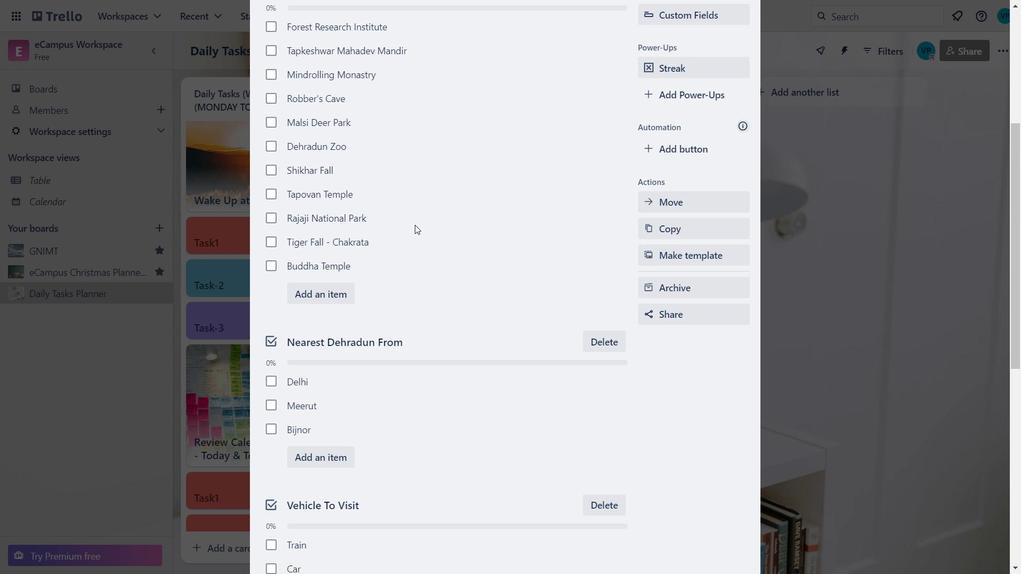 
Action: Mouse scrolled (415, 226) with delta (0, 0)
Screenshot: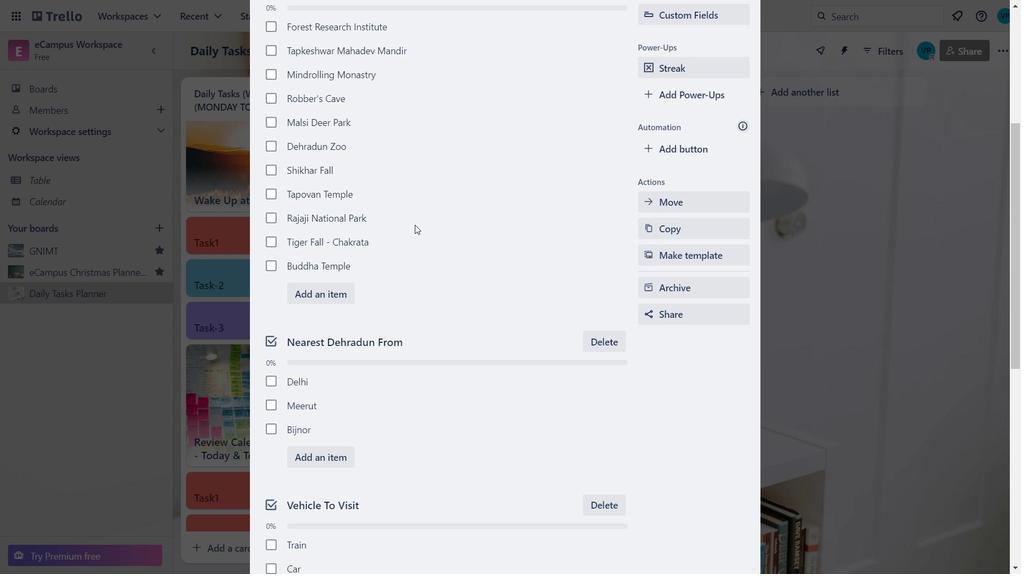 
Action: Mouse scrolled (415, 226) with delta (0, 0)
Screenshot: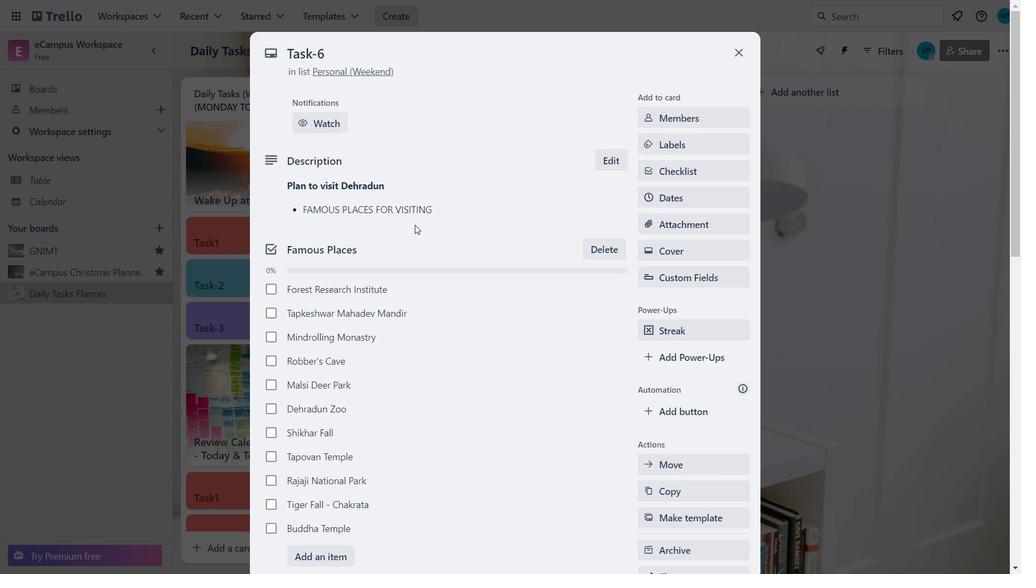 
Action: Mouse scrolled (415, 225) with delta (0, 0)
Screenshot: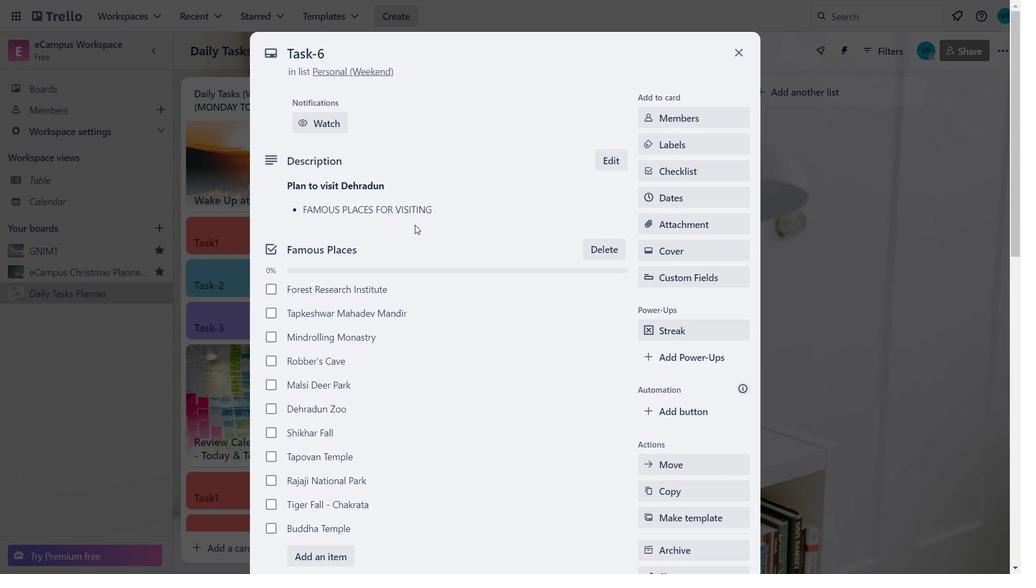 
Action: Mouse scrolled (415, 225) with delta (0, 0)
Screenshot: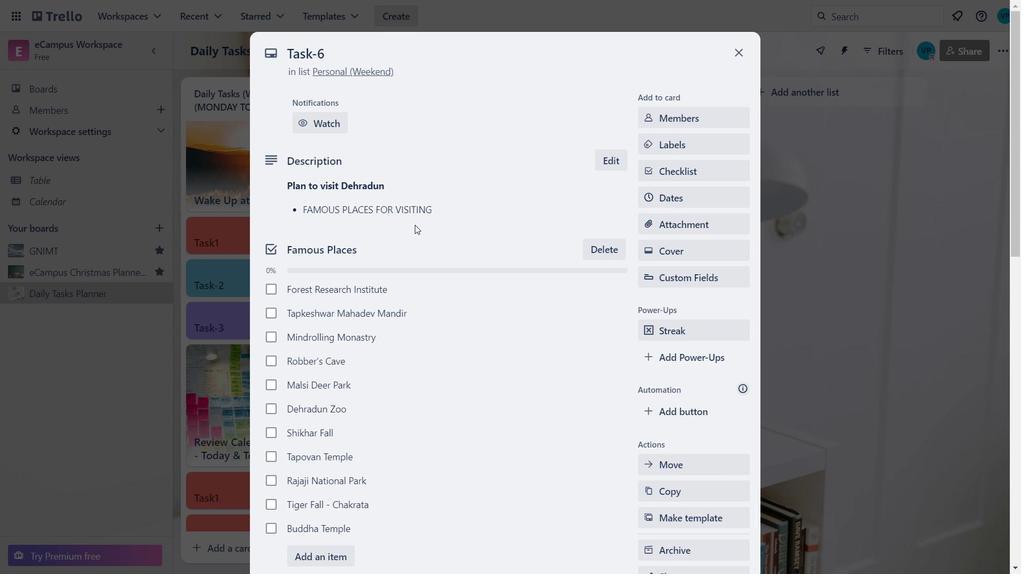 
Action: Mouse scrolled (415, 225) with delta (0, 0)
Screenshot: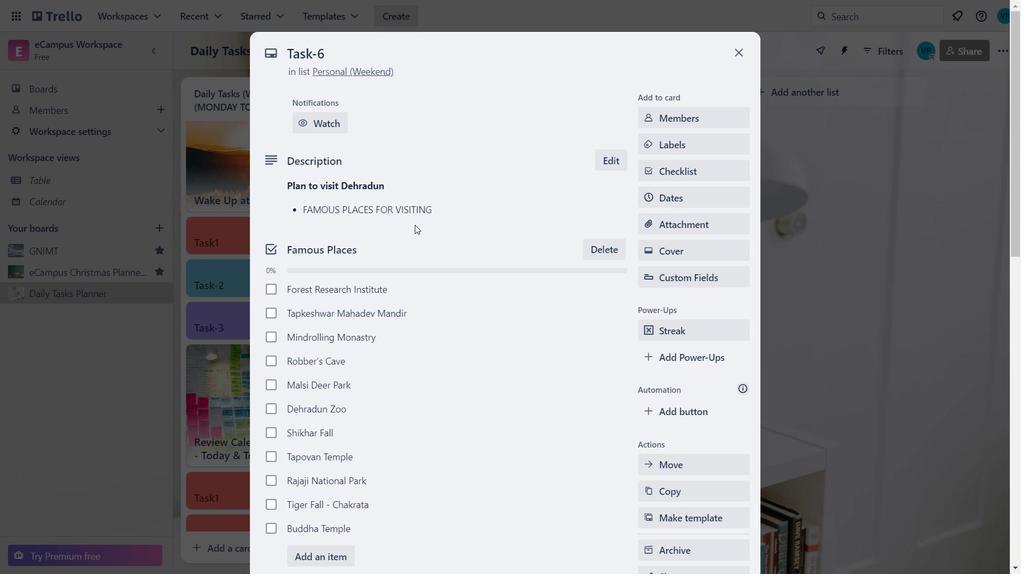
Action: Mouse scrolled (415, 225) with delta (0, 0)
Screenshot: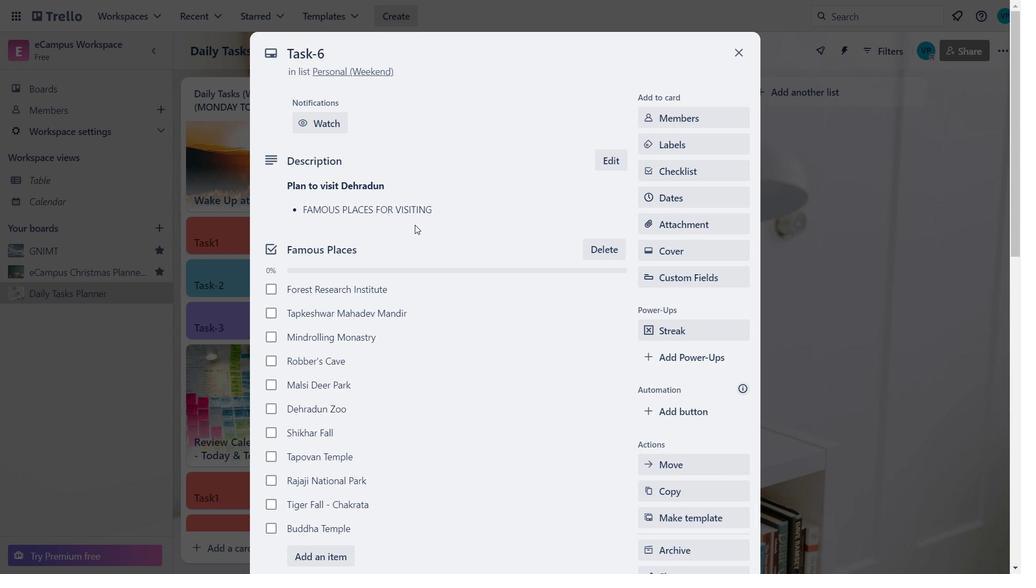 
Action: Mouse scrolled (415, 225) with delta (0, 0)
Screenshot: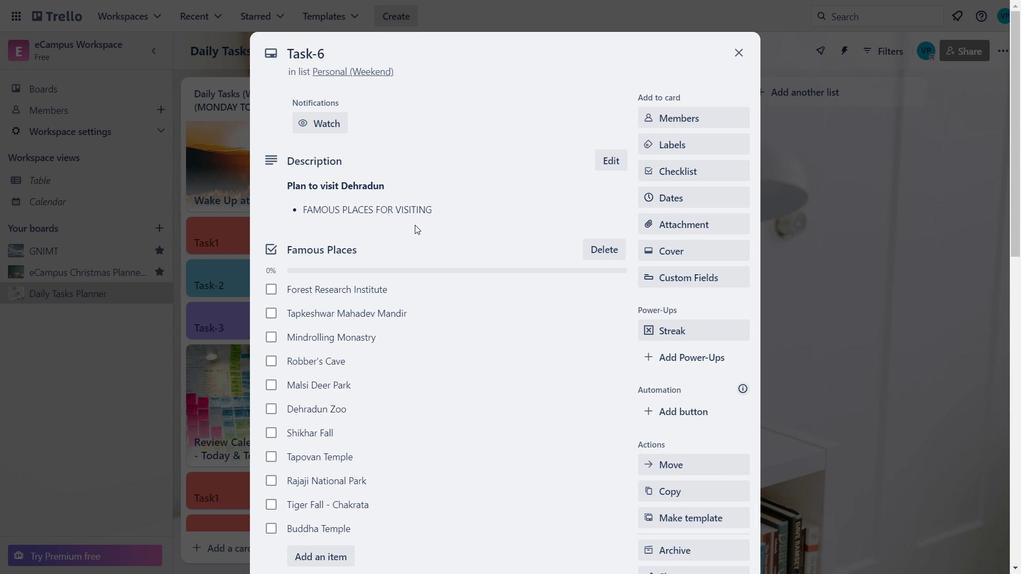 
Action: Mouse scrolled (415, 225) with delta (0, 0)
Screenshot: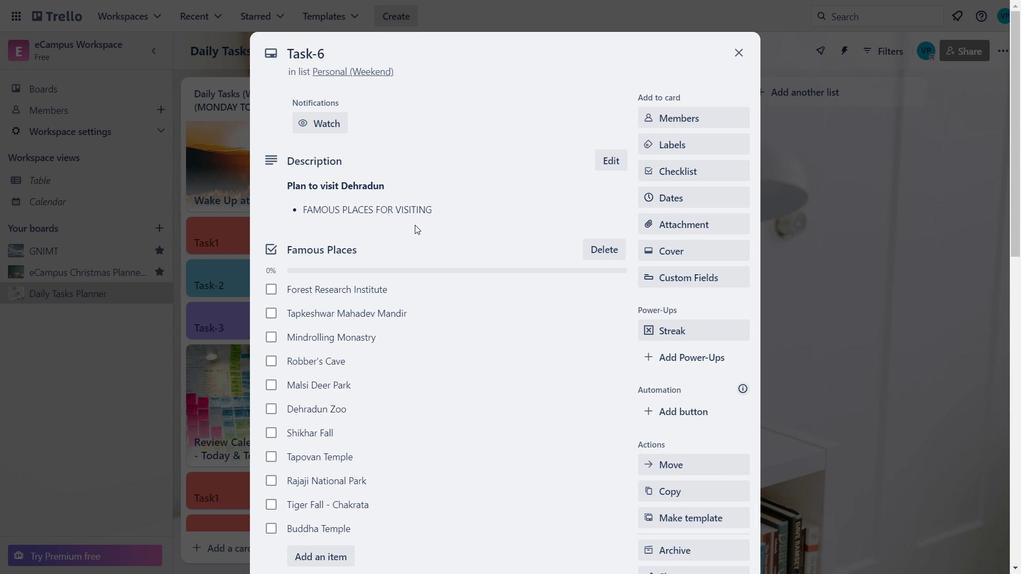 
Action: Mouse scrolled (415, 225) with delta (0, 0)
Screenshot: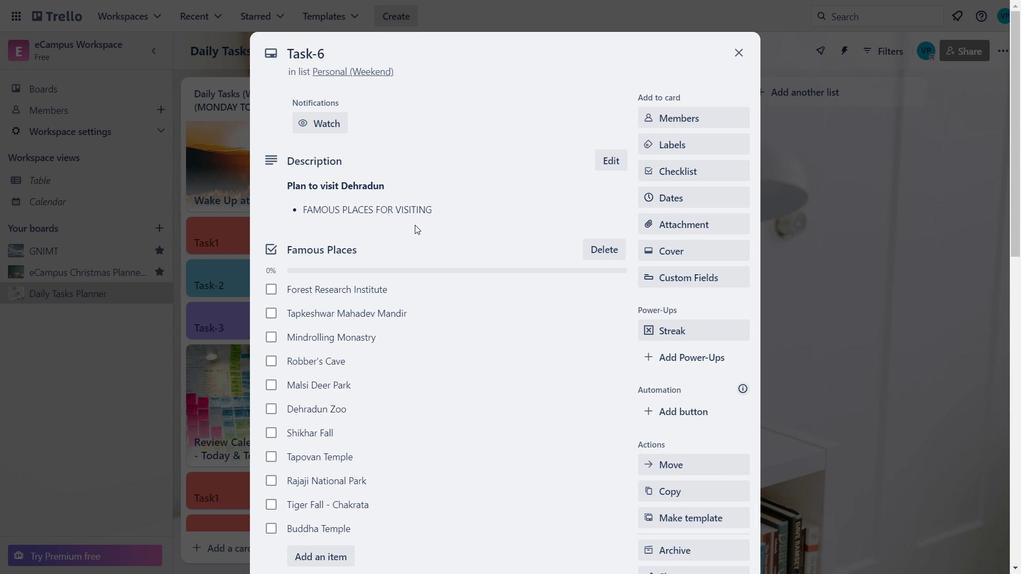 
Action: Mouse scrolled (415, 225) with delta (0, 0)
Screenshot: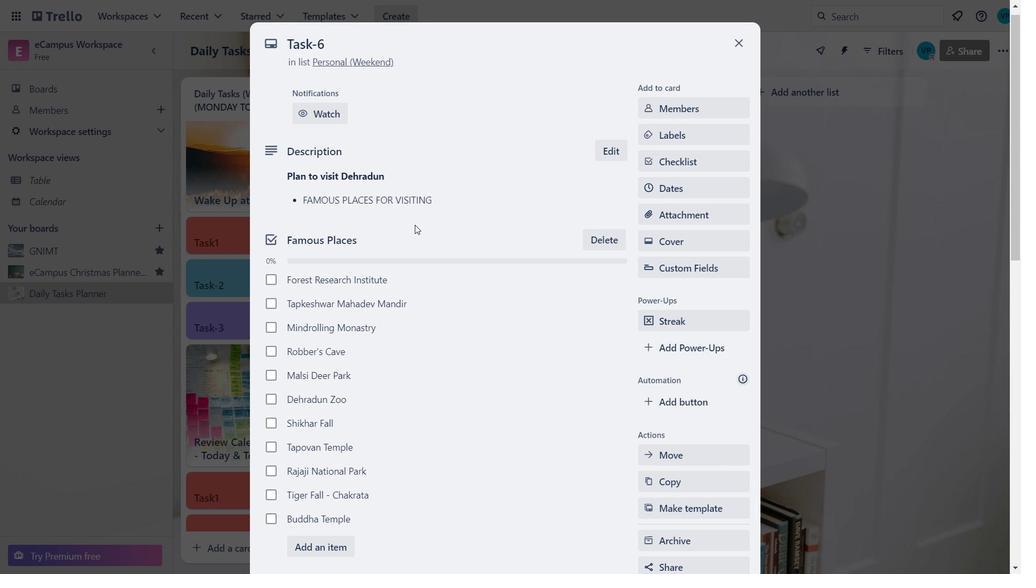 
Action: Mouse moved to (415, 227)
Screenshot: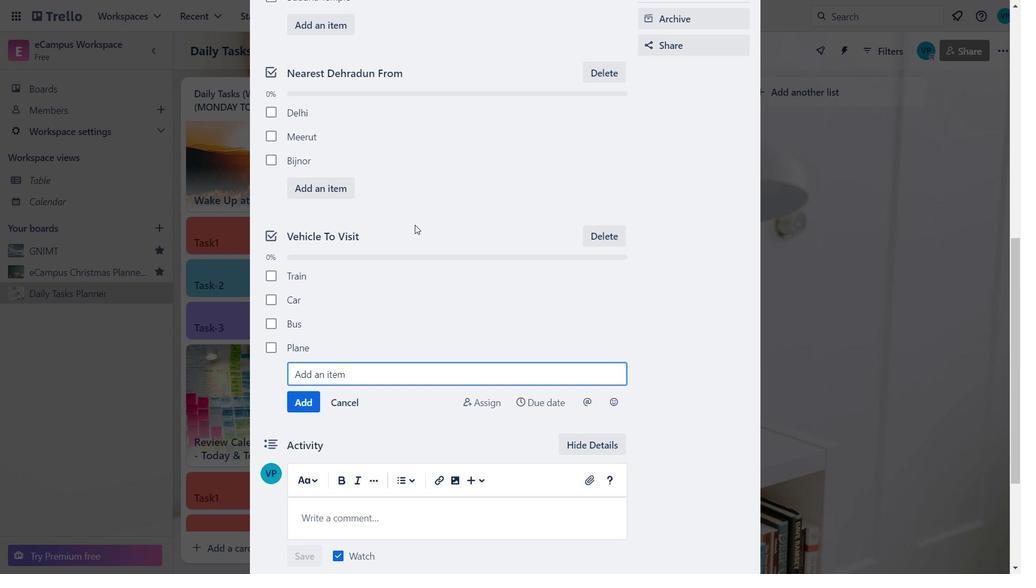 
Action: Mouse scrolled (415, 226) with delta (0, 0)
Screenshot: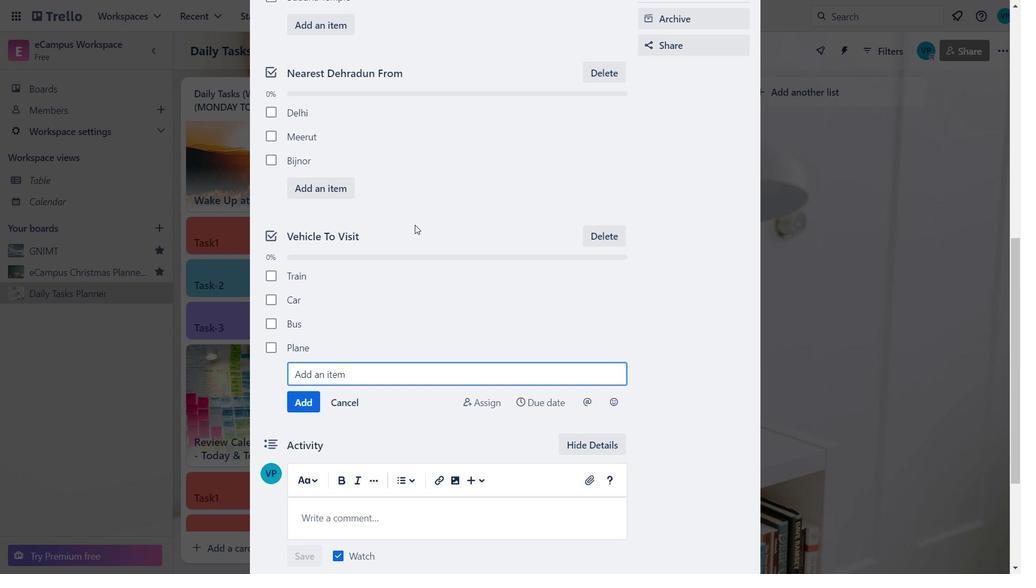 
Action: Mouse scrolled (415, 226) with delta (0, 0)
Screenshot: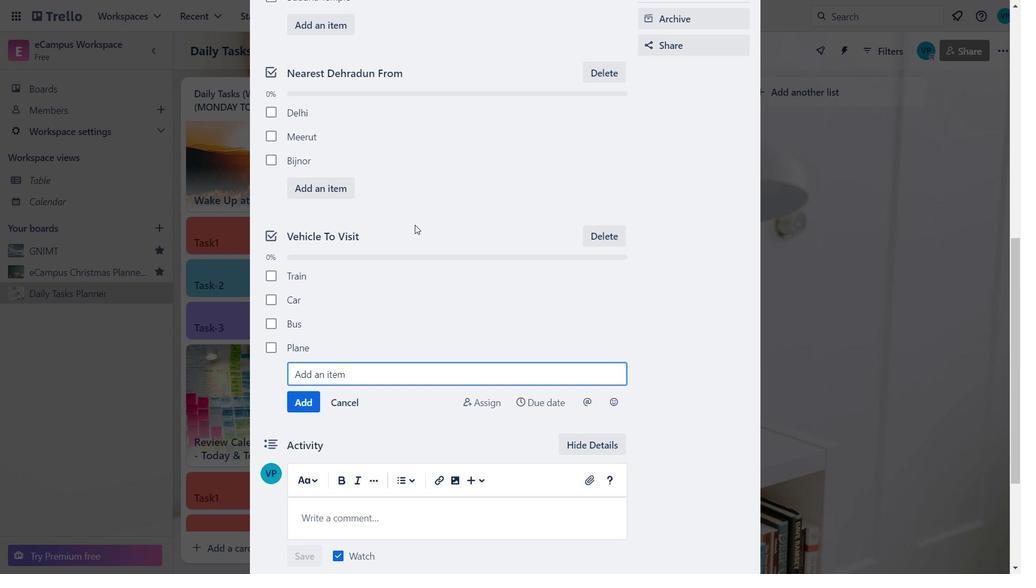
Action: Mouse moved to (417, 227)
Screenshot: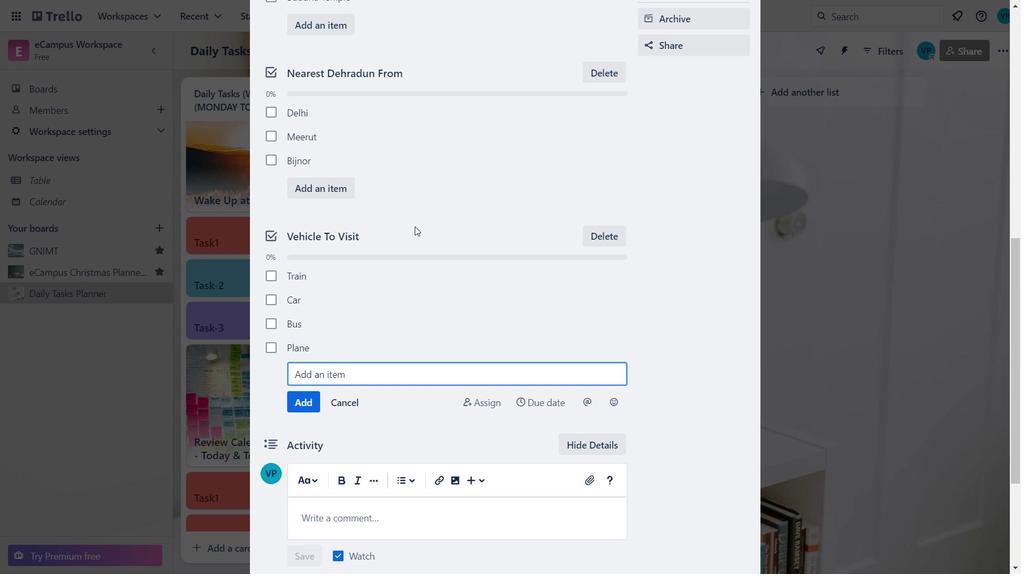 
Action: Mouse scrolled (417, 227) with delta (0, 0)
Screenshot: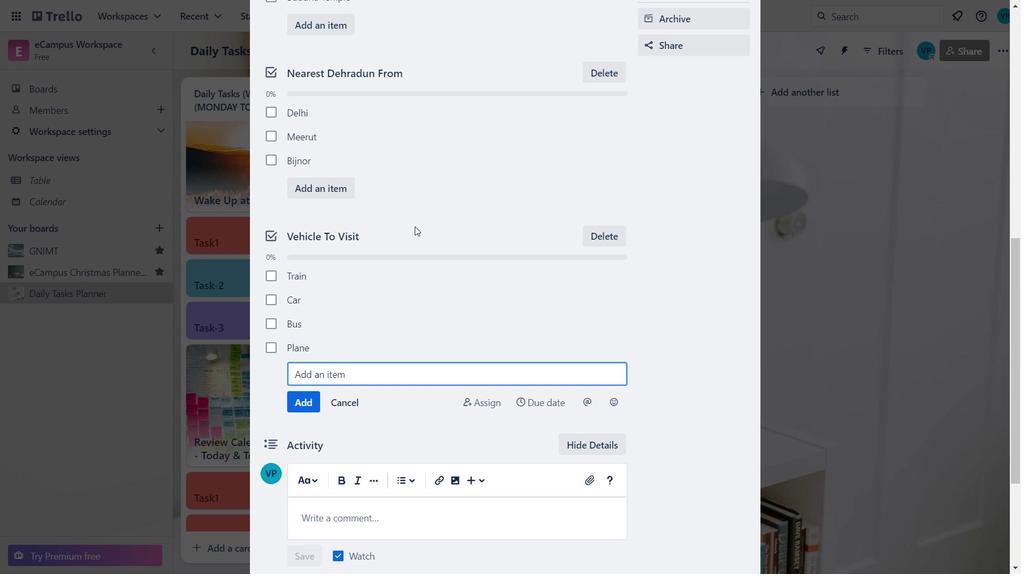 
Action: Mouse moved to (656, 260)
Screenshot: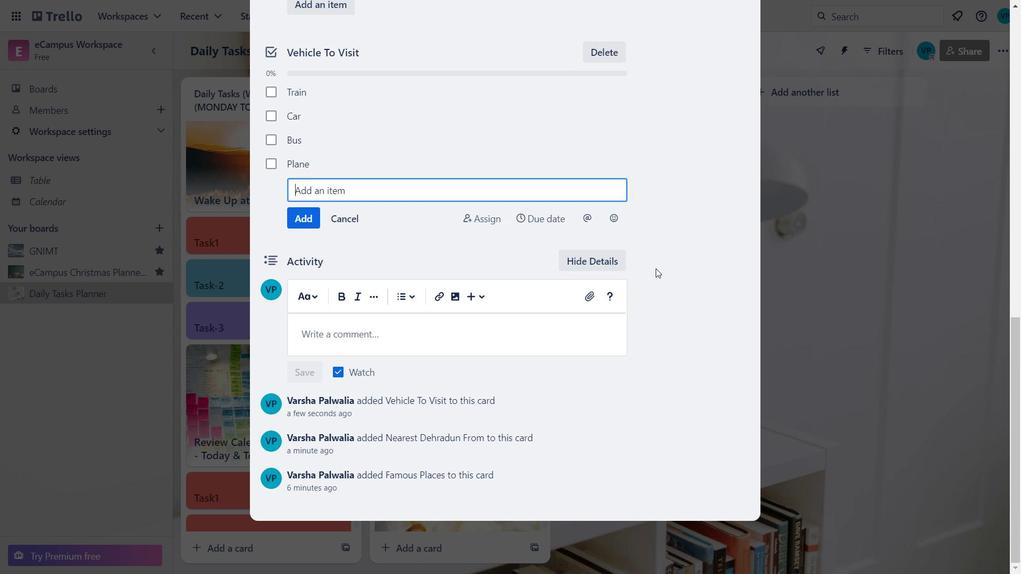 
Action: Mouse scrolled (656, 261) with delta (0, 0)
